 Task: Plan a trip to Santana, Brazil from 6th December, 2023 to 10th December, 2023 for 1 adult.1  bedroom having 1 bed and 1 bathroom. Property type can be hotel. Look for 4 properties as per requirement.
Action: Mouse pressed left at (488, 106)
Screenshot: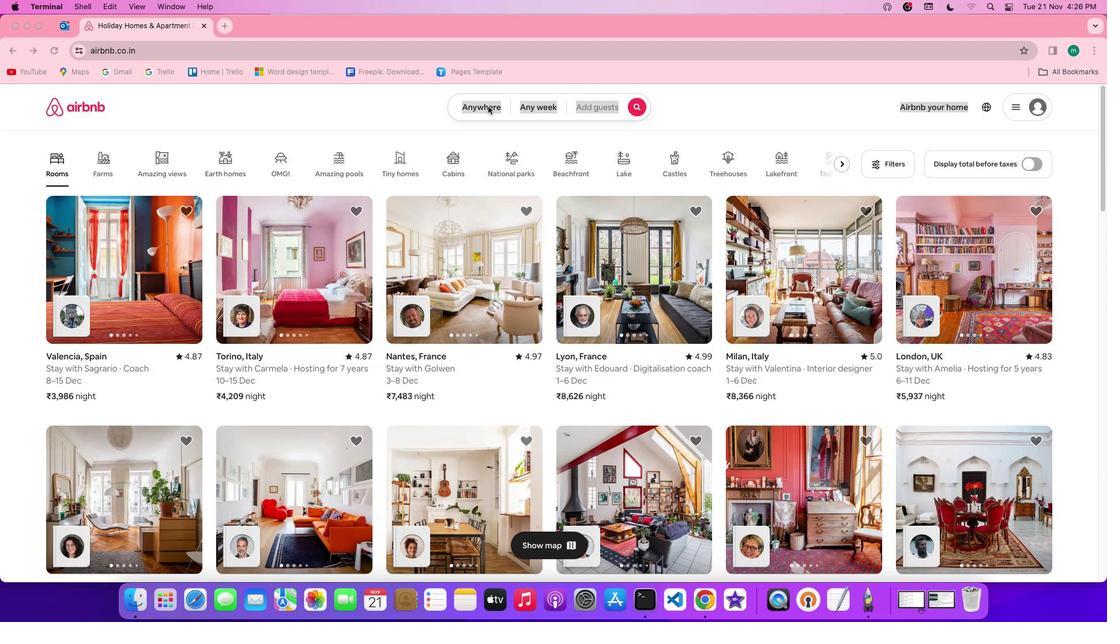 
Action: Mouse pressed left at (488, 106)
Screenshot: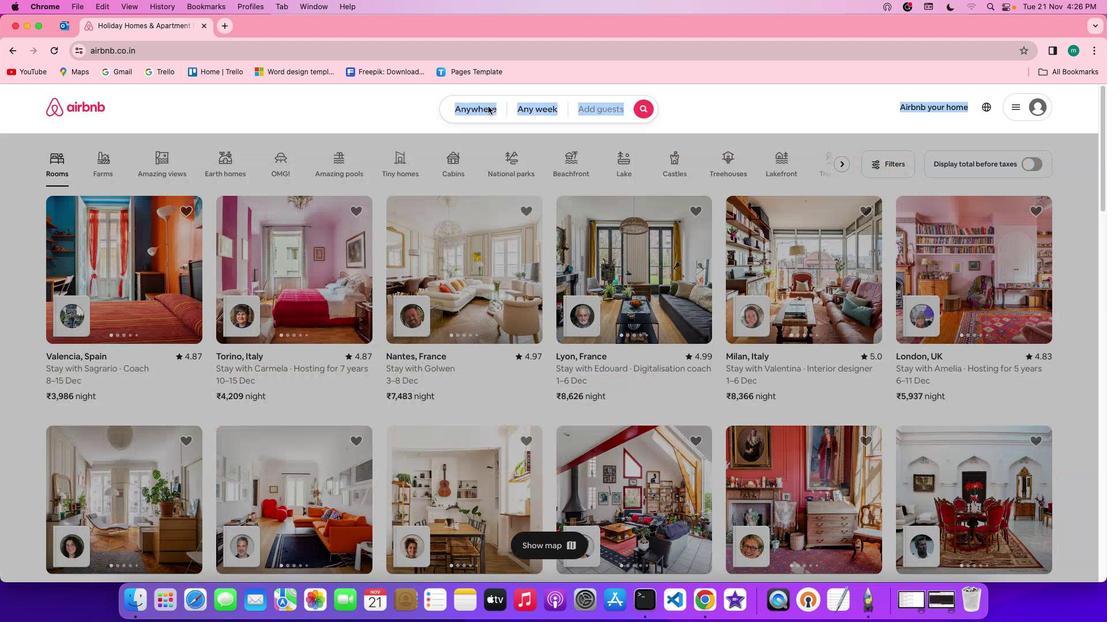 
Action: Mouse moved to (462, 150)
Screenshot: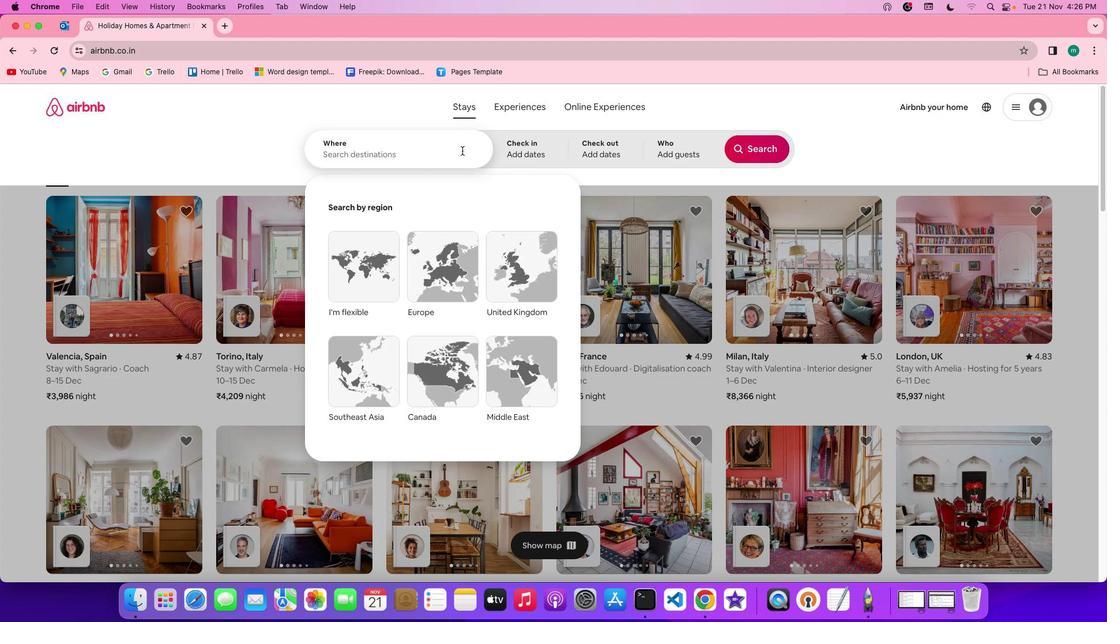 
Action: Mouse pressed left at (462, 150)
Screenshot: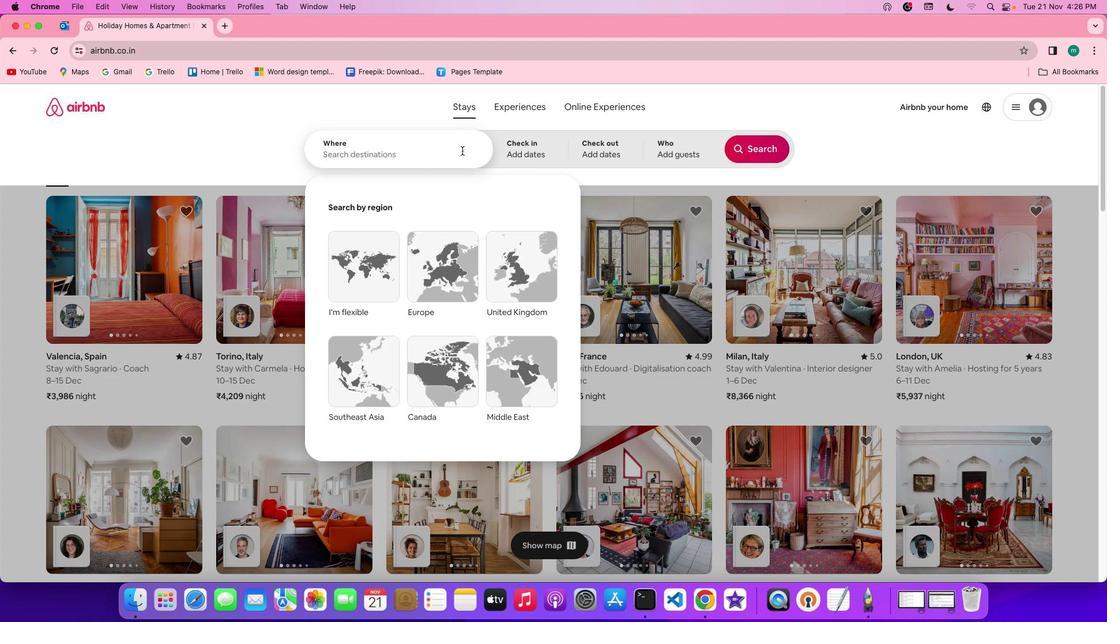 
Action: Mouse moved to (456, 152)
Screenshot: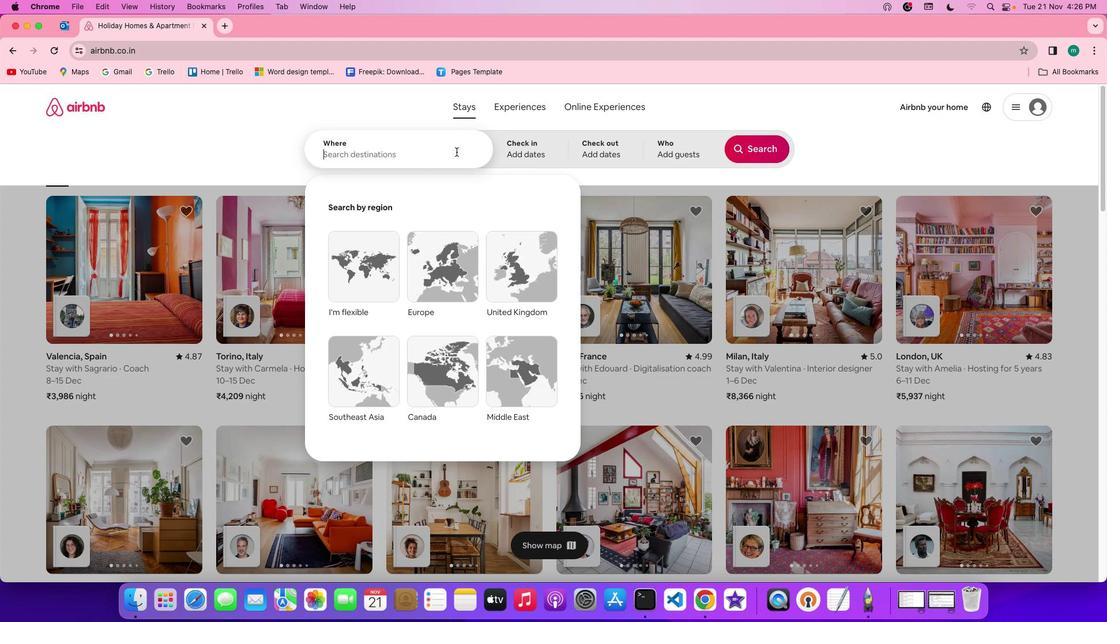 
Action: Key pressed Key.shift'S''a''n''t''a''n''a'','Key.spaceKey.shift'b''r''a''z''i''l'
Screenshot: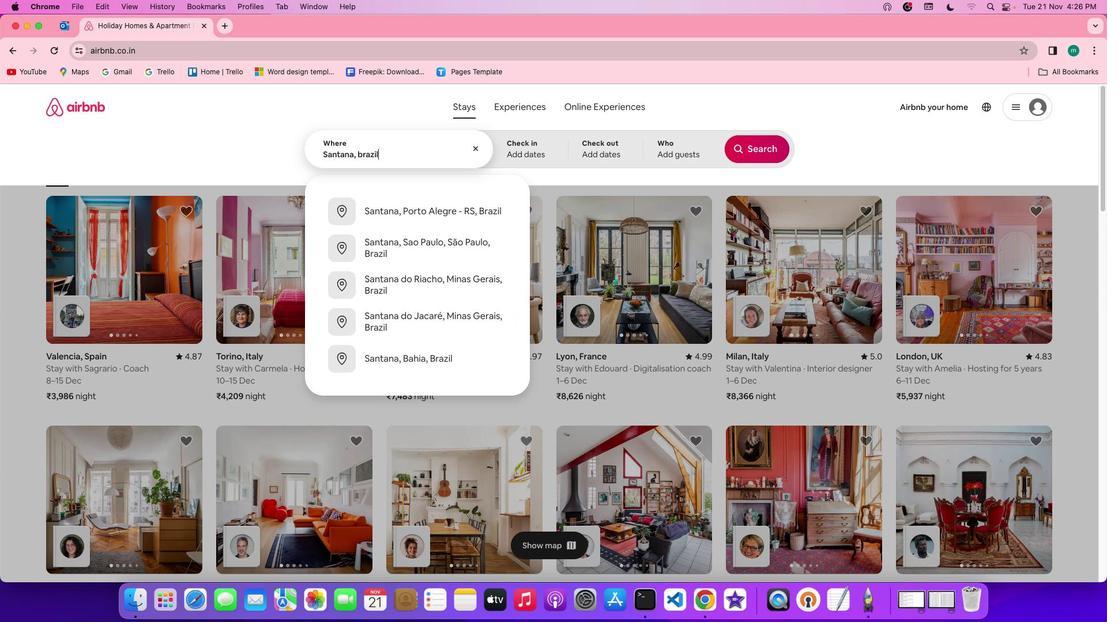 
Action: Mouse moved to (507, 147)
Screenshot: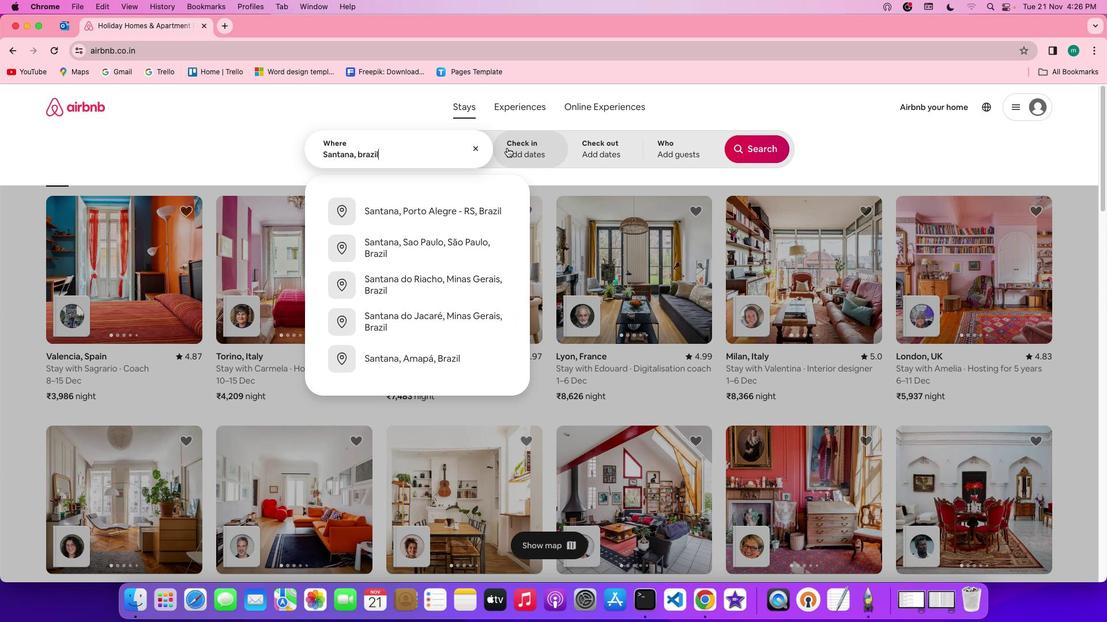
Action: Mouse pressed left at (507, 147)
Screenshot: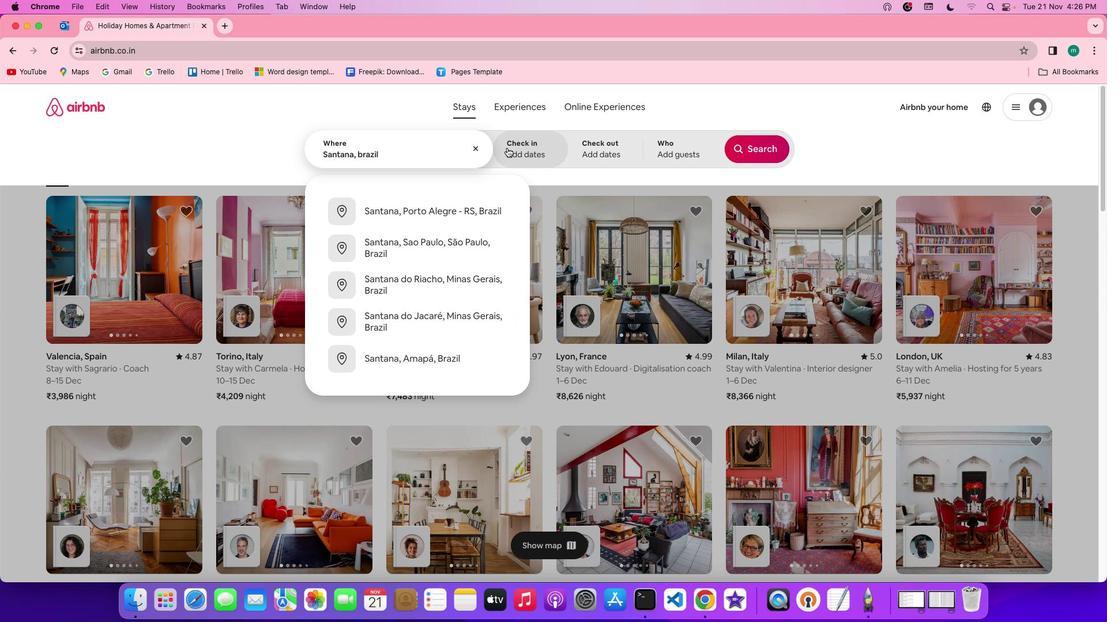 
Action: Mouse moved to (668, 321)
Screenshot: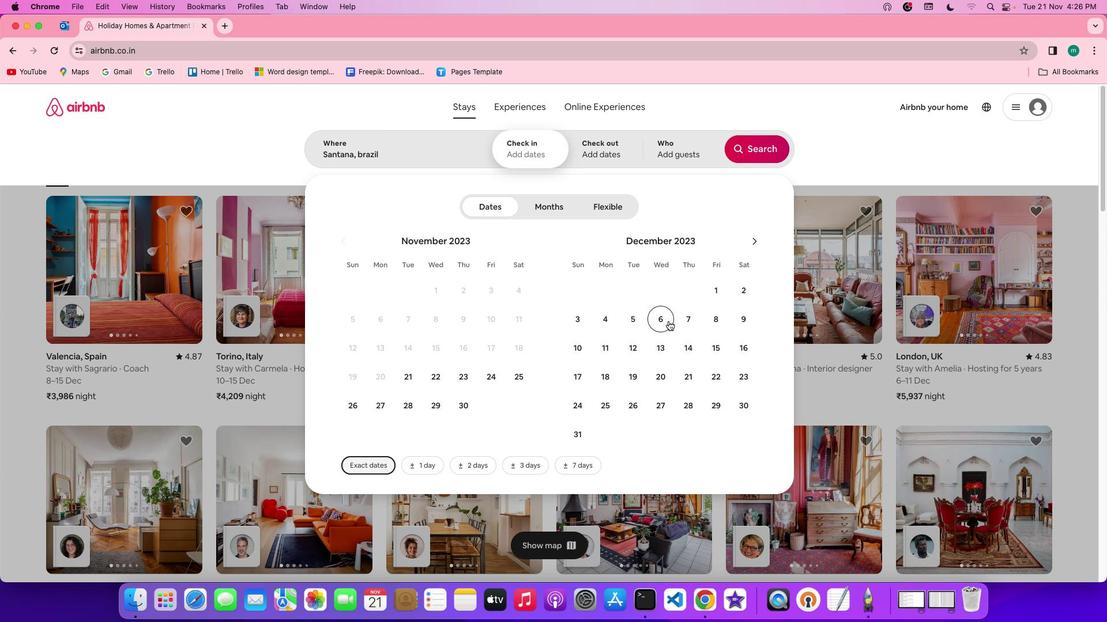 
Action: Mouse pressed left at (668, 321)
Screenshot: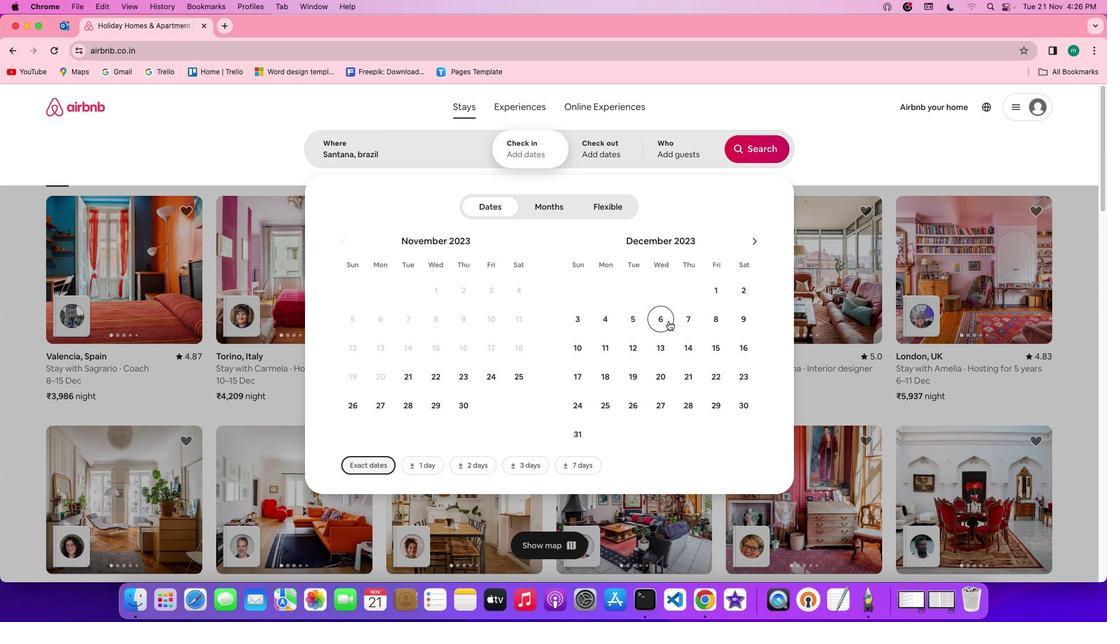 
Action: Mouse moved to (578, 349)
Screenshot: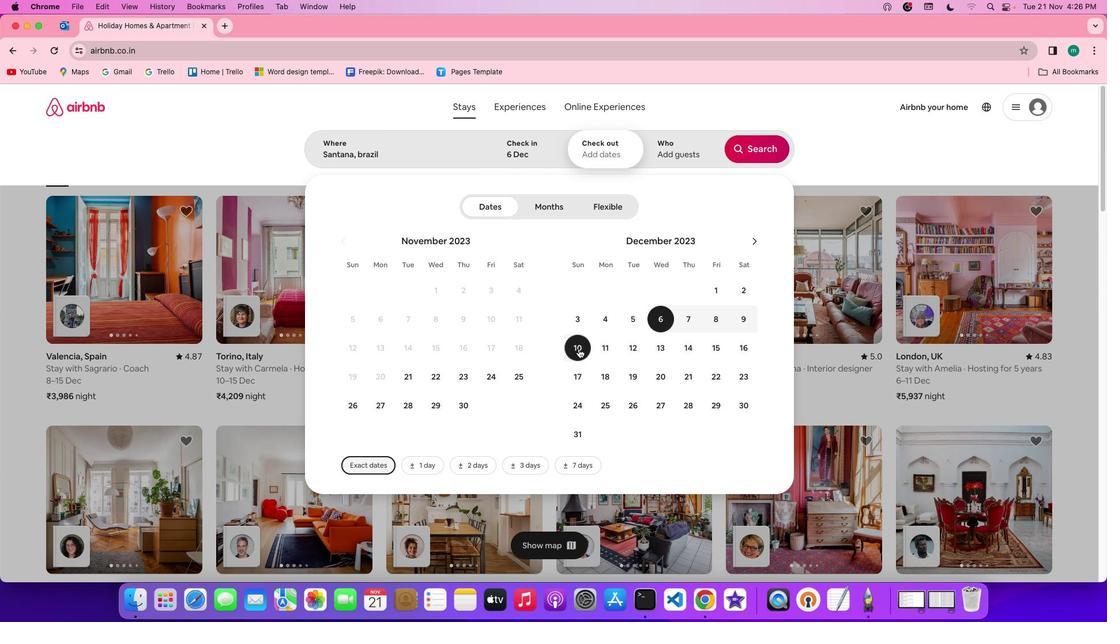 
Action: Mouse pressed left at (578, 349)
Screenshot: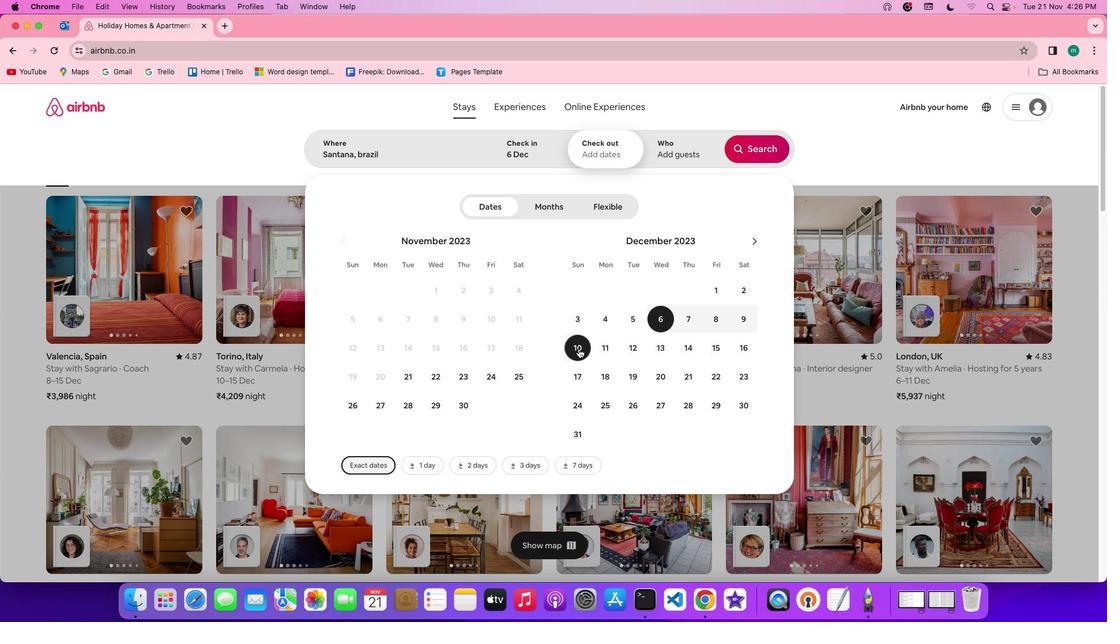
Action: Mouse moved to (690, 145)
Screenshot: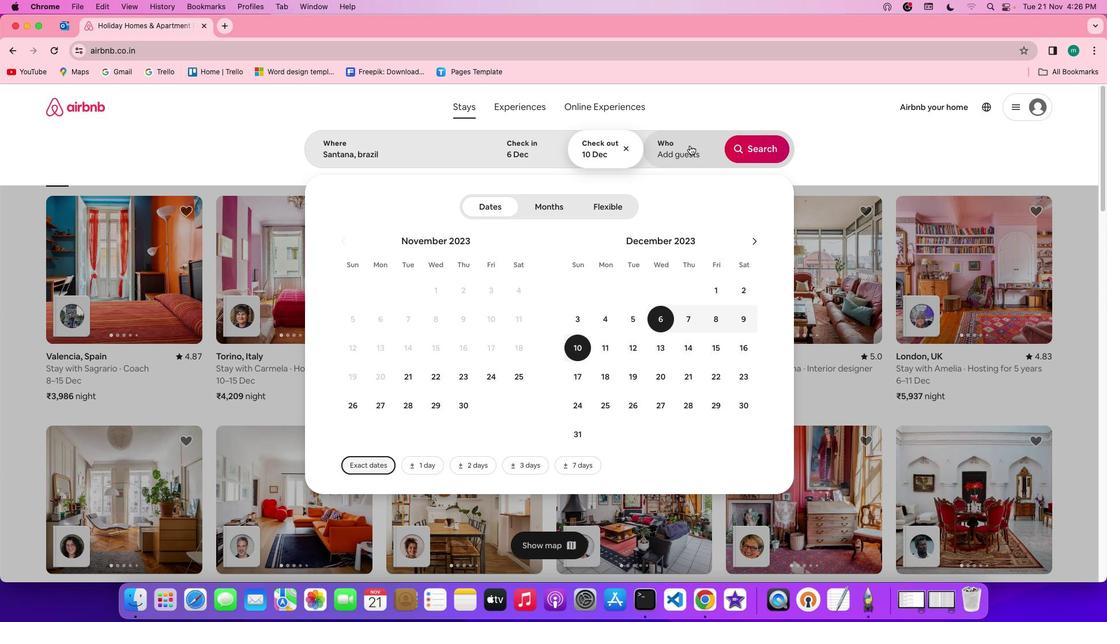 
Action: Mouse pressed left at (690, 145)
Screenshot: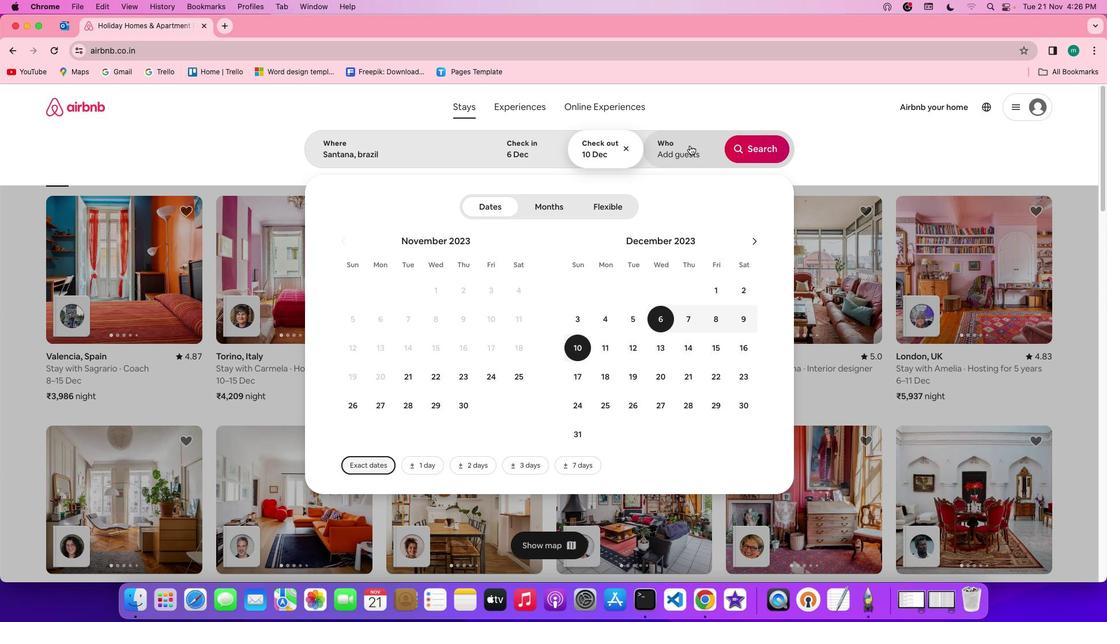 
Action: Mouse moved to (759, 202)
Screenshot: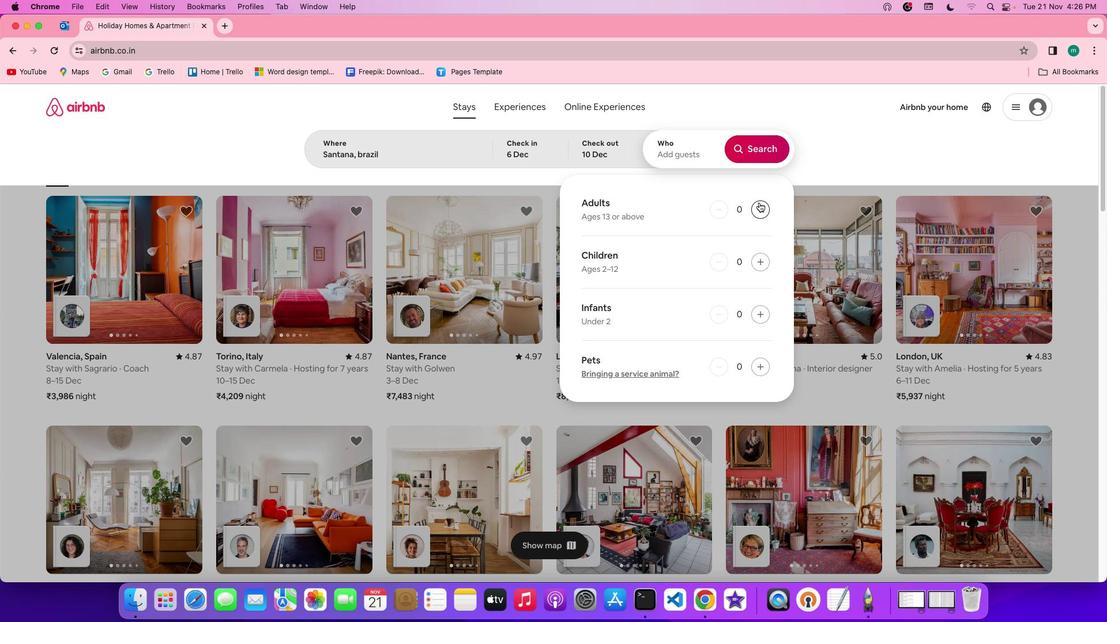 
Action: Mouse pressed left at (759, 202)
Screenshot: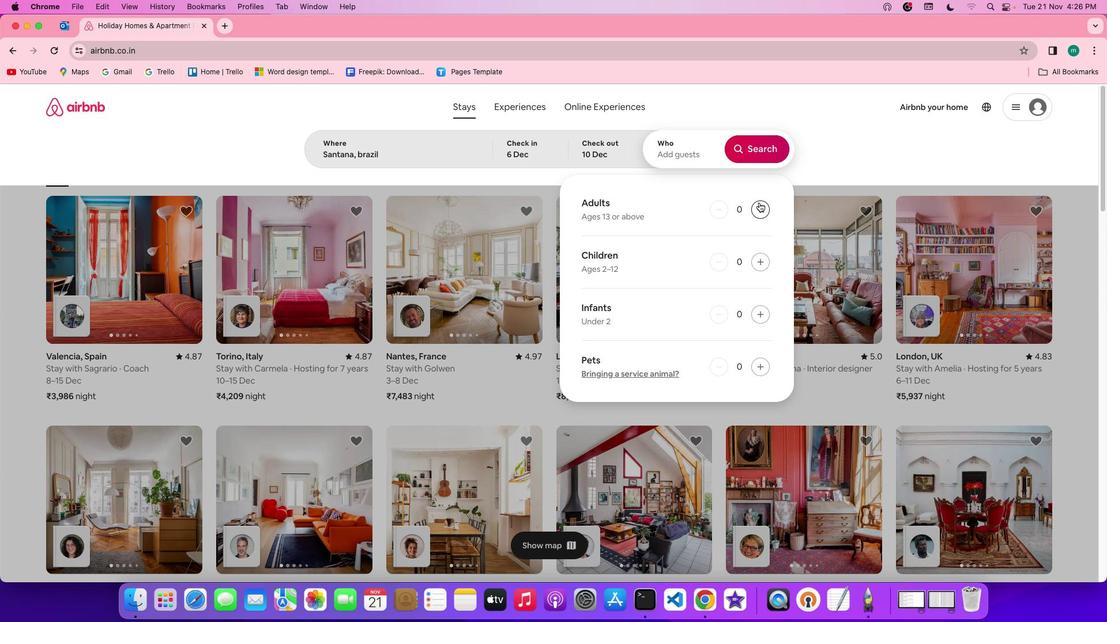 
Action: Mouse moved to (765, 146)
Screenshot: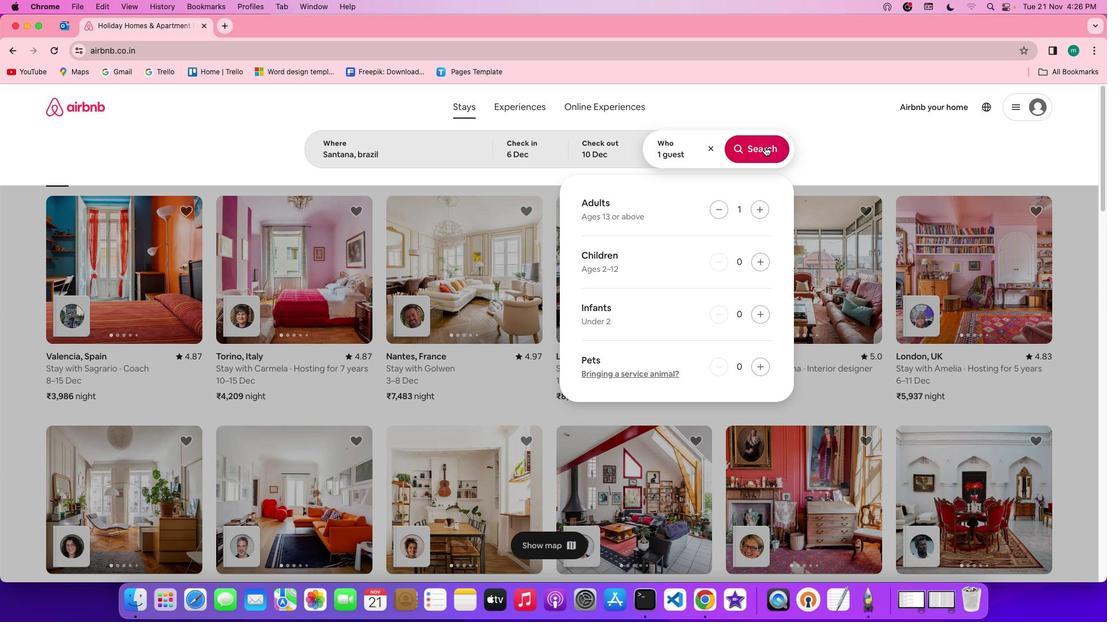 
Action: Mouse pressed left at (765, 146)
Screenshot: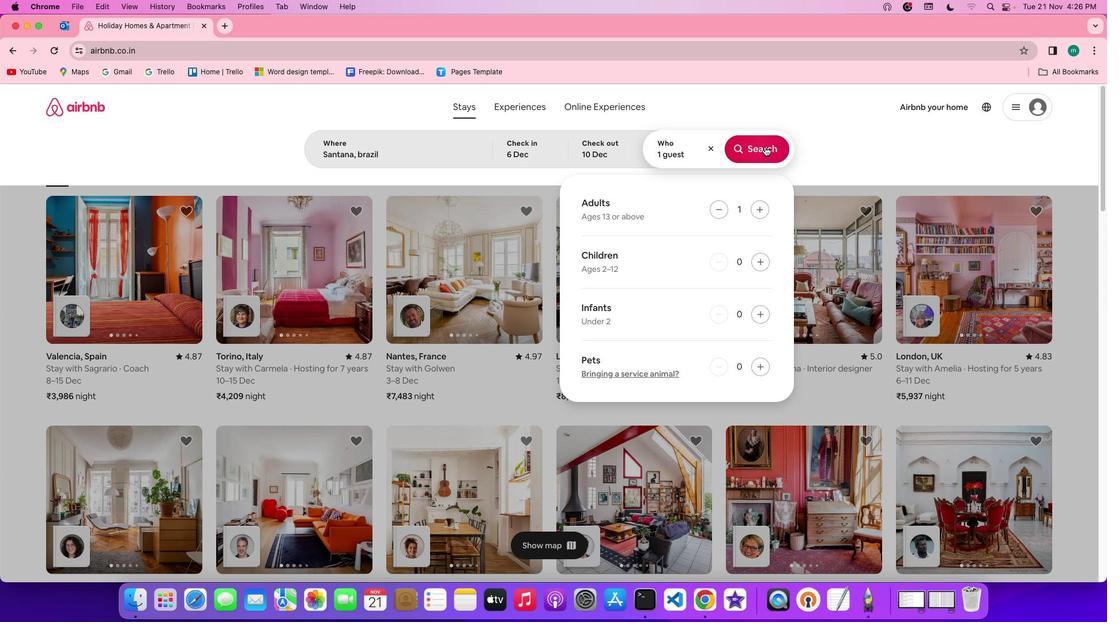 
Action: Mouse moved to (926, 152)
Screenshot: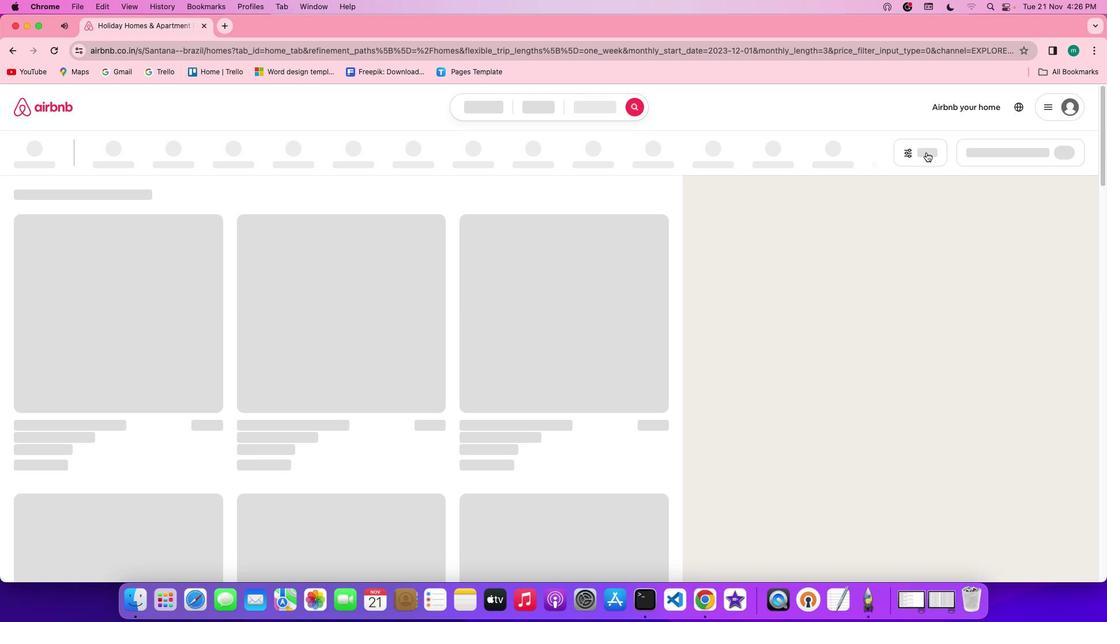 
Action: Mouse pressed left at (926, 152)
Screenshot: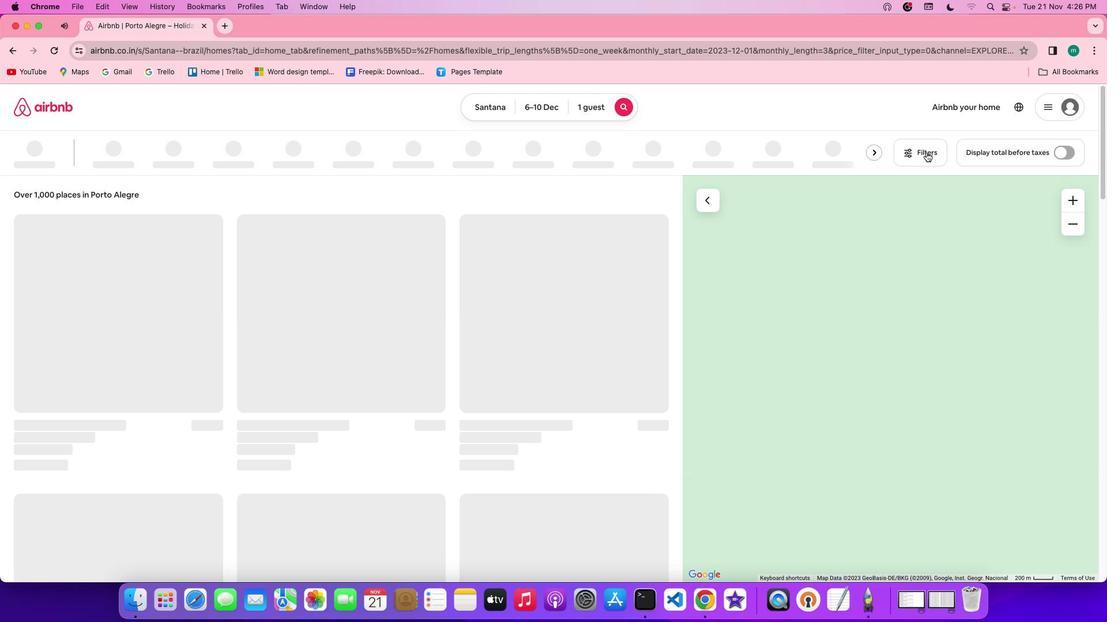 
Action: Mouse moved to (522, 302)
Screenshot: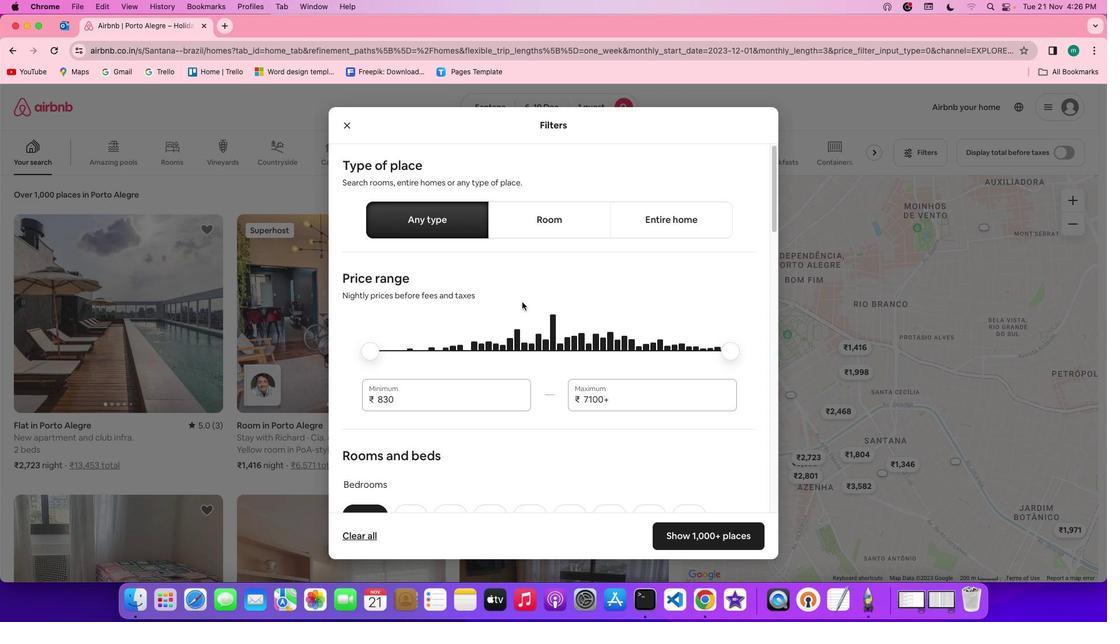 
Action: Mouse scrolled (522, 302) with delta (0, 0)
Screenshot: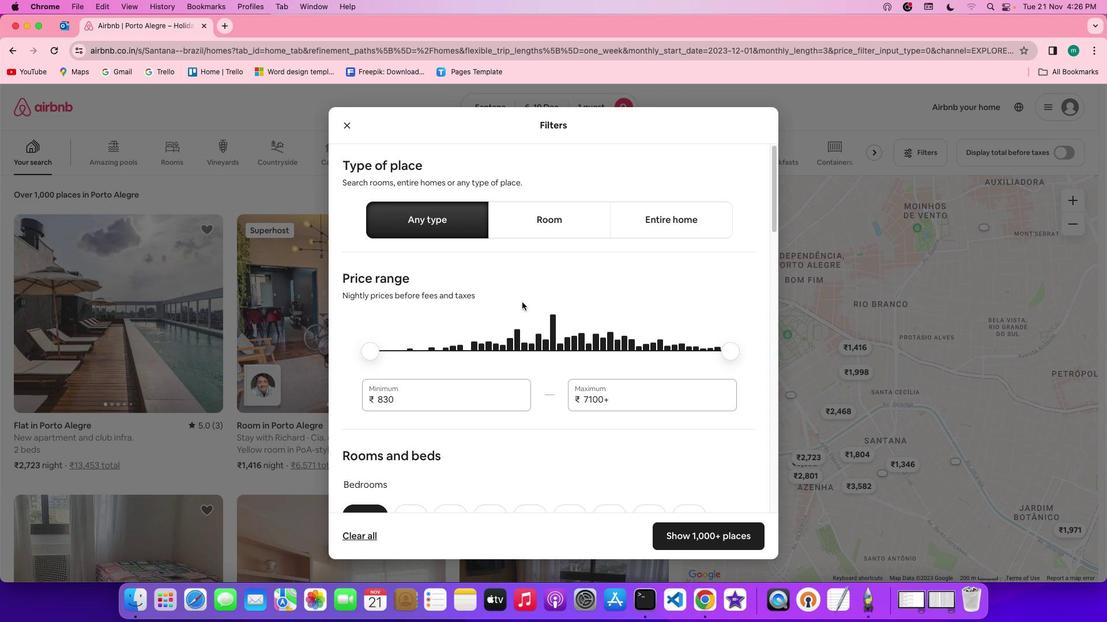 
Action: Mouse scrolled (522, 302) with delta (0, 0)
Screenshot: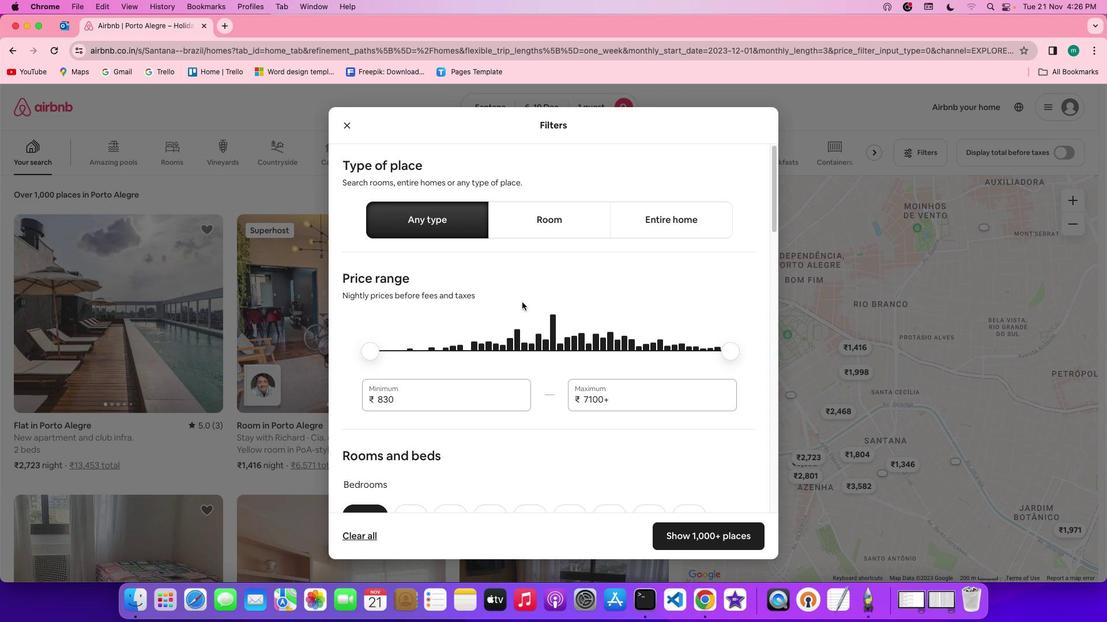 
Action: Mouse scrolled (522, 302) with delta (0, 0)
Screenshot: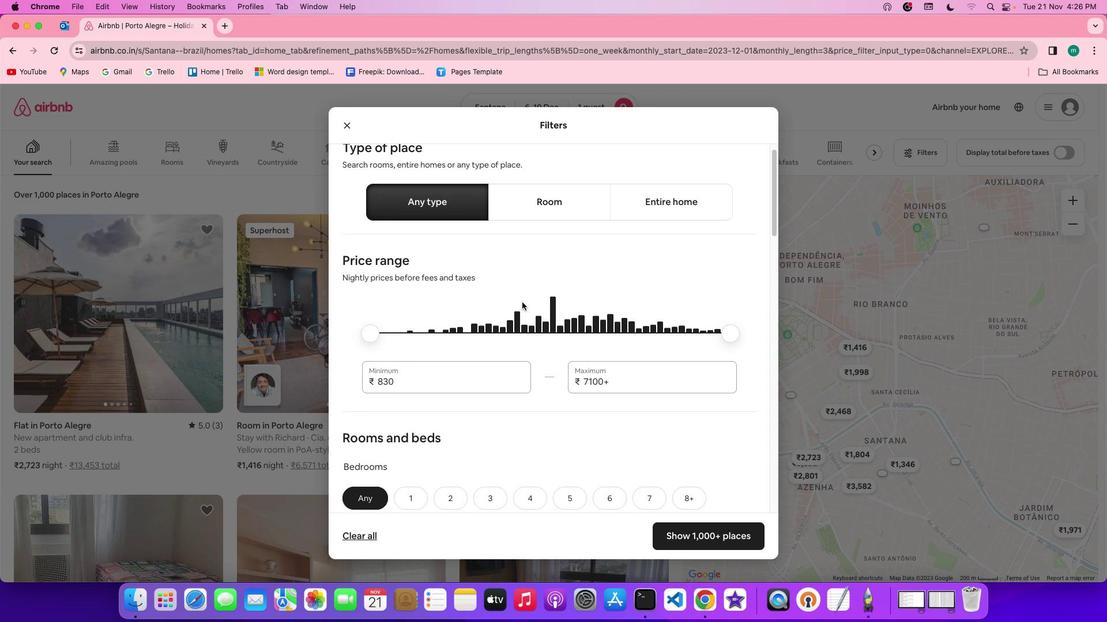 
Action: Mouse scrolled (522, 302) with delta (0, 0)
Screenshot: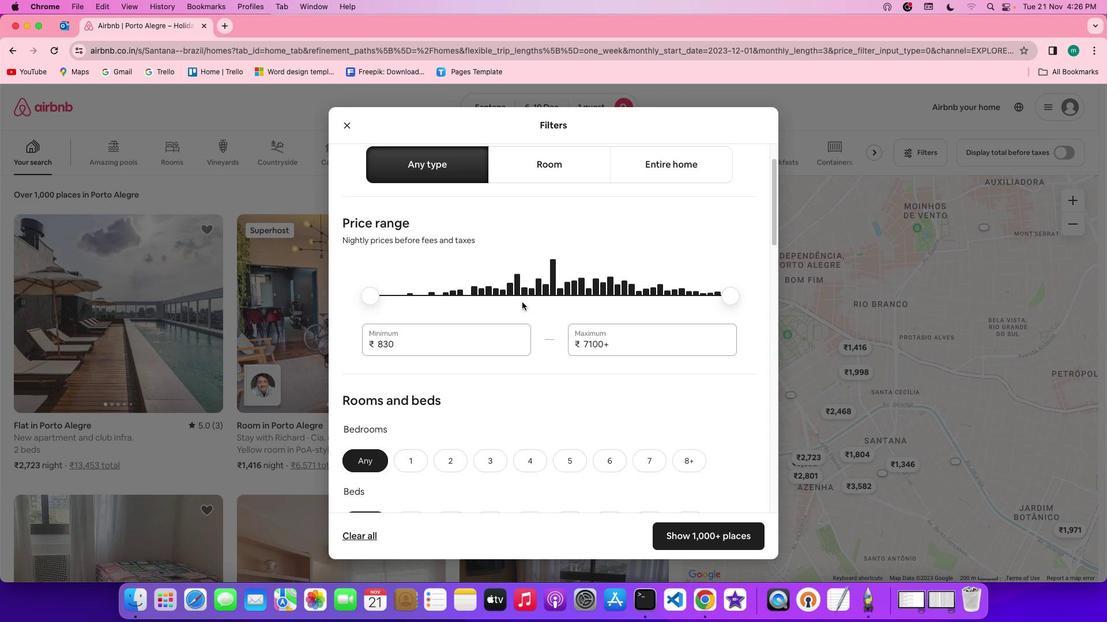
Action: Mouse scrolled (522, 302) with delta (0, 0)
Screenshot: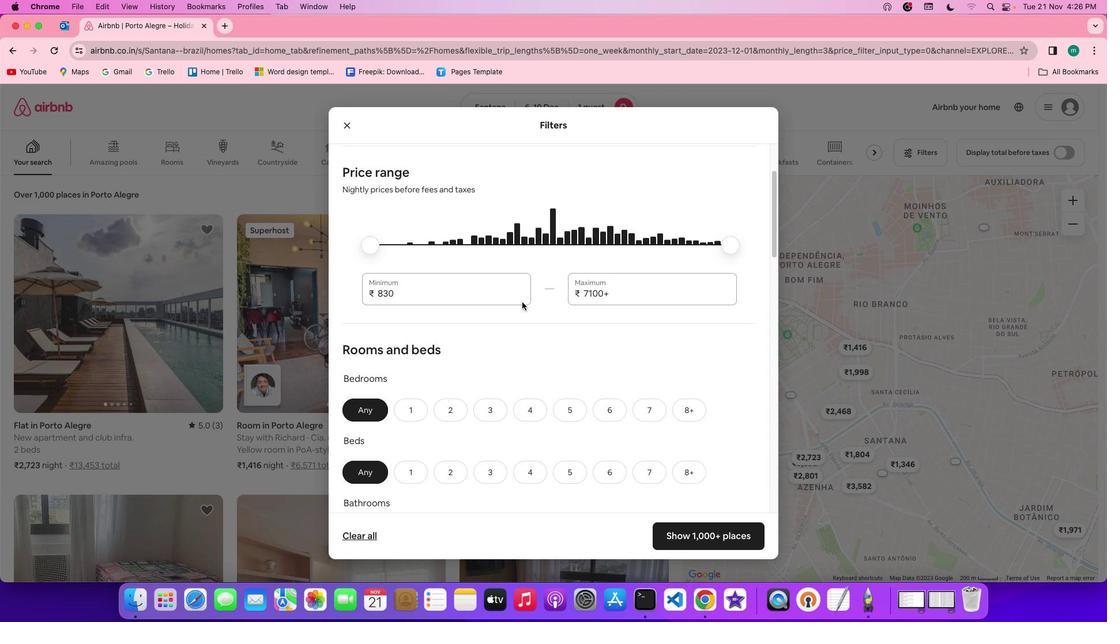 
Action: Mouse scrolled (522, 302) with delta (0, 0)
Screenshot: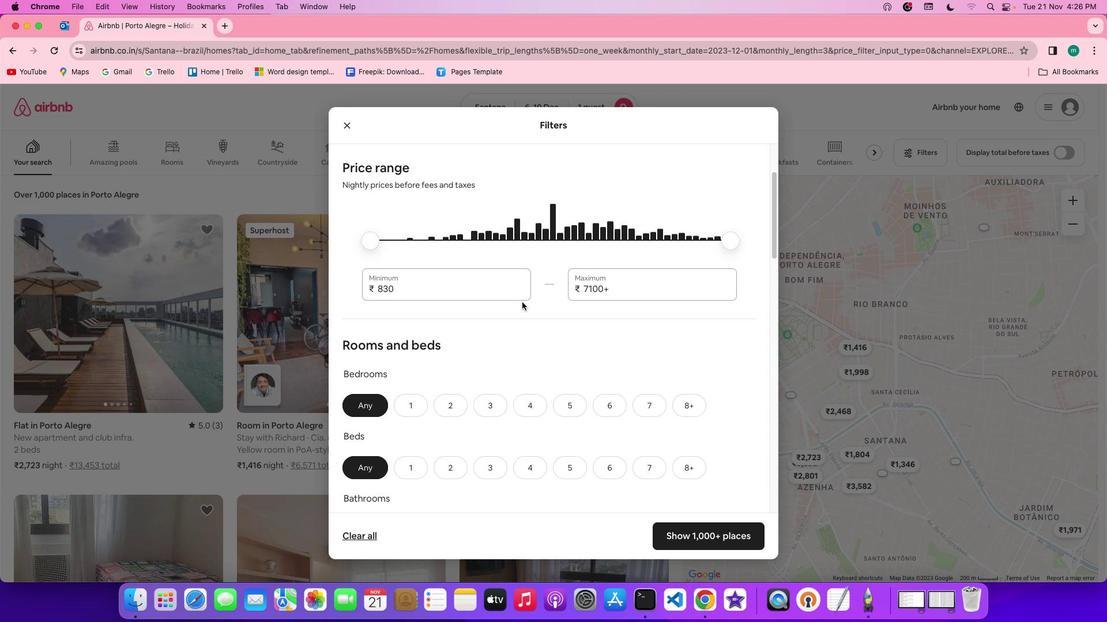
Action: Mouse scrolled (522, 302) with delta (0, -1)
Screenshot: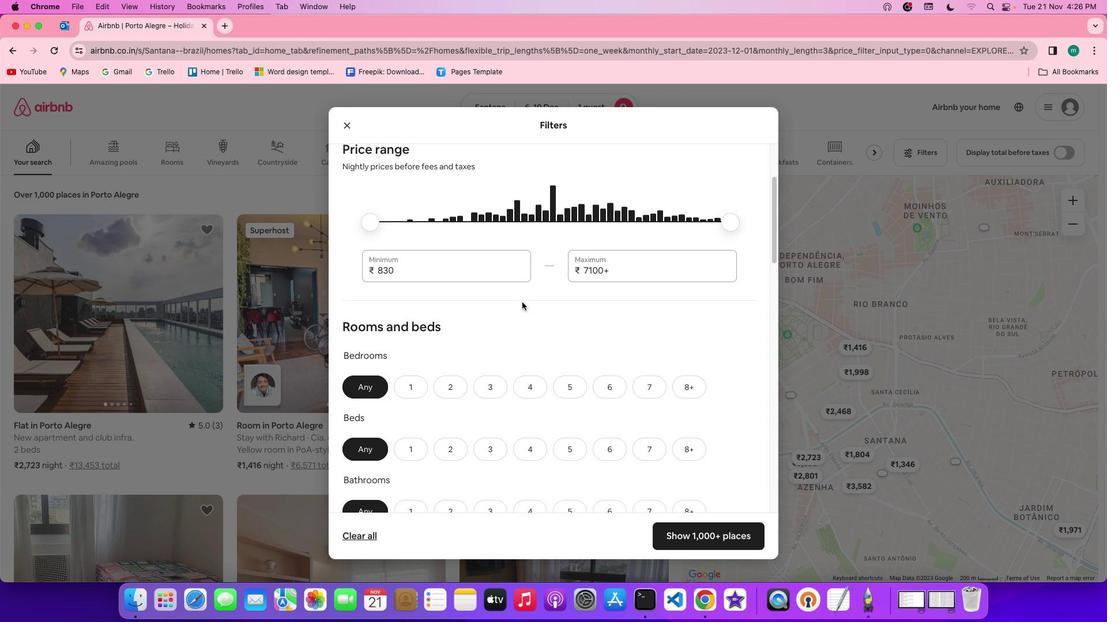
Action: Mouse scrolled (522, 302) with delta (0, -1)
Screenshot: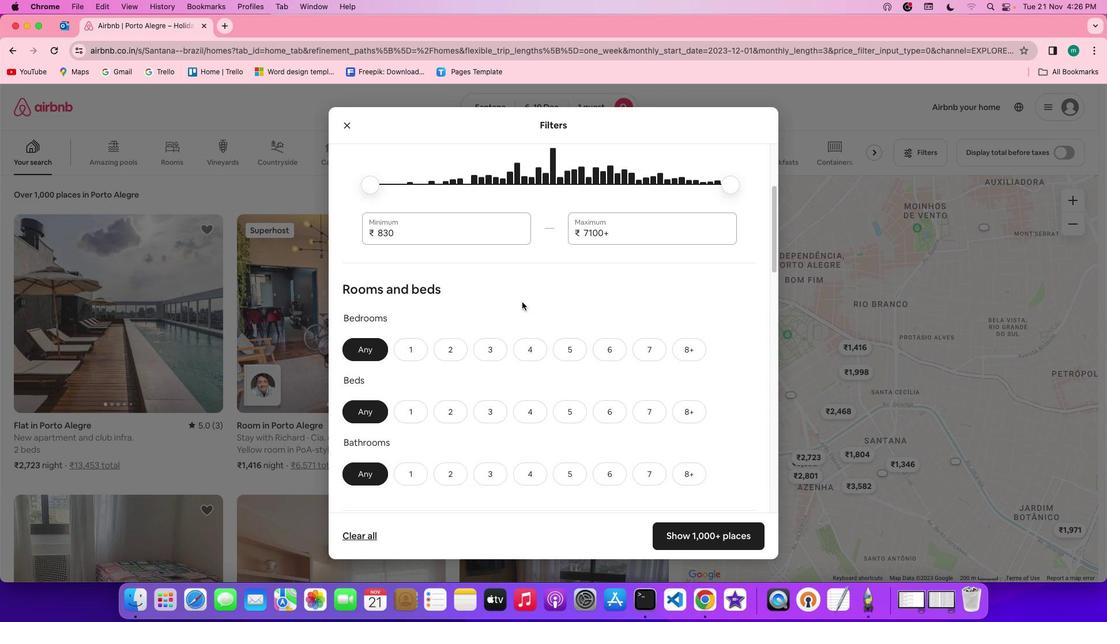 
Action: Mouse scrolled (522, 302) with delta (0, 0)
Screenshot: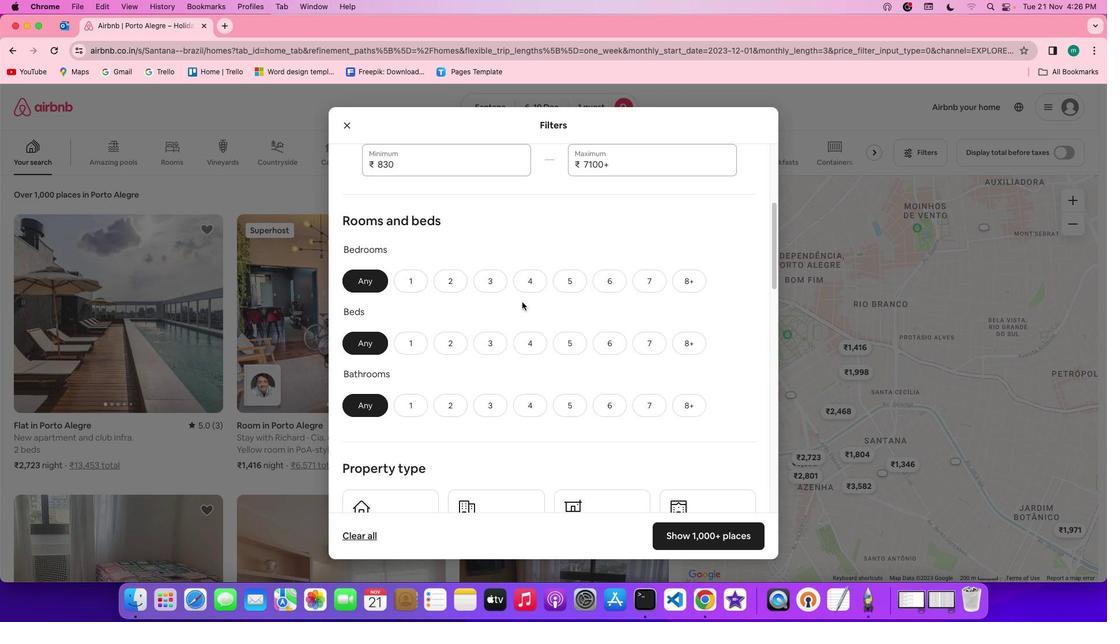
Action: Mouse scrolled (522, 302) with delta (0, 0)
Screenshot: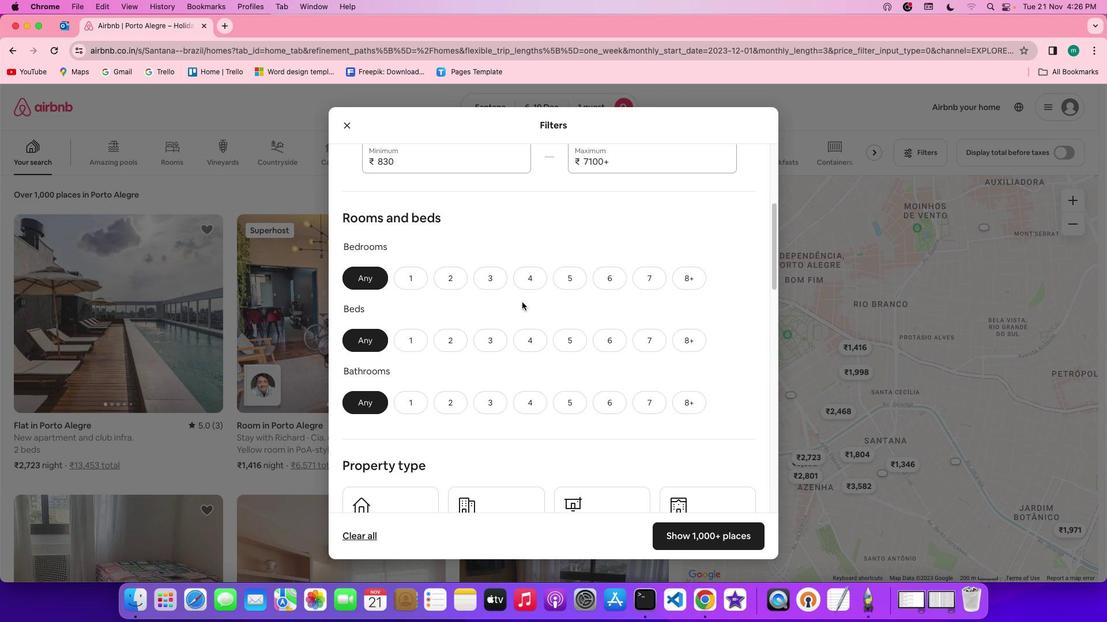 
Action: Mouse scrolled (522, 302) with delta (0, 0)
Screenshot: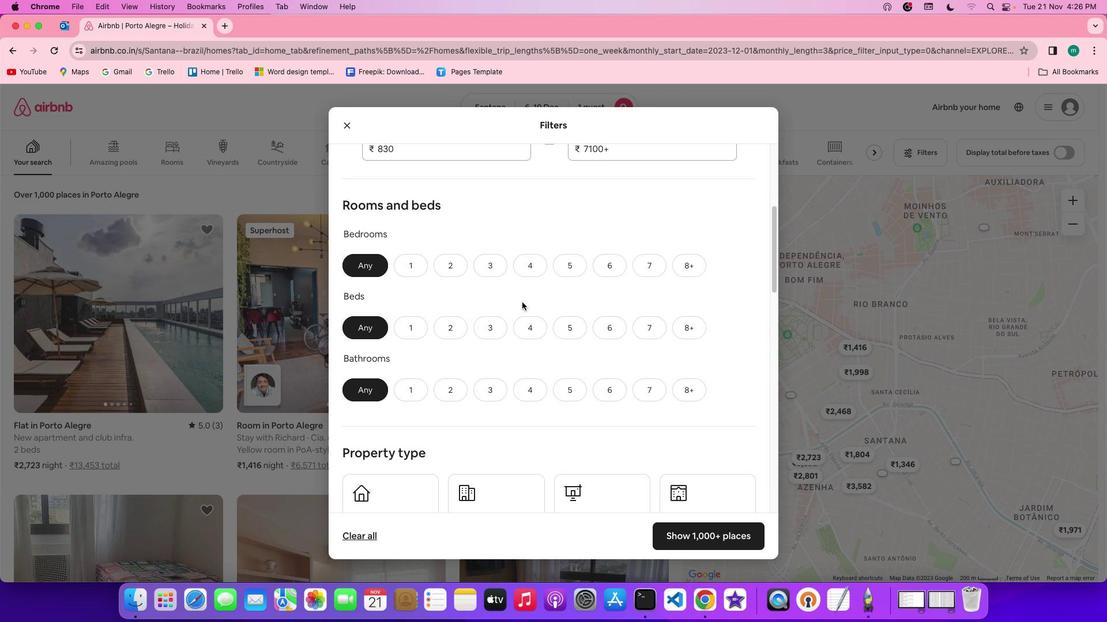 
Action: Mouse moved to (417, 252)
Screenshot: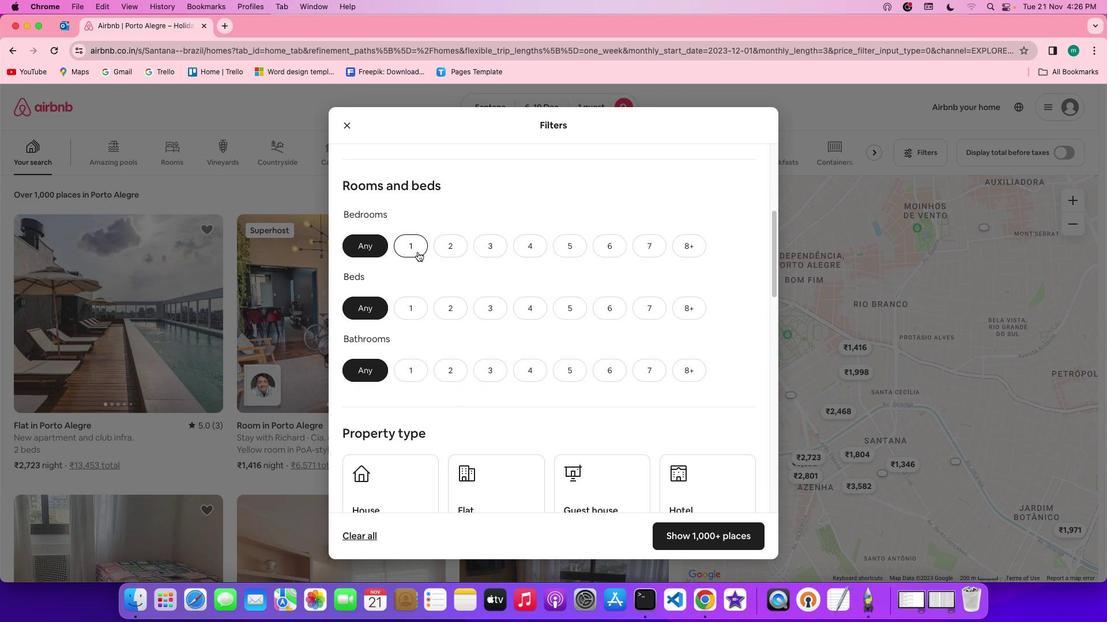 
Action: Mouse pressed left at (417, 252)
Screenshot: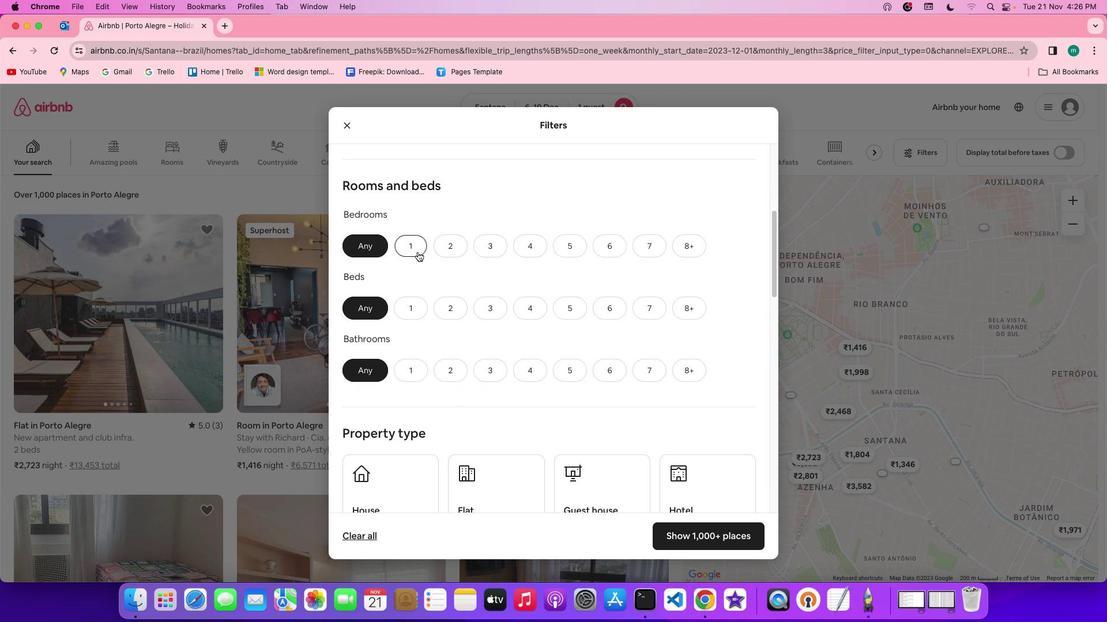 
Action: Mouse moved to (415, 303)
Screenshot: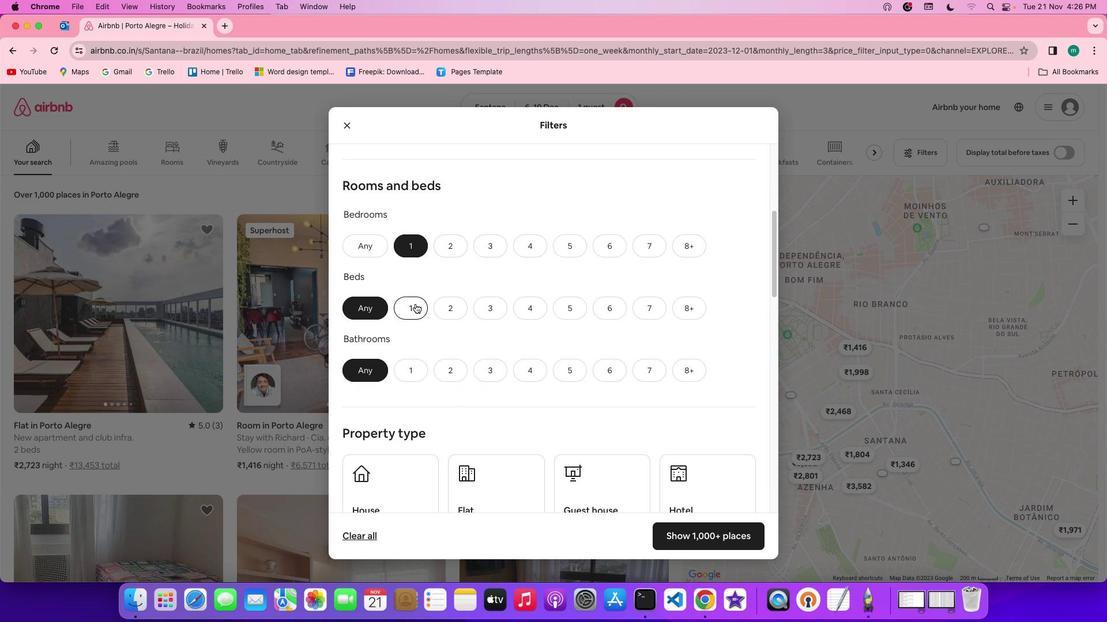 
Action: Mouse pressed left at (415, 303)
Screenshot: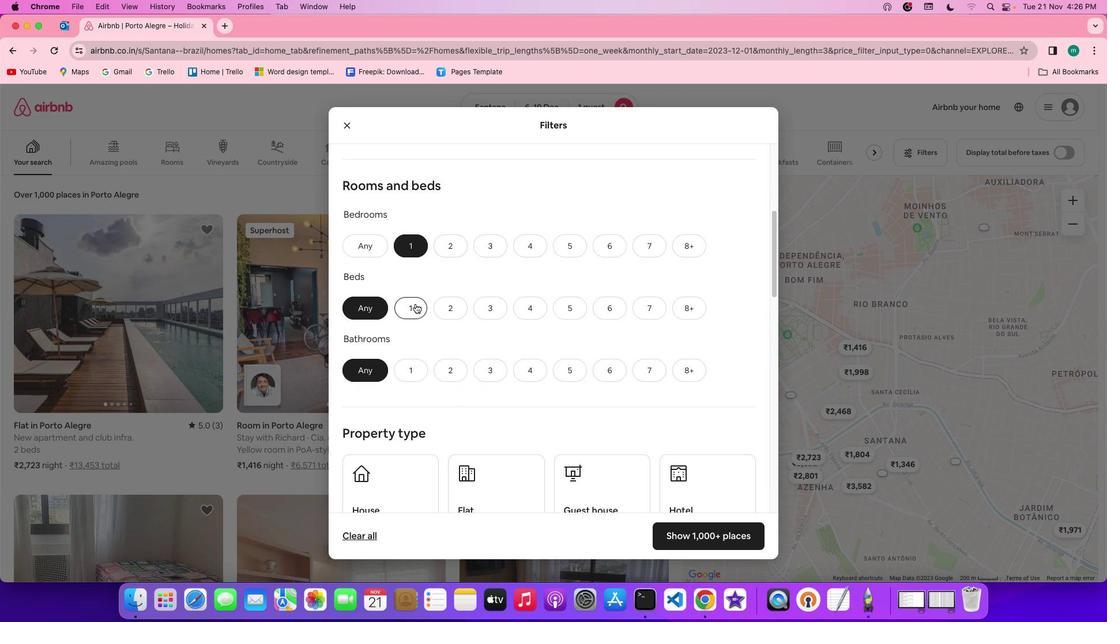 
Action: Mouse moved to (412, 364)
Screenshot: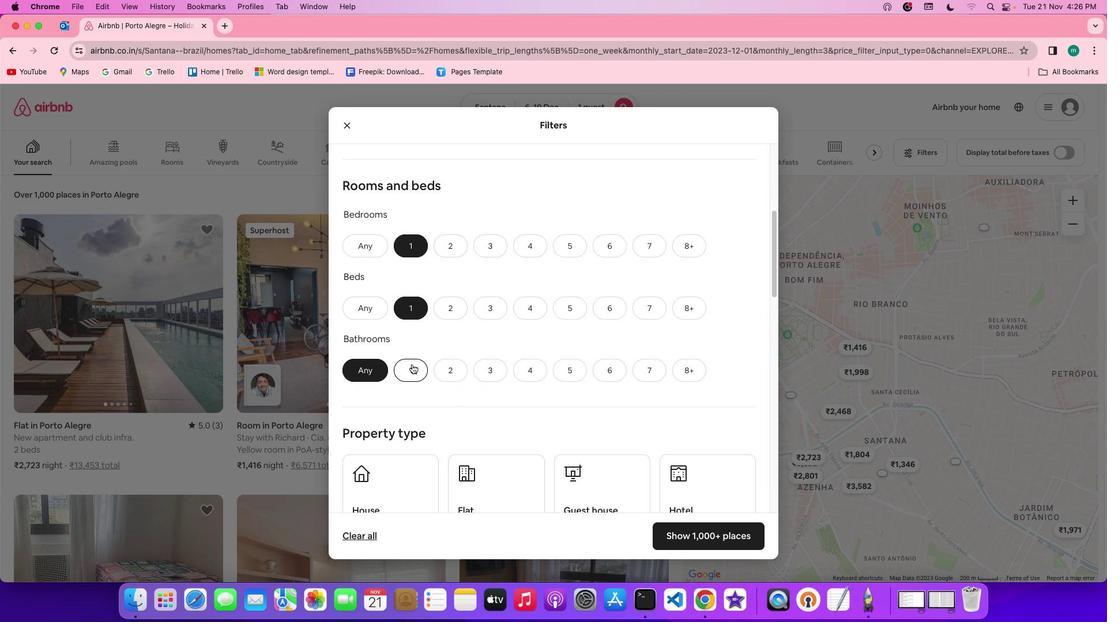 
Action: Mouse pressed left at (412, 364)
Screenshot: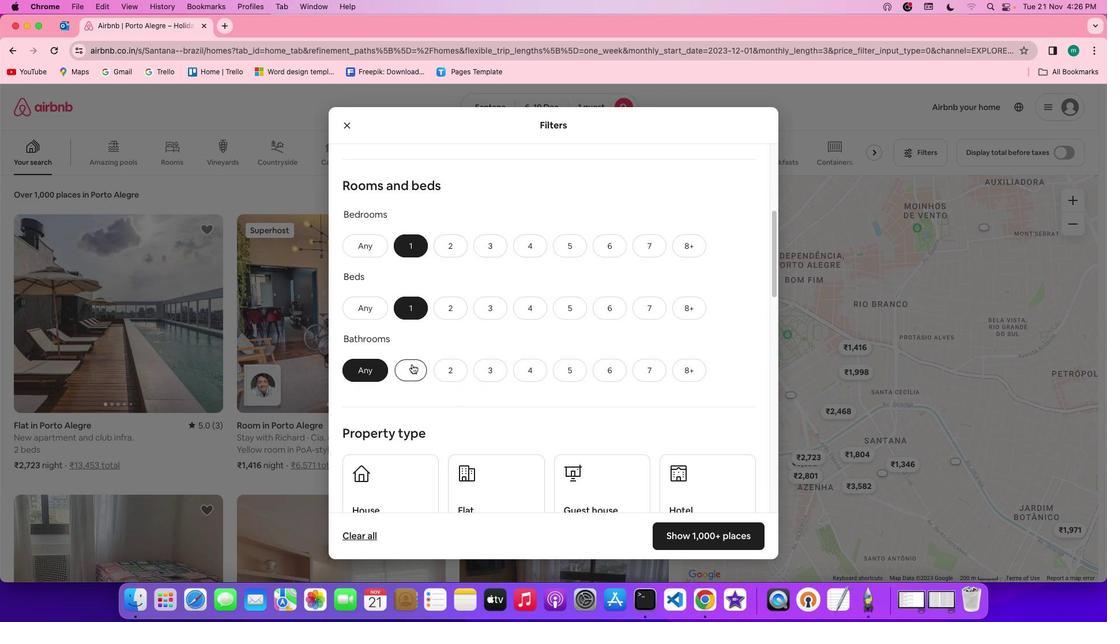 
Action: Mouse moved to (515, 346)
Screenshot: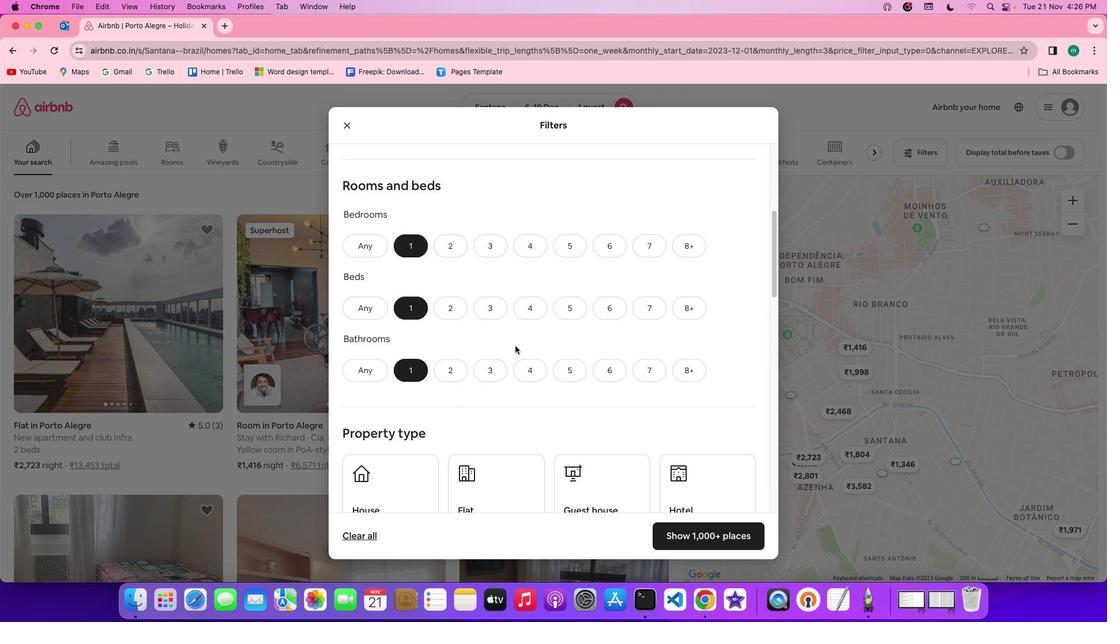 
Action: Mouse scrolled (515, 346) with delta (0, 0)
Screenshot: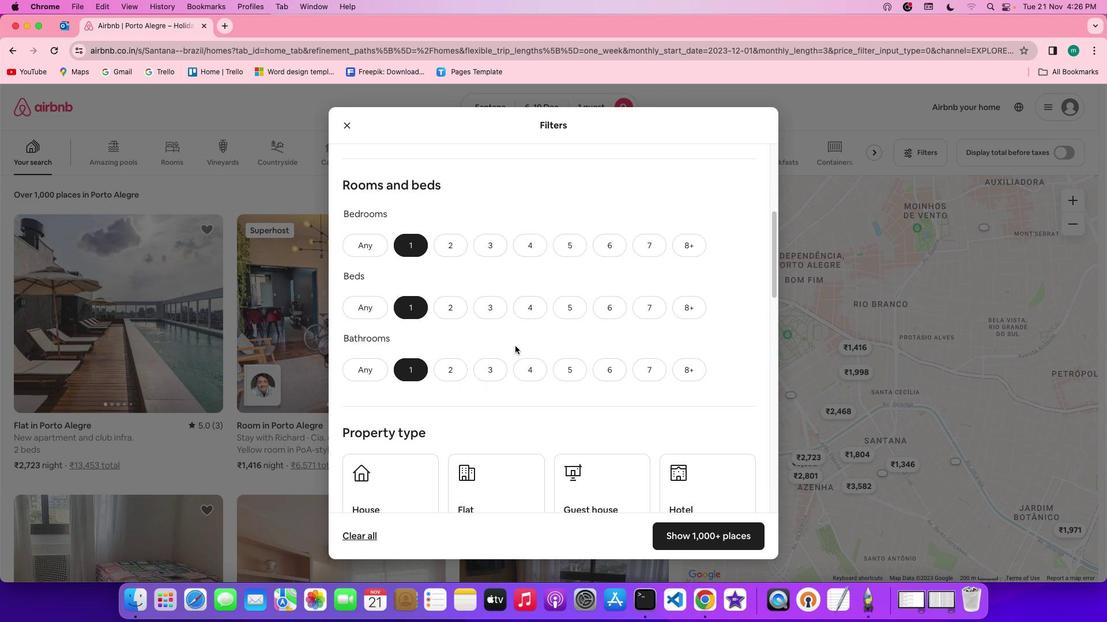
Action: Mouse scrolled (515, 346) with delta (0, 0)
Screenshot: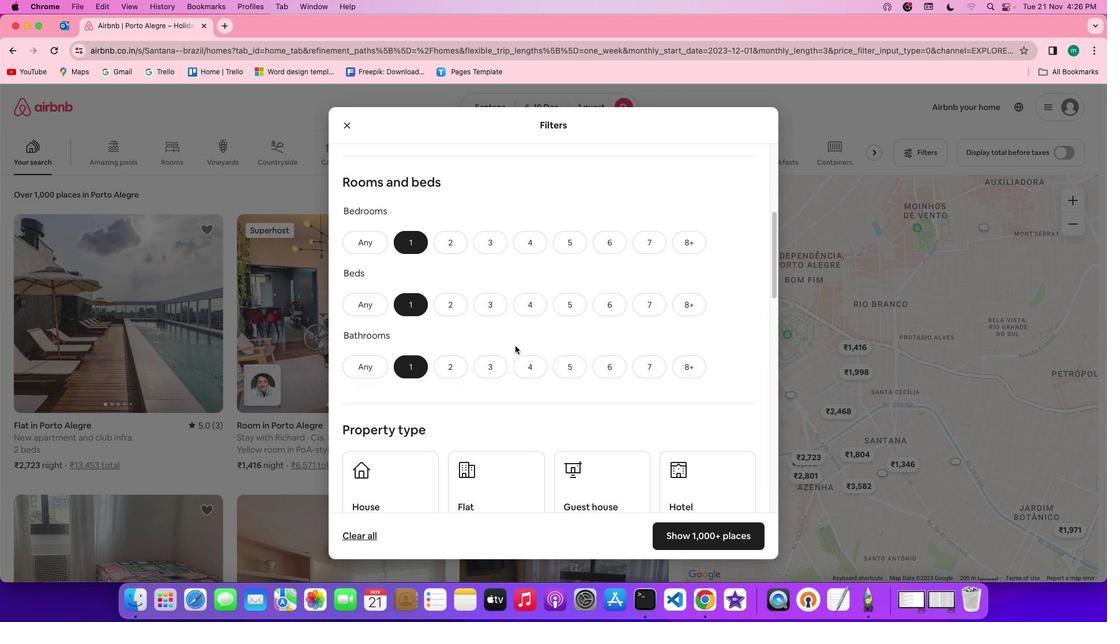 
Action: Mouse scrolled (515, 346) with delta (0, 0)
Screenshot: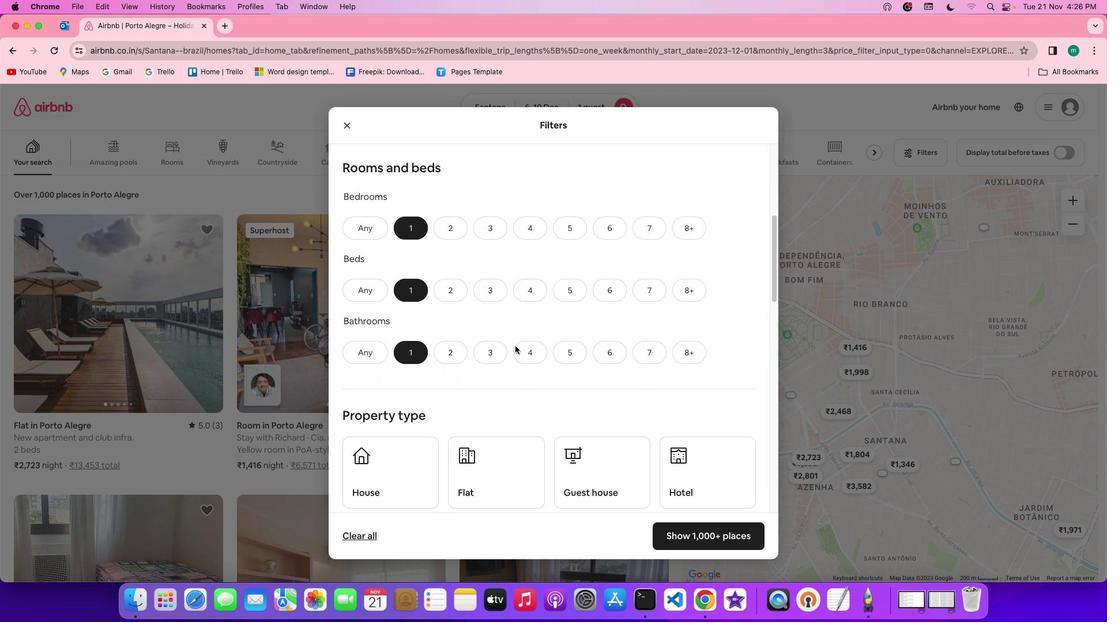 
Action: Mouse scrolled (515, 346) with delta (0, 0)
Screenshot: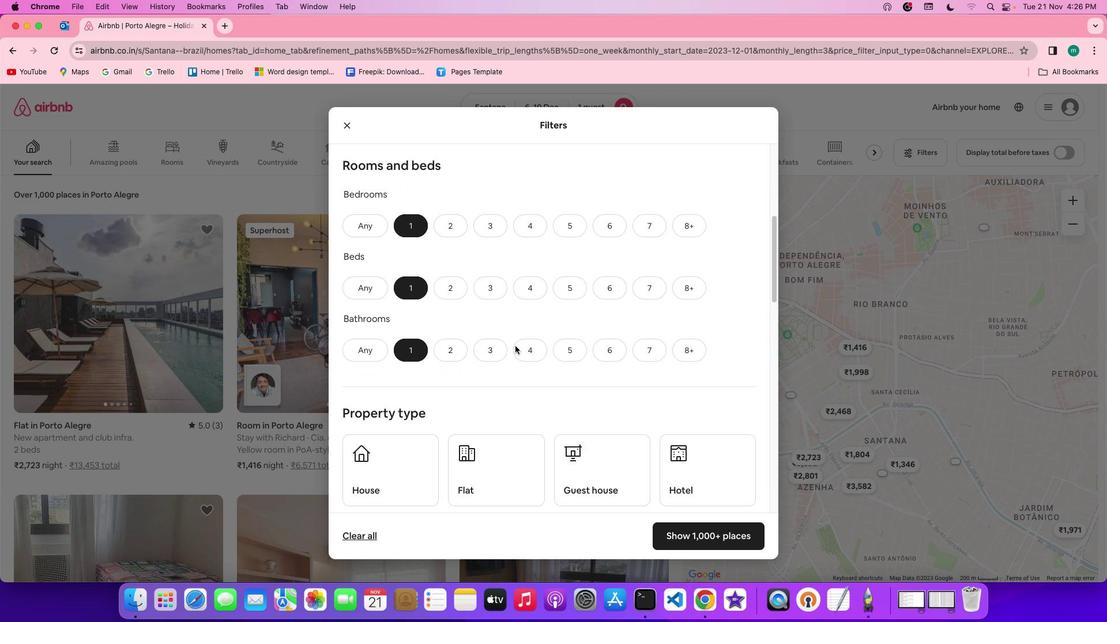 
Action: Mouse scrolled (515, 346) with delta (0, 0)
Screenshot: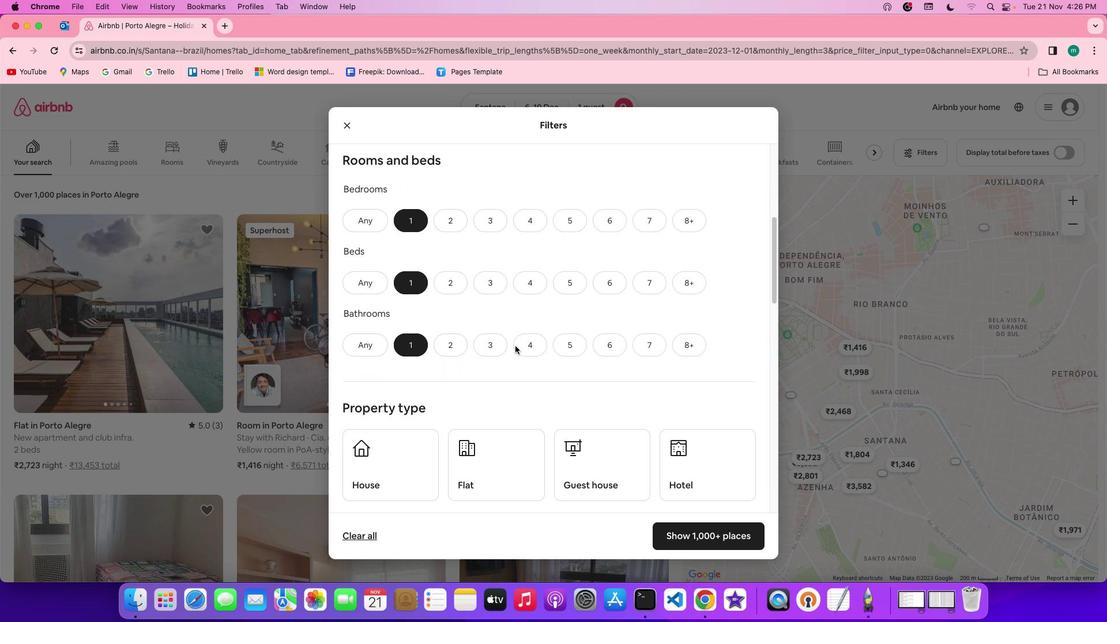
Action: Mouse scrolled (515, 346) with delta (0, 0)
Screenshot: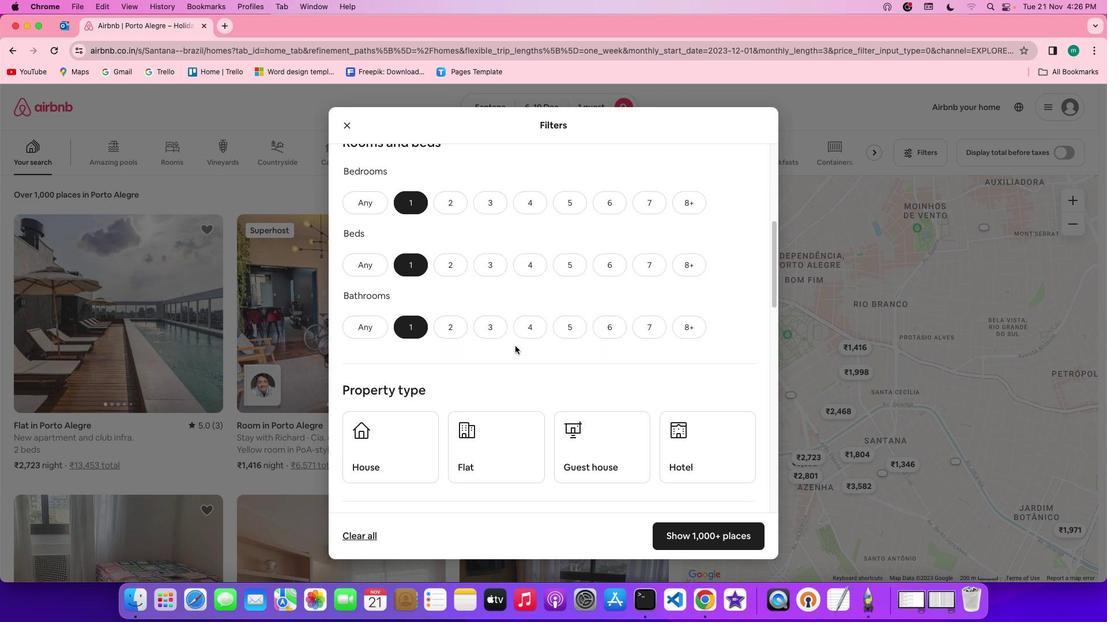 
Action: Mouse scrolled (515, 346) with delta (0, 0)
Screenshot: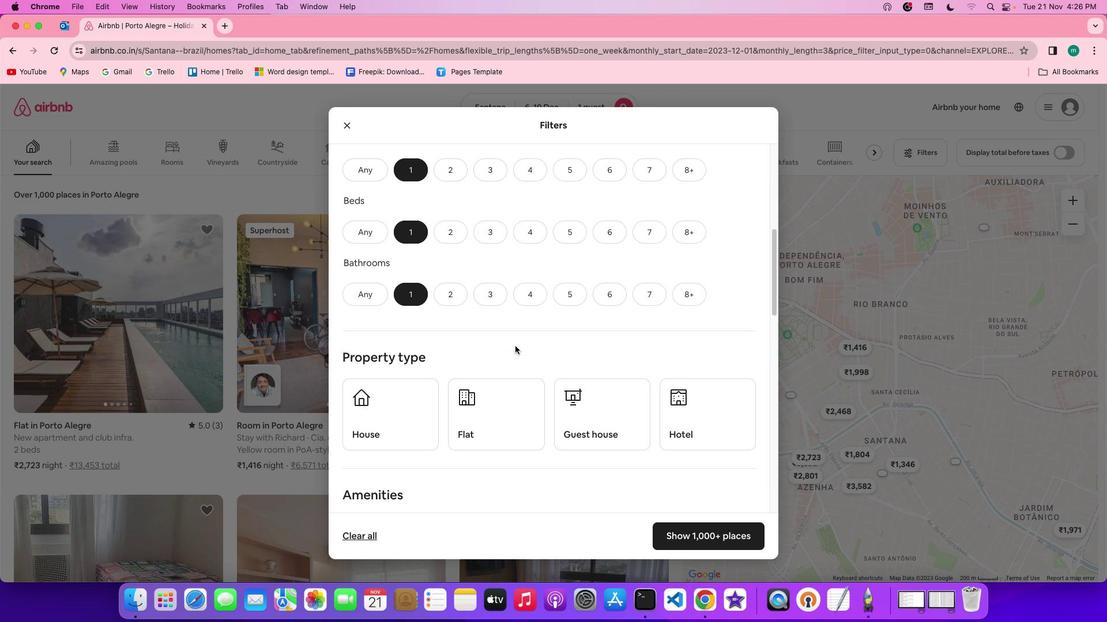 
Action: Mouse scrolled (515, 346) with delta (0, 0)
Screenshot: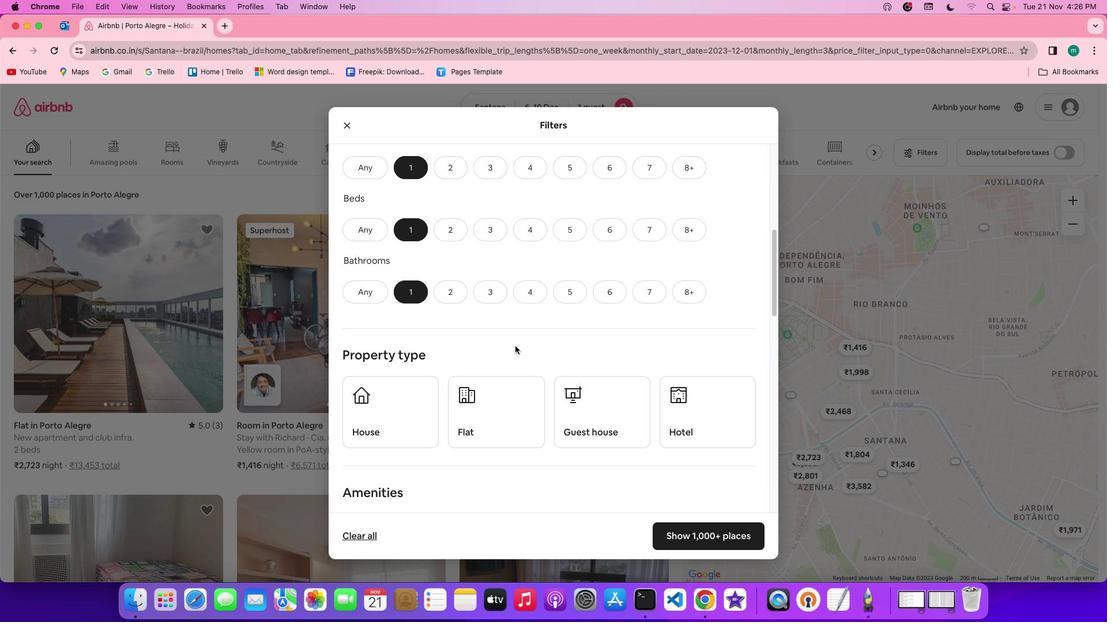 
Action: Mouse scrolled (515, 346) with delta (0, 0)
Screenshot: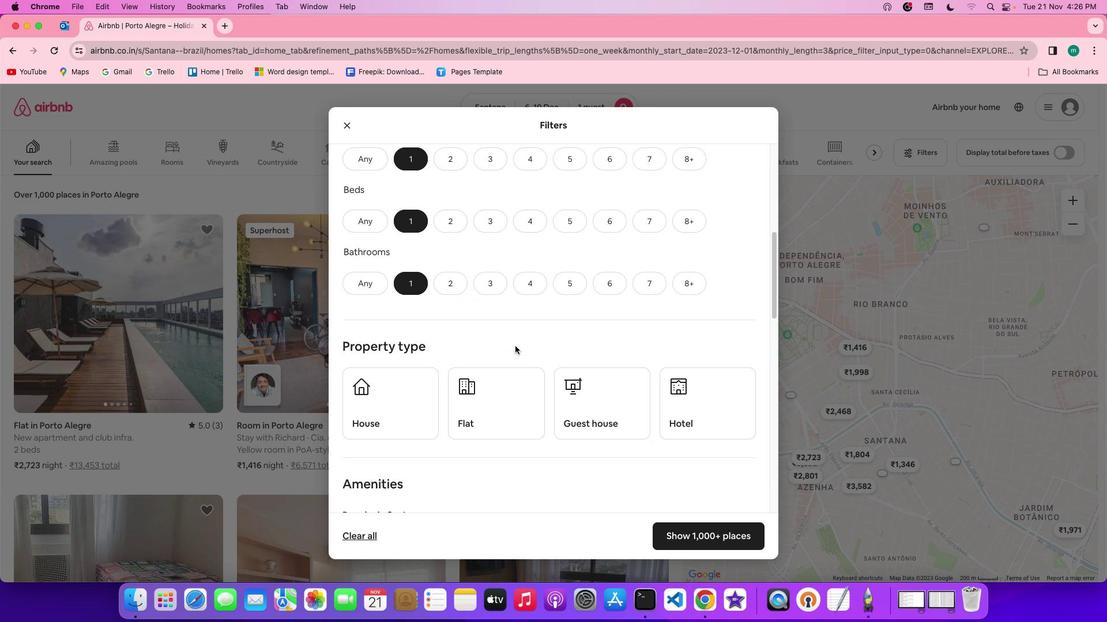 
Action: Mouse scrolled (515, 346) with delta (0, 0)
Screenshot: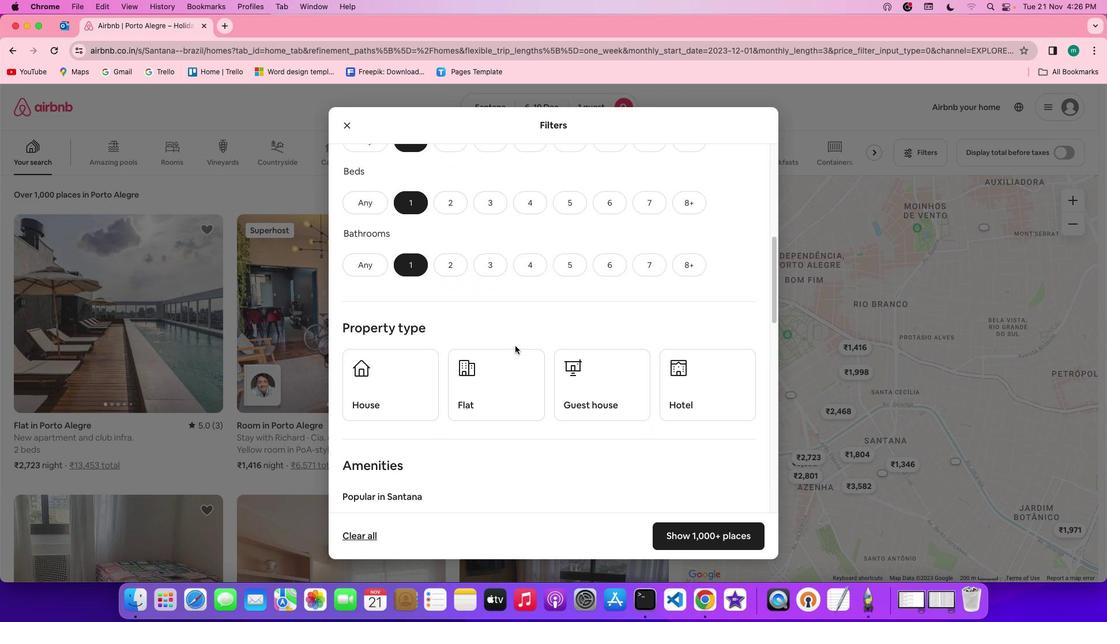 
Action: Mouse scrolled (515, 346) with delta (0, 0)
Screenshot: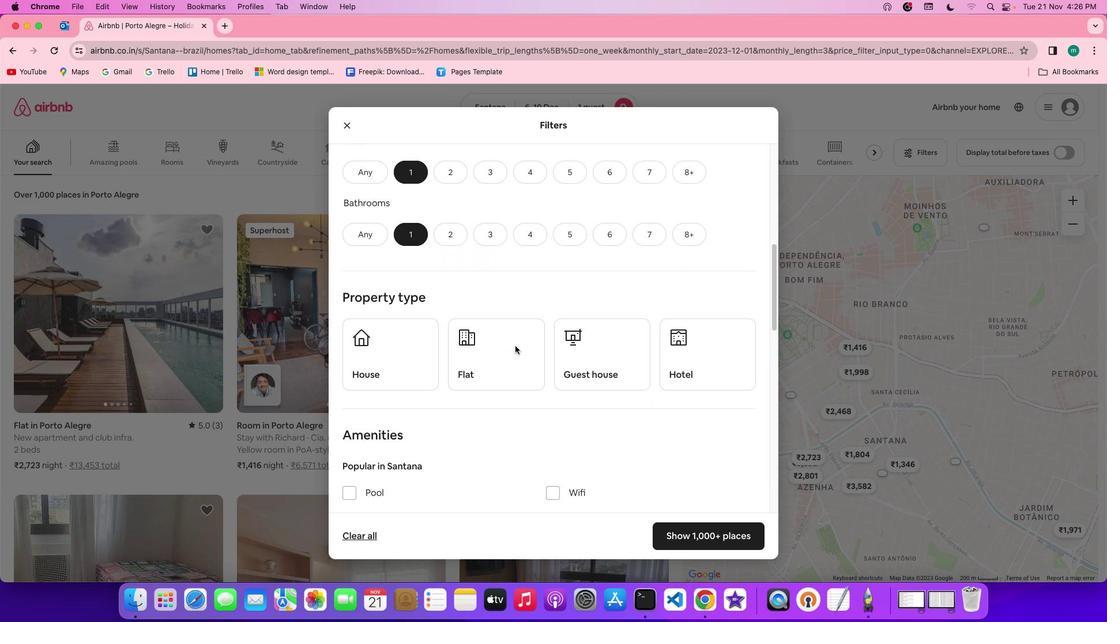 
Action: Mouse moved to (706, 333)
Screenshot: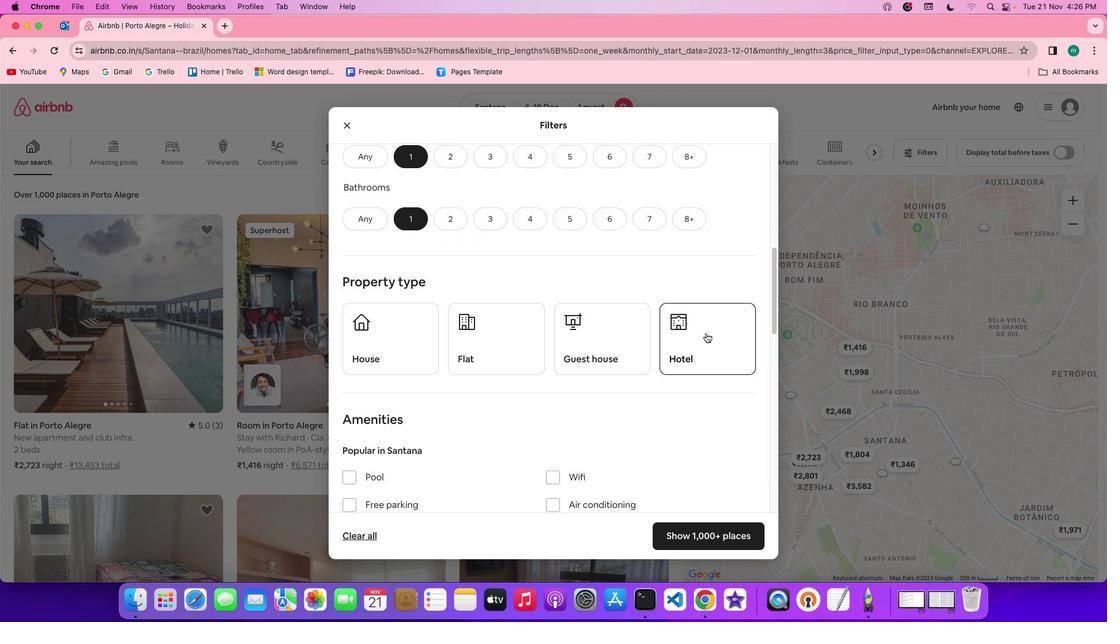 
Action: Mouse pressed left at (706, 333)
Screenshot: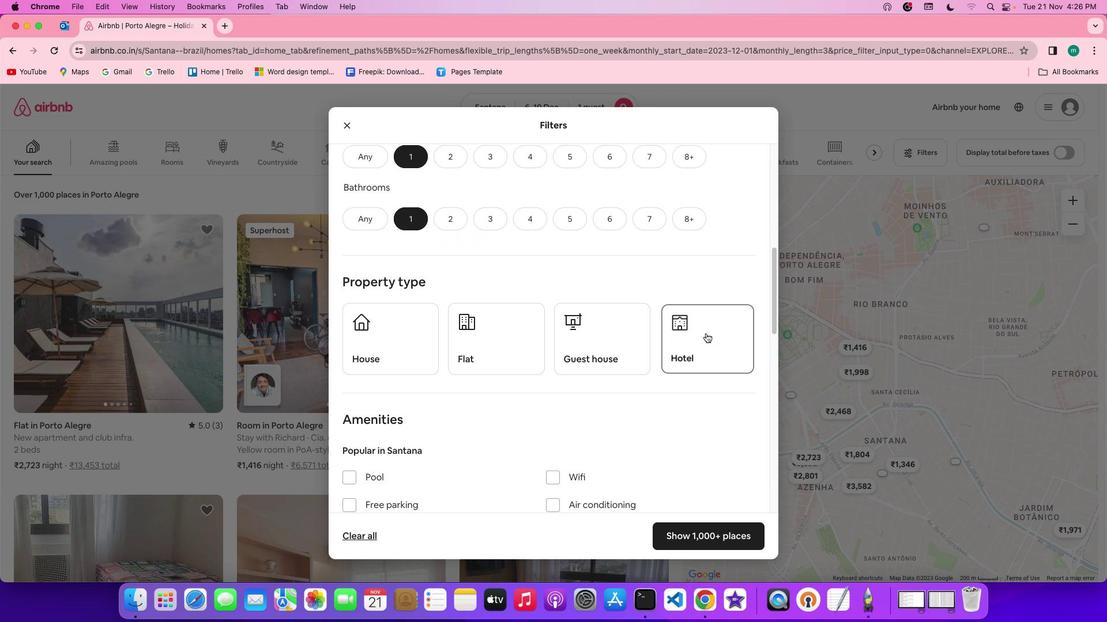 
Action: Mouse moved to (652, 396)
Screenshot: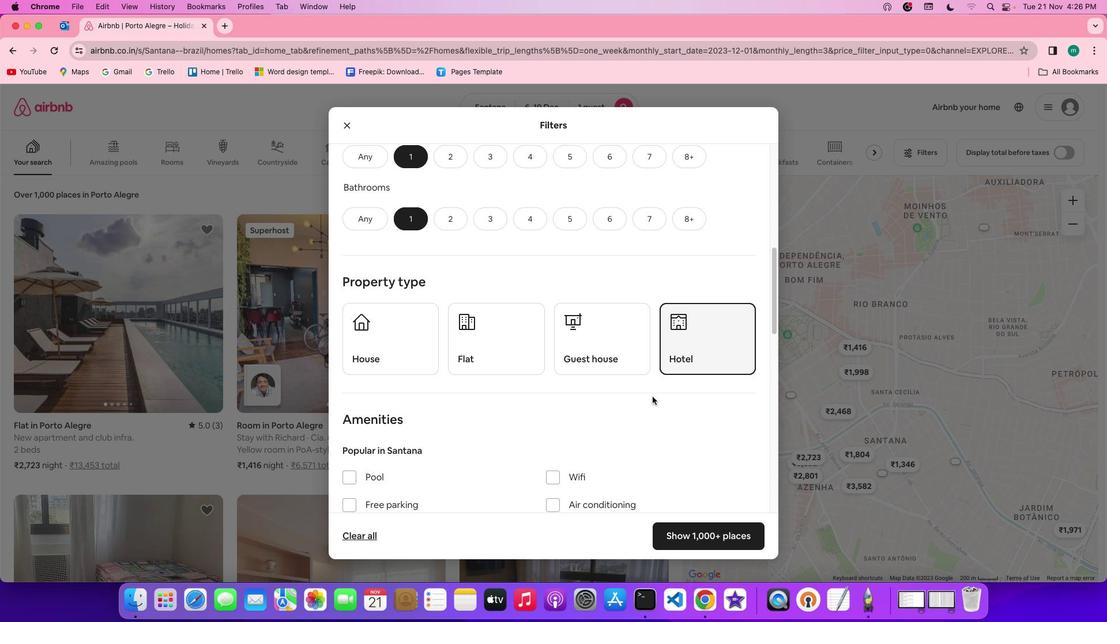 
Action: Mouse scrolled (652, 396) with delta (0, 0)
Screenshot: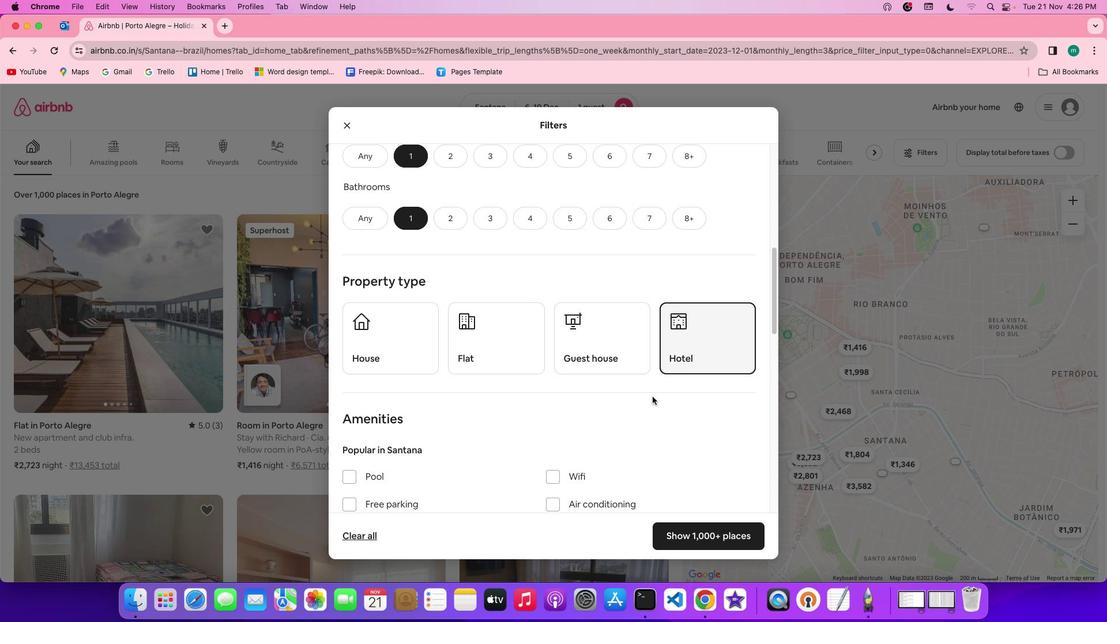 
Action: Mouse scrolled (652, 396) with delta (0, 0)
Screenshot: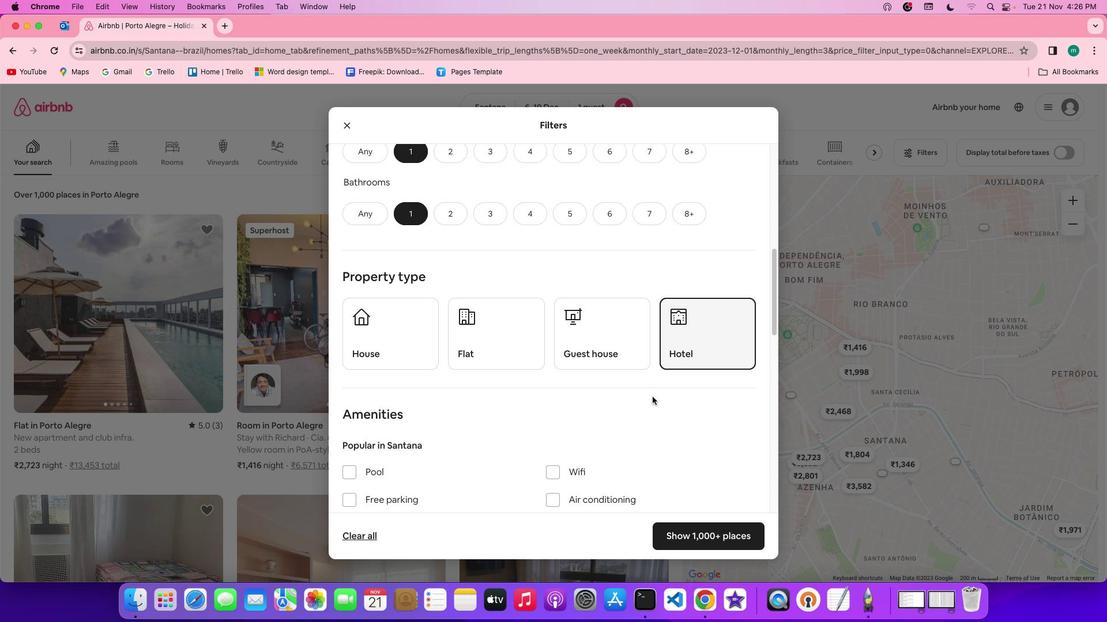 
Action: Mouse scrolled (652, 396) with delta (0, 0)
Screenshot: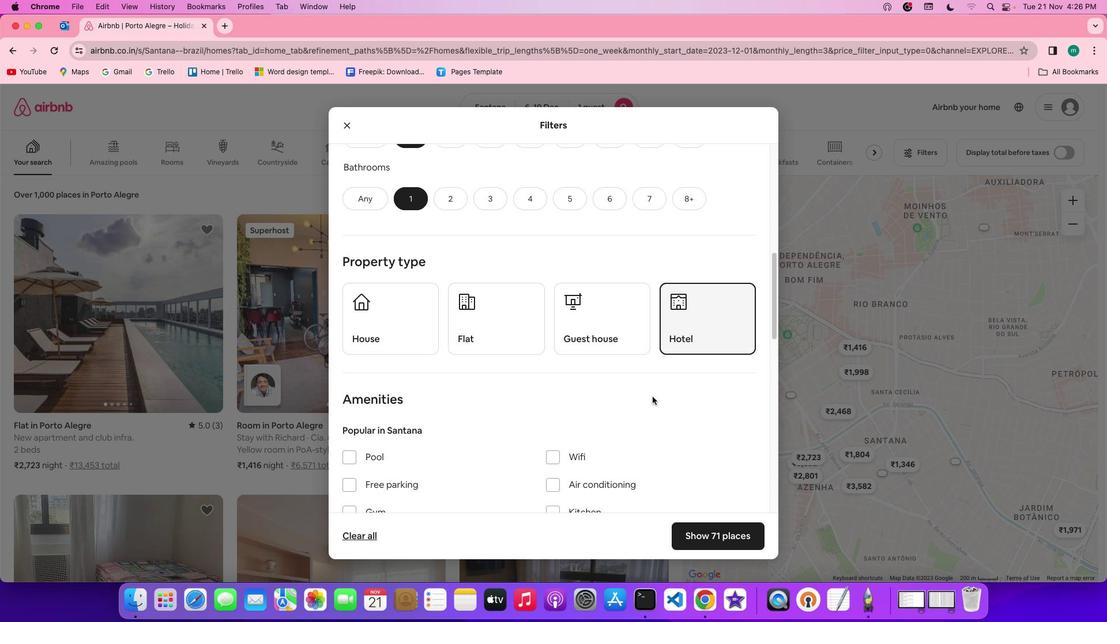 
Action: Mouse scrolled (652, 396) with delta (0, 0)
Screenshot: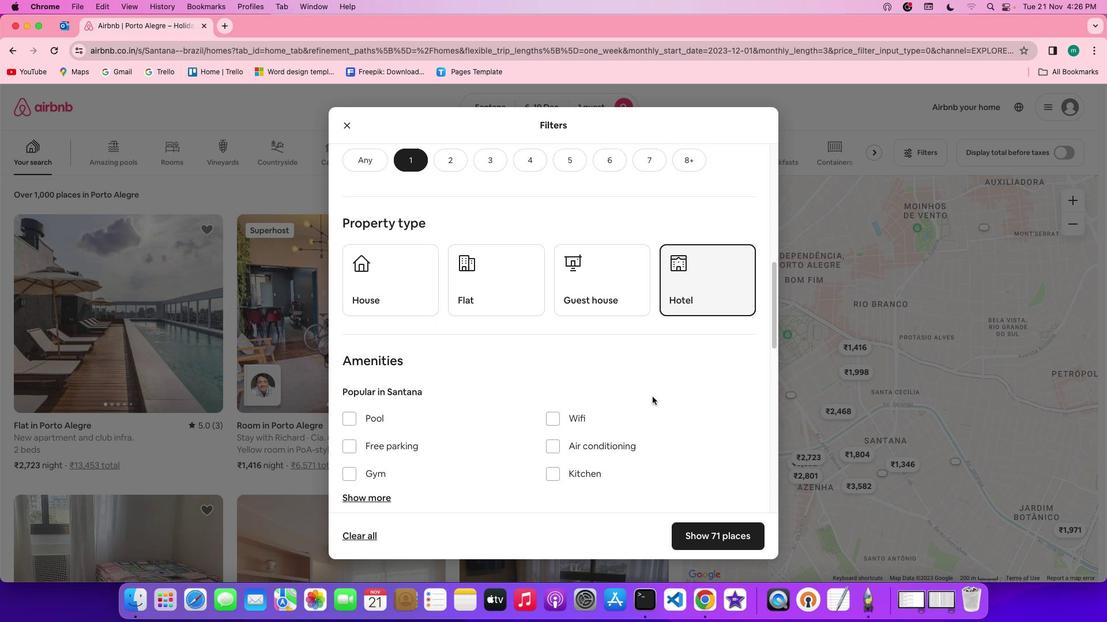 
Action: Mouse moved to (652, 397)
Screenshot: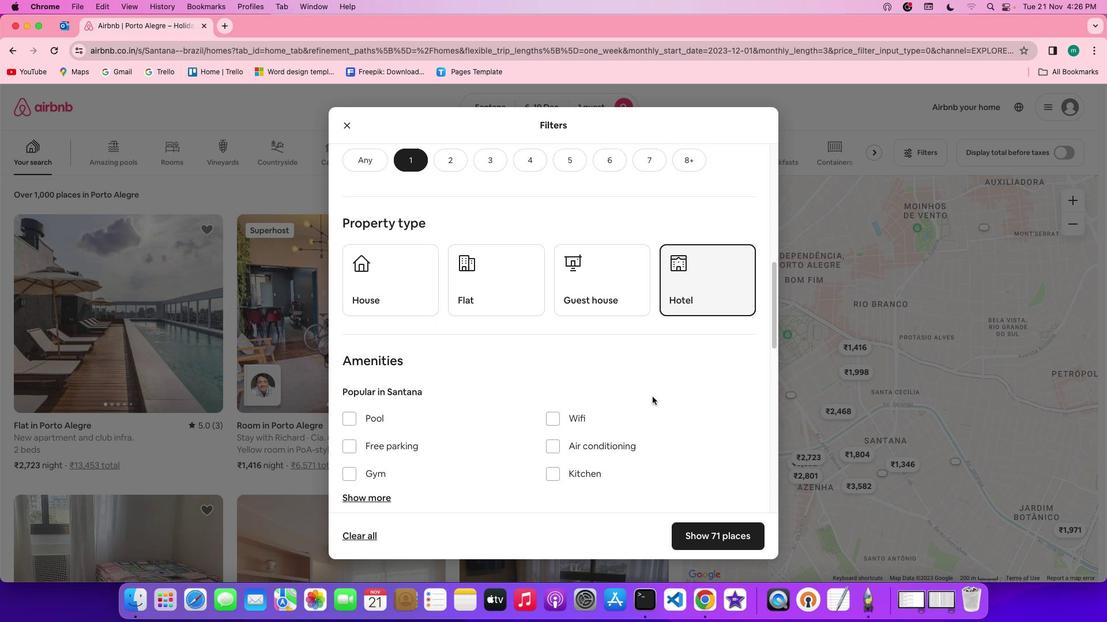 
Action: Mouse scrolled (652, 397) with delta (0, 0)
Screenshot: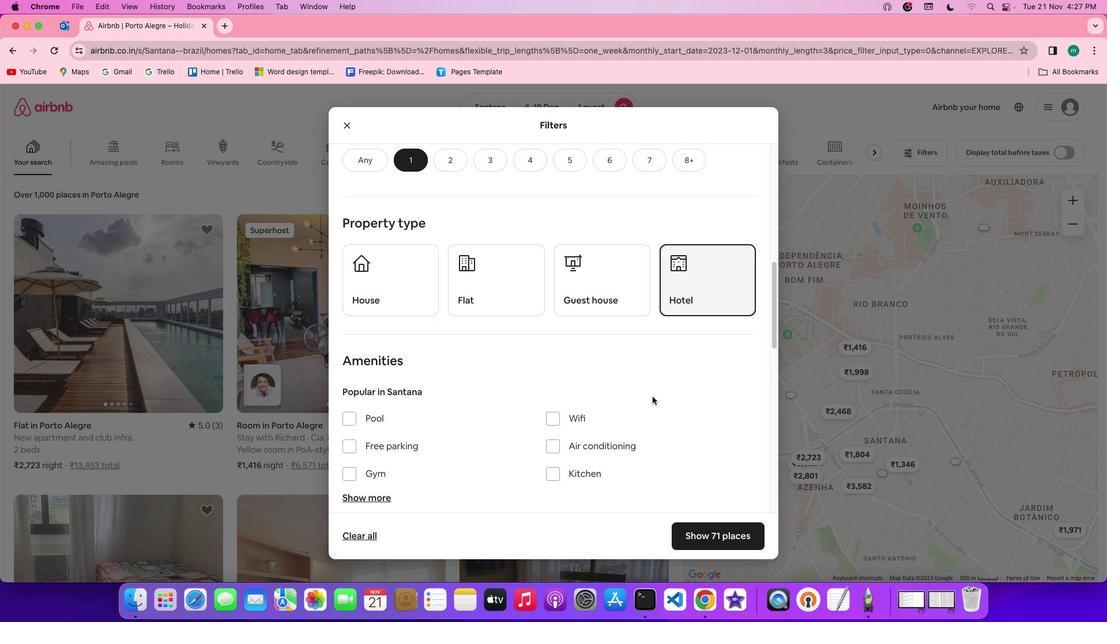 
Action: Mouse scrolled (652, 397) with delta (0, 0)
Screenshot: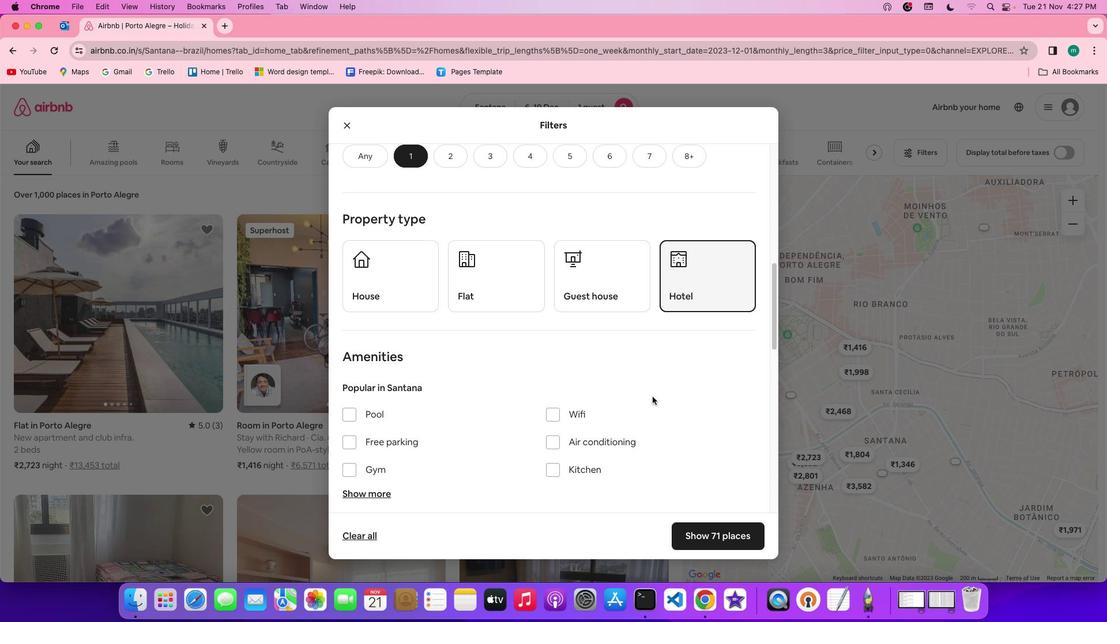 
Action: Mouse scrolled (652, 397) with delta (0, 0)
Screenshot: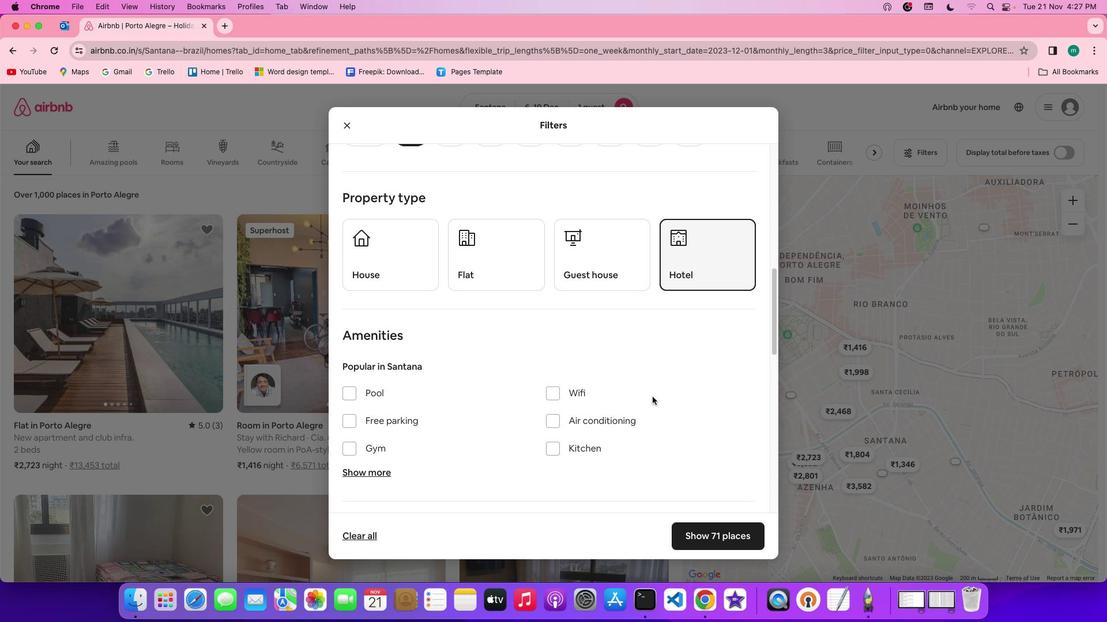 
Action: Mouse scrolled (652, 397) with delta (0, 0)
Screenshot: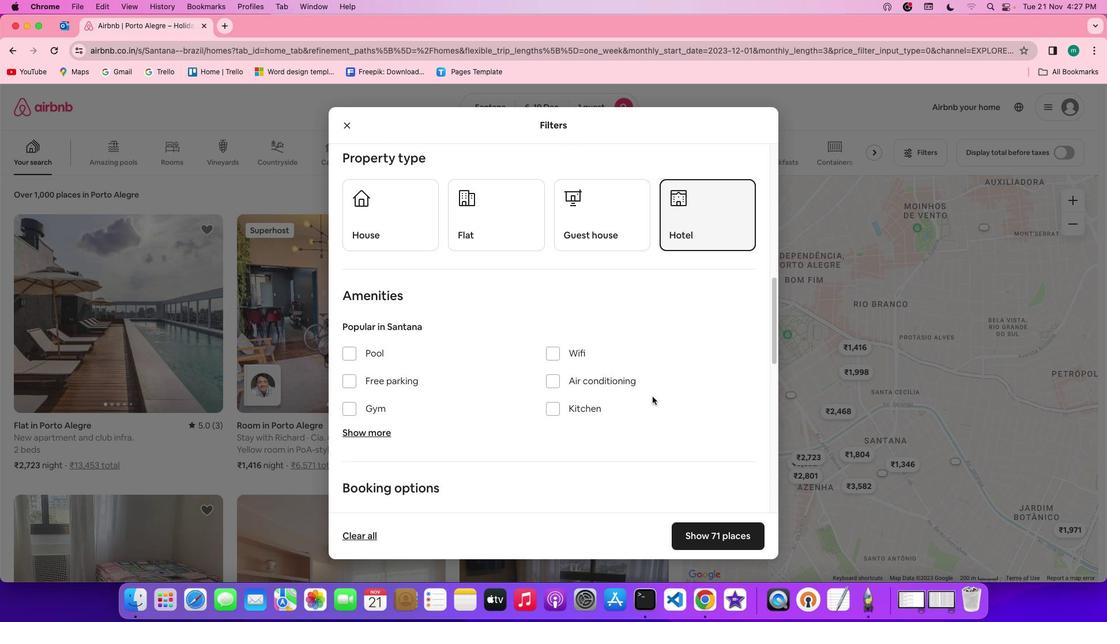 
Action: Mouse scrolled (652, 397) with delta (0, 0)
Screenshot: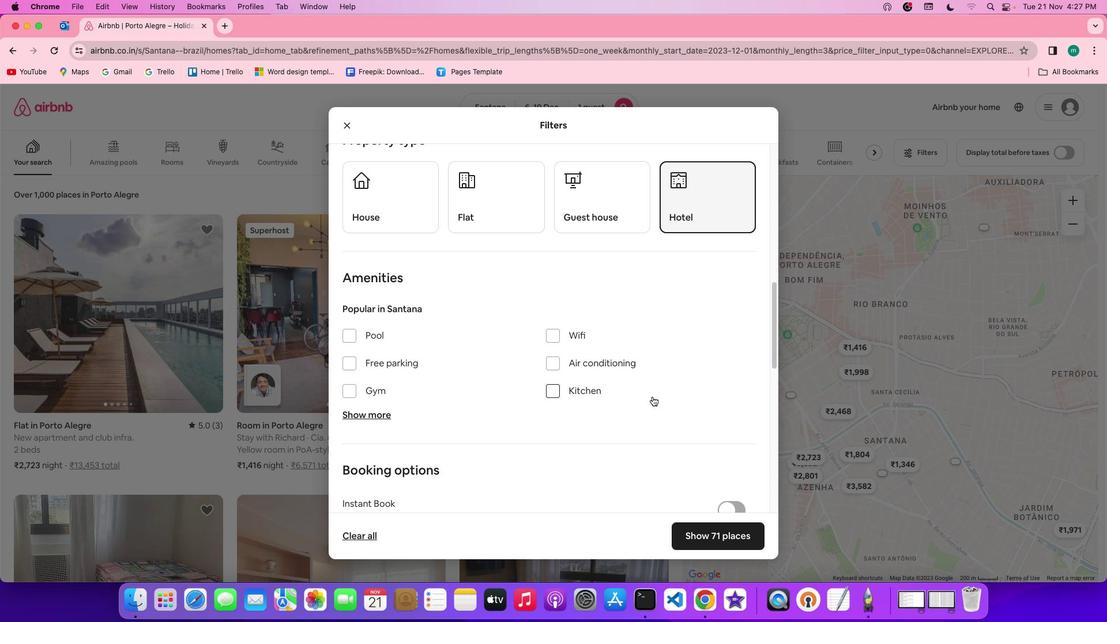 
Action: Mouse scrolled (652, 397) with delta (0, 0)
Screenshot: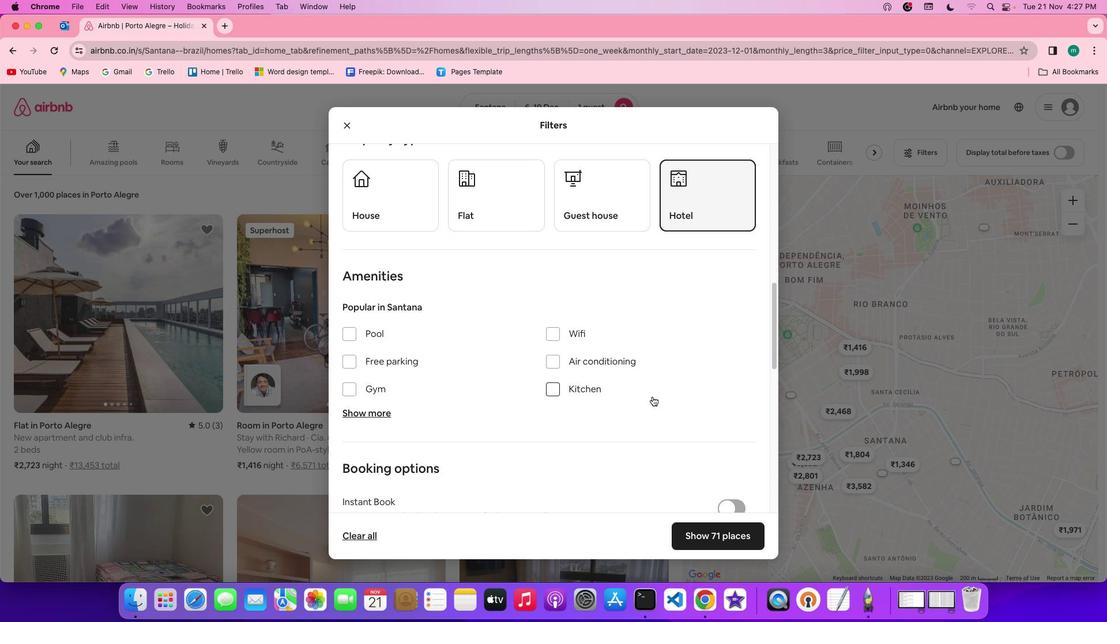 
Action: Mouse scrolled (652, 397) with delta (0, 0)
Screenshot: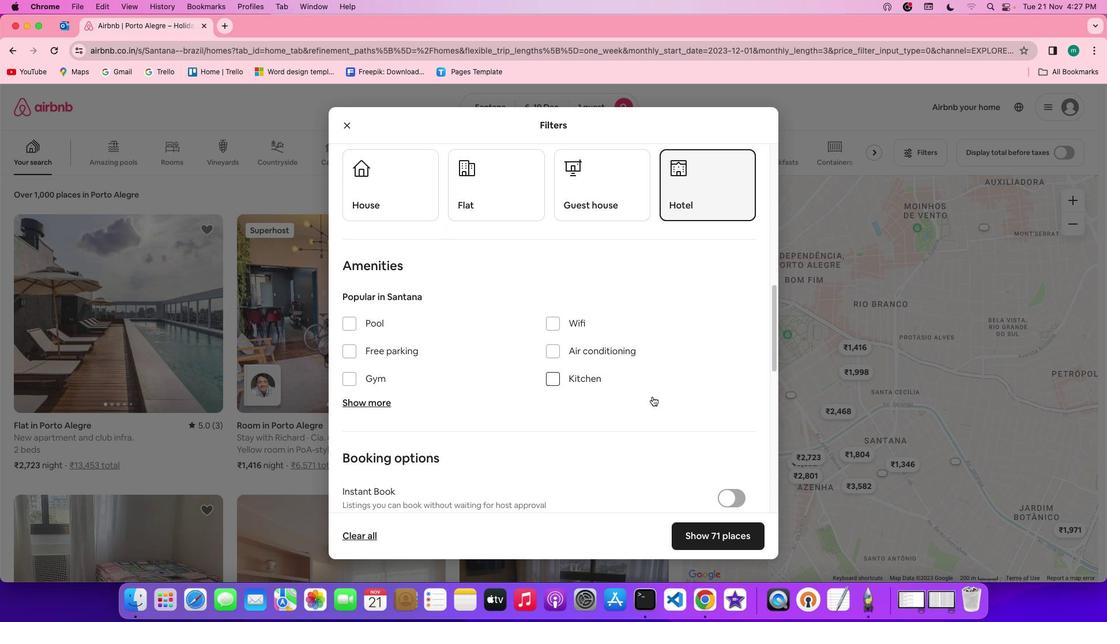 
Action: Mouse scrolled (652, 397) with delta (0, 0)
Screenshot: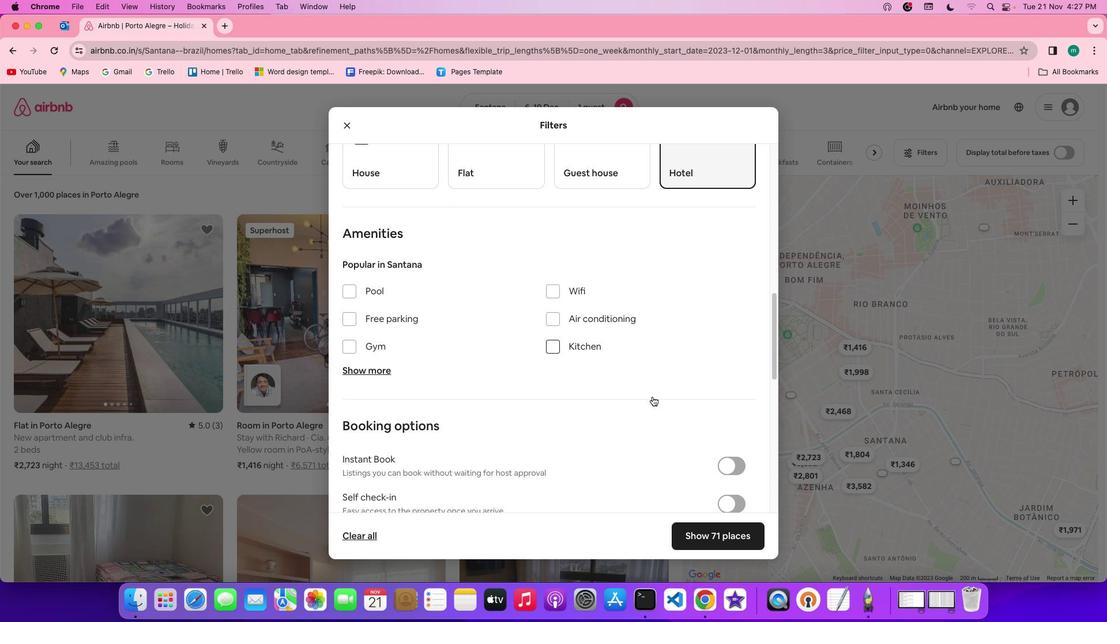 
Action: Mouse scrolled (652, 397) with delta (0, 0)
Screenshot: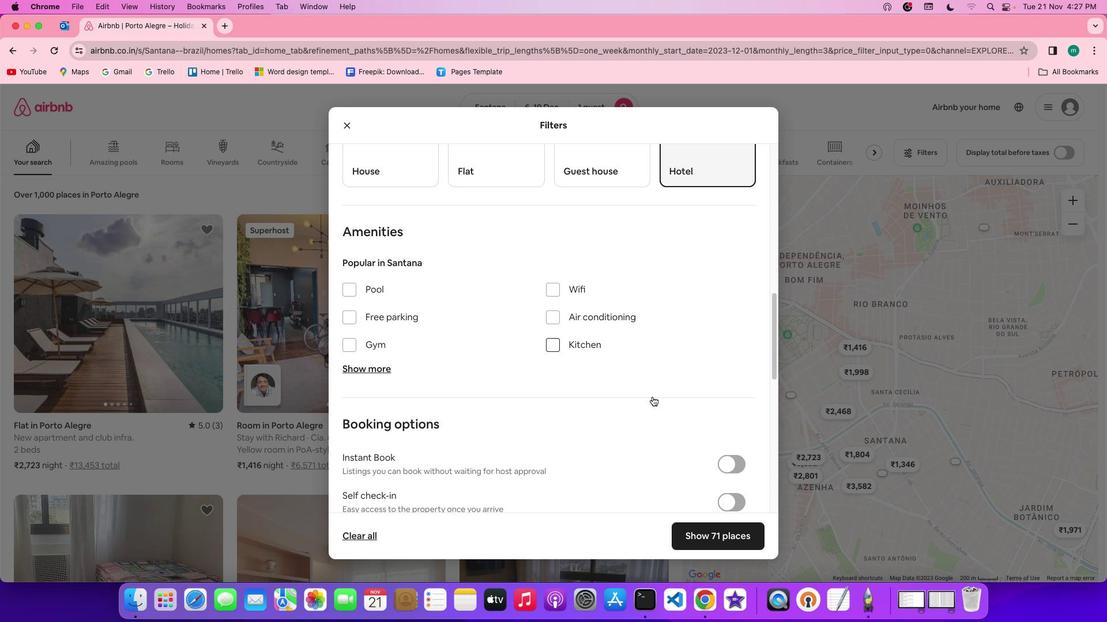 
Action: Mouse scrolled (652, 397) with delta (0, 0)
Screenshot: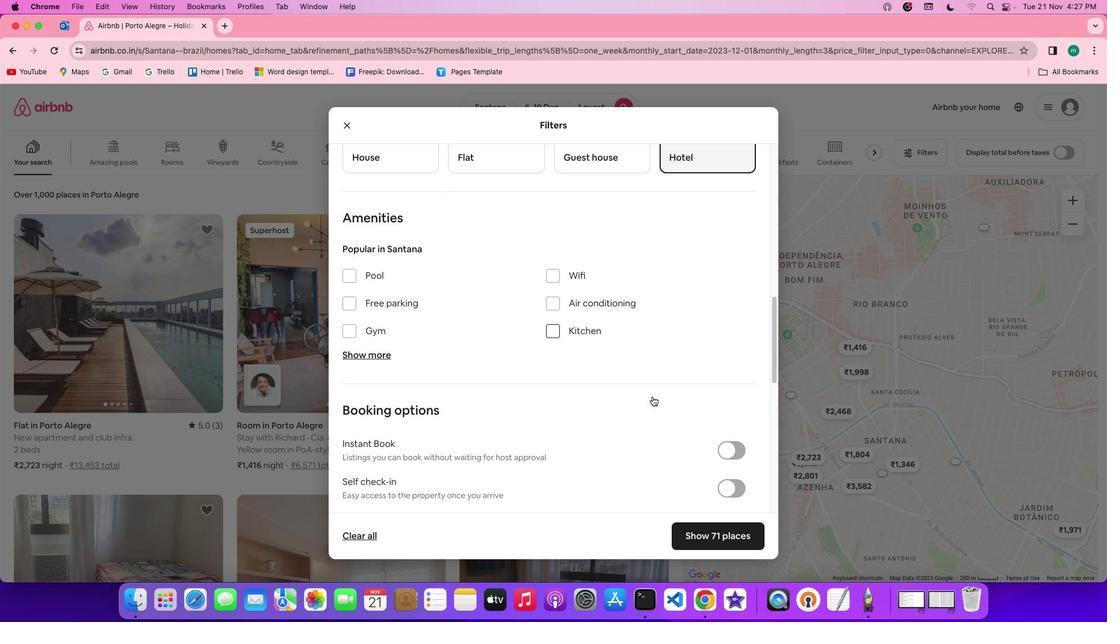 
Action: Mouse scrolled (652, 397) with delta (0, -1)
Screenshot: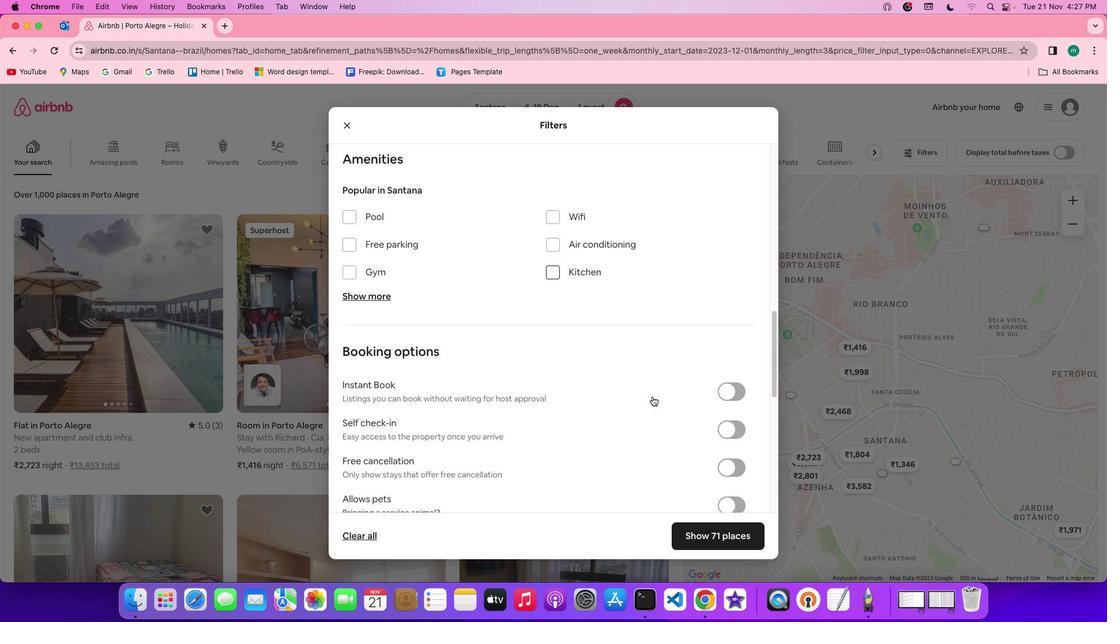 
Action: Mouse scrolled (652, 397) with delta (0, -2)
Screenshot: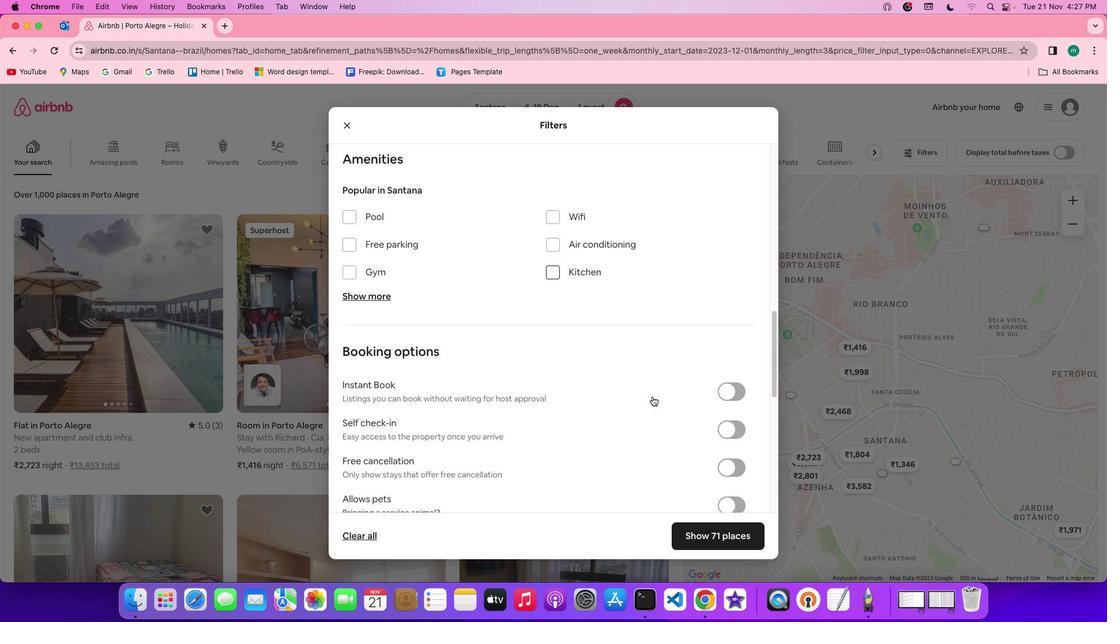 
Action: Mouse scrolled (652, 397) with delta (0, -2)
Screenshot: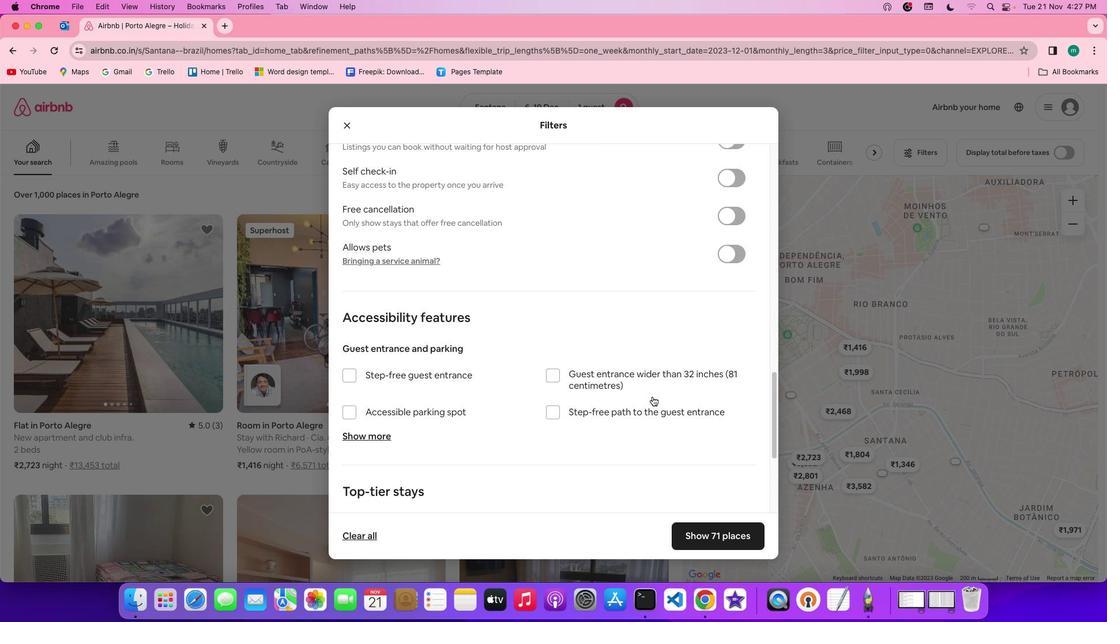 
Action: Mouse scrolled (652, 397) with delta (0, 0)
Screenshot: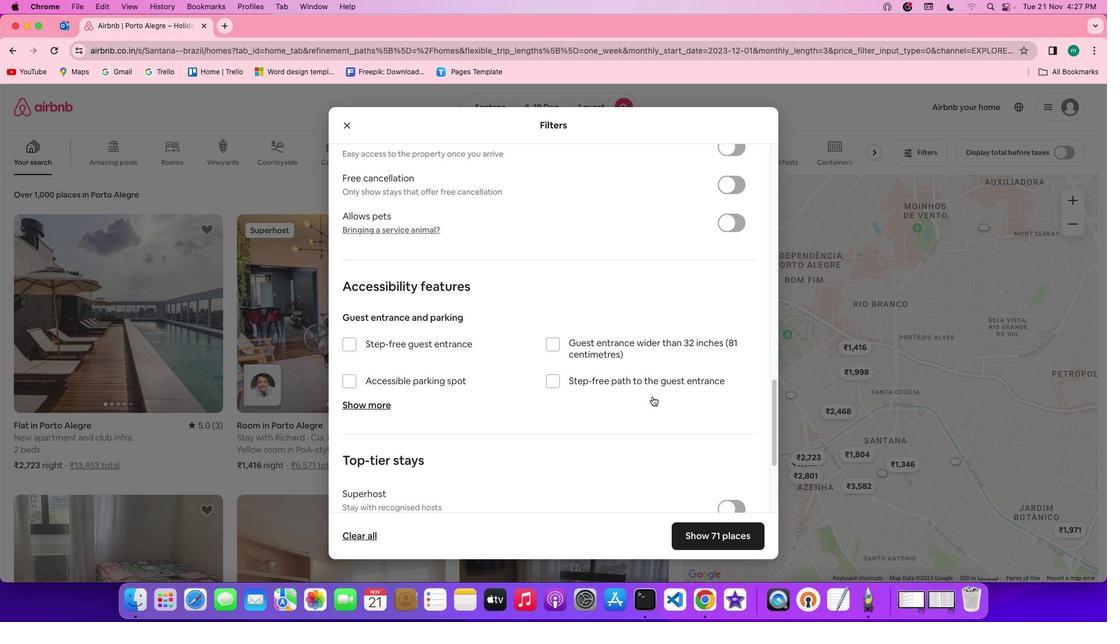 
Action: Mouse scrolled (652, 397) with delta (0, 0)
Screenshot: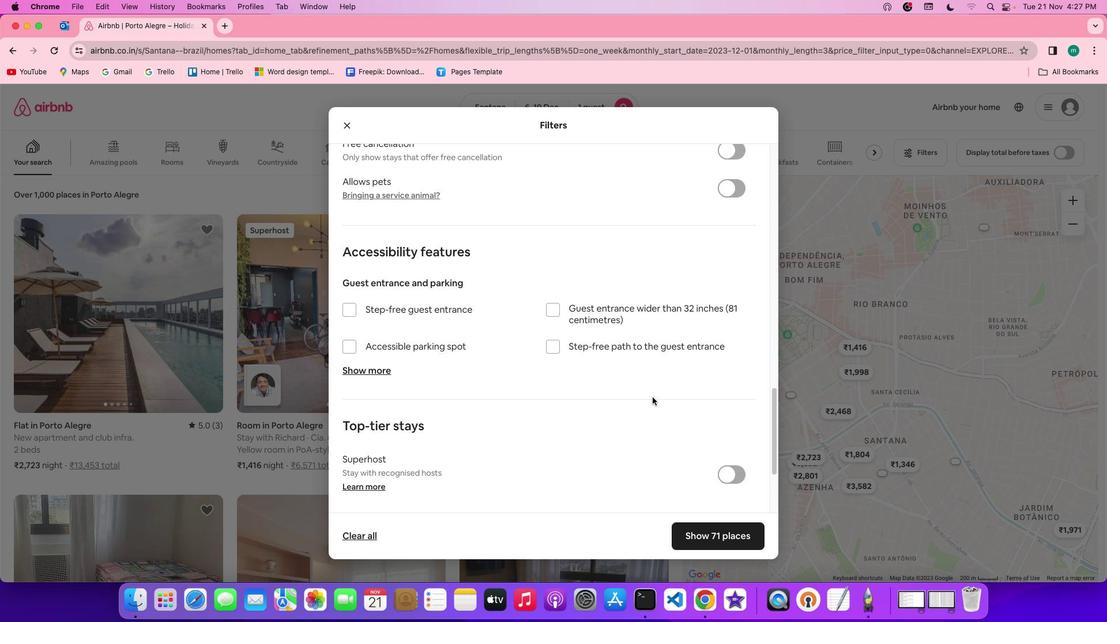 
Action: Mouse scrolled (652, 397) with delta (0, -1)
Screenshot: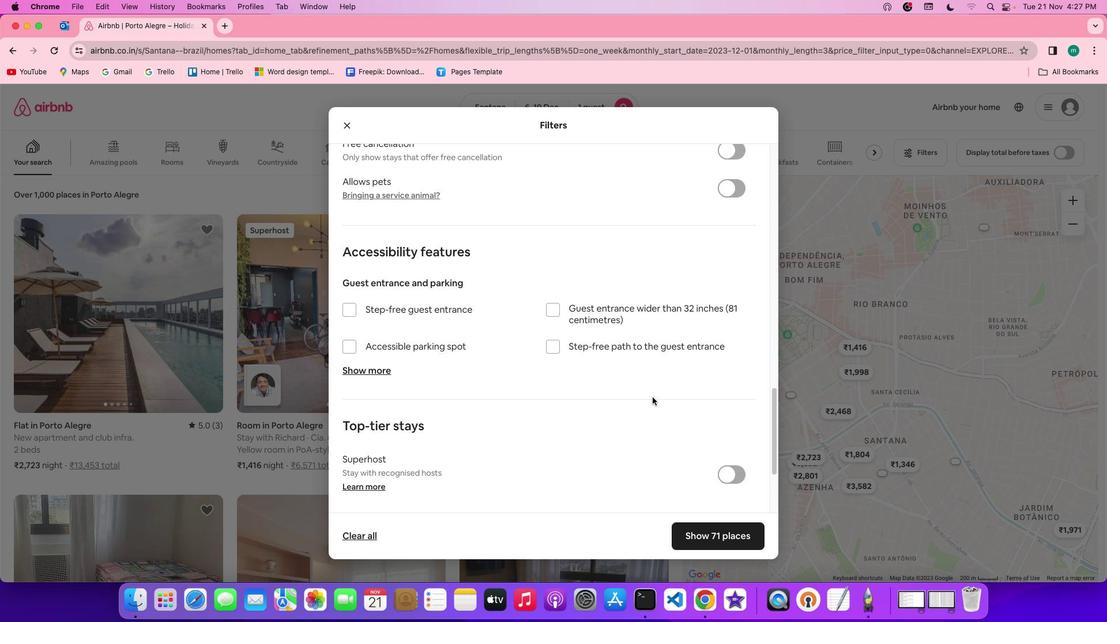 
Action: Mouse scrolled (652, 397) with delta (0, -2)
Screenshot: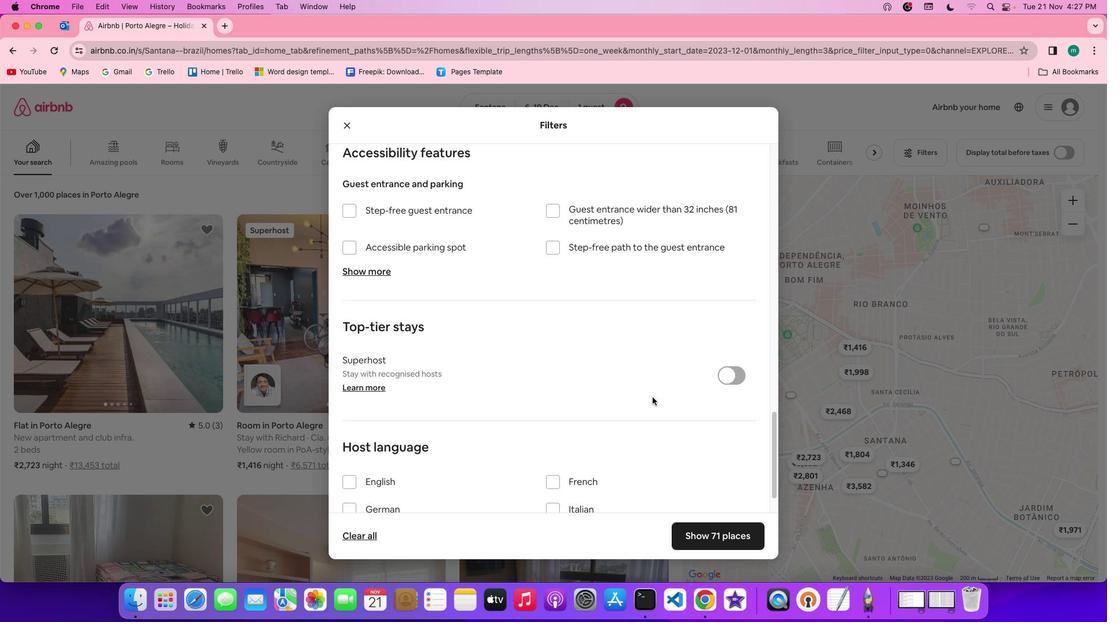 
Action: Mouse scrolled (652, 397) with delta (0, -3)
Screenshot: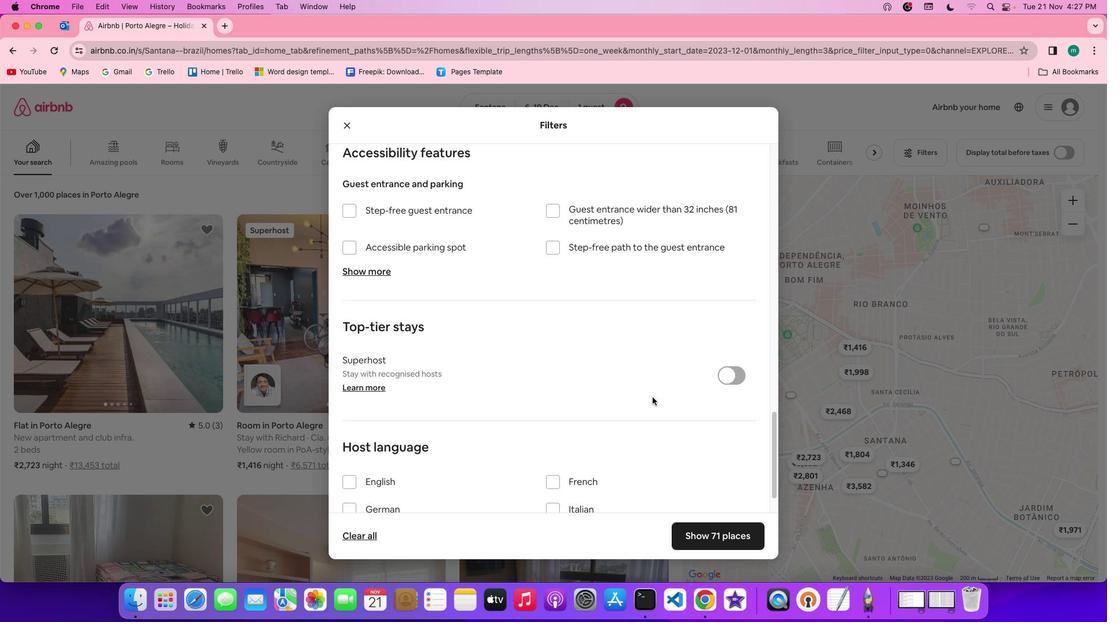 
Action: Mouse moved to (652, 397)
Screenshot: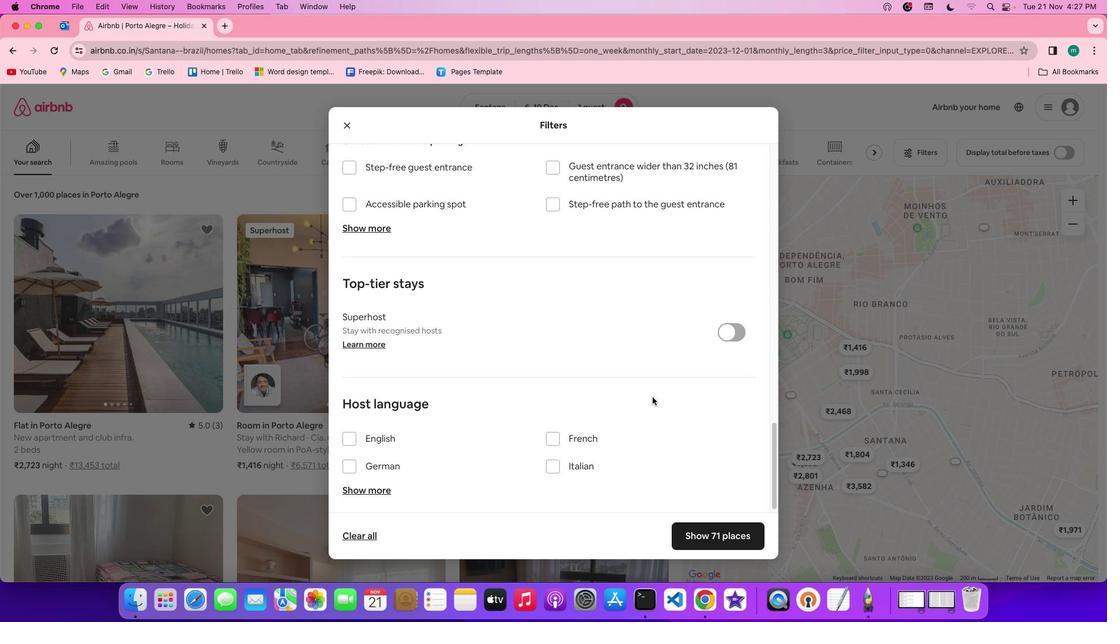 
Action: Mouse scrolled (652, 397) with delta (0, -3)
Screenshot: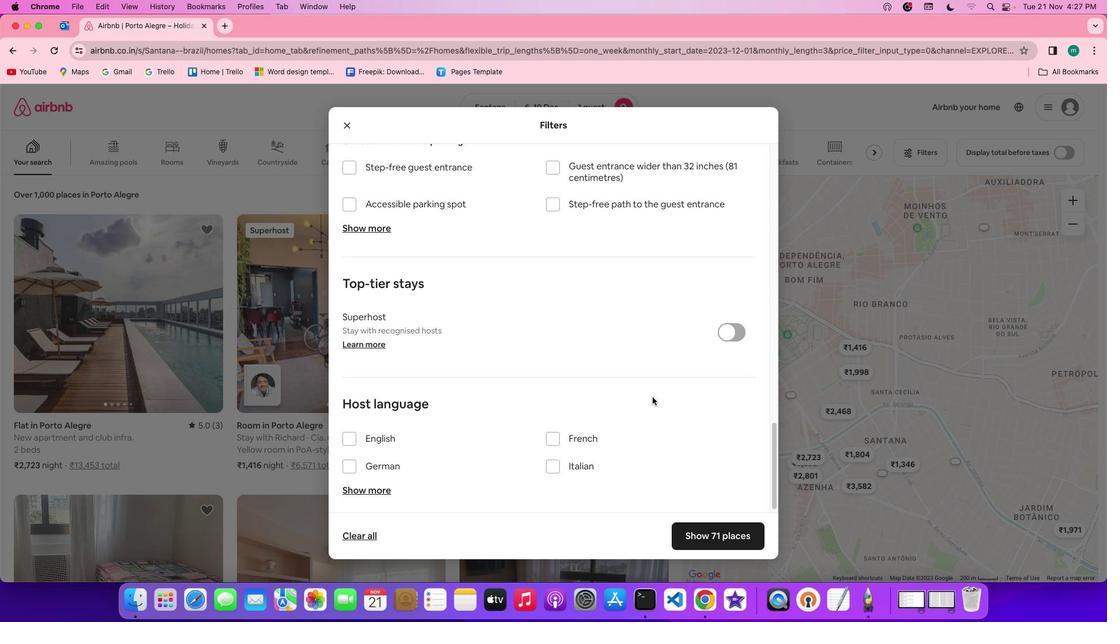 
Action: Mouse moved to (652, 397)
Screenshot: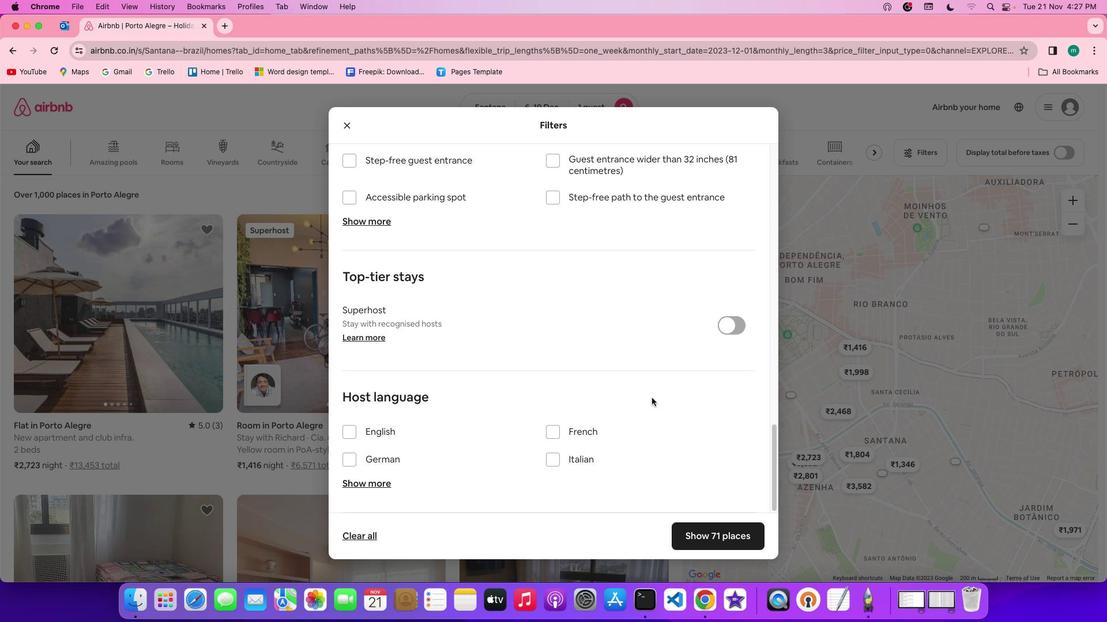 
Action: Mouse scrolled (652, 397) with delta (0, 0)
Screenshot: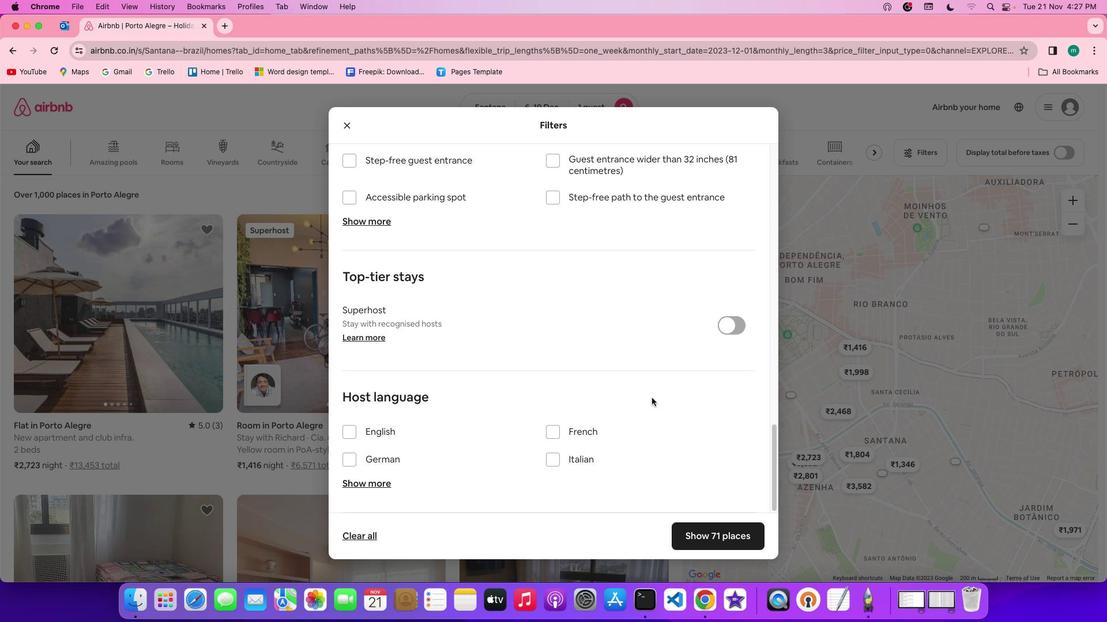 
Action: Mouse scrolled (652, 397) with delta (0, 0)
Screenshot: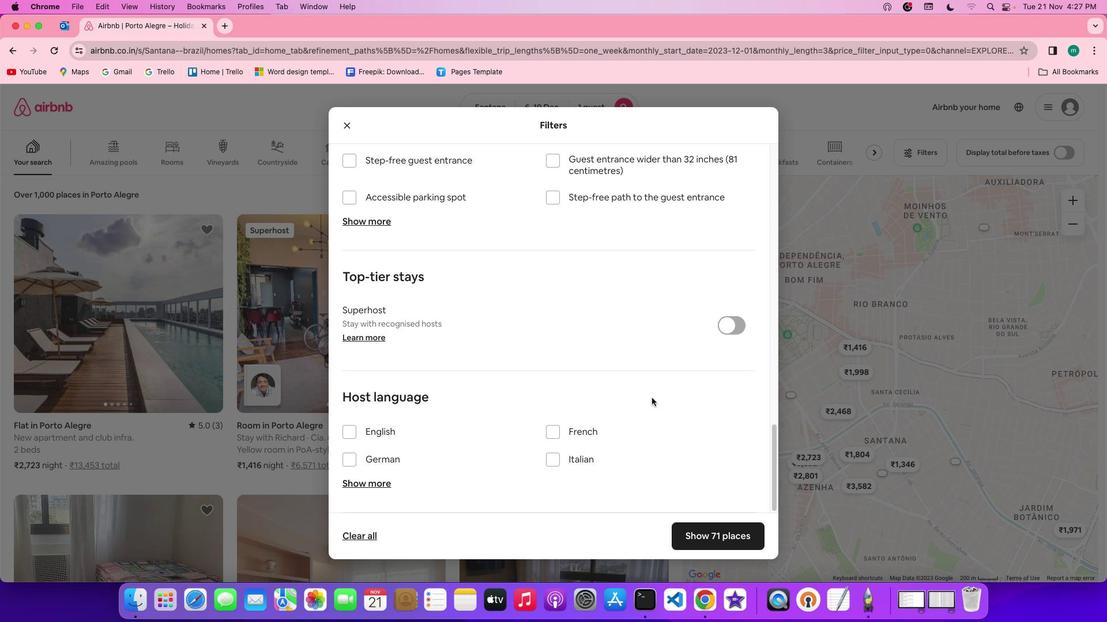 
Action: Mouse scrolled (652, 397) with delta (0, -1)
Screenshot: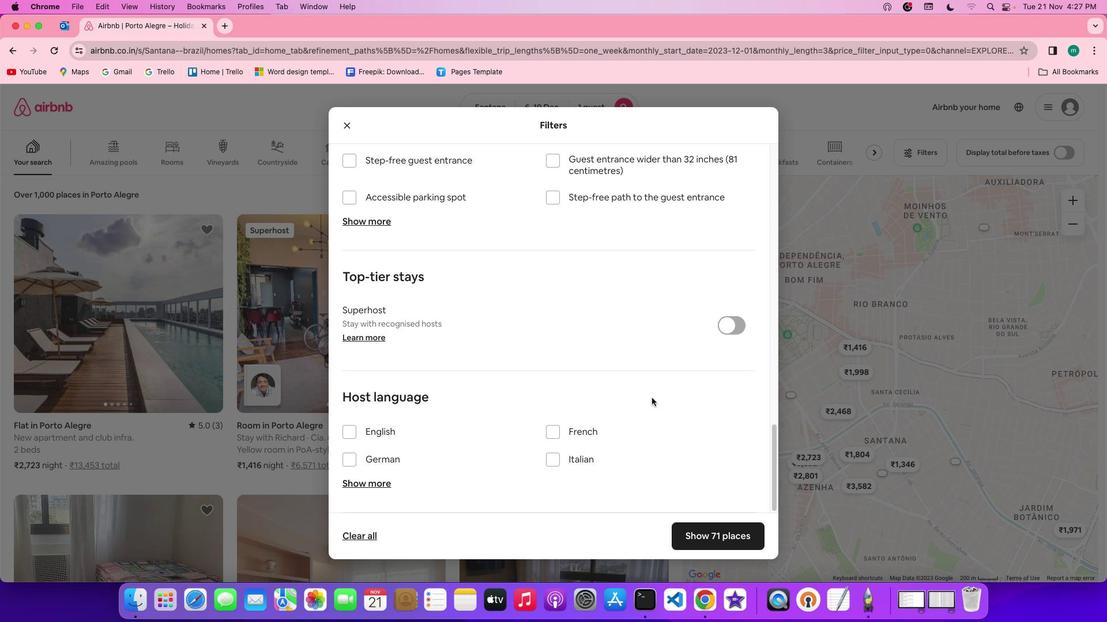 
Action: Mouse scrolled (652, 397) with delta (0, -2)
Screenshot: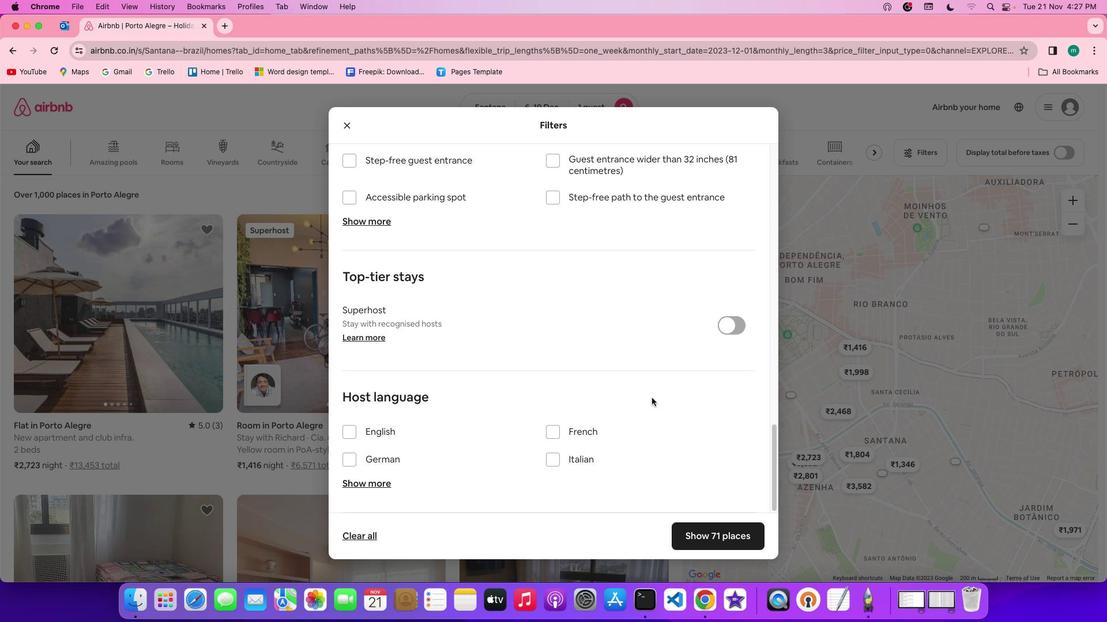 
Action: Mouse scrolled (652, 397) with delta (0, -3)
Screenshot: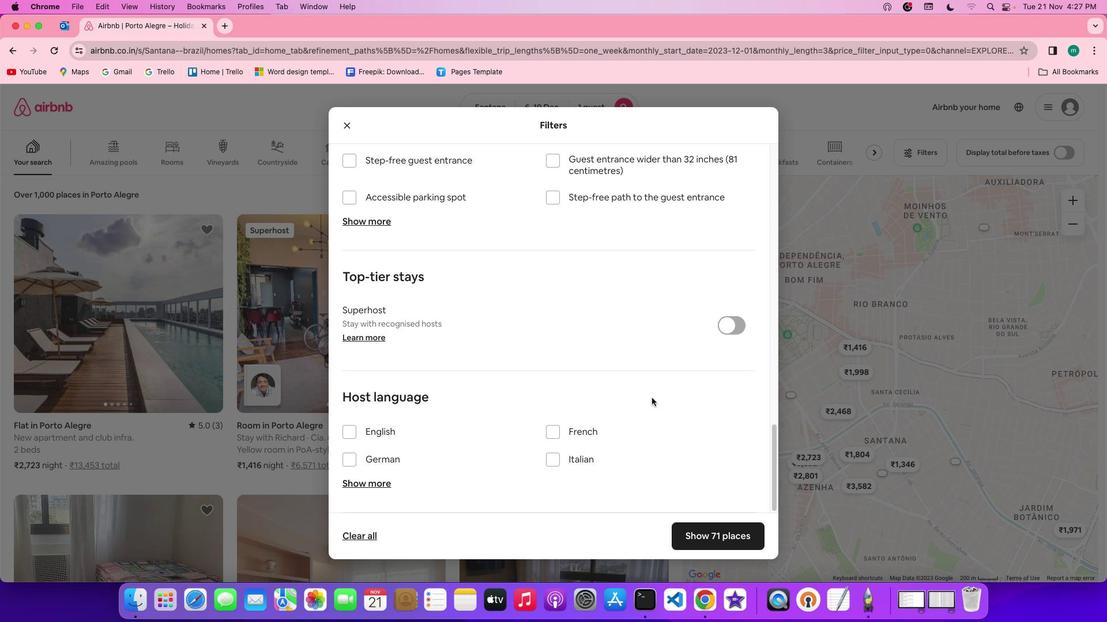 
Action: Mouse scrolled (652, 397) with delta (0, -3)
Screenshot: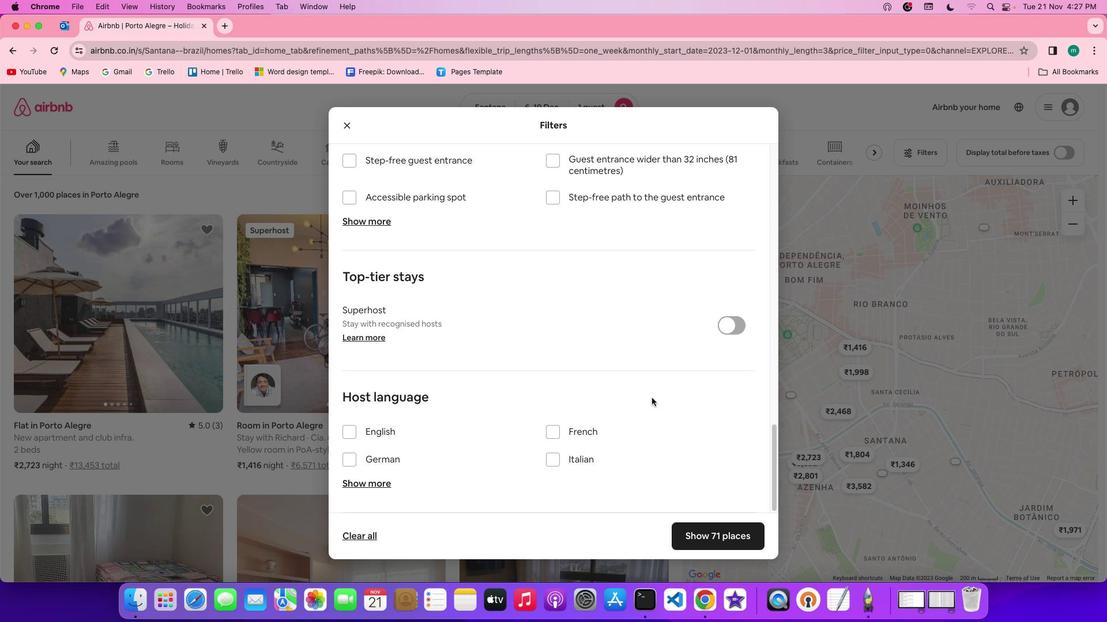
Action: Mouse moved to (758, 532)
Screenshot: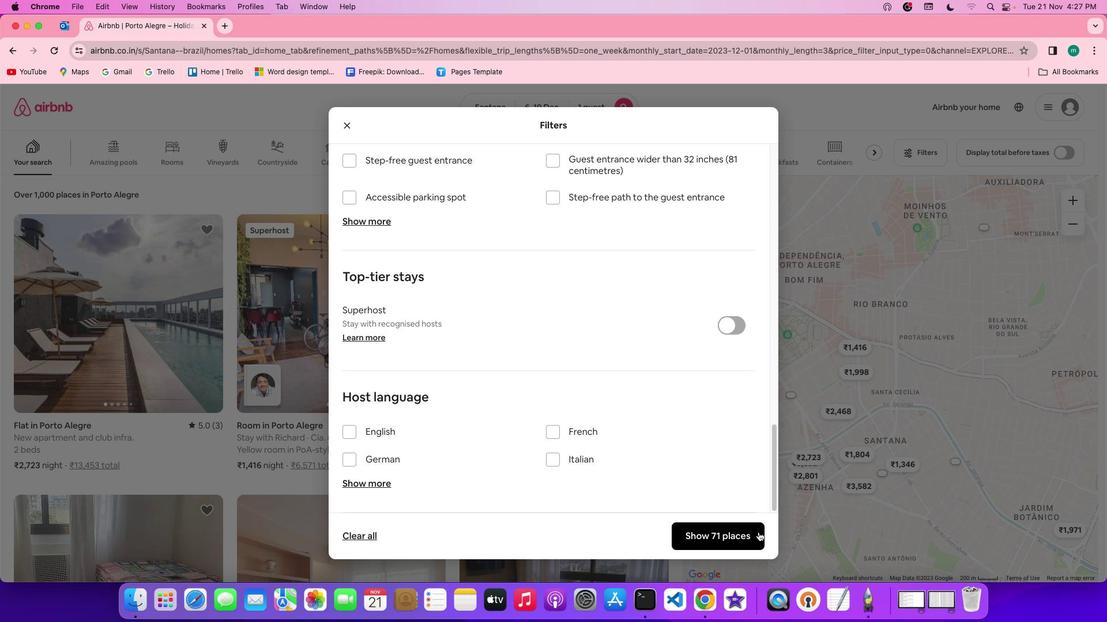 
Action: Mouse pressed left at (758, 532)
Screenshot: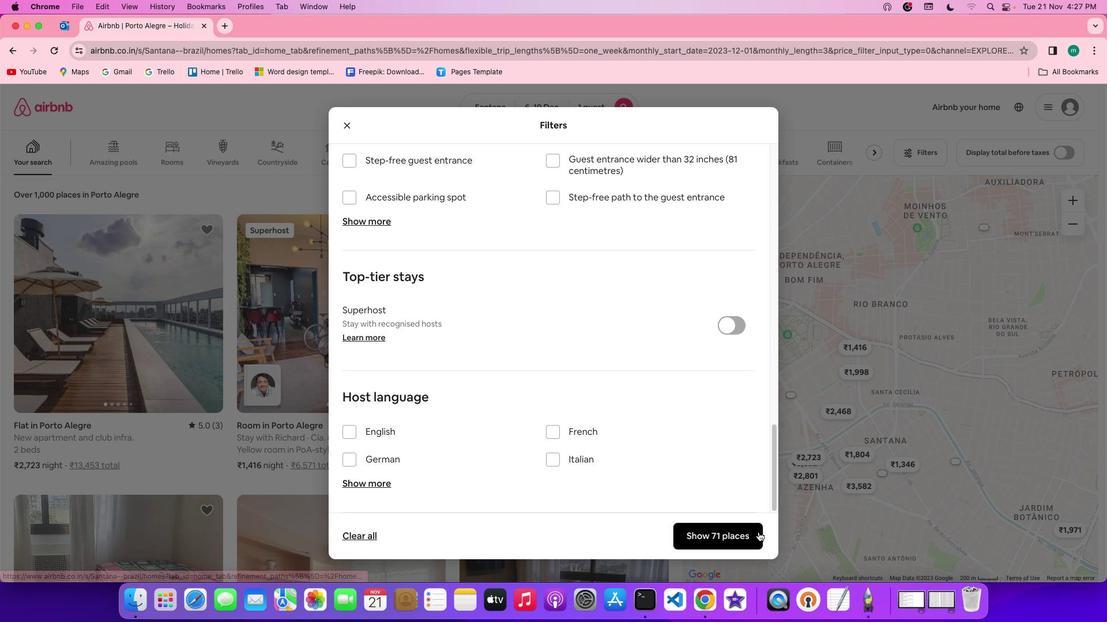 
Action: Mouse moved to (492, 362)
Screenshot: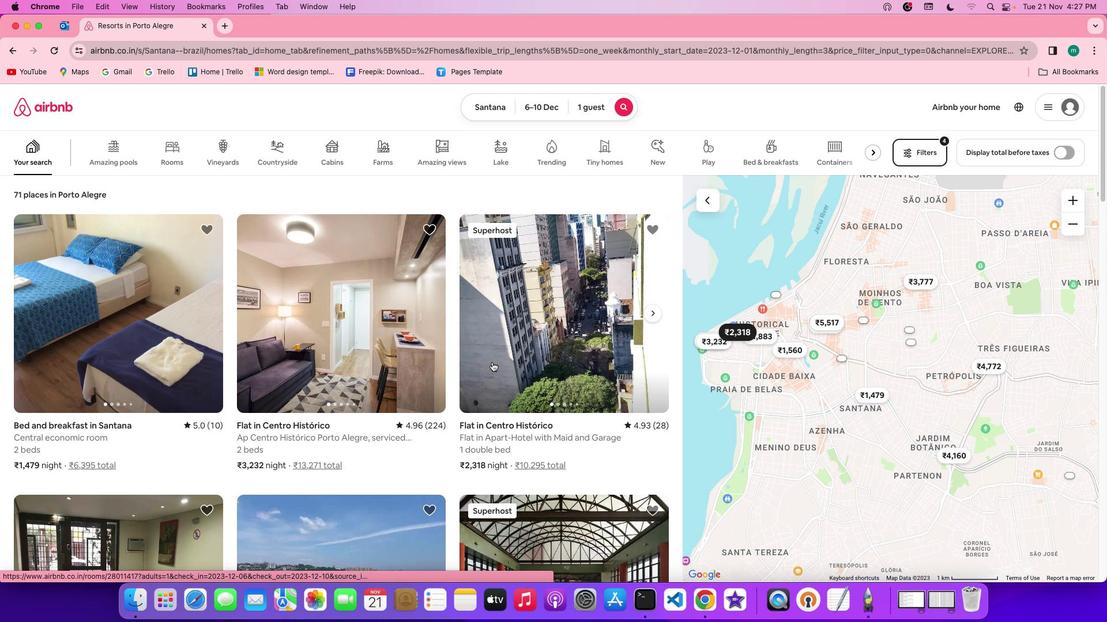 
Action: Mouse scrolled (492, 362) with delta (0, 0)
Screenshot: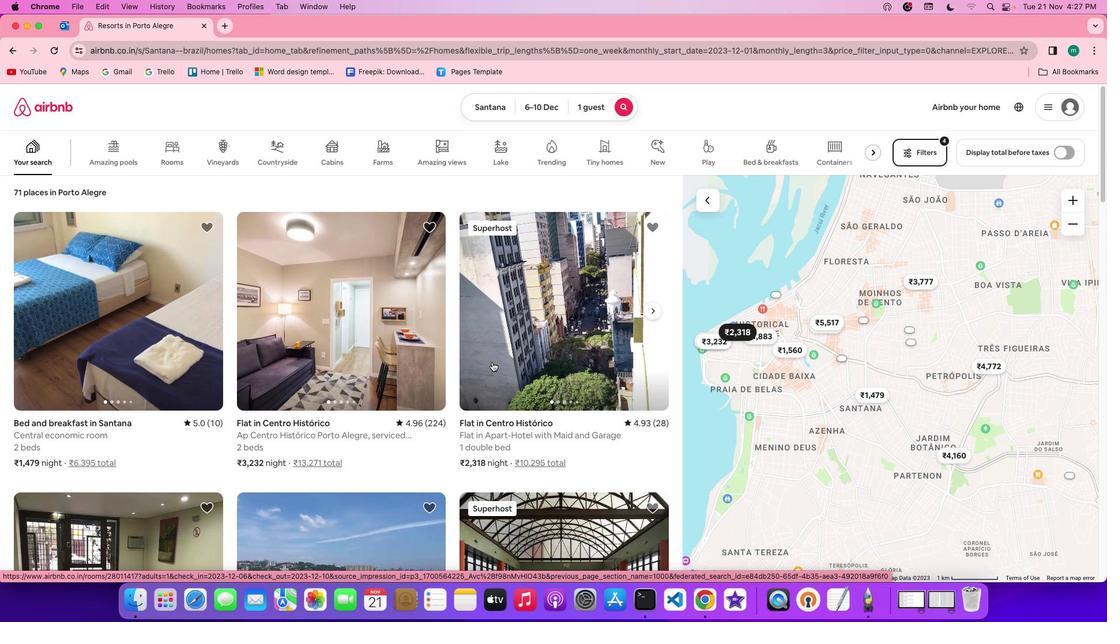 
Action: Mouse scrolled (492, 362) with delta (0, 0)
Screenshot: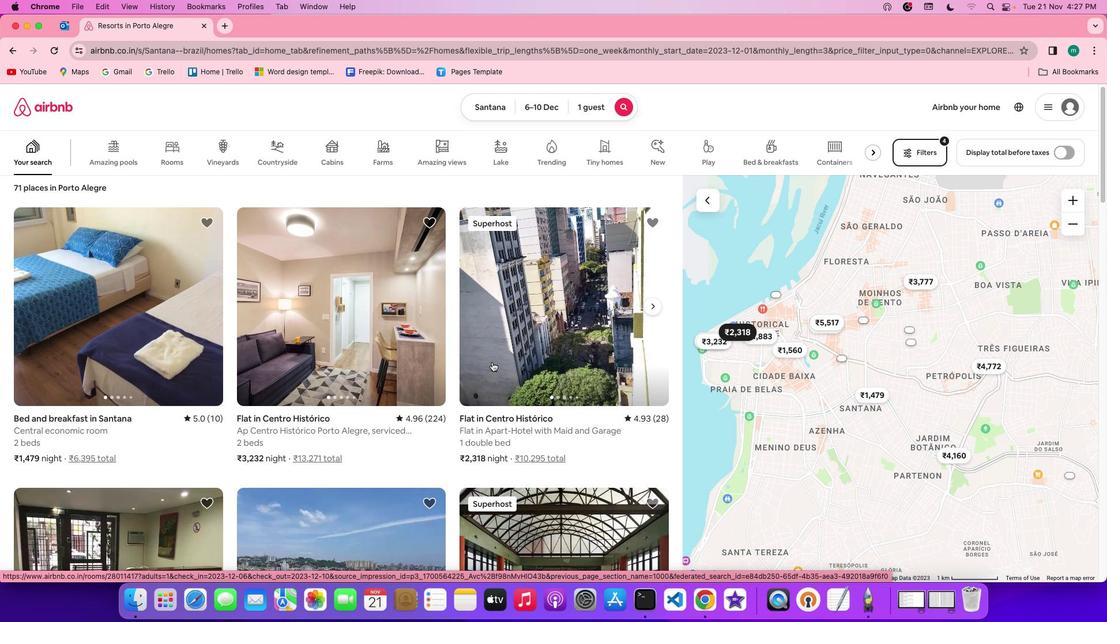 
Action: Mouse scrolled (492, 362) with delta (0, -1)
Screenshot: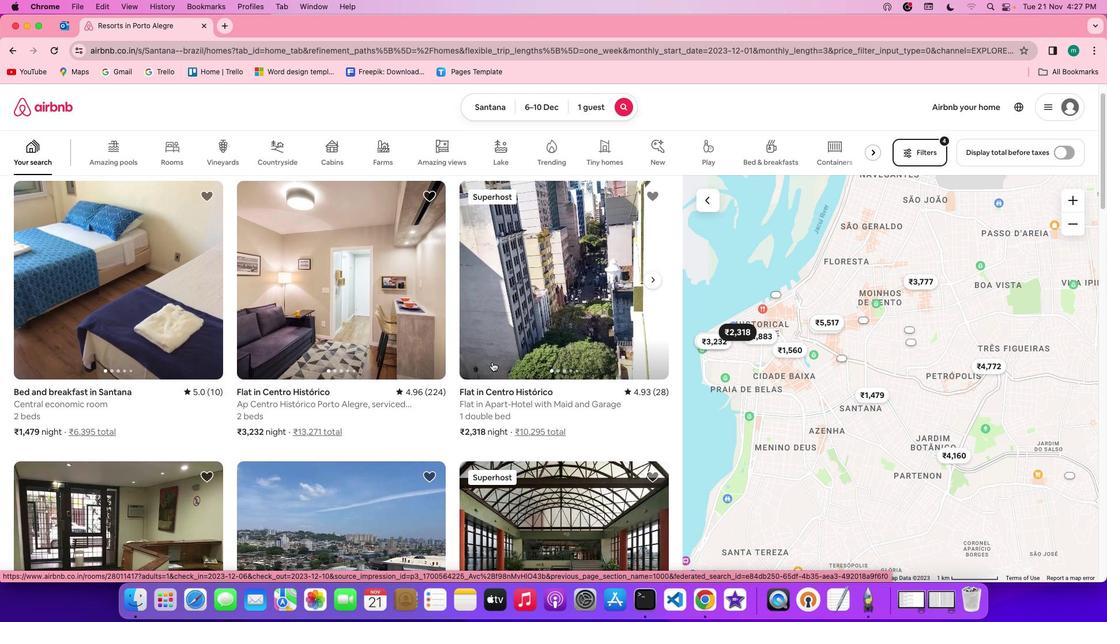 
Action: Mouse scrolled (492, 362) with delta (0, 0)
Screenshot: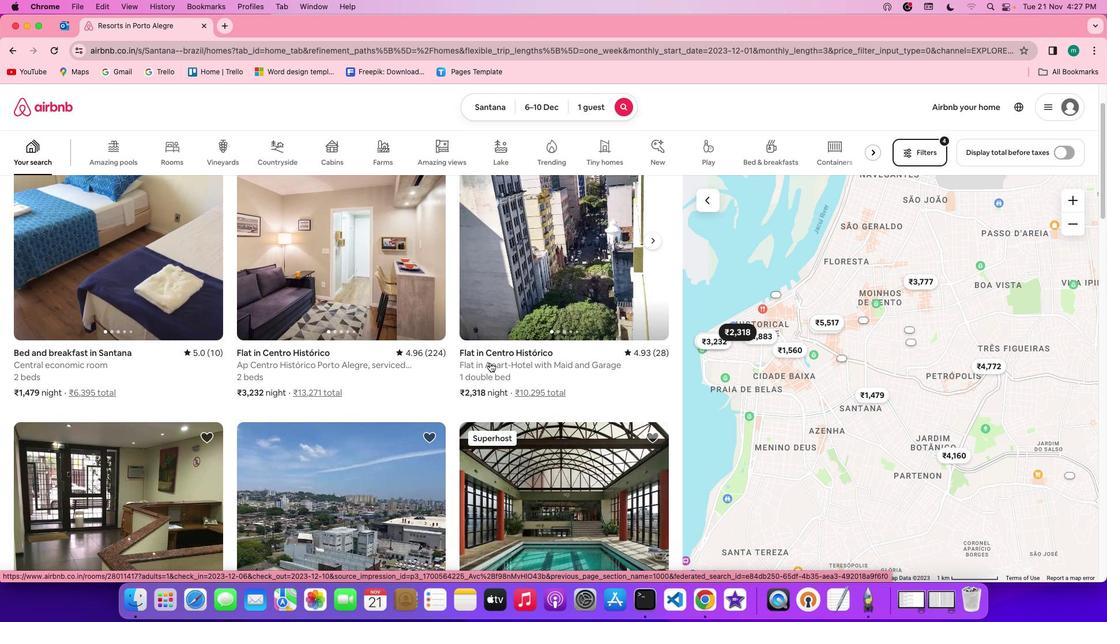 
Action: Mouse moved to (490, 363)
Screenshot: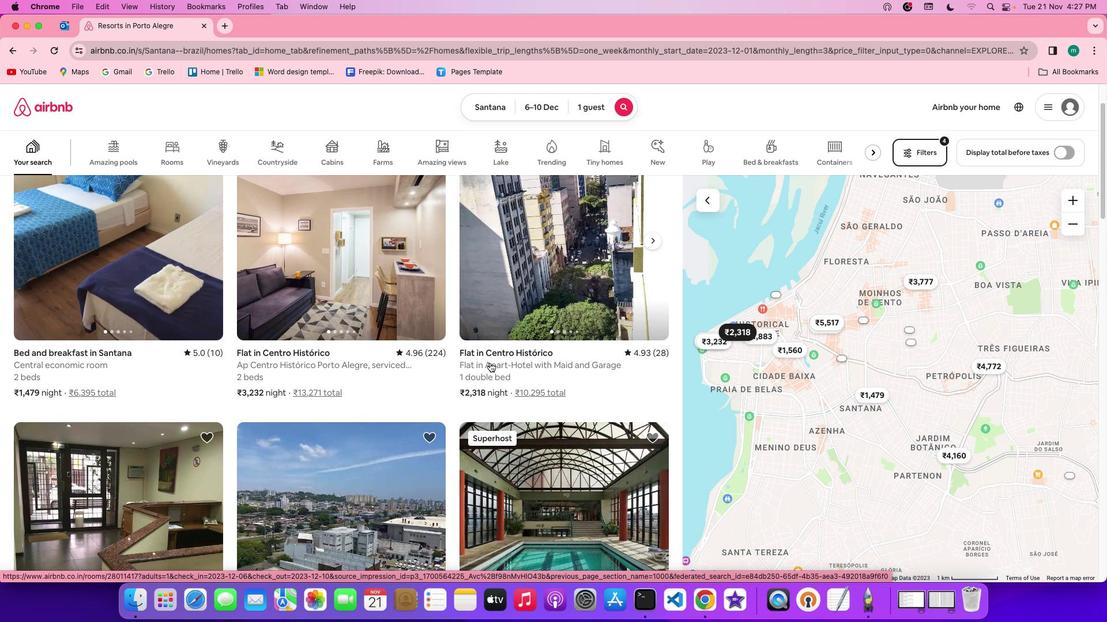 
Action: Mouse scrolled (490, 363) with delta (0, 0)
Screenshot: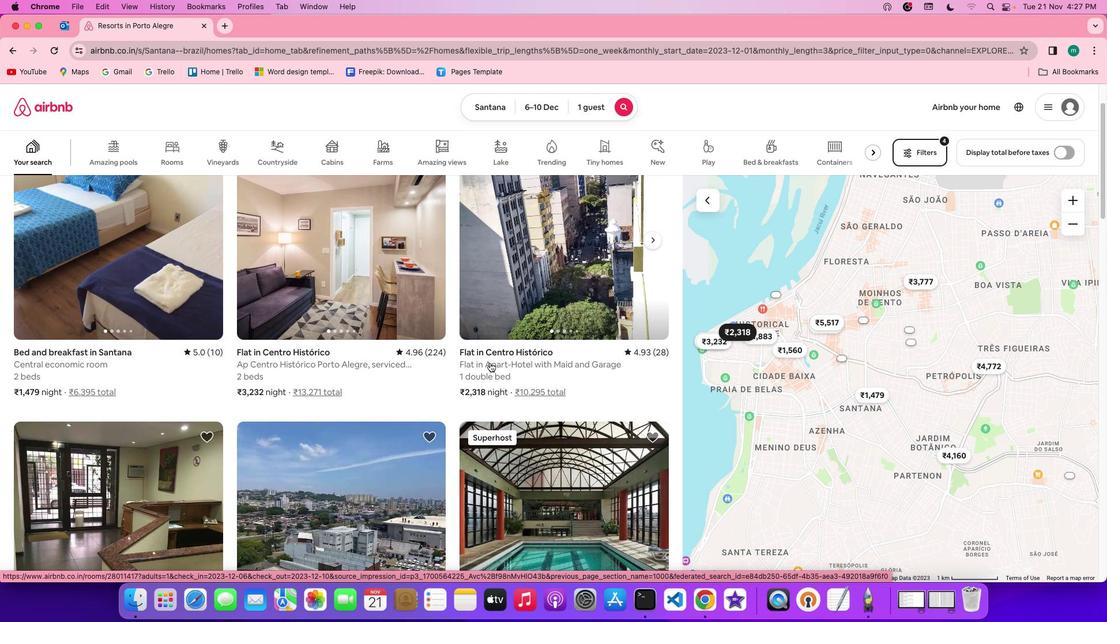 
Action: Mouse moved to (486, 364)
Screenshot: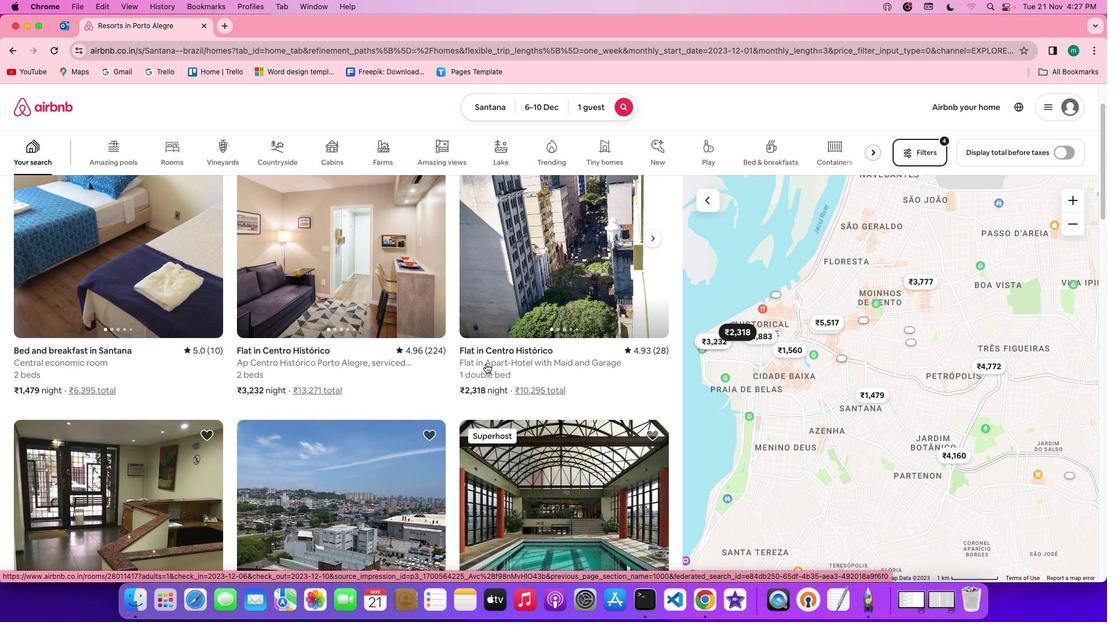 
Action: Mouse scrolled (486, 364) with delta (0, 0)
Screenshot: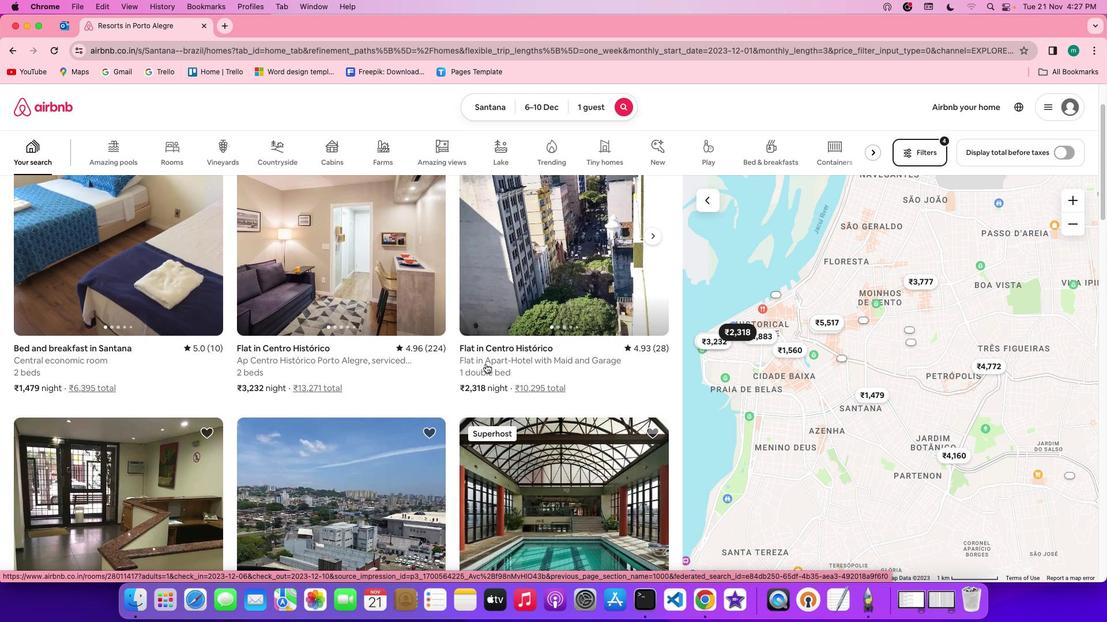 
Action: Mouse scrolled (486, 364) with delta (0, 0)
Screenshot: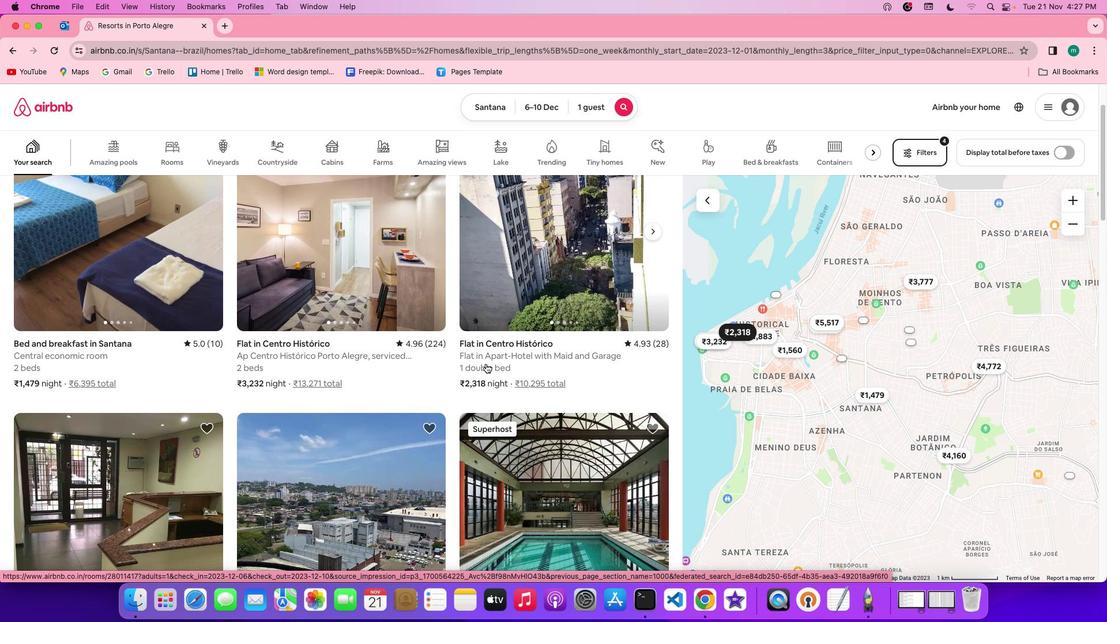 
Action: Mouse scrolled (486, 364) with delta (0, -1)
Screenshot: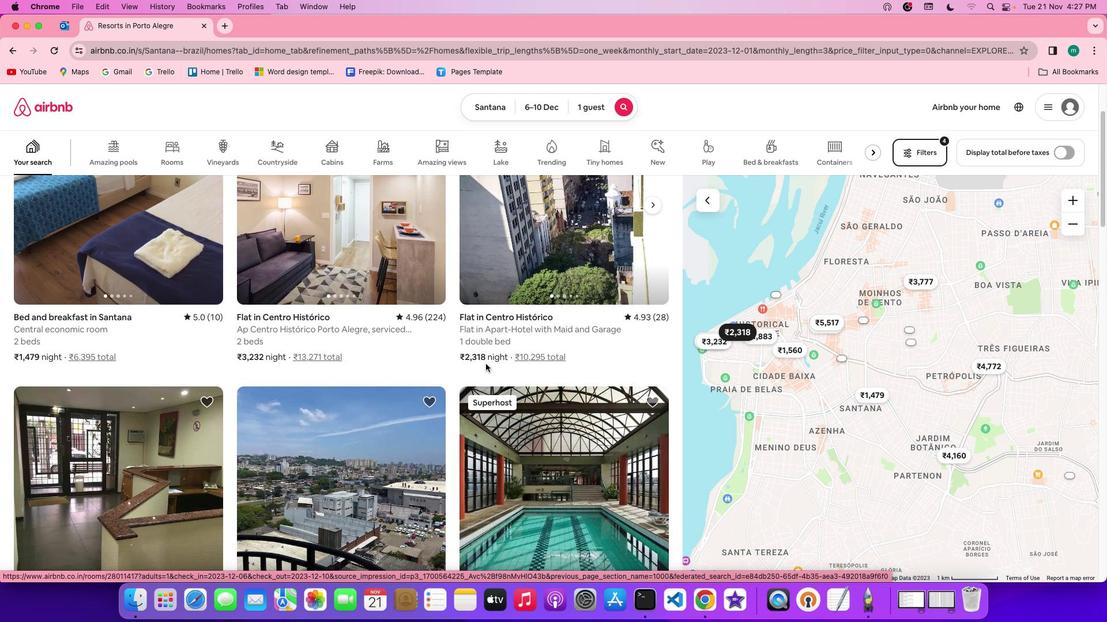 
Action: Mouse scrolled (486, 364) with delta (0, 0)
Screenshot: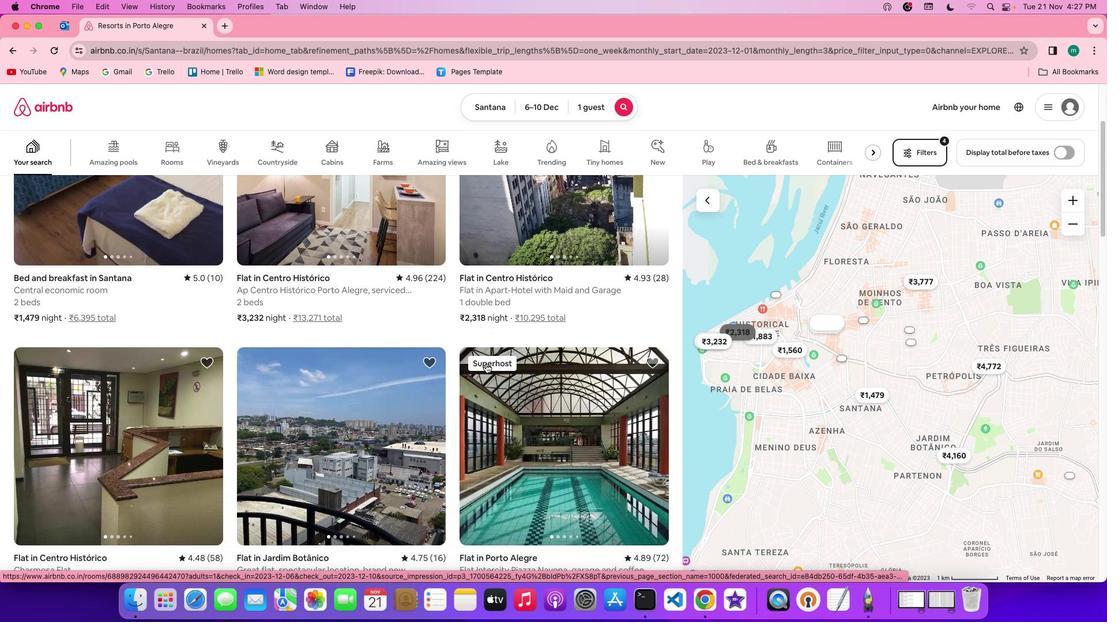 
Action: Mouse scrolled (486, 364) with delta (0, 0)
Screenshot: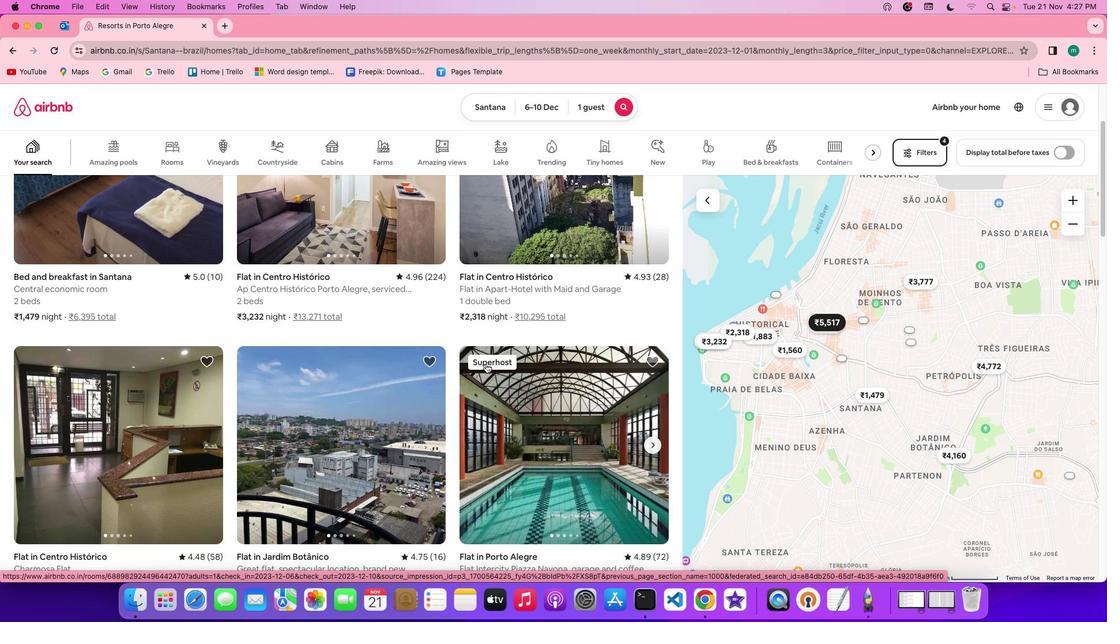
Action: Mouse scrolled (486, 364) with delta (0, 0)
Screenshot: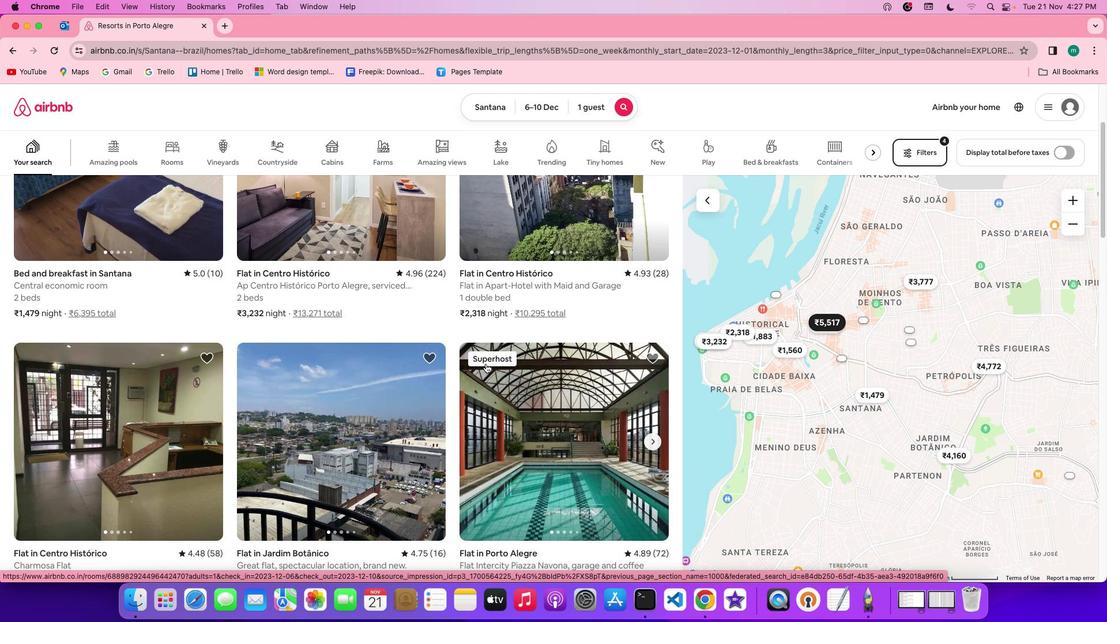 
Action: Mouse scrolled (486, 364) with delta (0, -1)
Screenshot: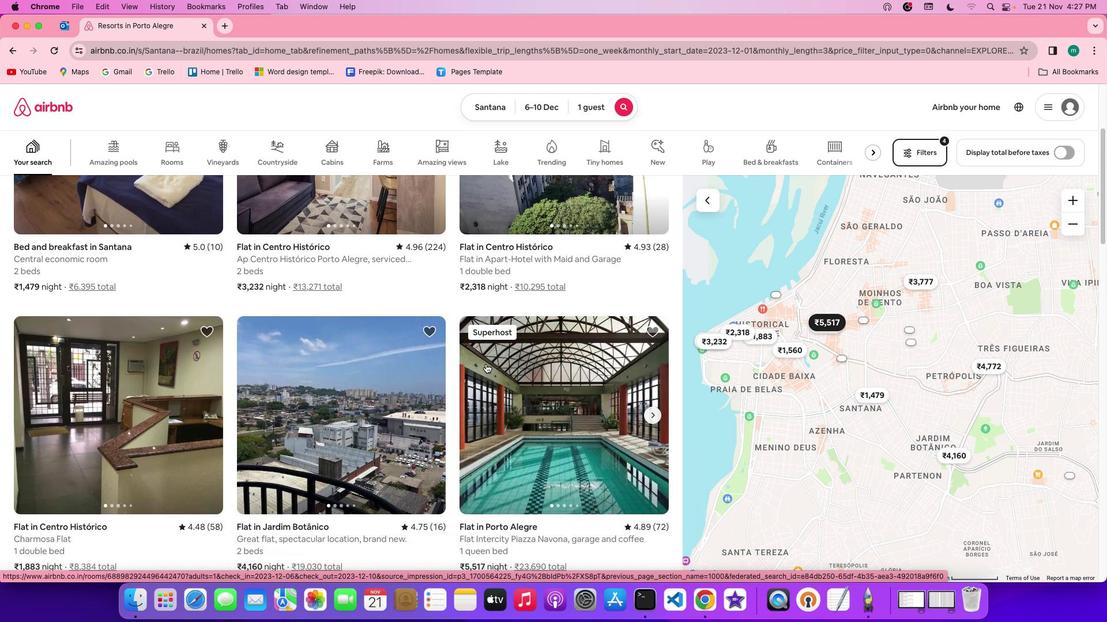 
Action: Mouse scrolled (486, 364) with delta (0, 0)
Screenshot: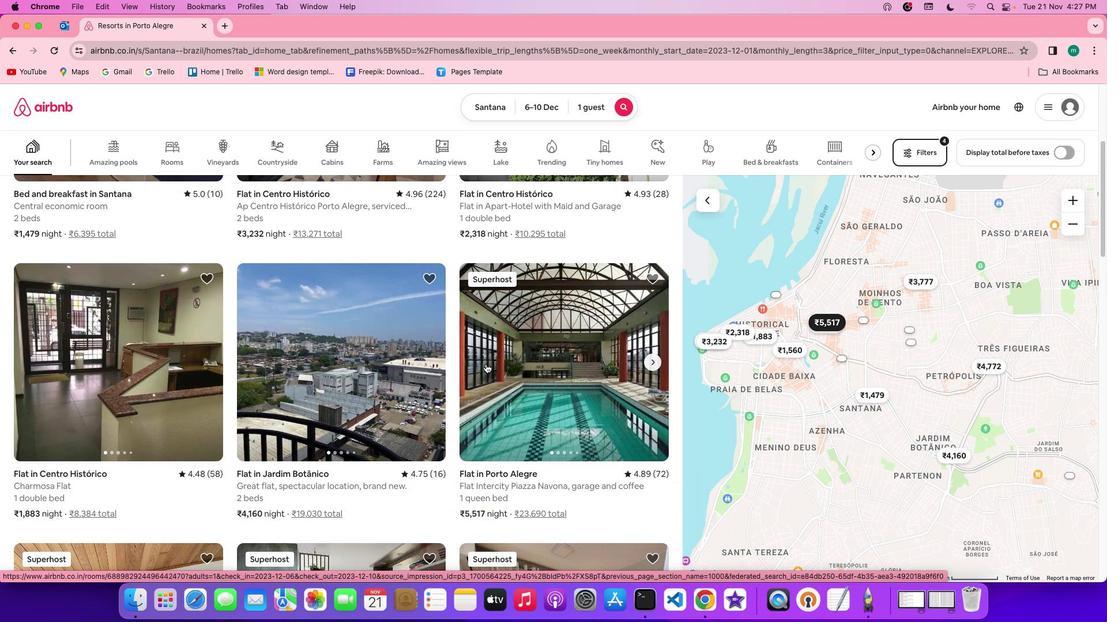 
Action: Mouse moved to (548, 372)
Screenshot: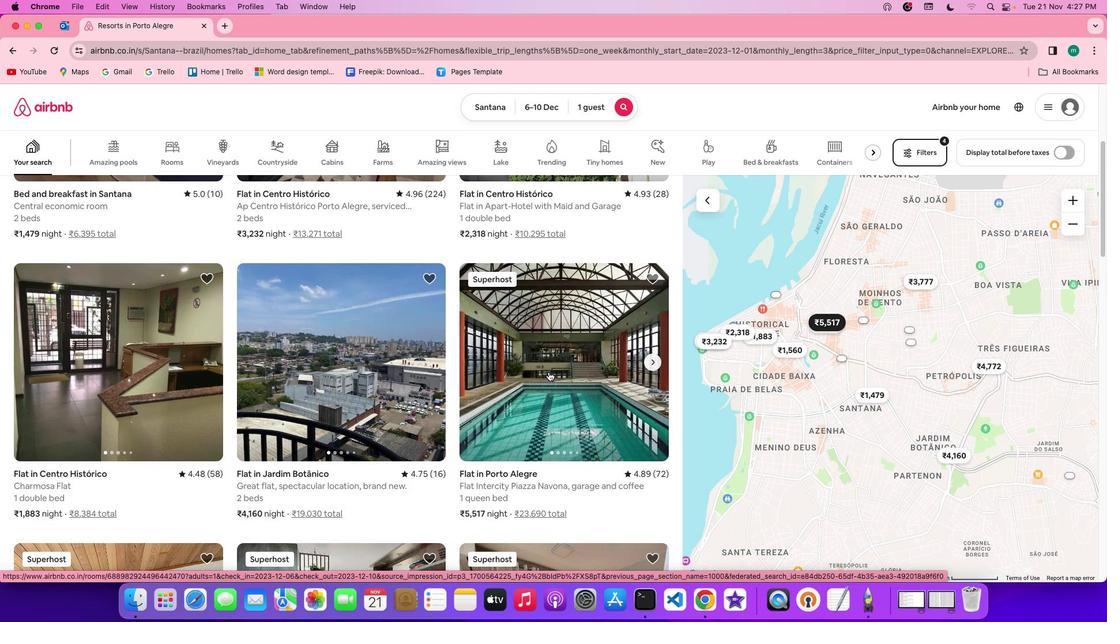 
Action: Mouse scrolled (548, 372) with delta (0, 0)
Screenshot: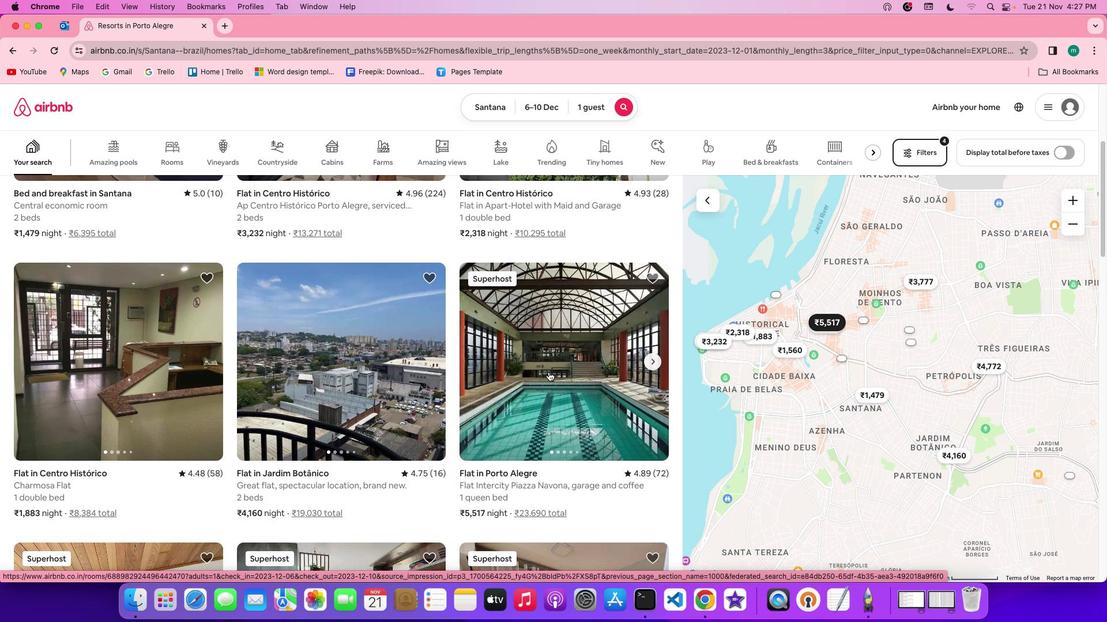 
Action: Mouse scrolled (548, 372) with delta (0, 0)
Screenshot: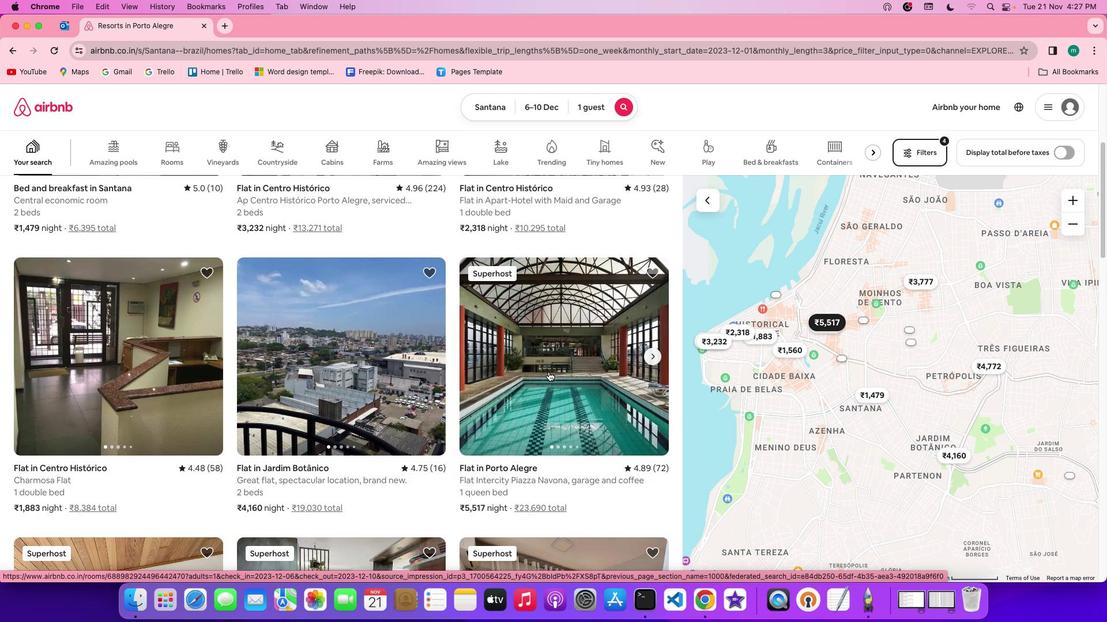 
Action: Mouse scrolled (548, 372) with delta (0, 0)
Screenshot: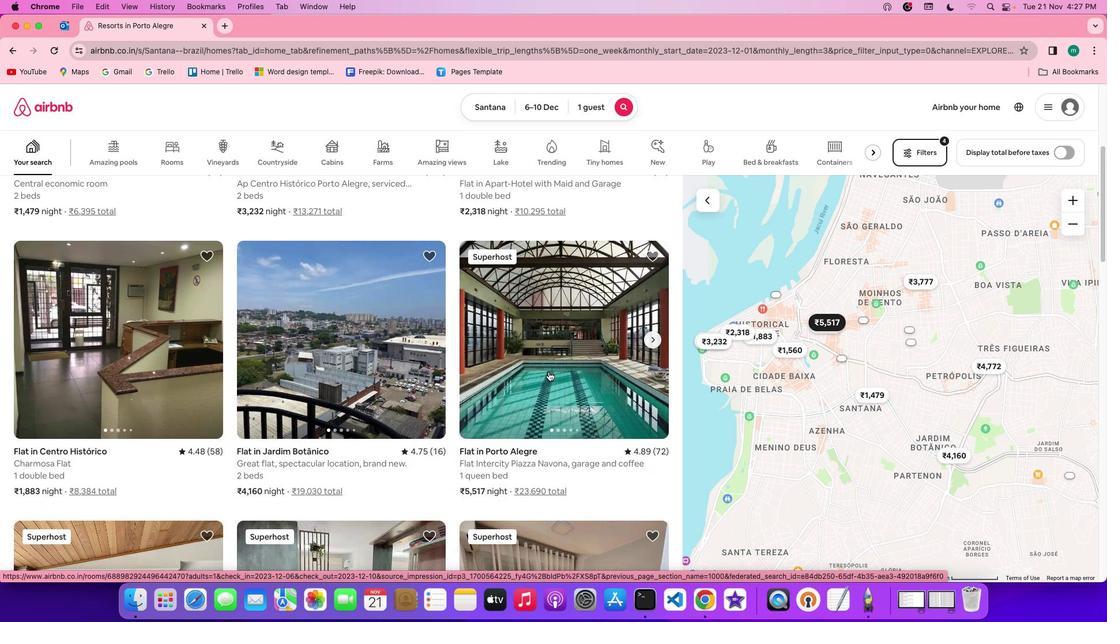 
Action: Mouse scrolled (548, 372) with delta (0, 0)
Screenshot: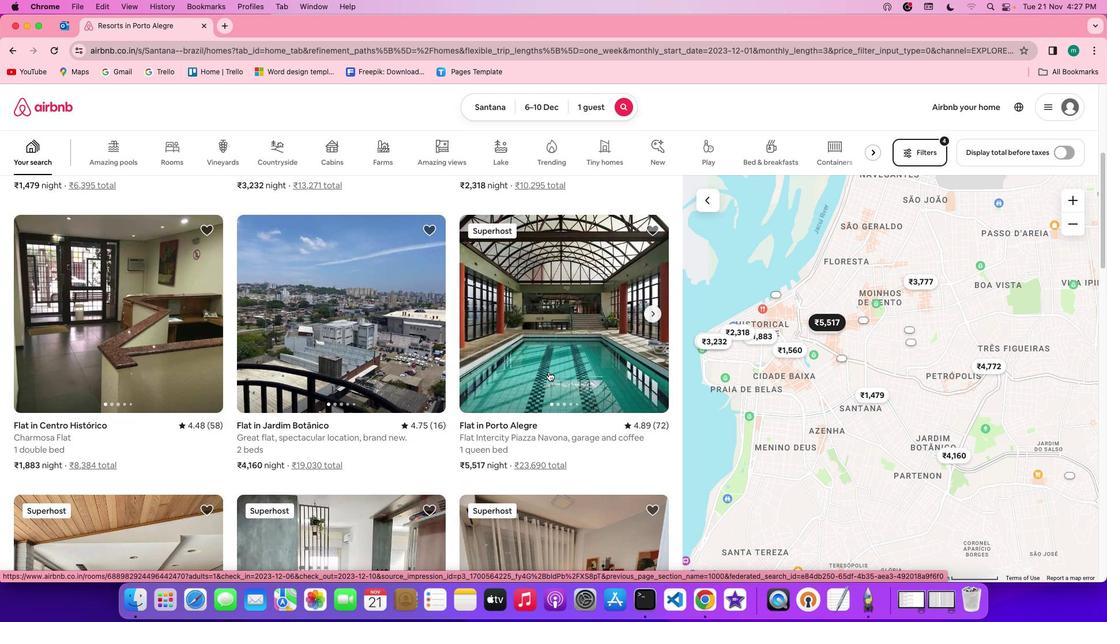 
Action: Mouse scrolled (548, 372) with delta (0, 0)
Screenshot: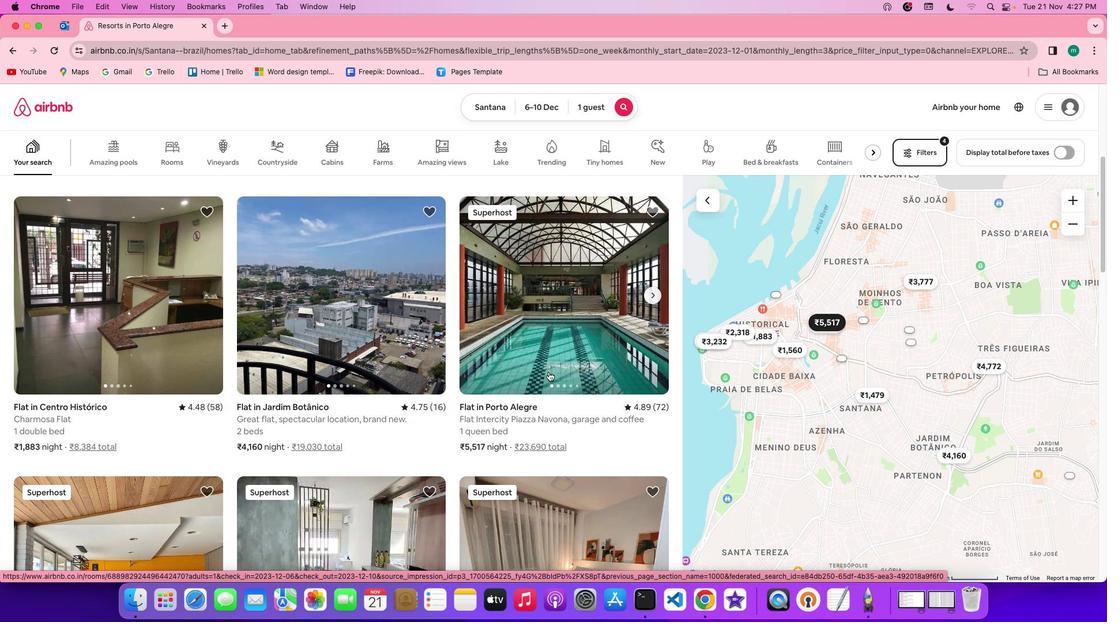 
Action: Mouse scrolled (548, 372) with delta (0, -1)
Screenshot: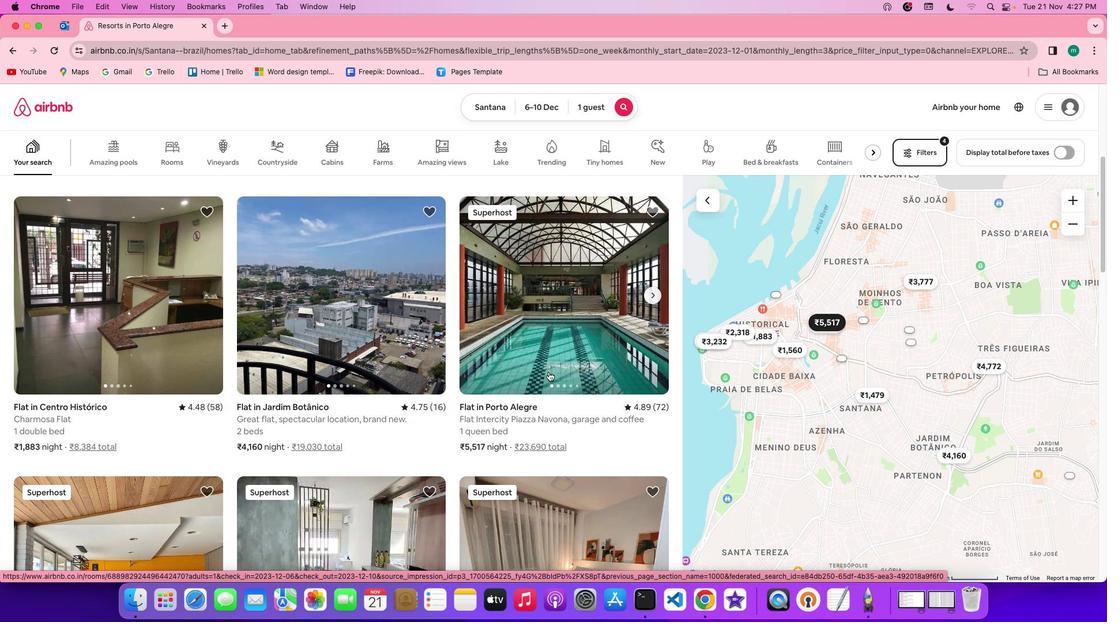 
Action: Mouse scrolled (548, 372) with delta (0, -1)
Screenshot: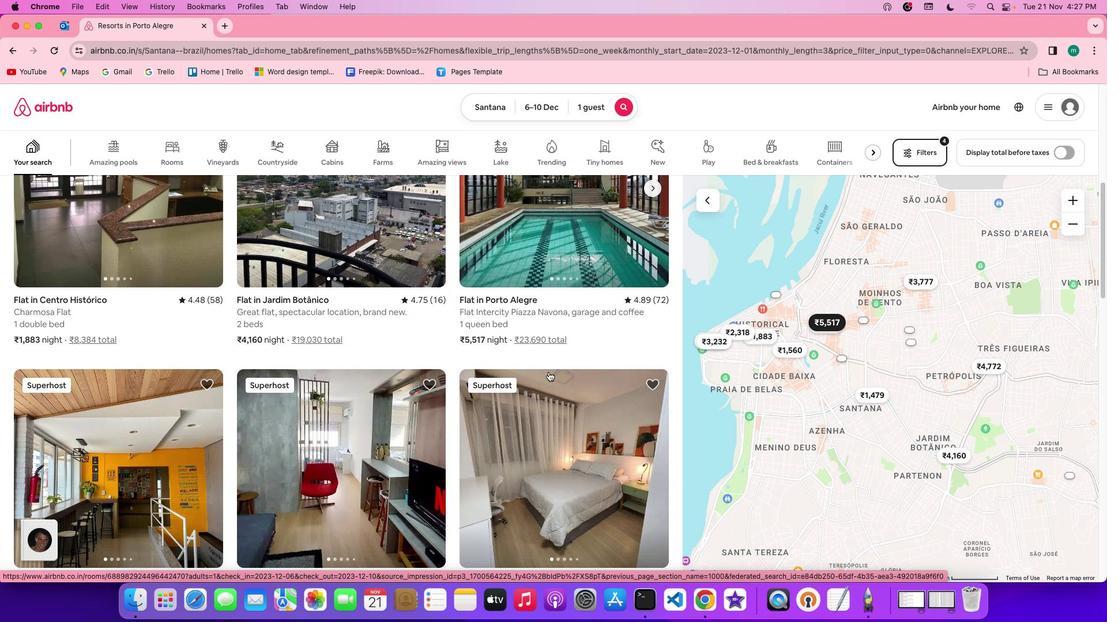 
Action: Mouse scrolled (548, 372) with delta (0, 0)
Screenshot: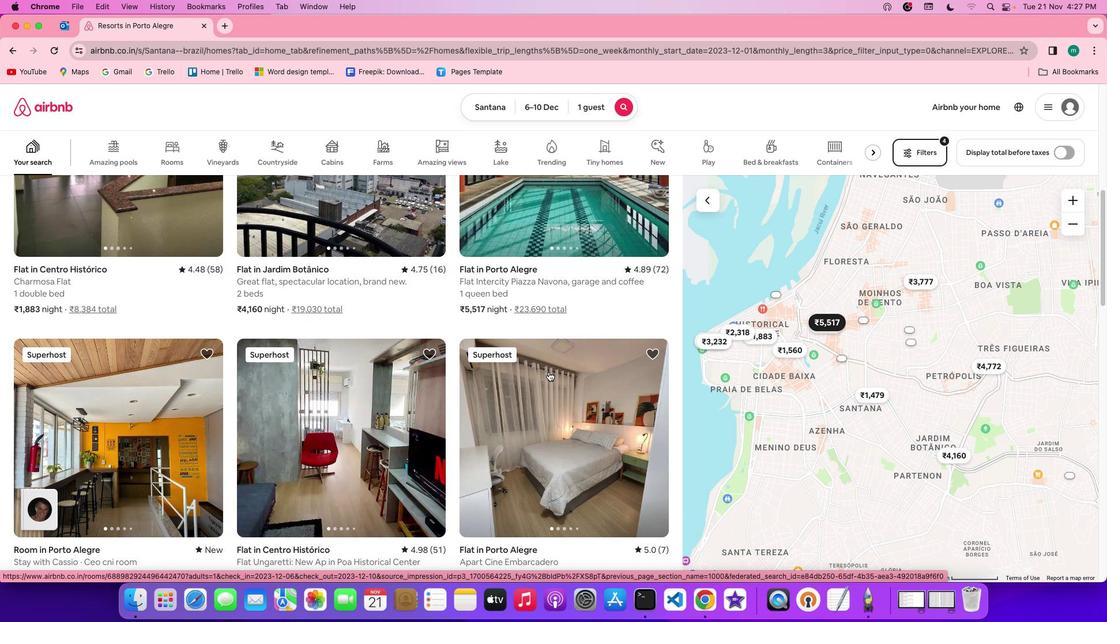 
Action: Mouse scrolled (548, 372) with delta (0, 0)
Screenshot: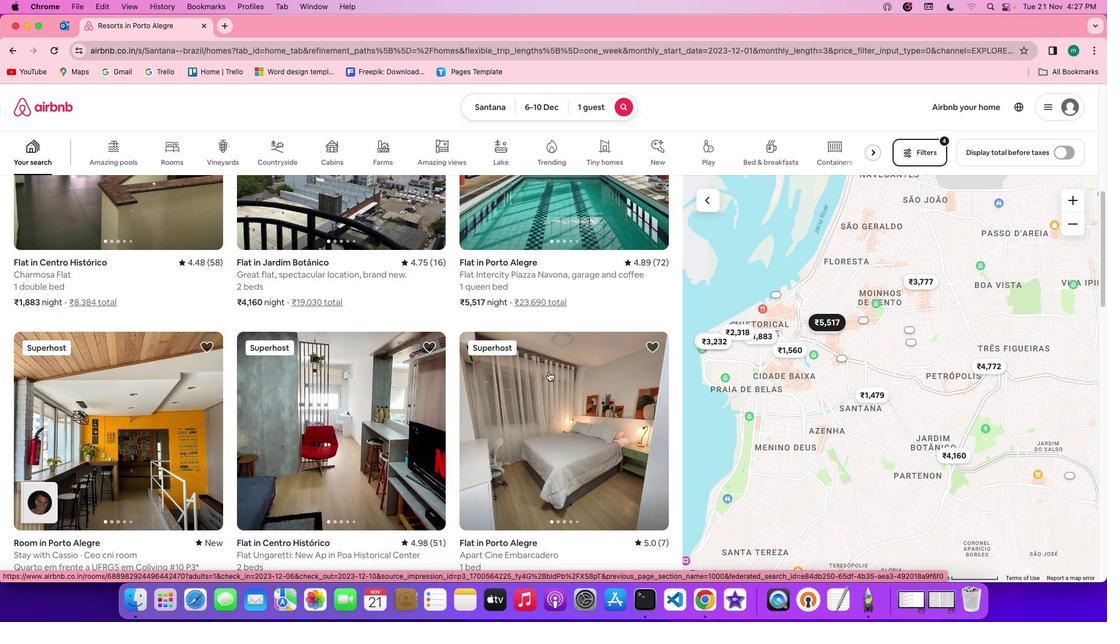 
Action: Mouse scrolled (548, 372) with delta (0, -1)
Screenshot: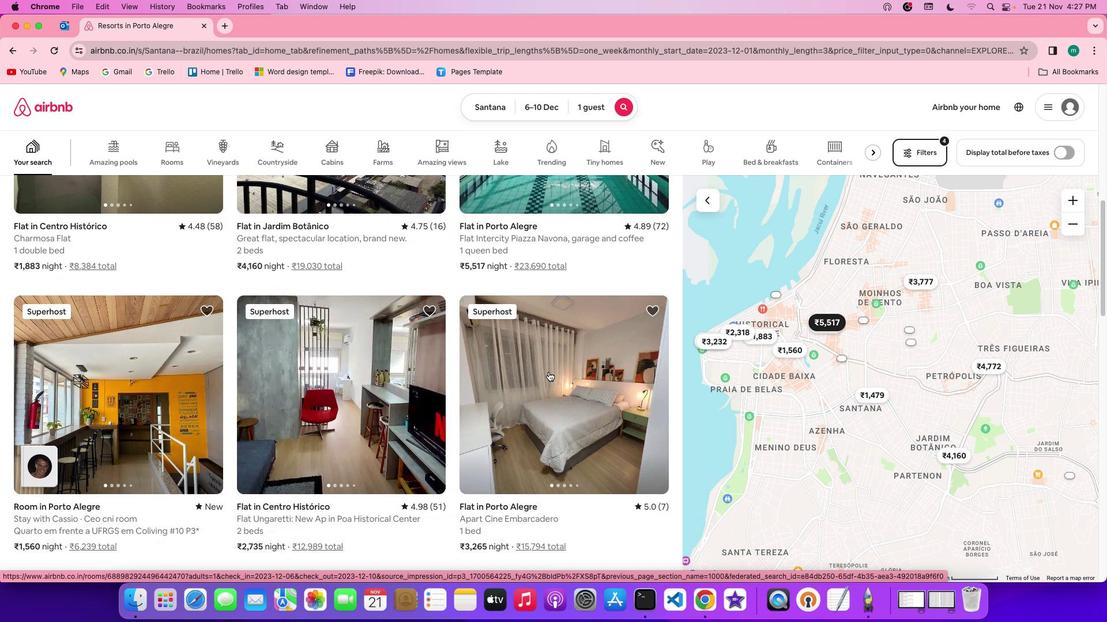 
Action: Mouse scrolled (548, 372) with delta (0, -1)
Screenshot: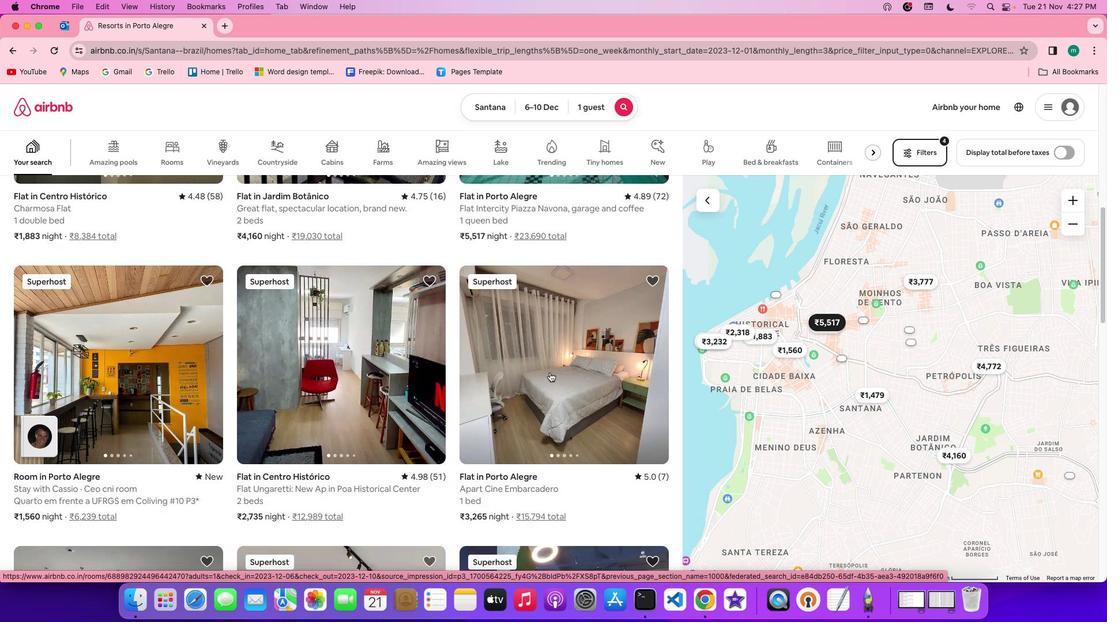 
Action: Mouse moved to (550, 373)
Screenshot: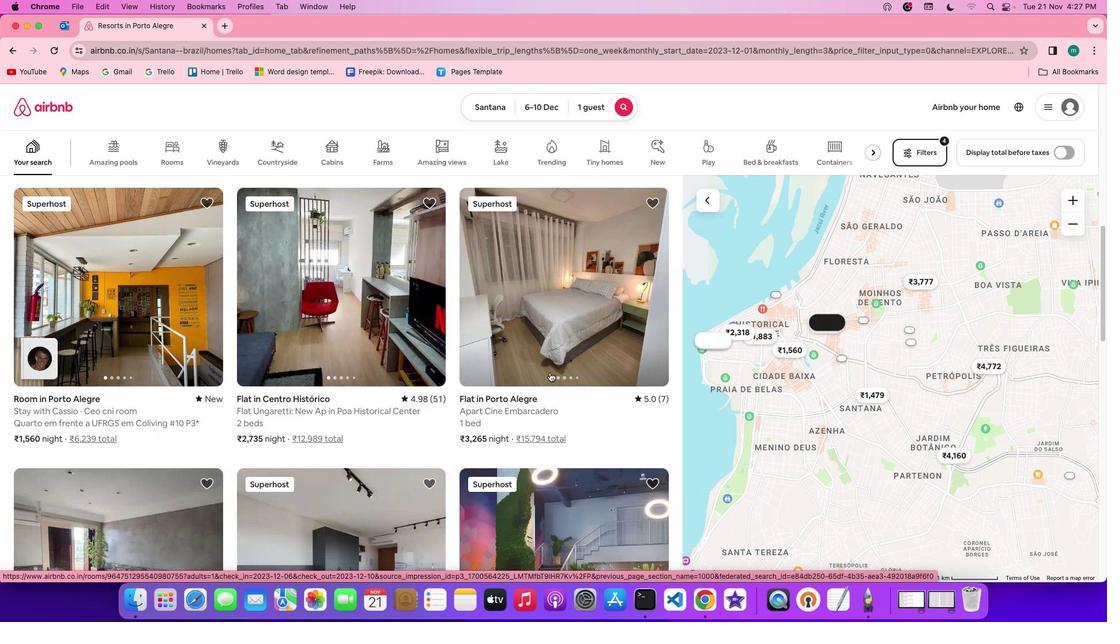 
Action: Mouse scrolled (550, 373) with delta (0, 0)
Screenshot: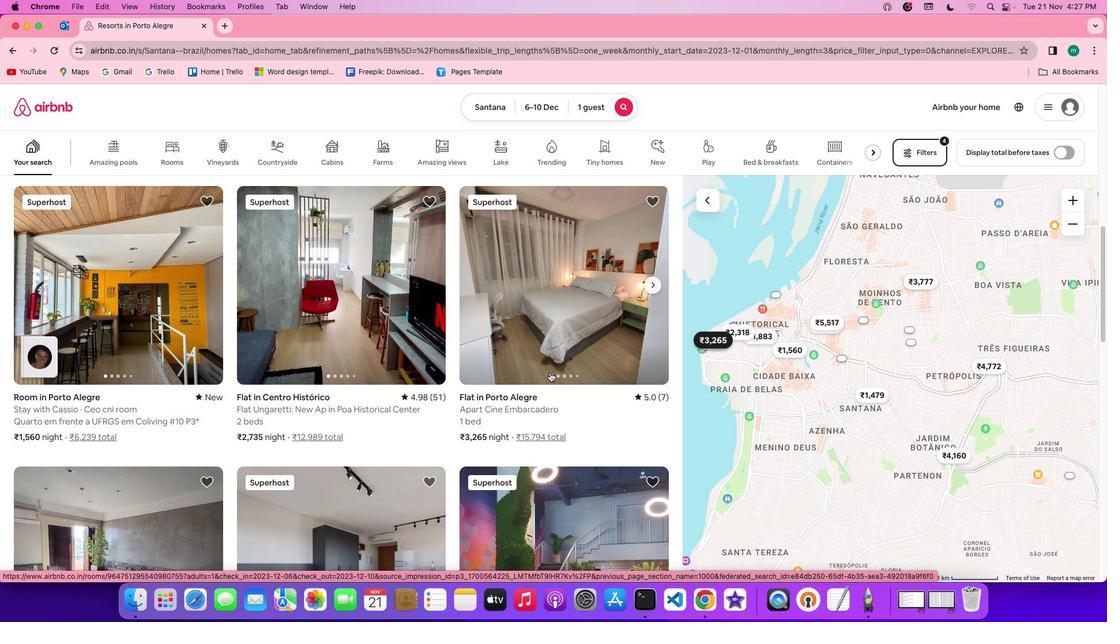 
Action: Mouse scrolled (550, 373) with delta (0, 0)
Screenshot: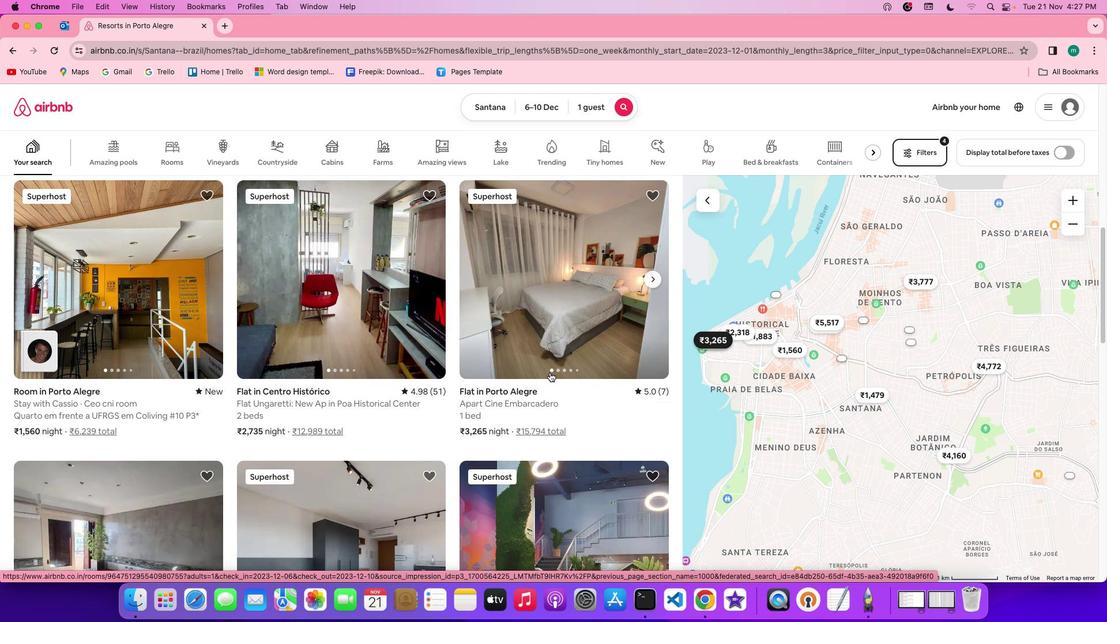 
Action: Mouse scrolled (550, 373) with delta (0, -1)
Screenshot: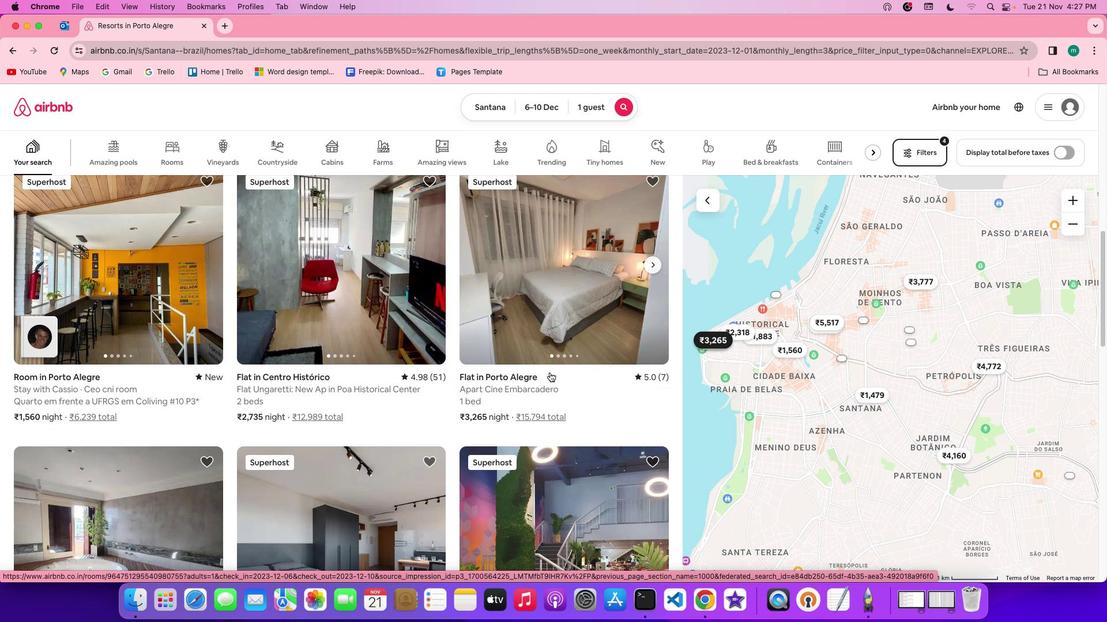 
Action: Mouse scrolled (550, 373) with delta (0, -1)
Screenshot: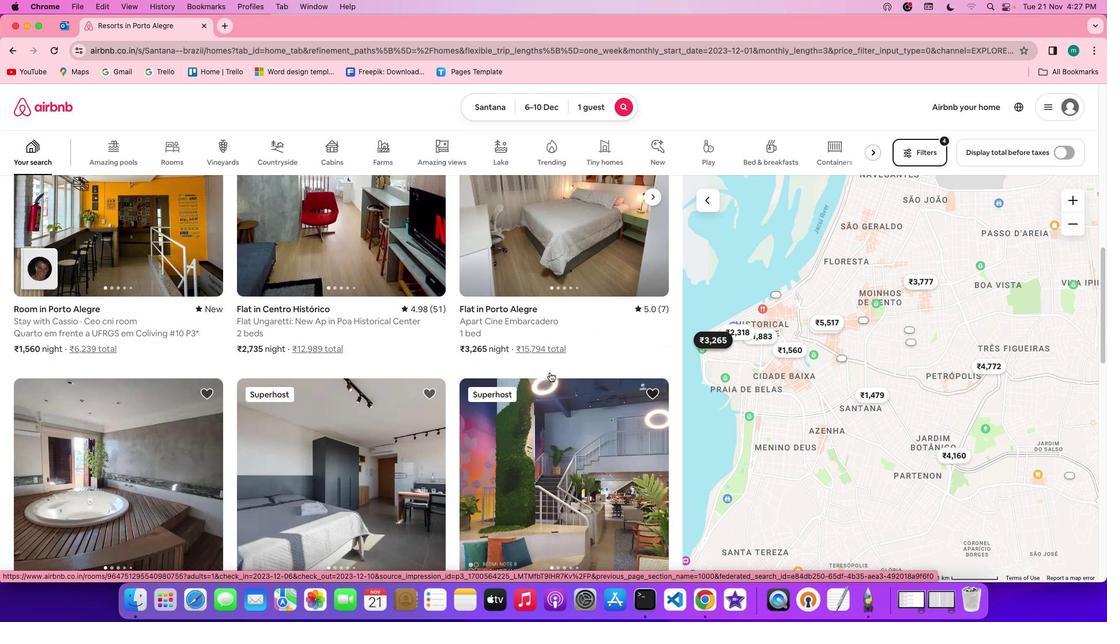 
Action: Mouse scrolled (550, 373) with delta (0, -2)
Screenshot: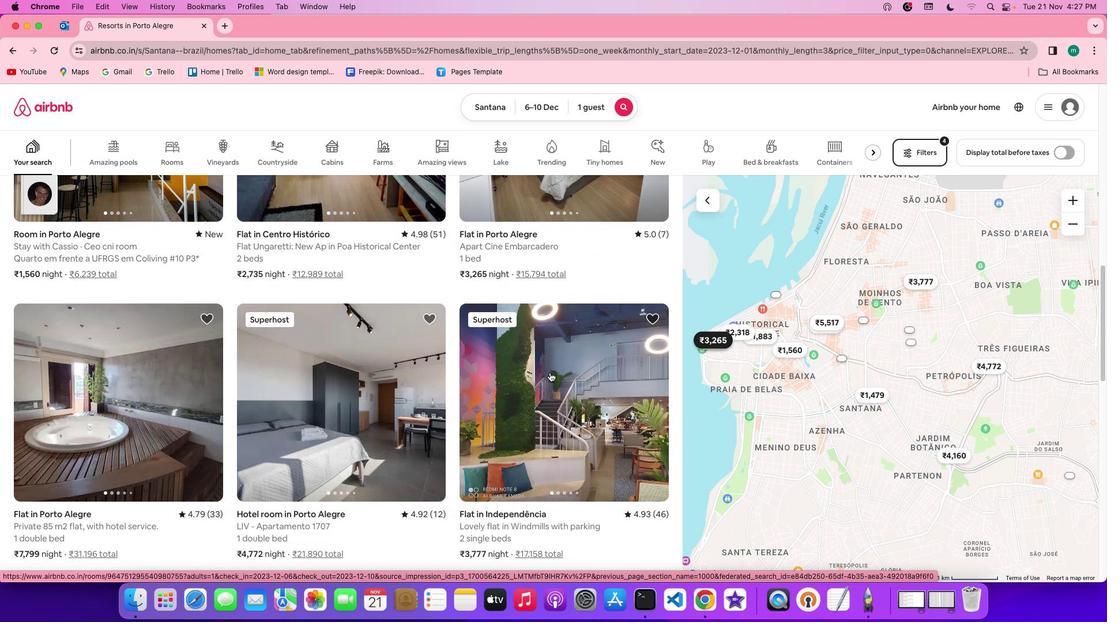 
Action: Mouse moved to (550, 374)
Screenshot: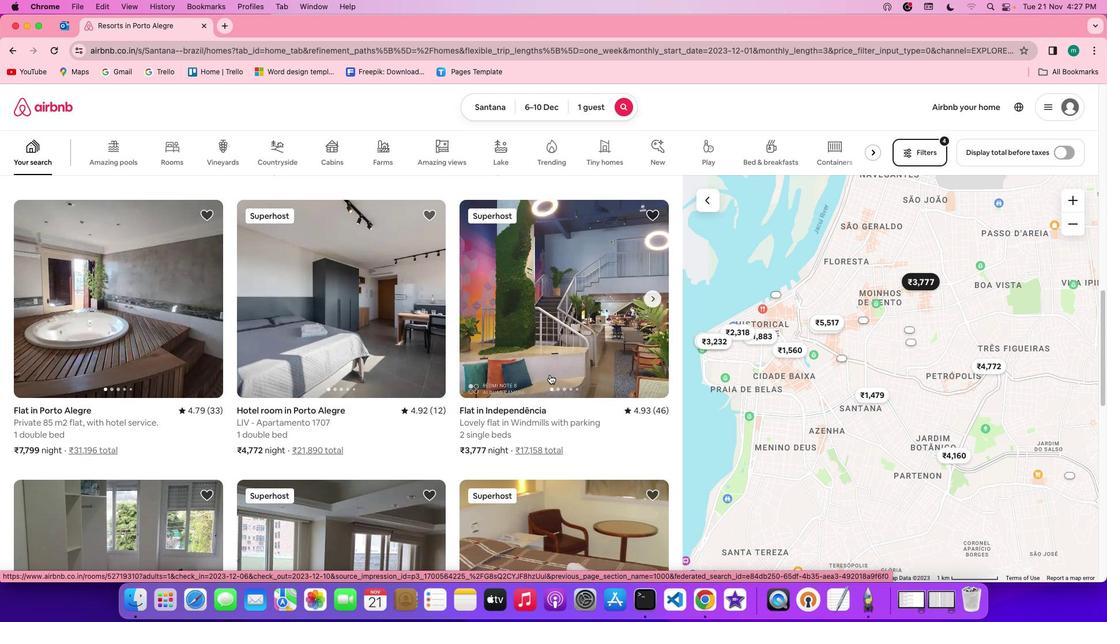 
Action: Mouse scrolled (550, 374) with delta (0, 0)
Screenshot: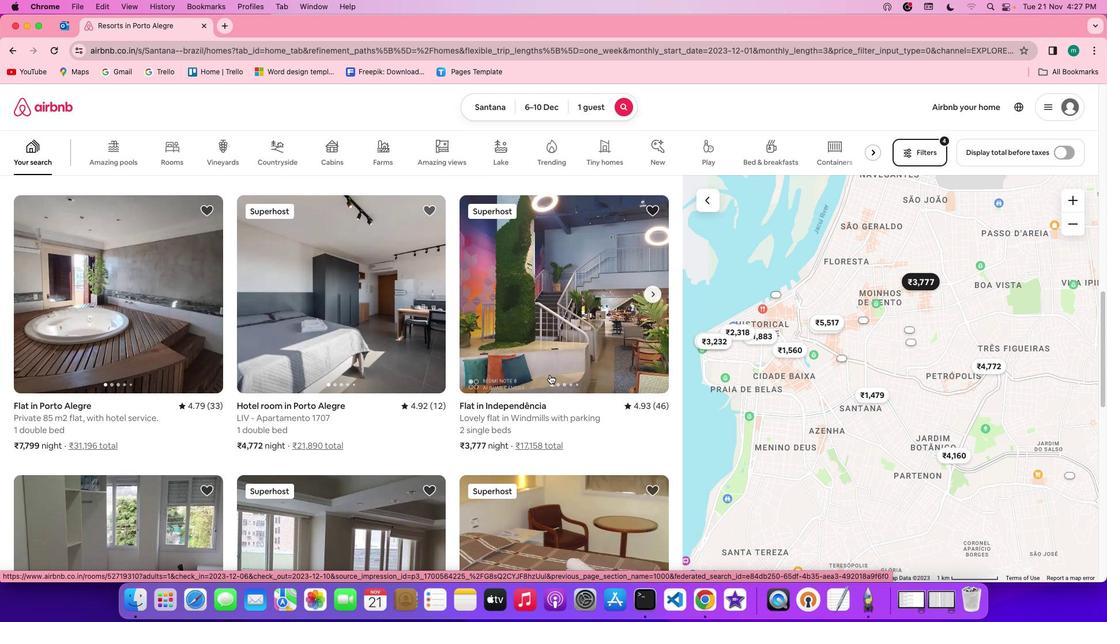 
Action: Mouse scrolled (550, 374) with delta (0, 0)
Screenshot: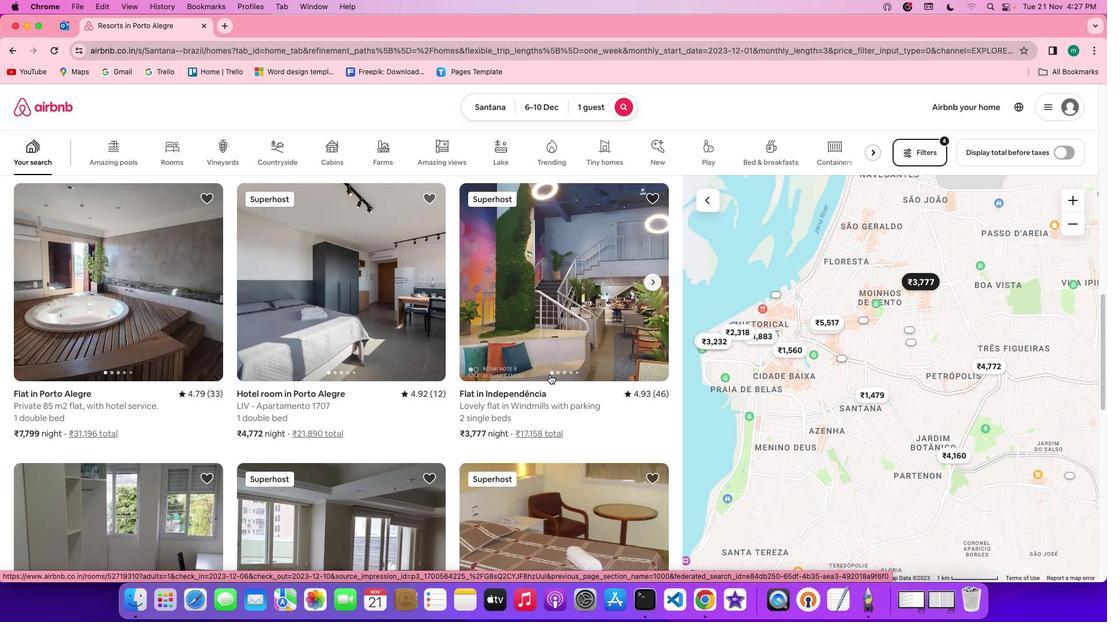 
Action: Mouse scrolled (550, 374) with delta (0, -1)
Screenshot: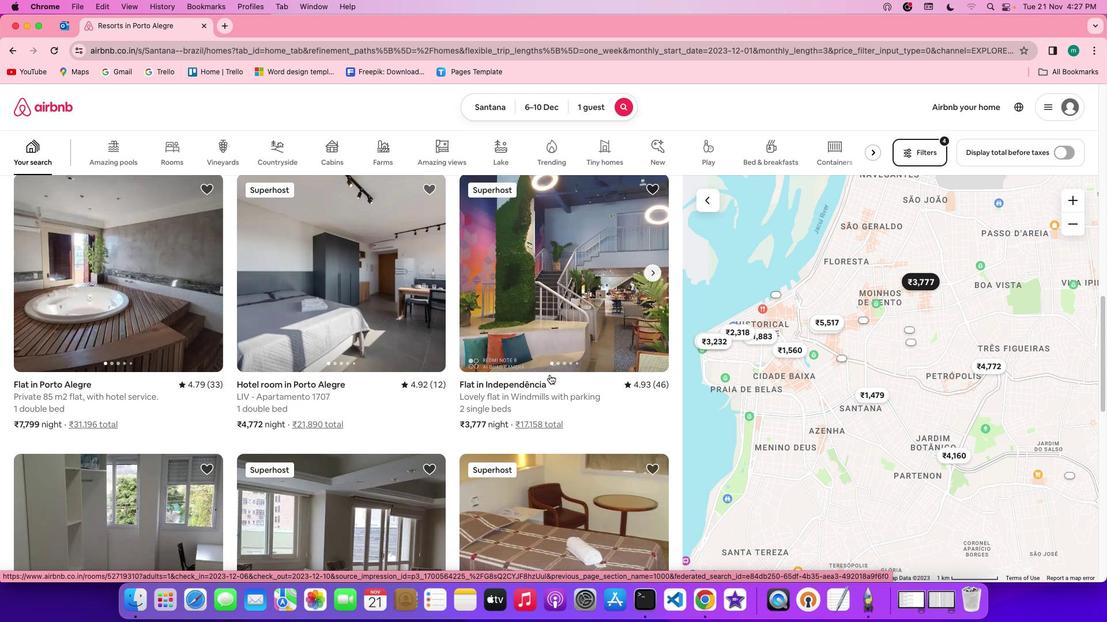
Action: Mouse scrolled (550, 374) with delta (0, -1)
Screenshot: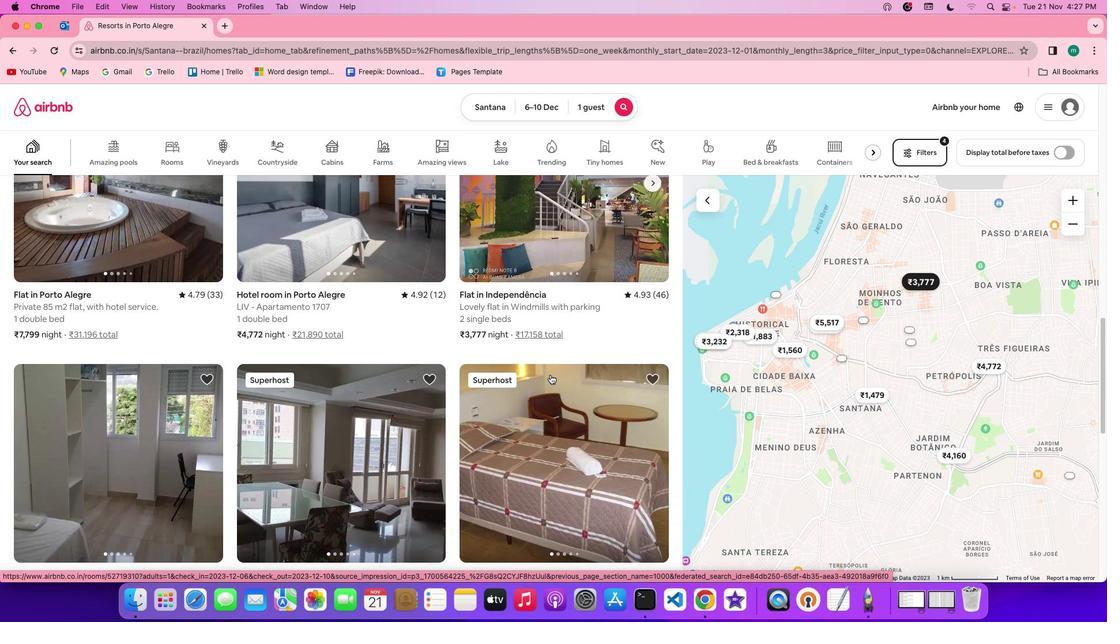 
Action: Mouse moved to (554, 377)
Screenshot: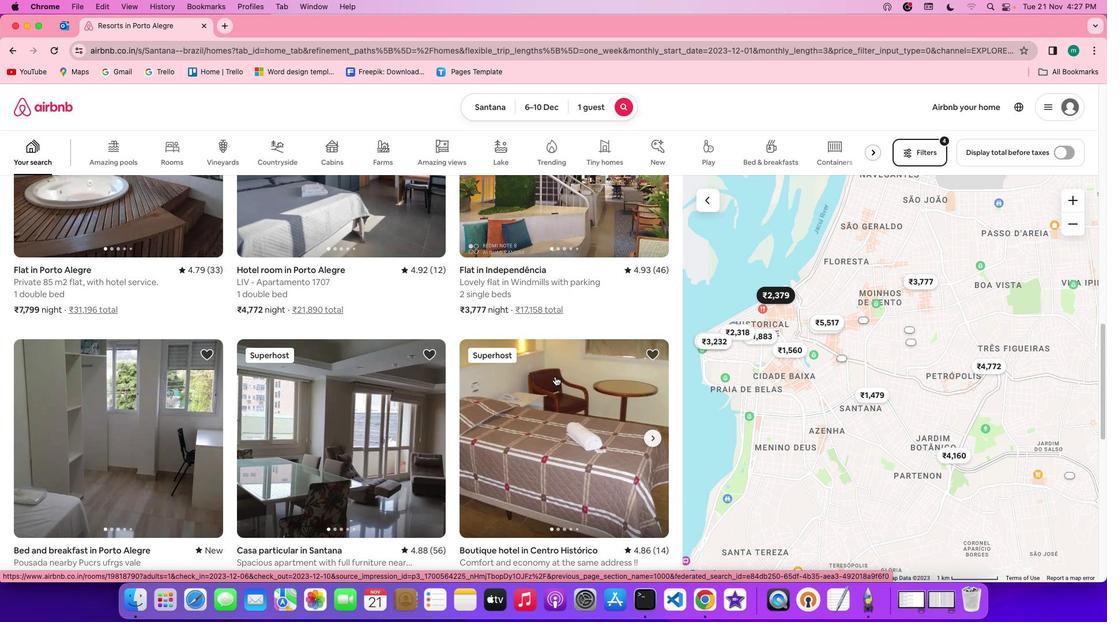 
Action: Mouse scrolled (554, 377) with delta (0, 0)
Screenshot: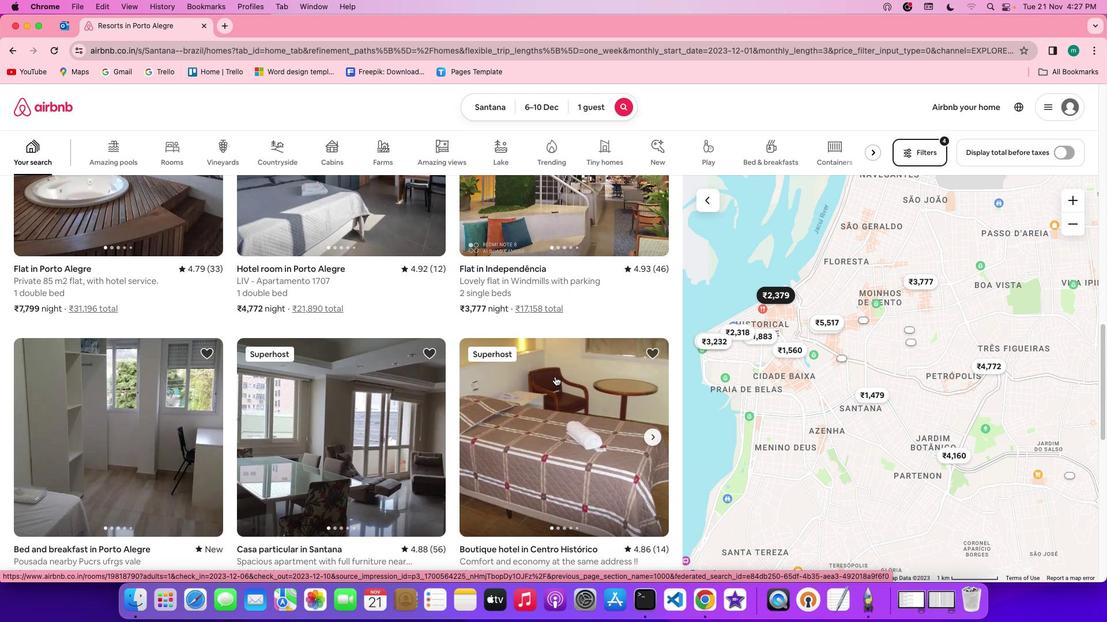
Action: Mouse scrolled (554, 377) with delta (0, 0)
Screenshot: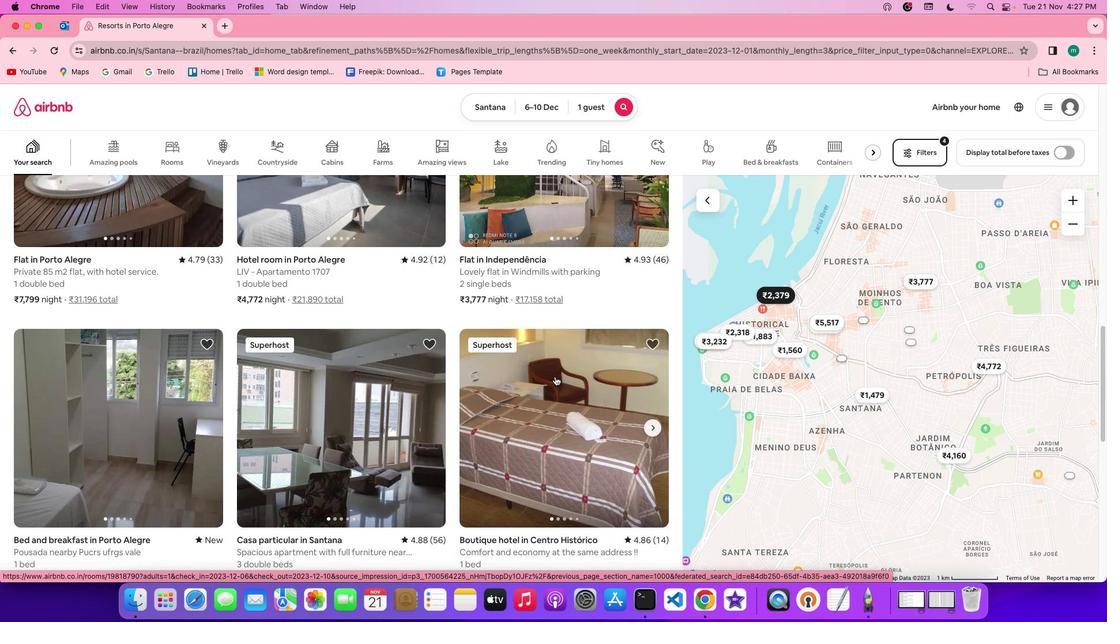 
Action: Mouse scrolled (554, 377) with delta (0, -1)
Screenshot: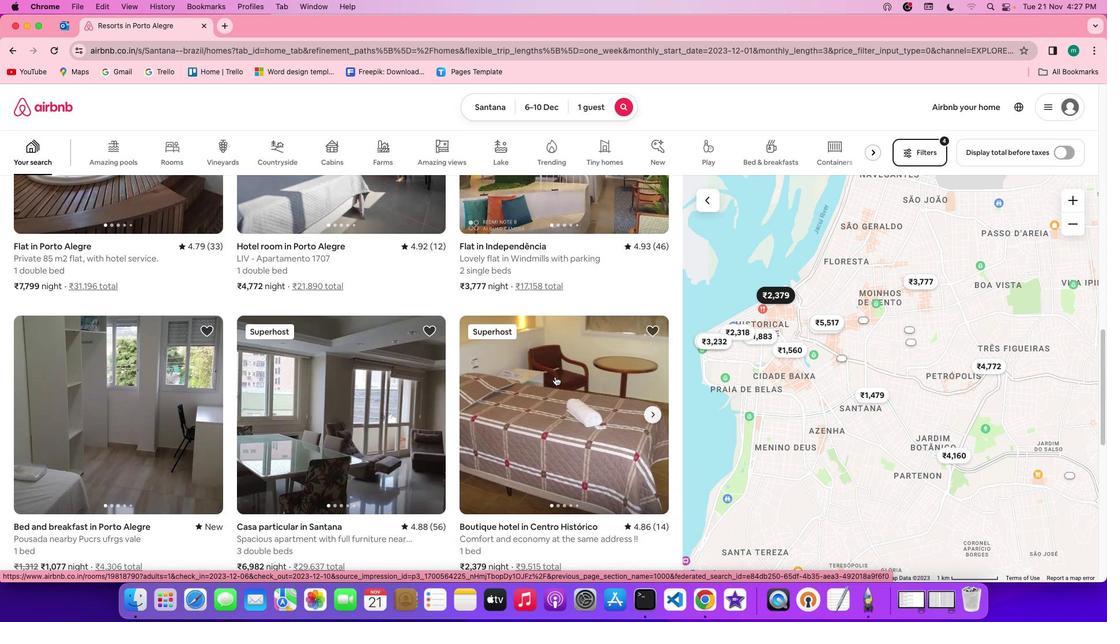 
Action: Mouse scrolled (554, 377) with delta (0, -1)
Screenshot: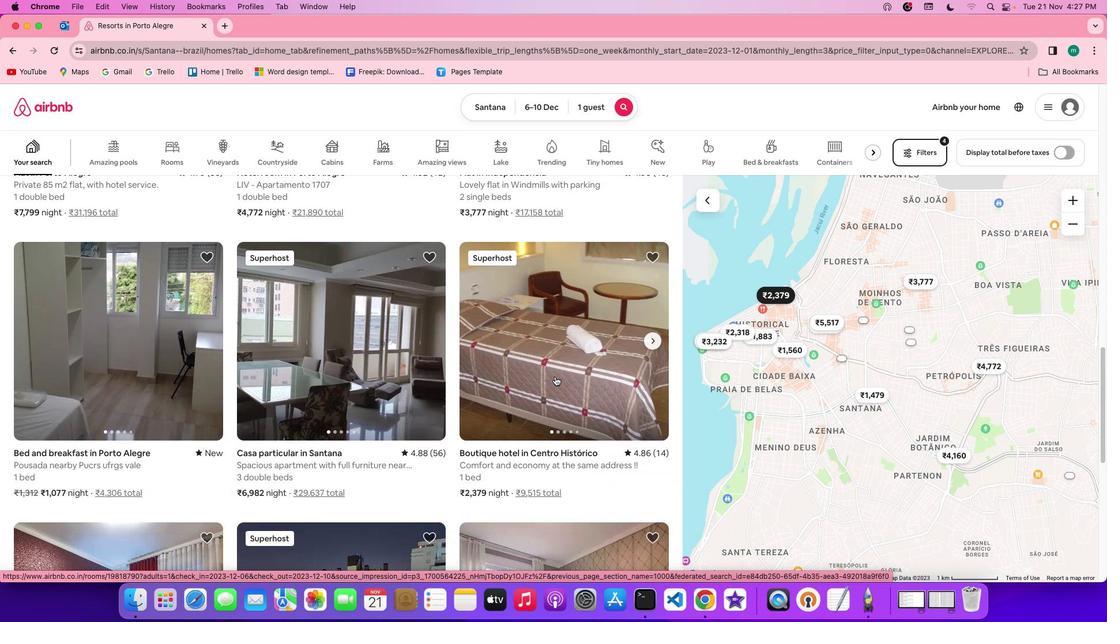 
Action: Mouse moved to (557, 381)
Screenshot: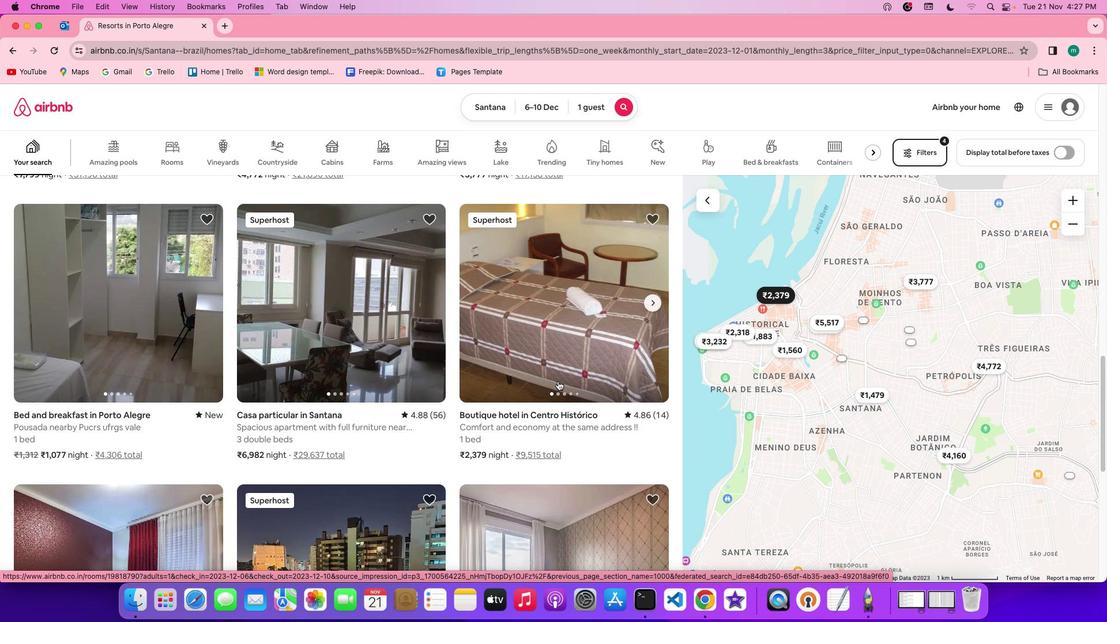 
Action: Mouse scrolled (557, 381) with delta (0, 0)
Screenshot: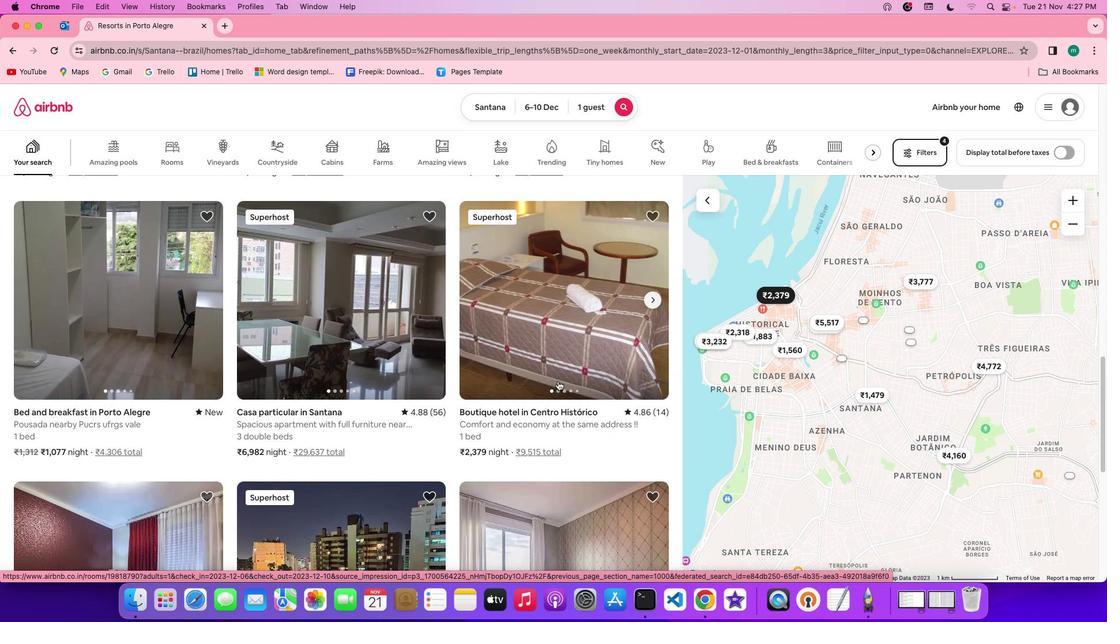 
Action: Mouse moved to (557, 381)
Screenshot: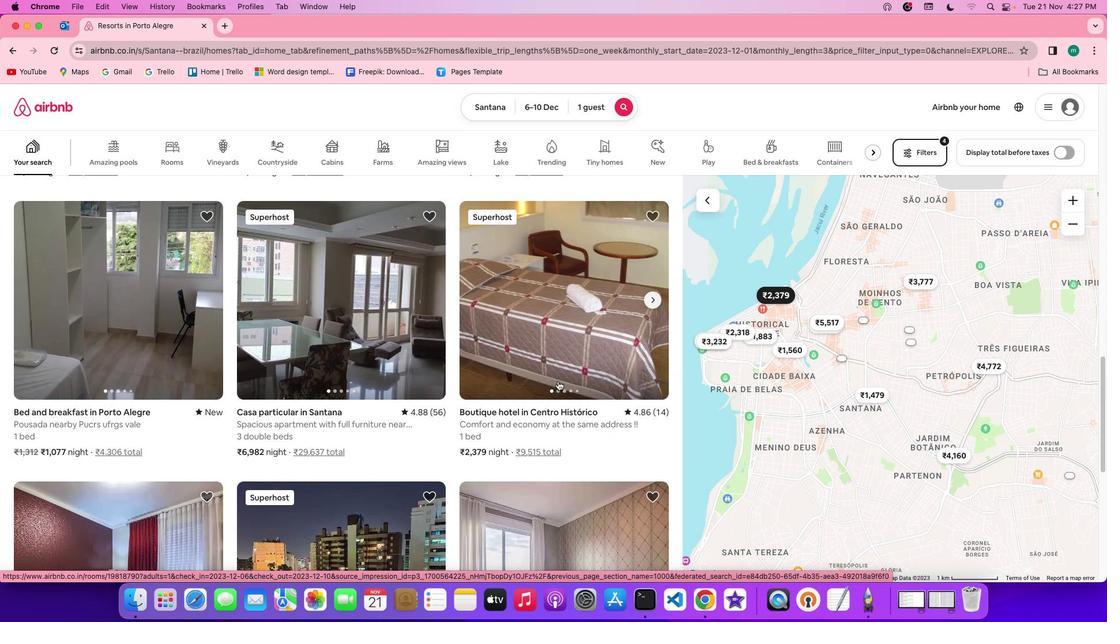 
Action: Mouse scrolled (557, 381) with delta (0, 0)
Screenshot: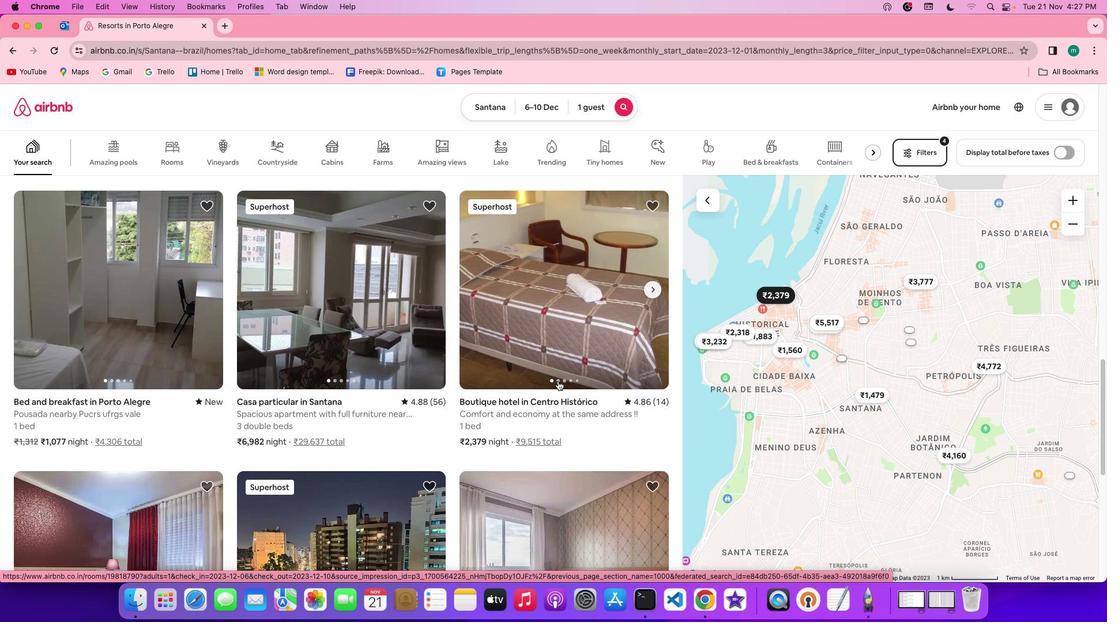 
Action: Mouse scrolled (557, 381) with delta (0, -1)
Screenshot: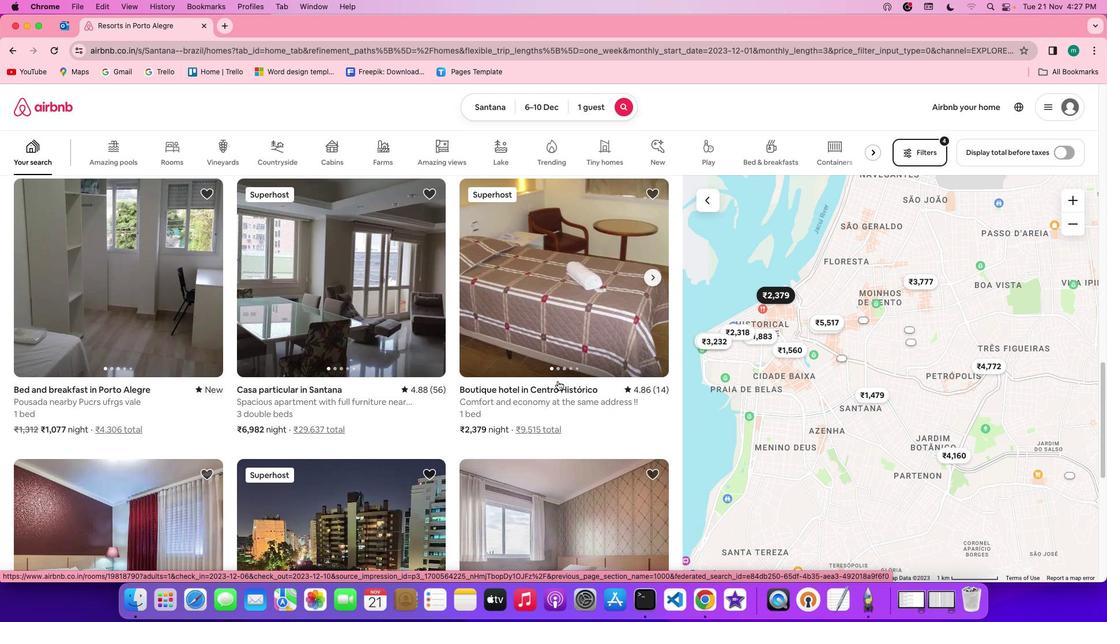 
Action: Mouse scrolled (557, 381) with delta (0, -2)
Screenshot: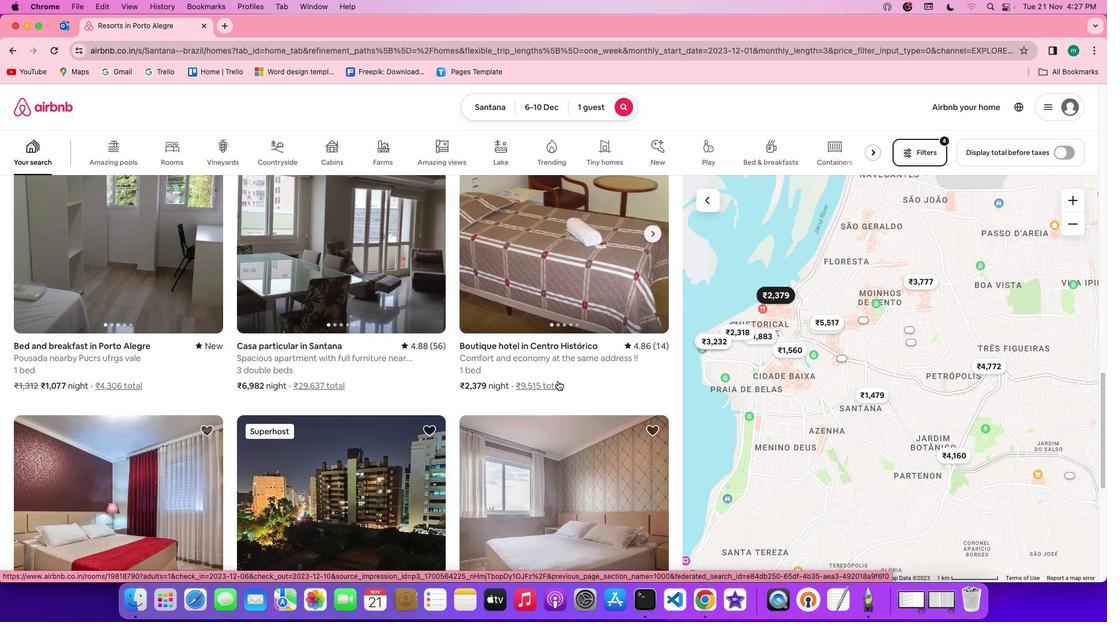 
Action: Mouse moved to (561, 381)
Screenshot: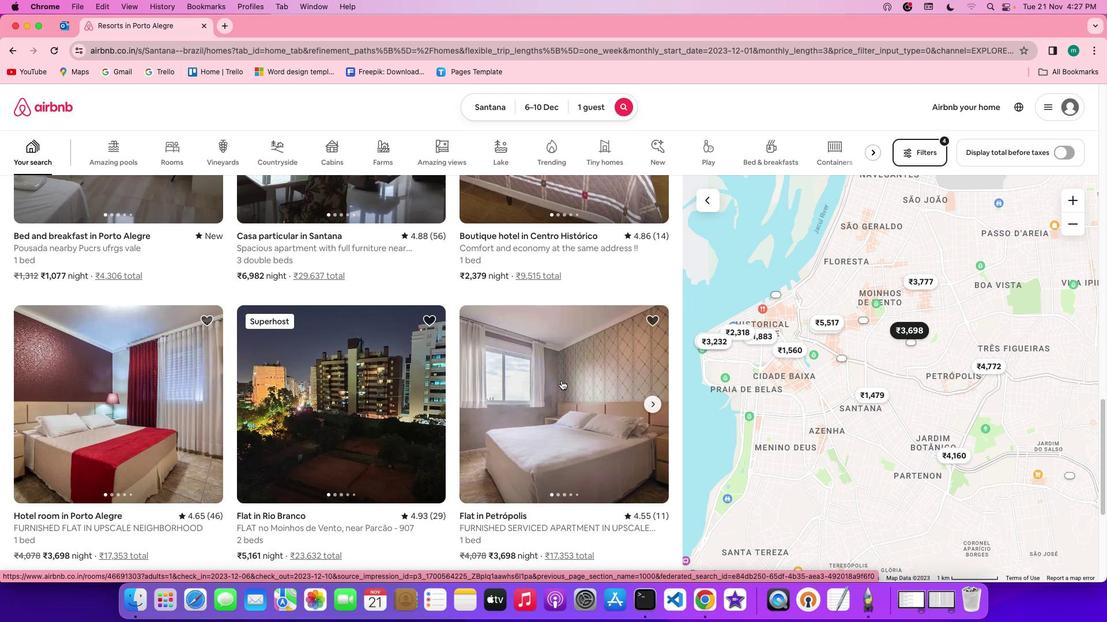 
Action: Mouse scrolled (561, 381) with delta (0, 0)
Screenshot: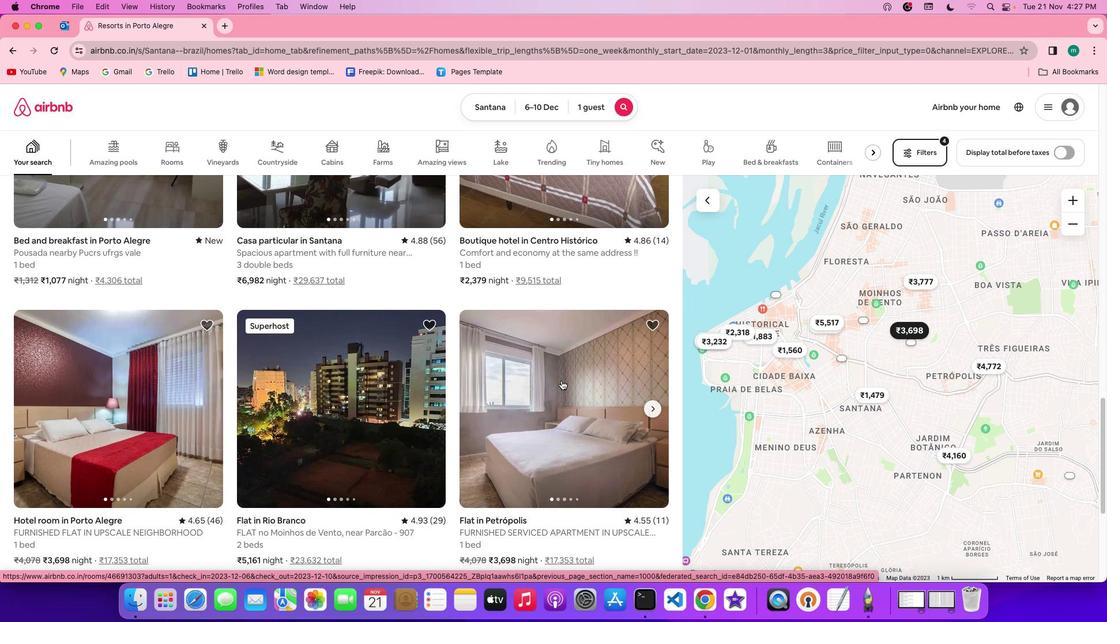 
Action: Mouse scrolled (561, 381) with delta (0, 0)
Screenshot: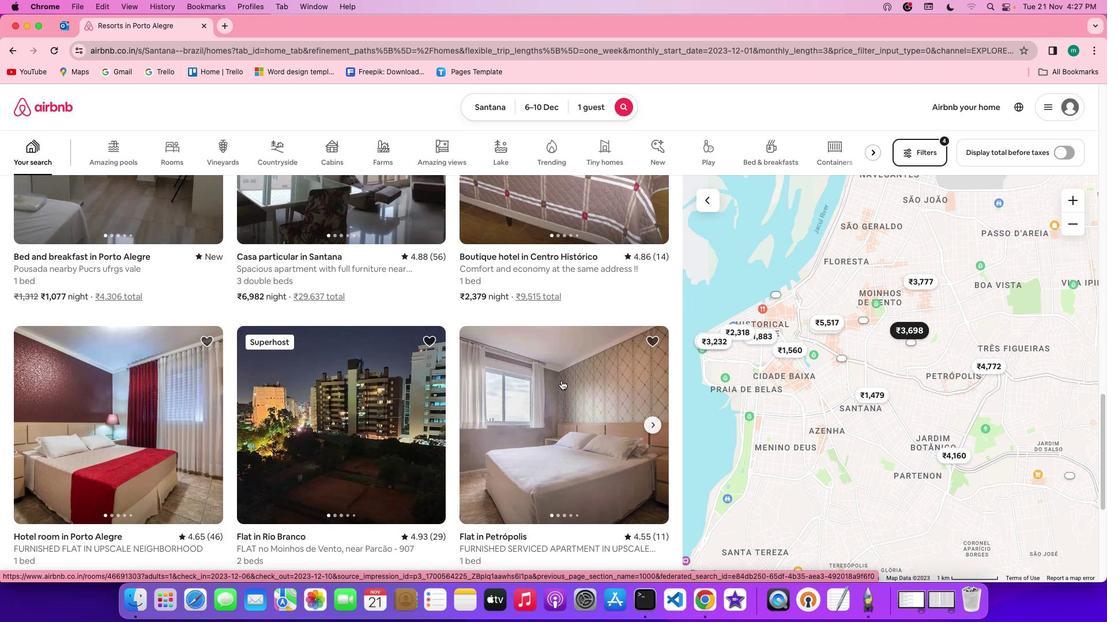 
Action: Mouse scrolled (561, 381) with delta (0, 1)
Screenshot: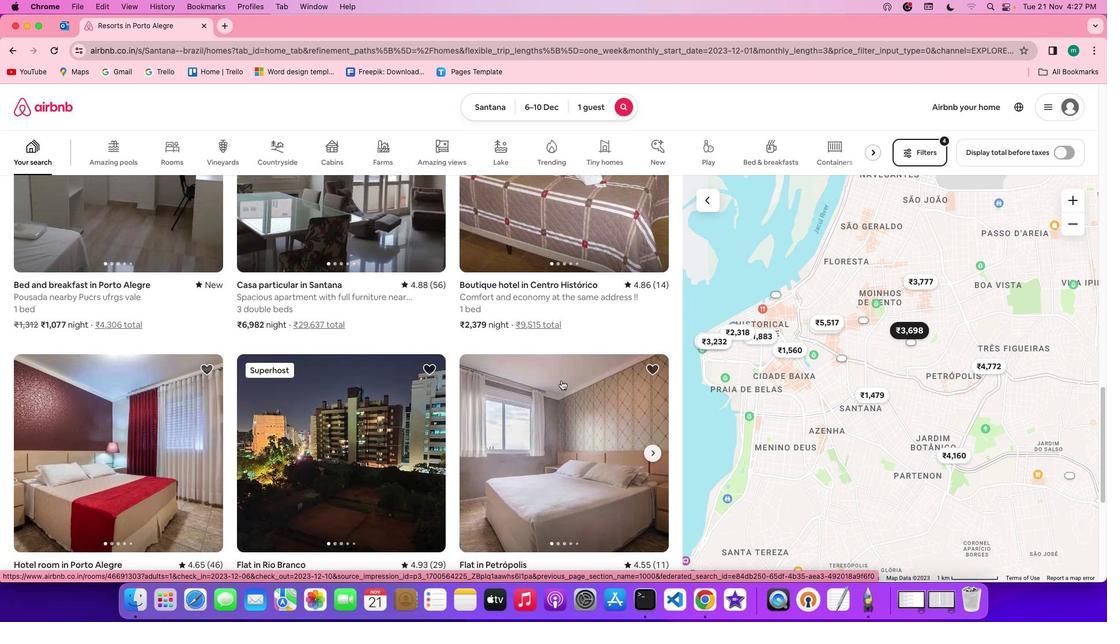 
Action: Mouse scrolled (561, 381) with delta (0, 0)
Screenshot: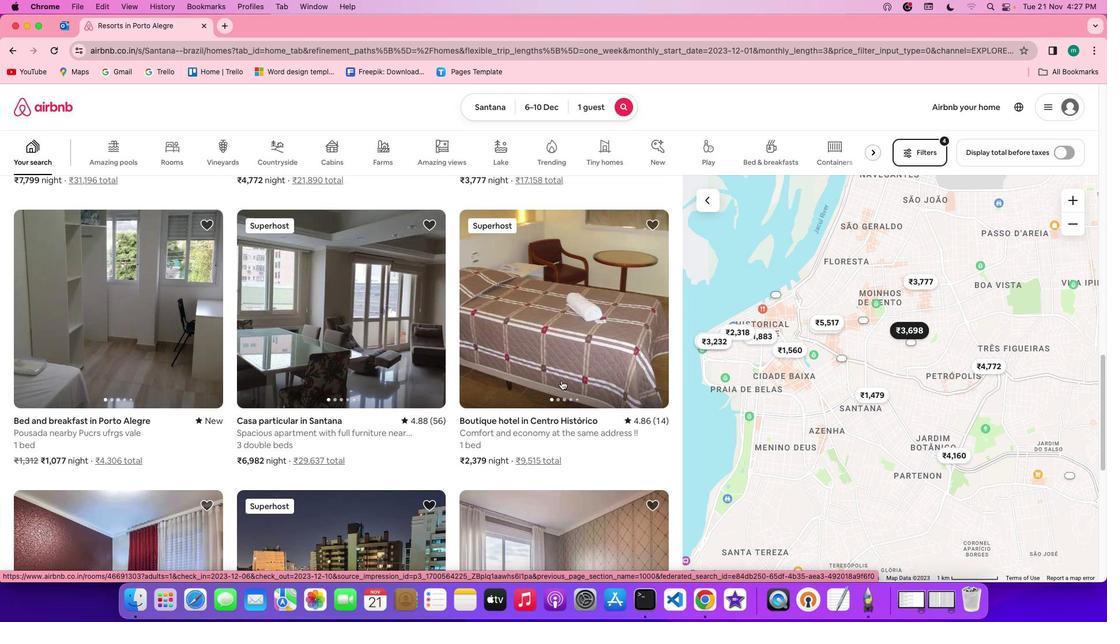
Action: Mouse scrolled (561, 381) with delta (0, 0)
Screenshot: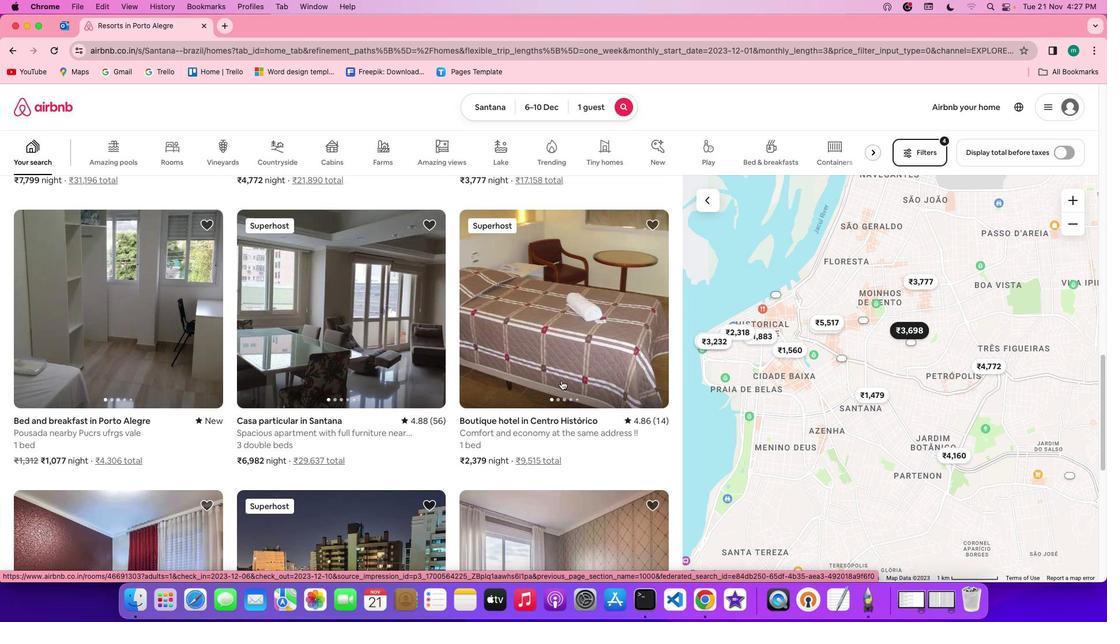 
Action: Mouse scrolled (561, 381) with delta (0, 1)
Screenshot: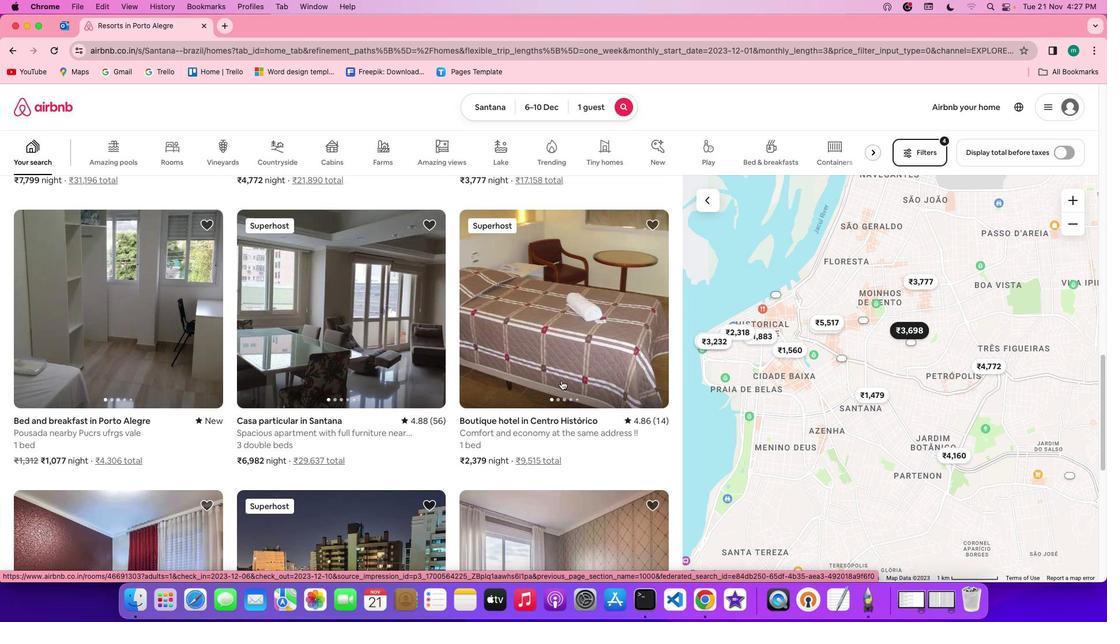 
Action: Mouse scrolled (561, 381) with delta (0, 2)
Screenshot: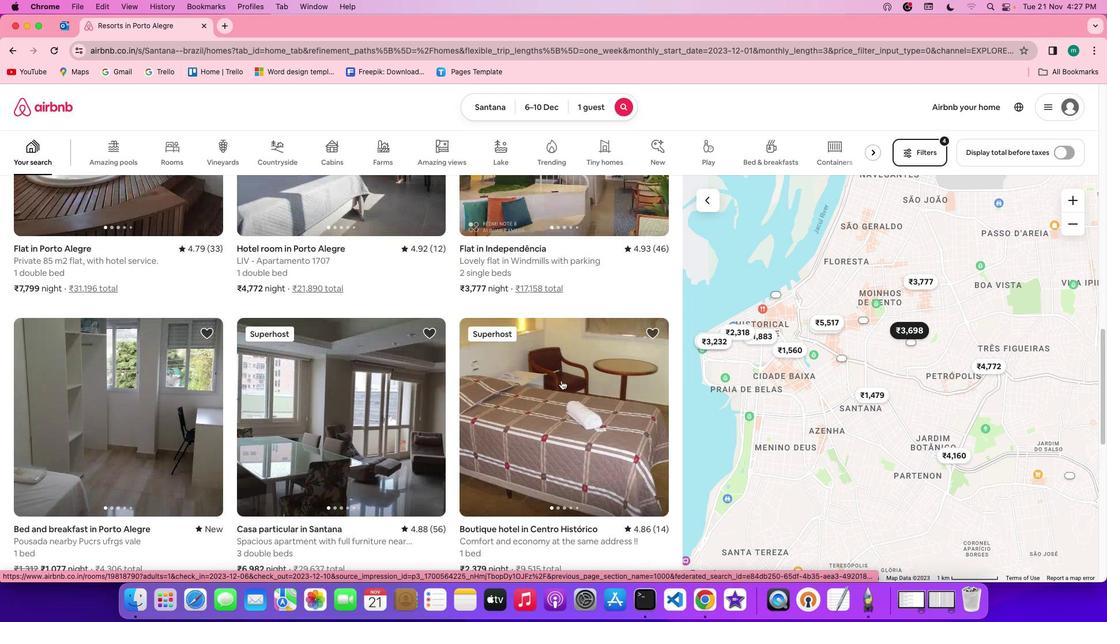 
Action: Mouse moved to (555, 256)
Screenshot: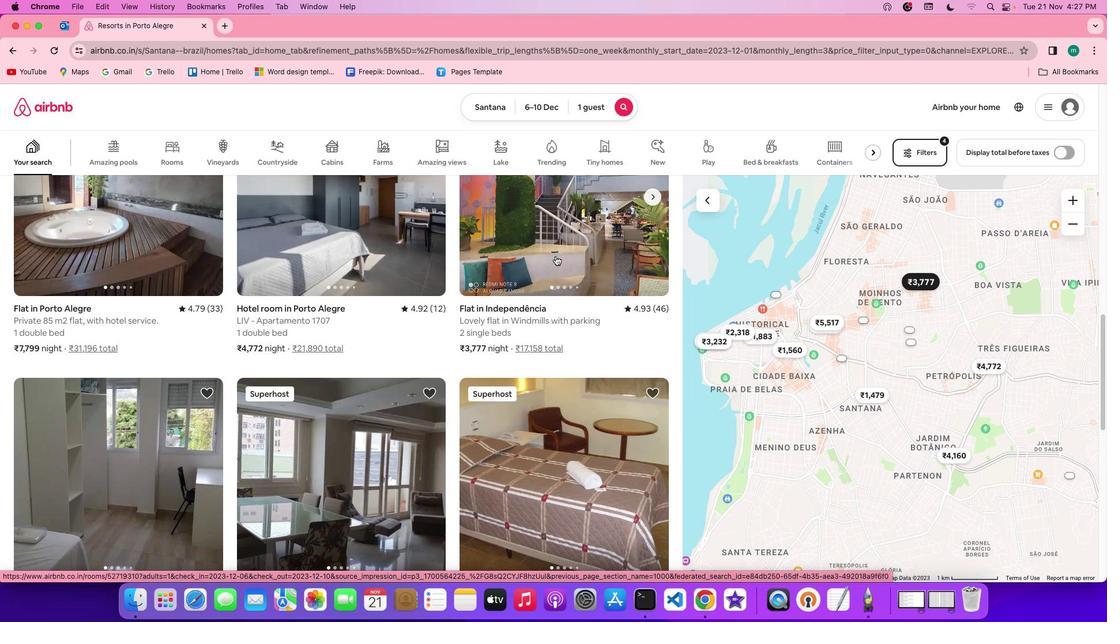
Action: Mouse pressed left at (555, 256)
Screenshot: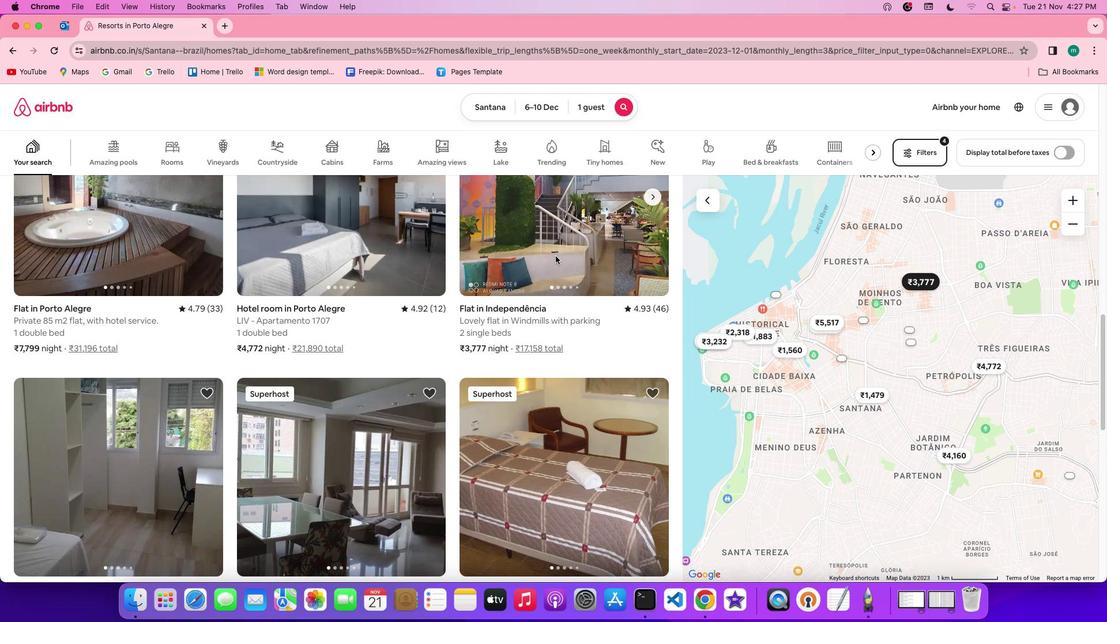 
Action: Mouse moved to (807, 434)
Screenshot: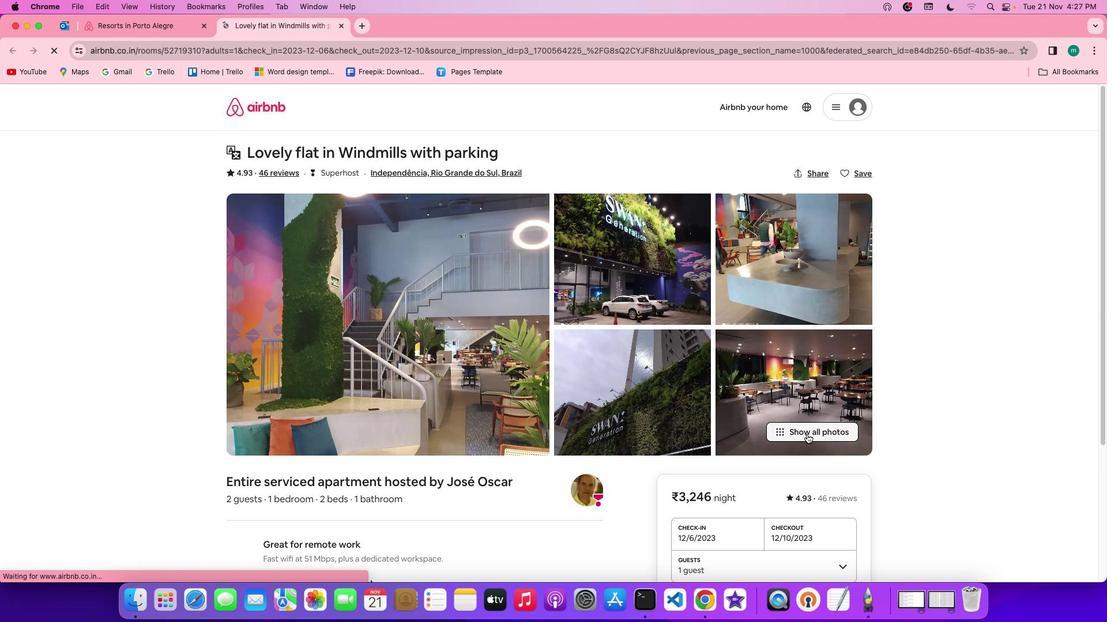 
Action: Mouse pressed left at (807, 434)
Screenshot: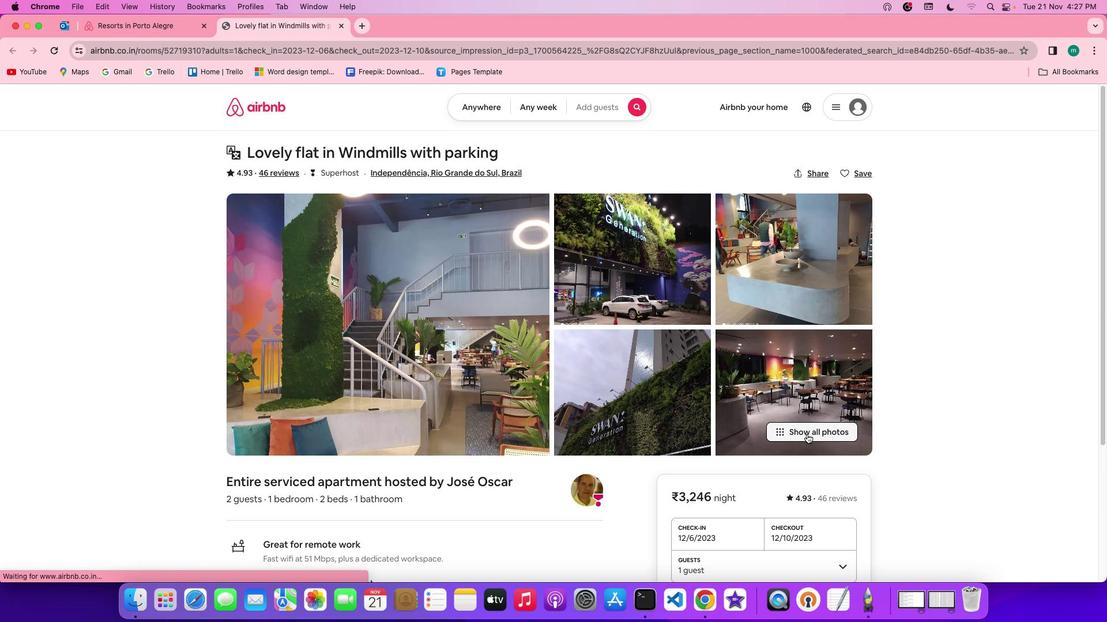
Action: Mouse moved to (644, 383)
Screenshot: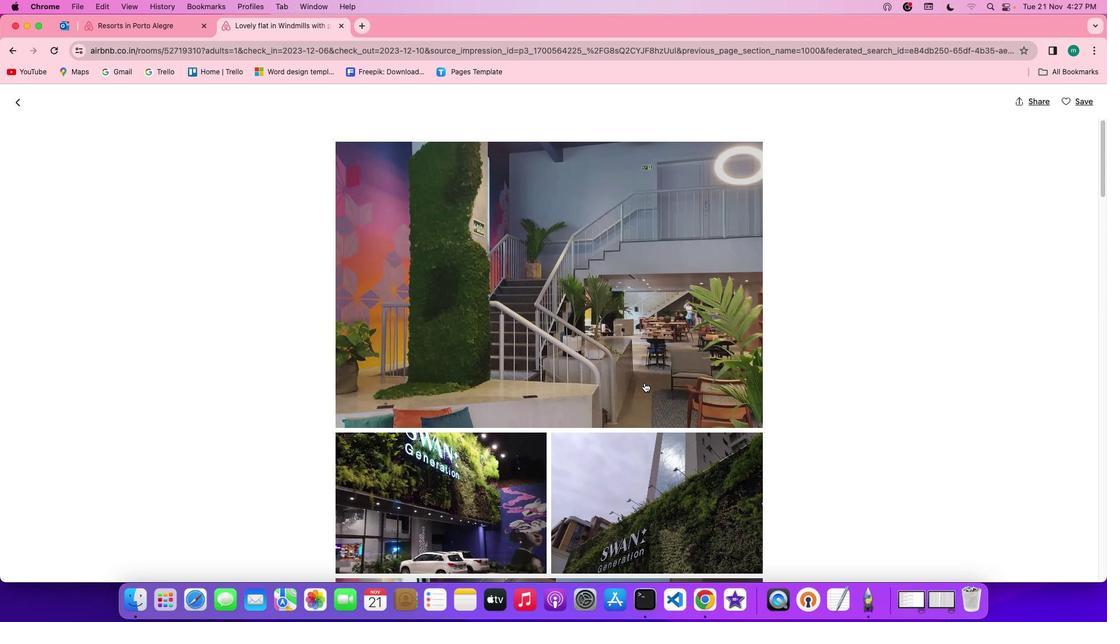 
Action: Mouse scrolled (644, 383) with delta (0, 0)
Screenshot: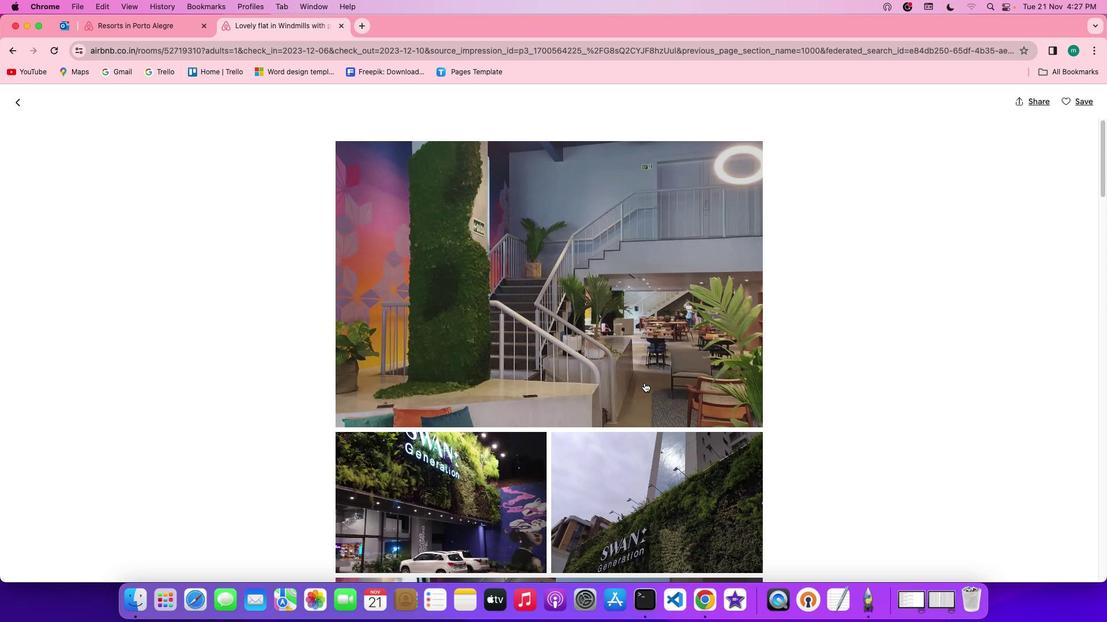 
Action: Mouse scrolled (644, 383) with delta (0, 0)
Screenshot: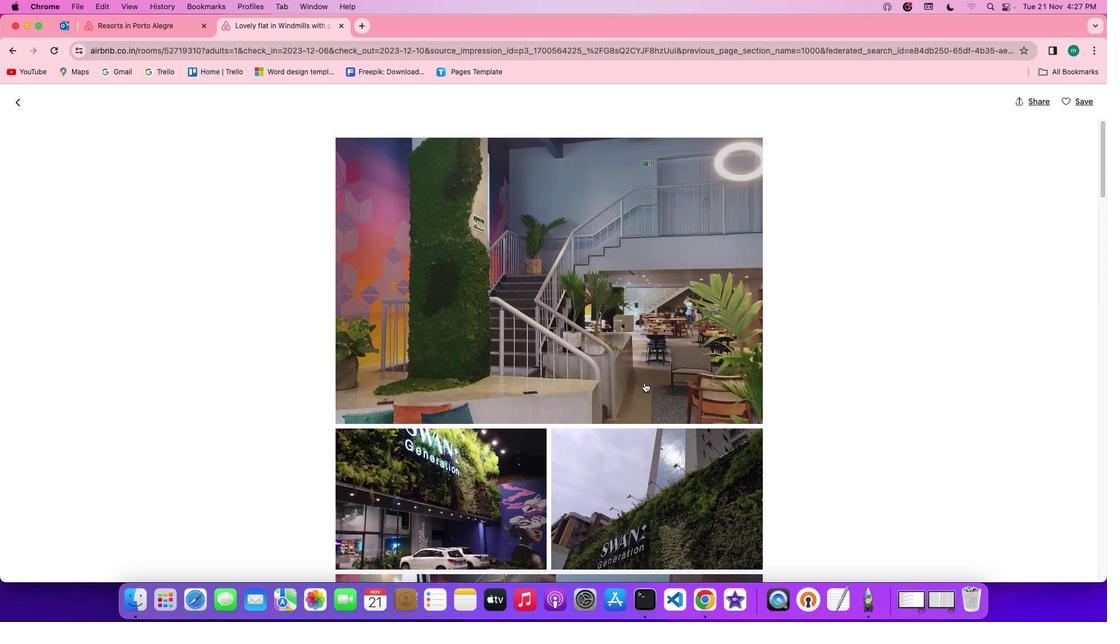 
Action: Mouse scrolled (644, 383) with delta (0, -1)
Screenshot: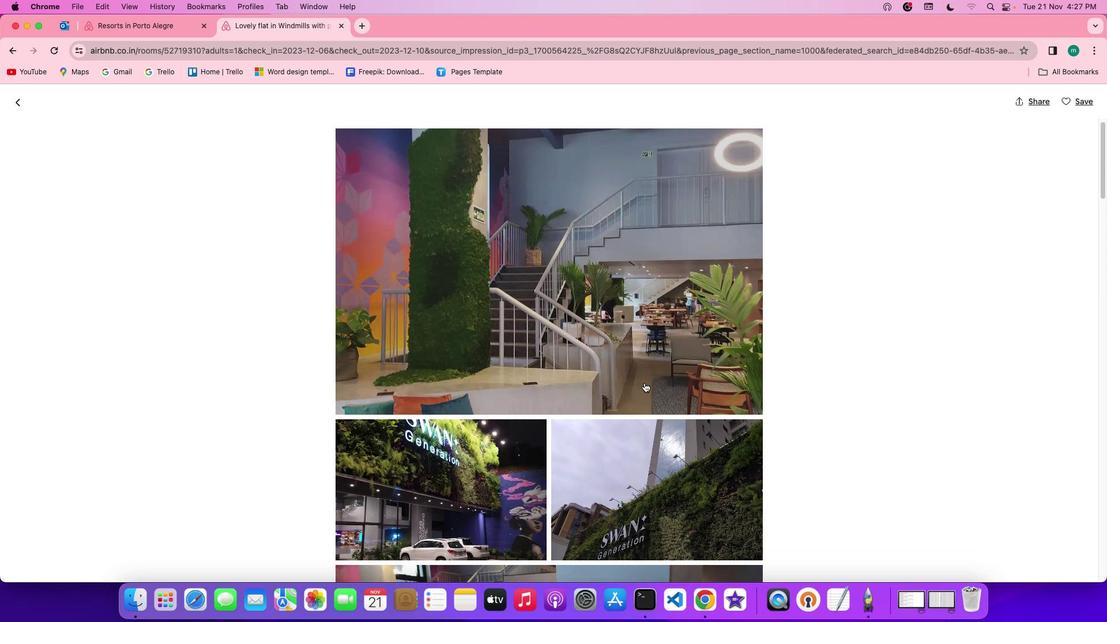 
Action: Mouse scrolled (644, 383) with delta (0, -1)
Screenshot: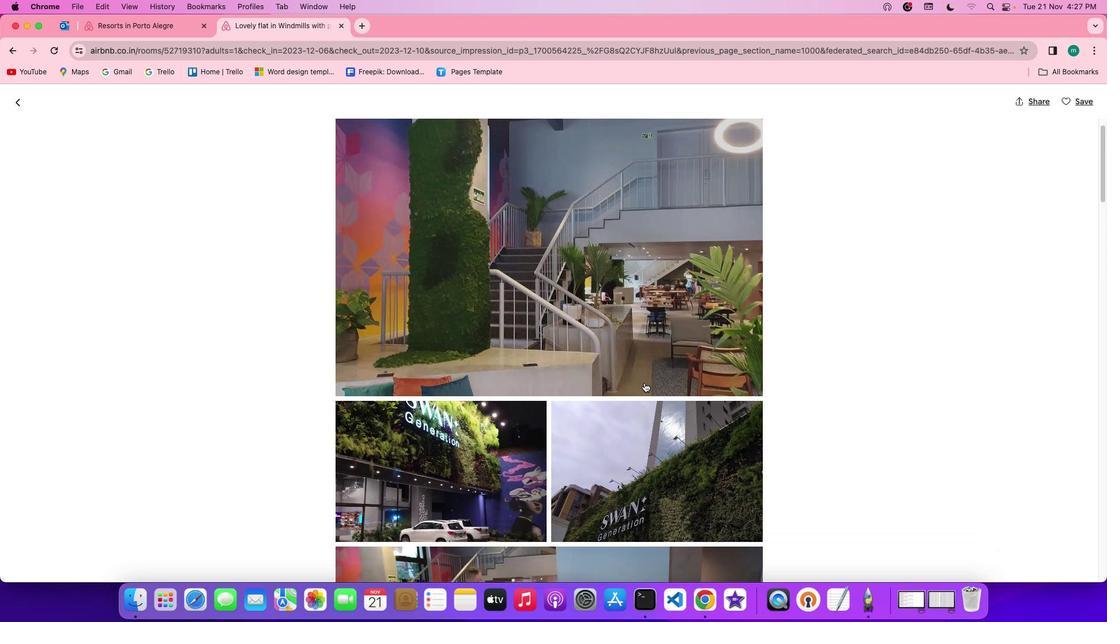 
Action: Mouse scrolled (644, 383) with delta (0, 0)
Screenshot: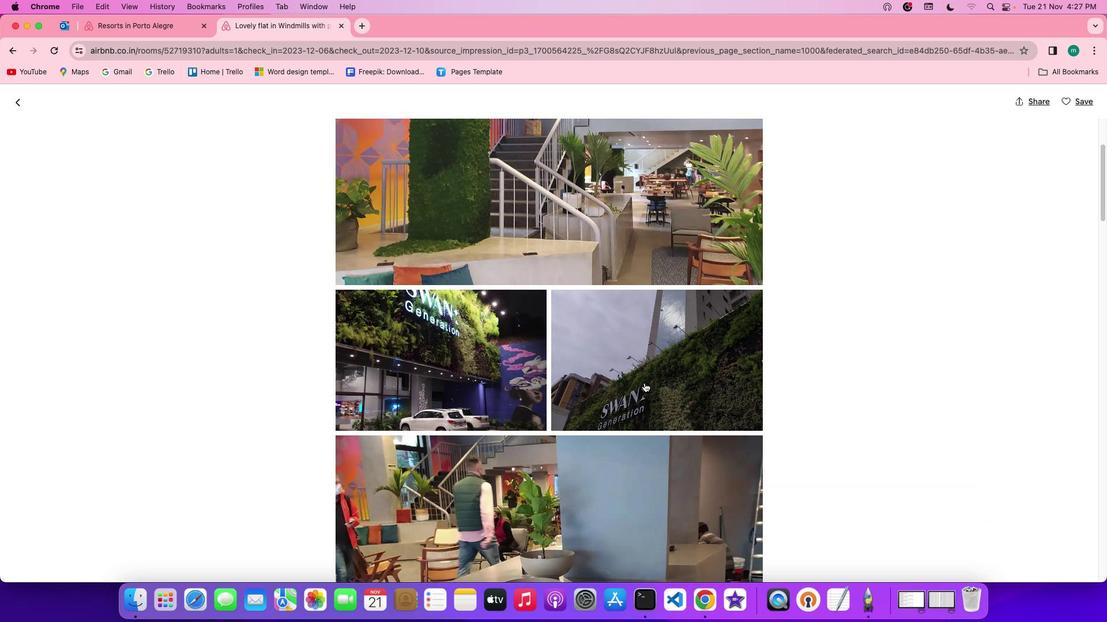 
Action: Mouse scrolled (644, 383) with delta (0, 0)
Screenshot: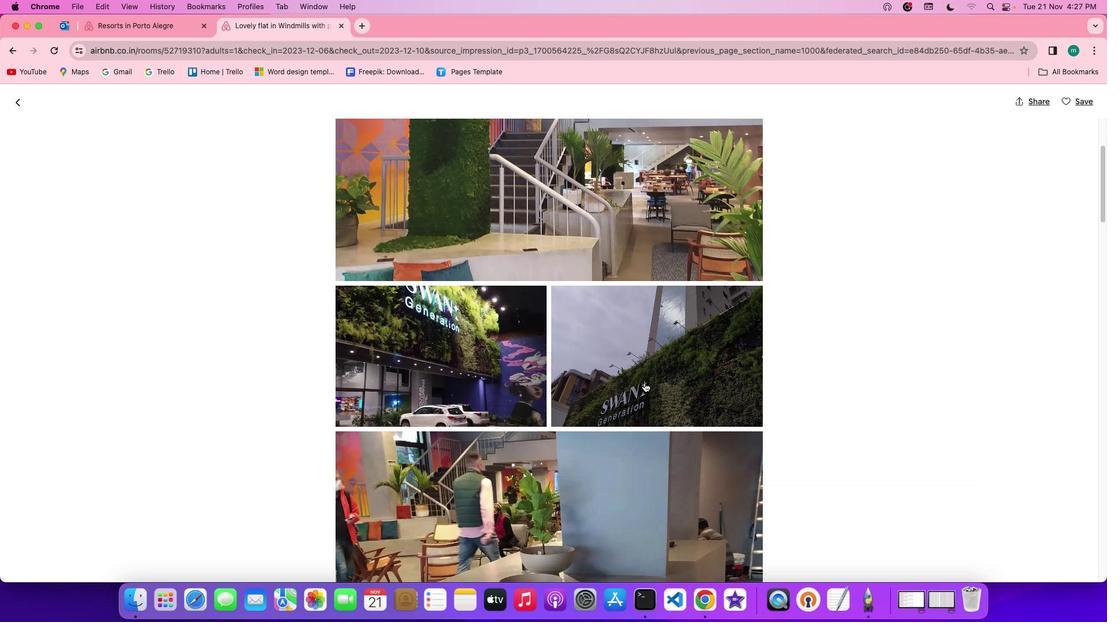 
Action: Mouse scrolled (644, 383) with delta (0, -1)
Screenshot: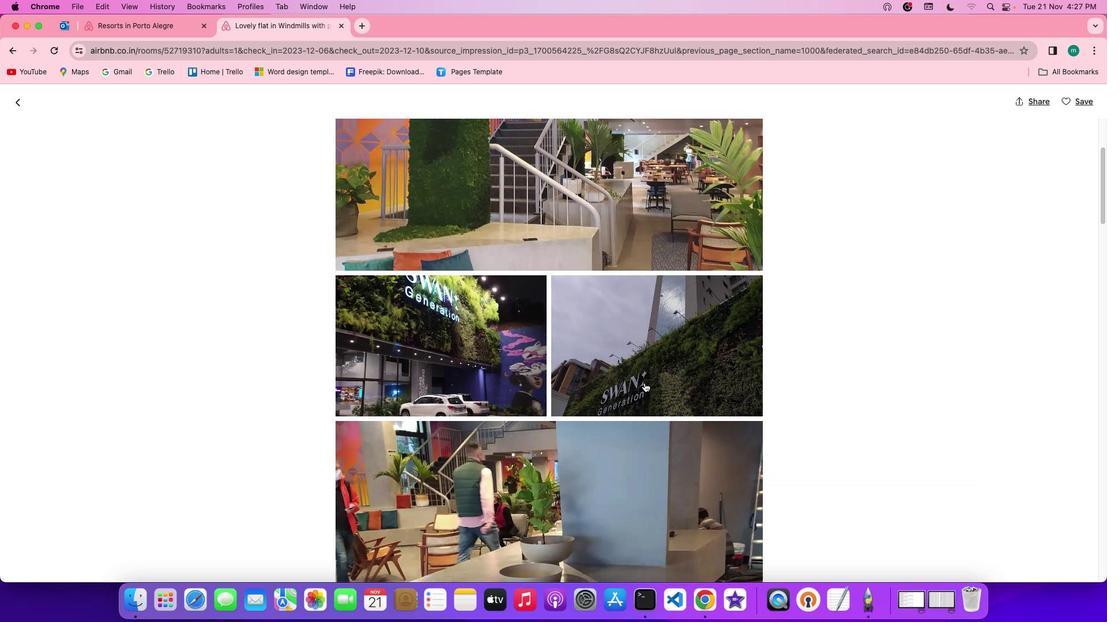 
Action: Mouse moved to (644, 383)
Screenshot: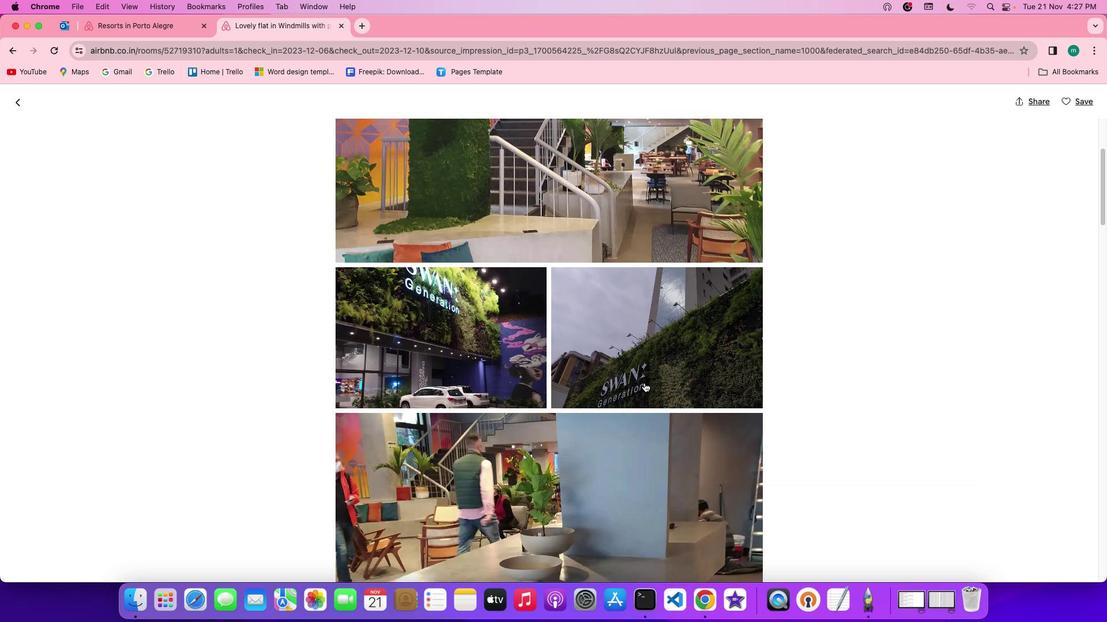 
Action: Mouse scrolled (644, 383) with delta (0, -1)
Screenshot: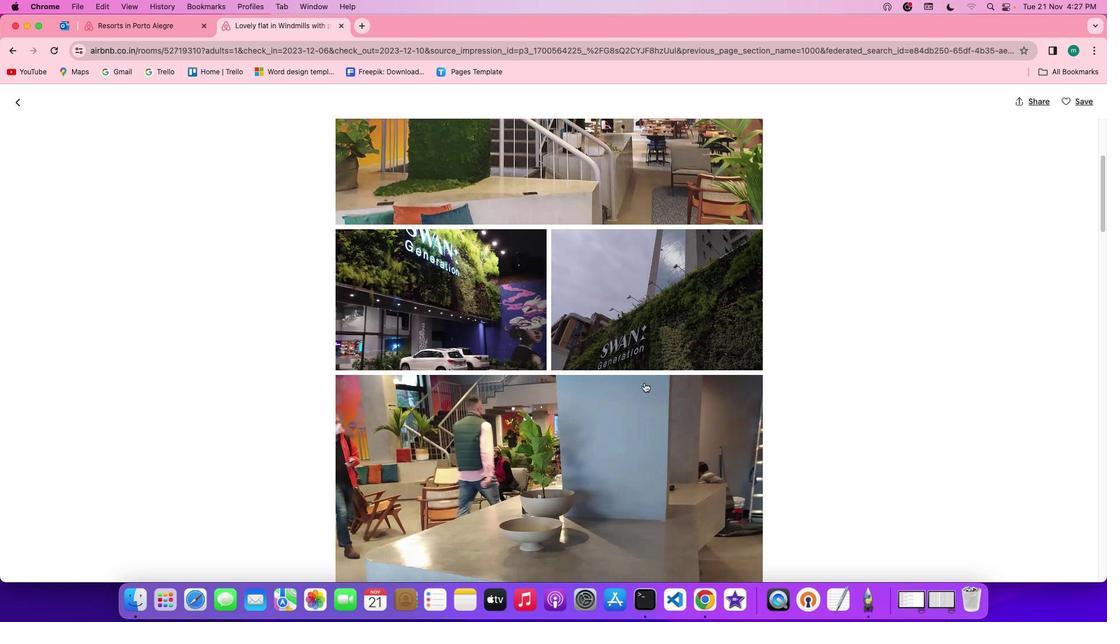 
Action: Mouse moved to (646, 382)
Screenshot: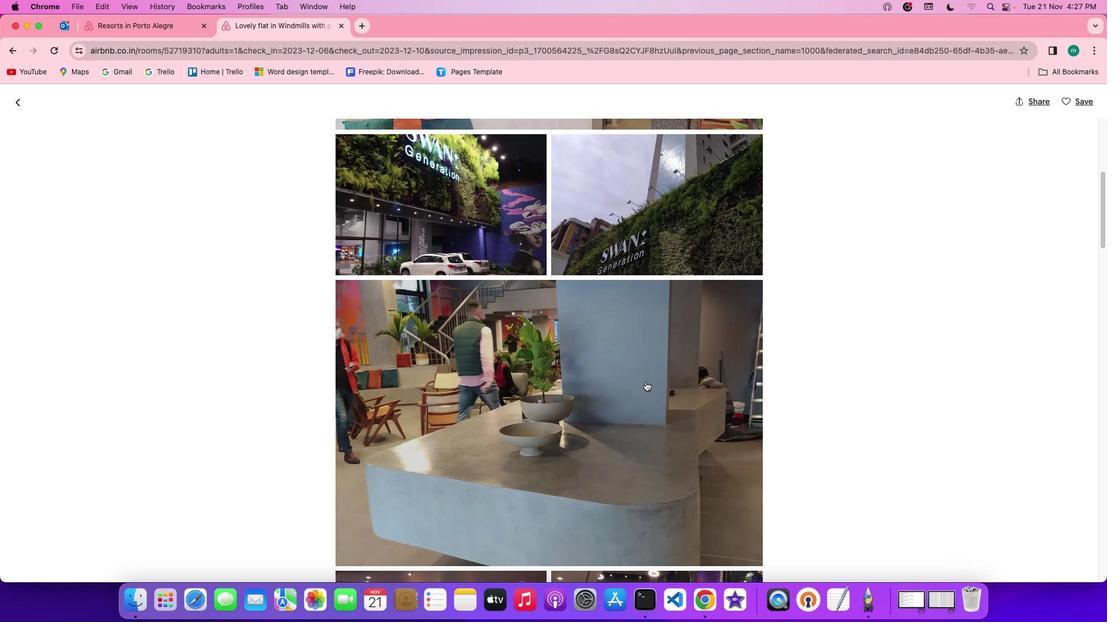 
Action: Mouse scrolled (646, 382) with delta (0, 0)
Screenshot: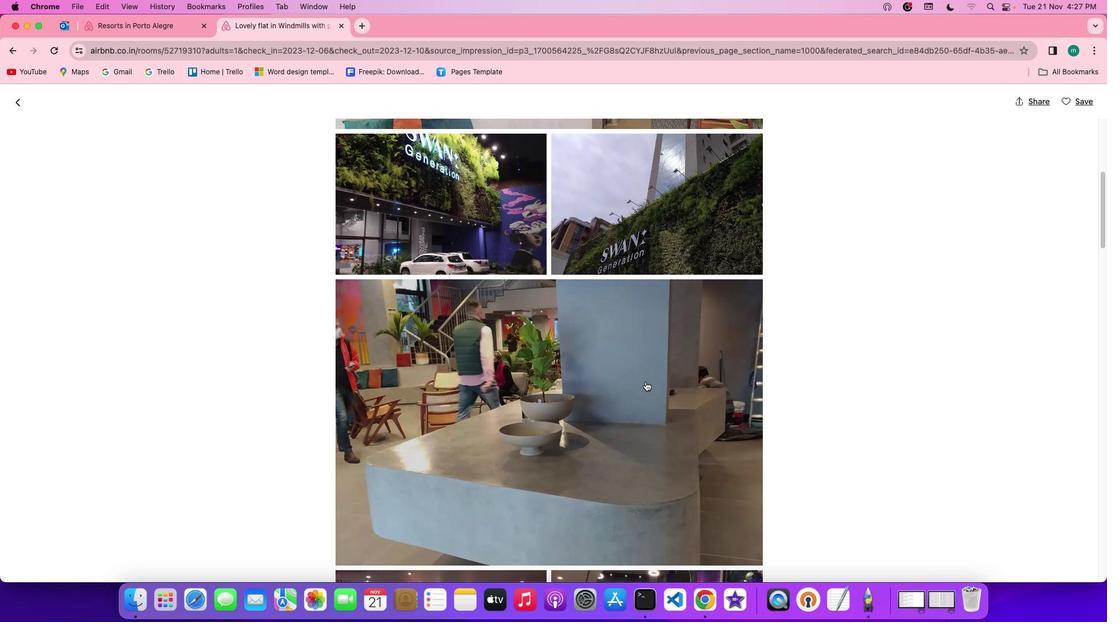 
Action: Mouse scrolled (646, 382) with delta (0, 0)
Screenshot: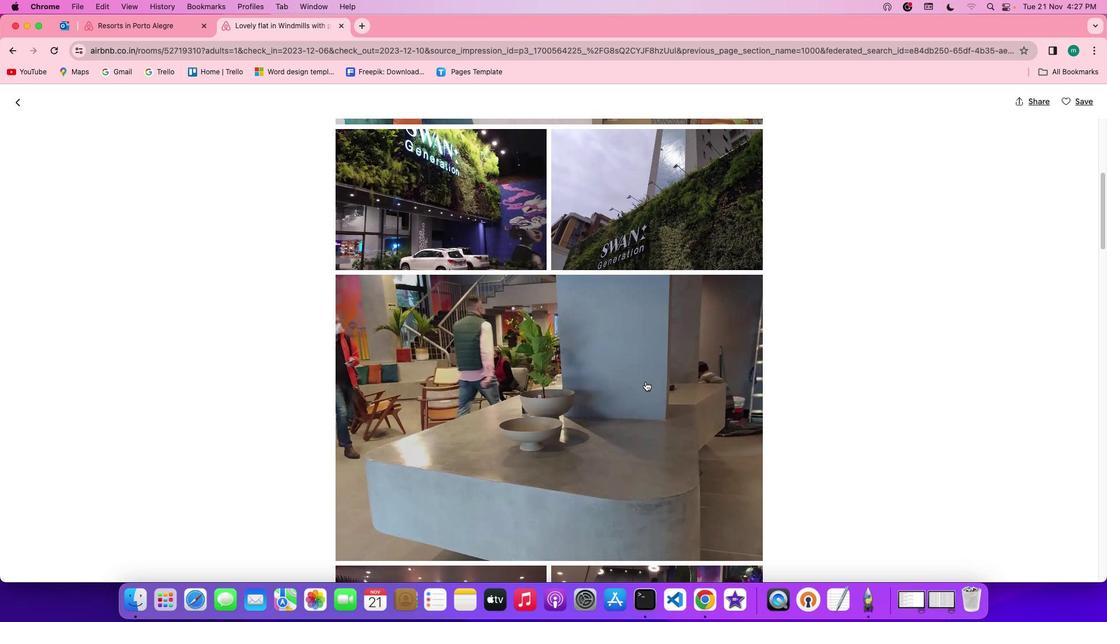 
Action: Mouse scrolled (646, 382) with delta (0, -1)
Screenshot: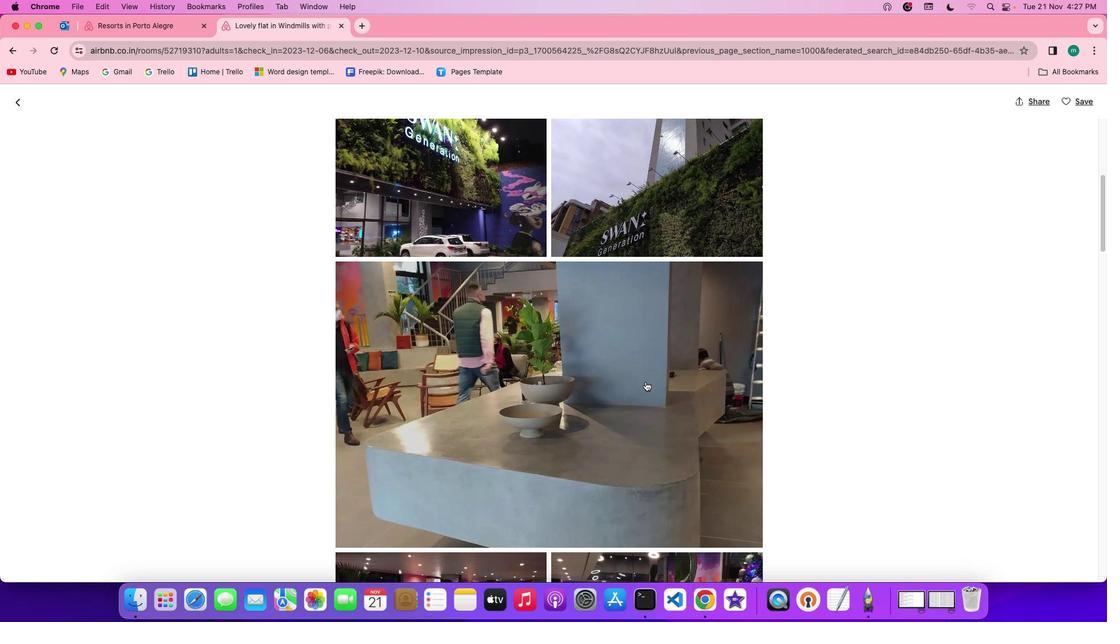 
Action: Mouse scrolled (646, 382) with delta (0, -2)
Screenshot: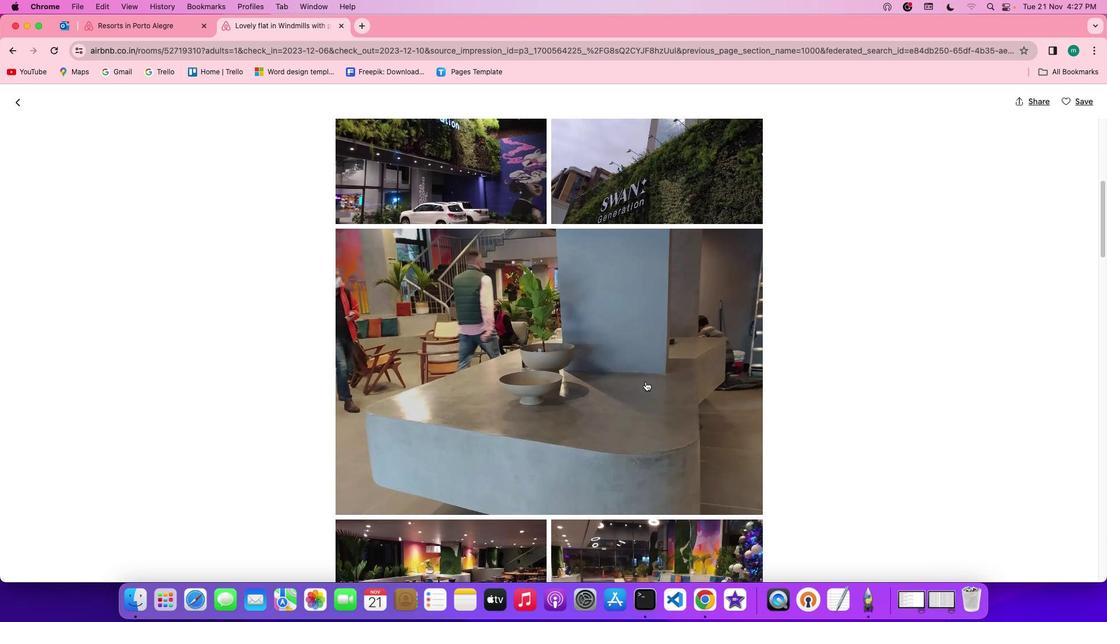 
Action: Mouse moved to (646, 382)
Screenshot: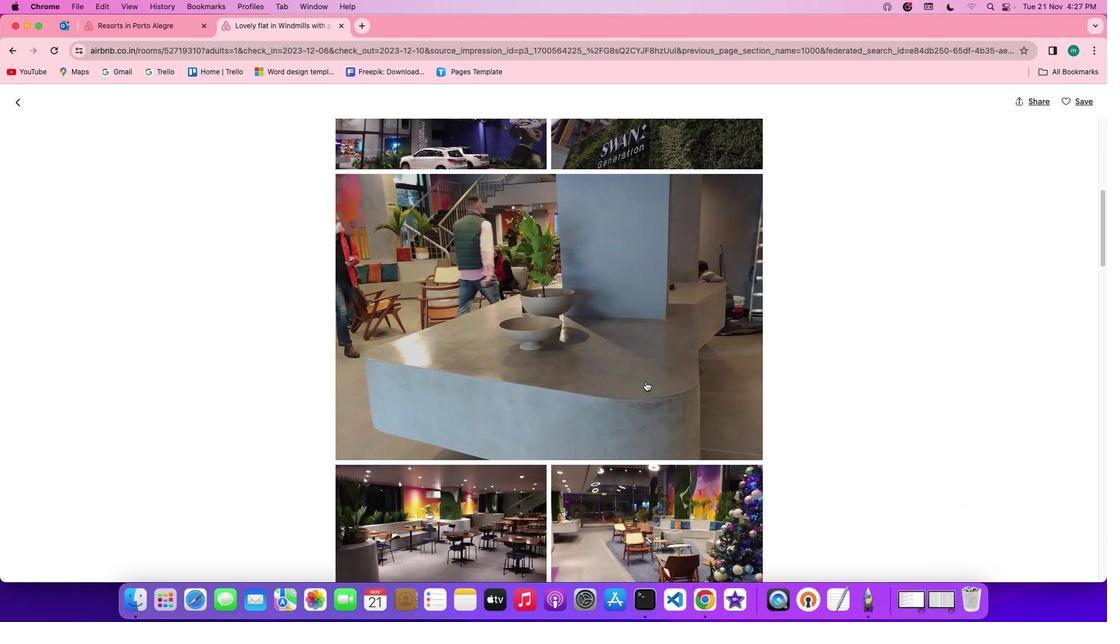 
Action: Mouse scrolled (646, 382) with delta (0, 0)
Screenshot: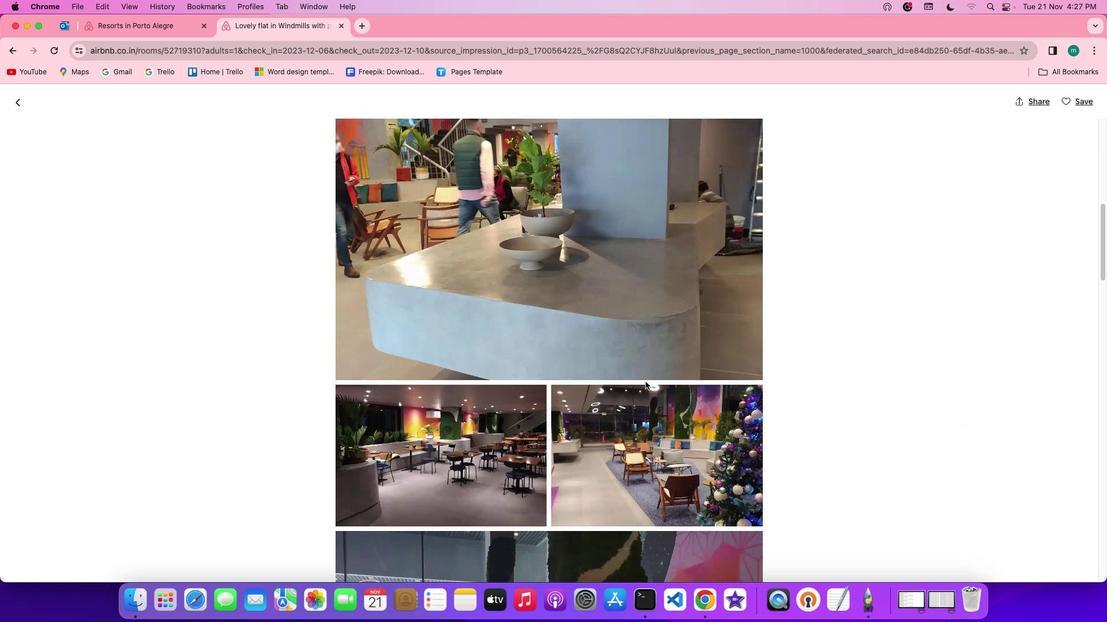 
Action: Mouse moved to (650, 381)
Screenshot: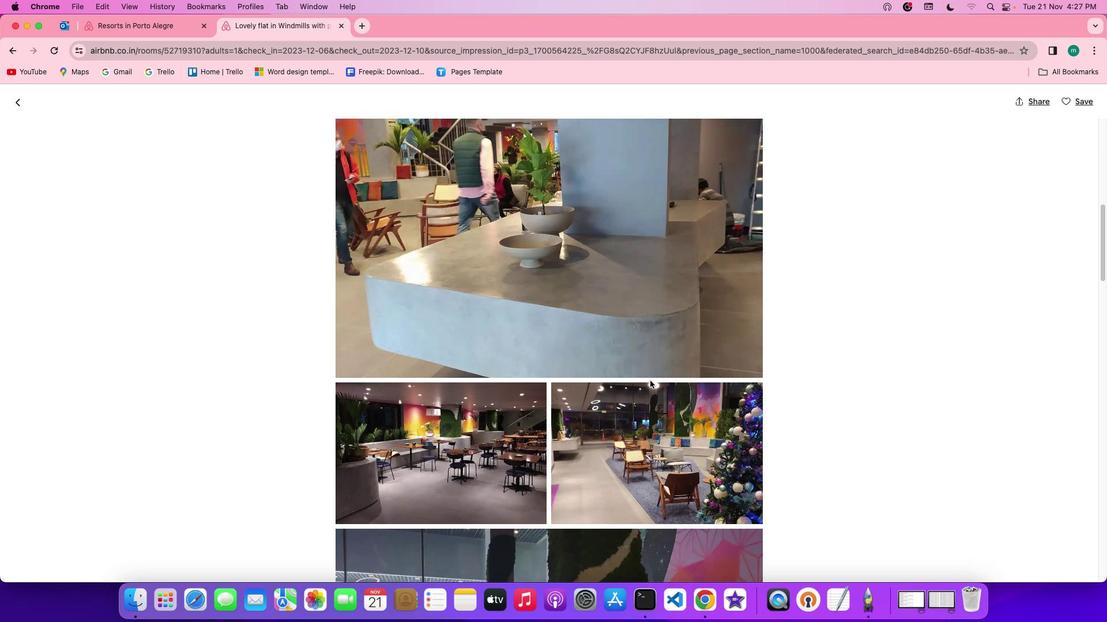 
Action: Mouse scrolled (650, 381) with delta (0, 0)
Screenshot: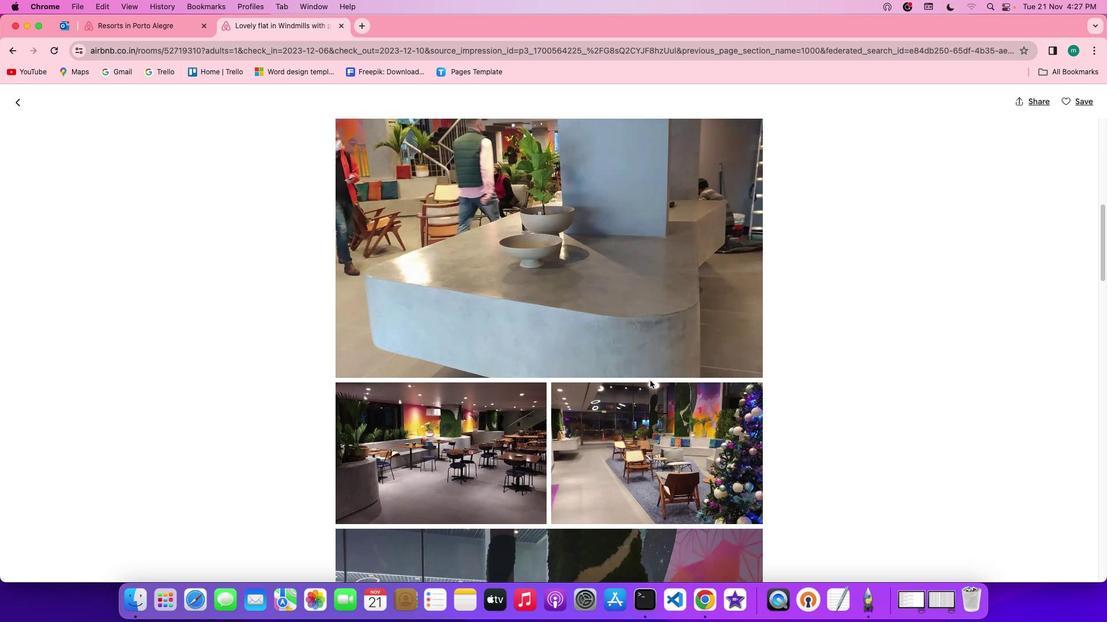 
Action: Mouse scrolled (650, 381) with delta (0, 0)
Screenshot: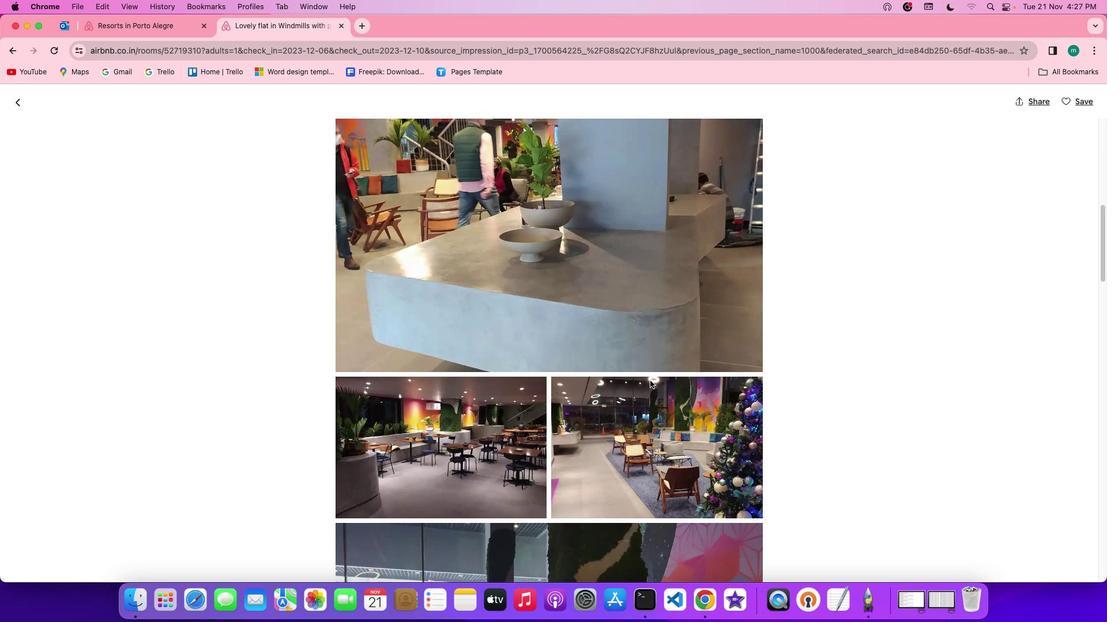 
Action: Mouse scrolled (650, 381) with delta (0, -1)
Screenshot: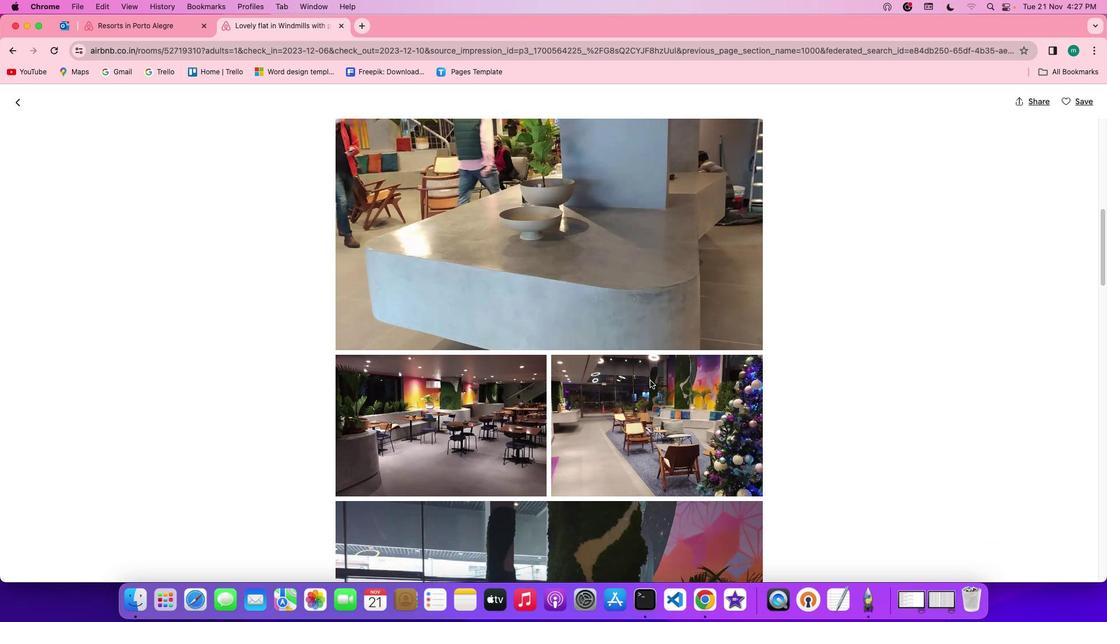 
Action: Mouse scrolled (650, 381) with delta (0, -1)
Screenshot: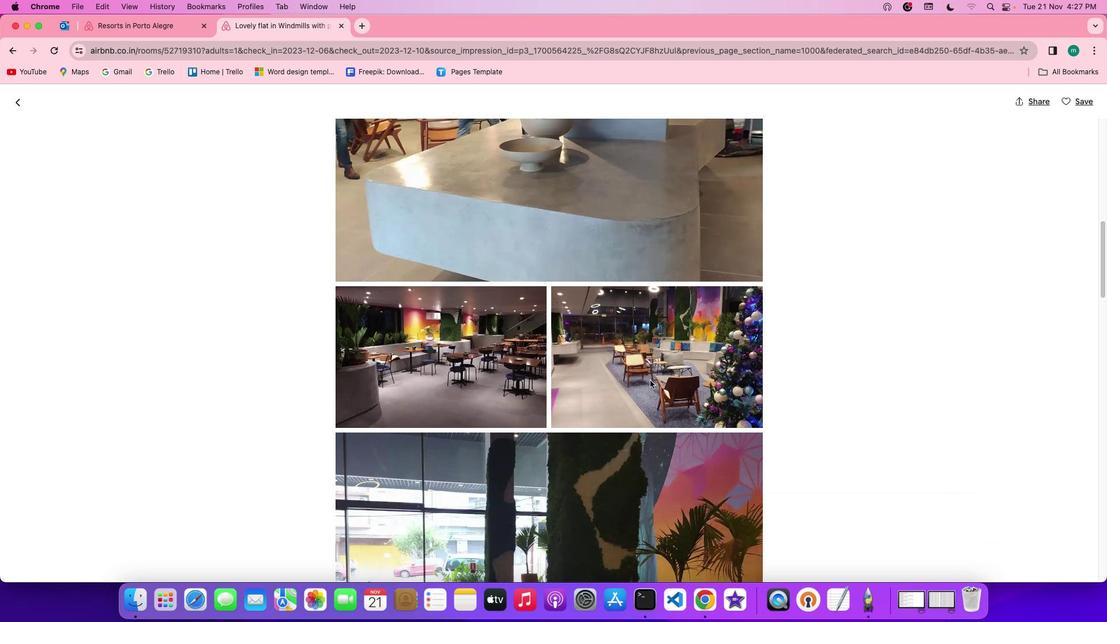 
Action: Mouse scrolled (650, 381) with delta (0, 0)
Screenshot: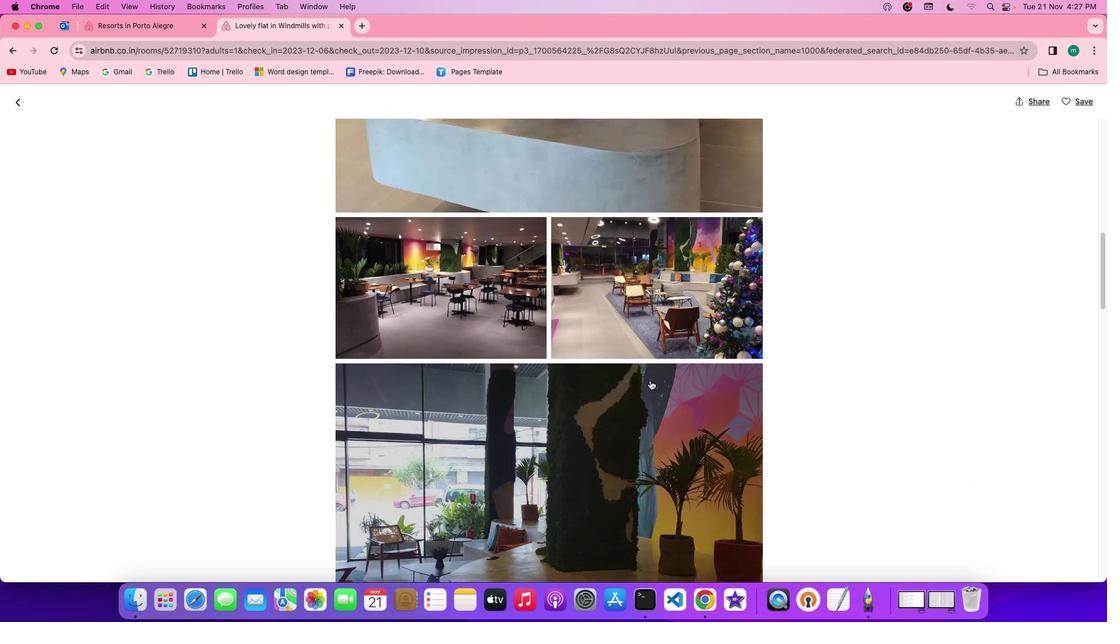 
Action: Mouse scrolled (650, 381) with delta (0, 0)
Screenshot: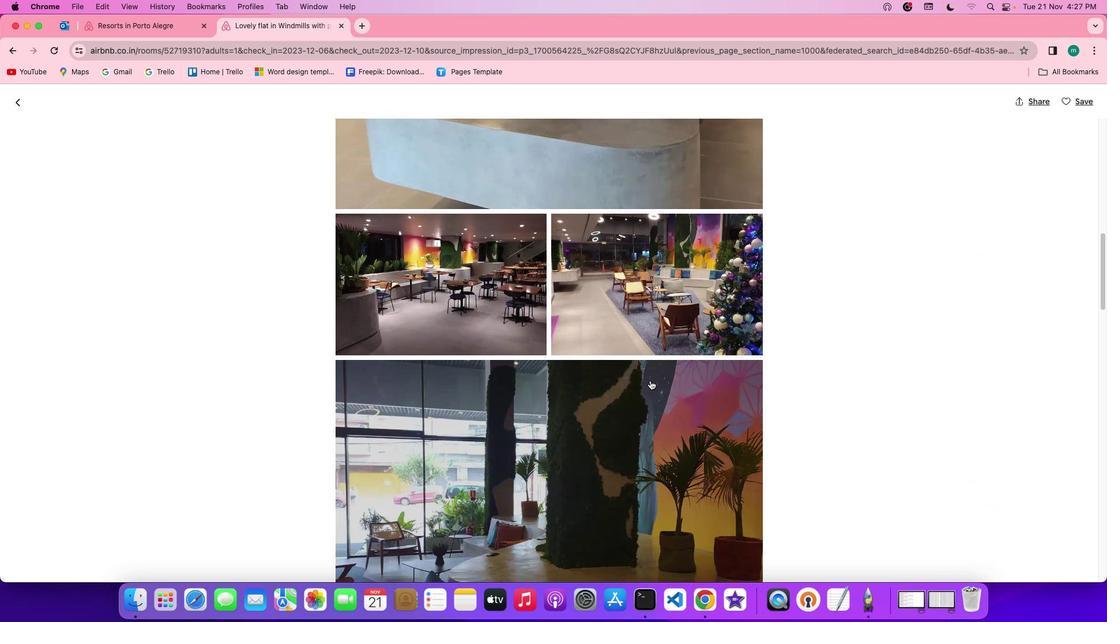 
Action: Mouse scrolled (650, 381) with delta (0, -1)
Screenshot: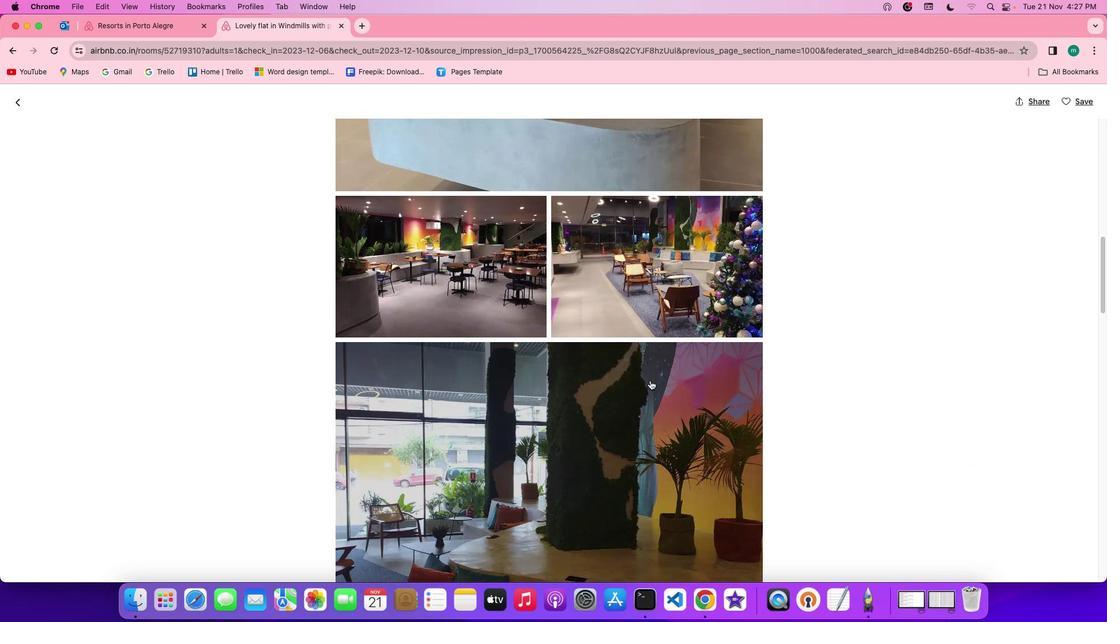 
Action: Mouse scrolled (650, 381) with delta (0, -1)
Screenshot: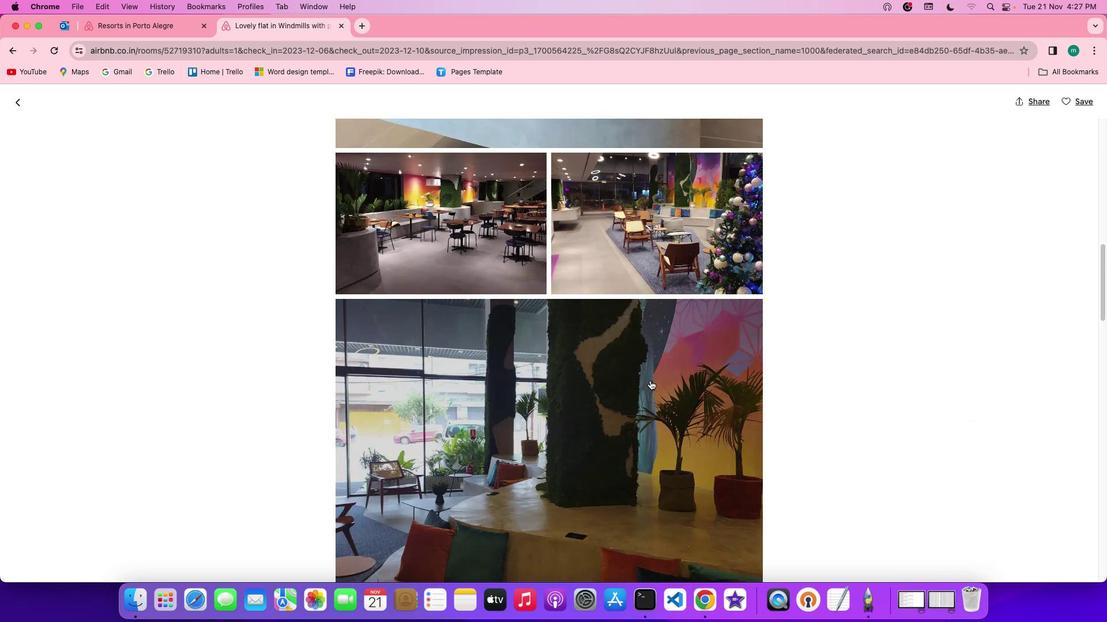 
Action: Mouse scrolled (650, 381) with delta (0, 0)
Screenshot: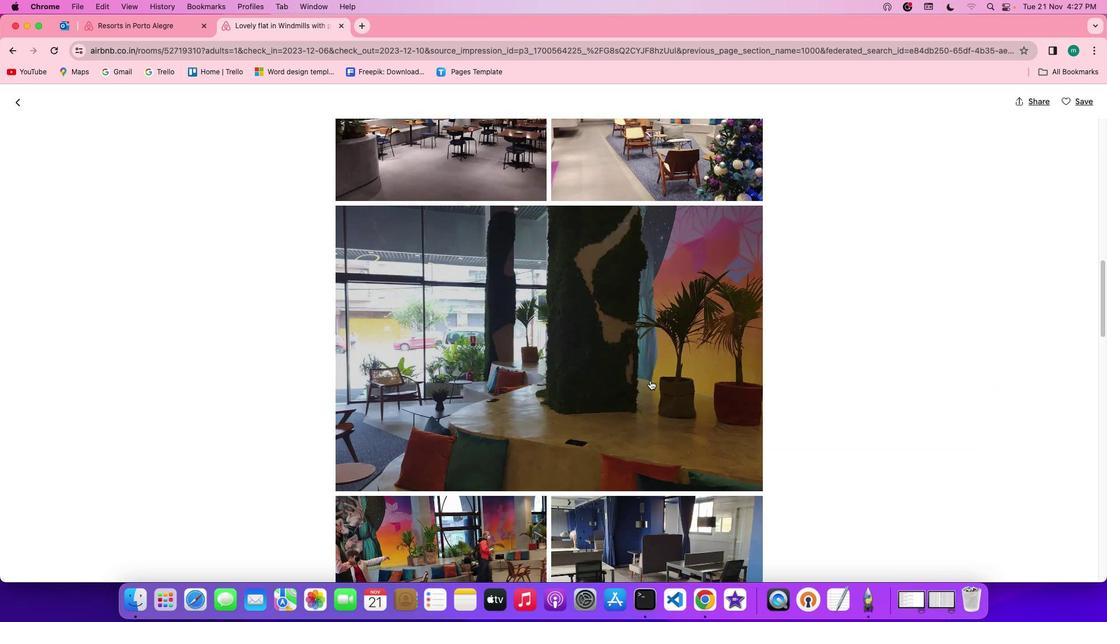 
Action: Mouse scrolled (650, 381) with delta (0, 0)
Screenshot: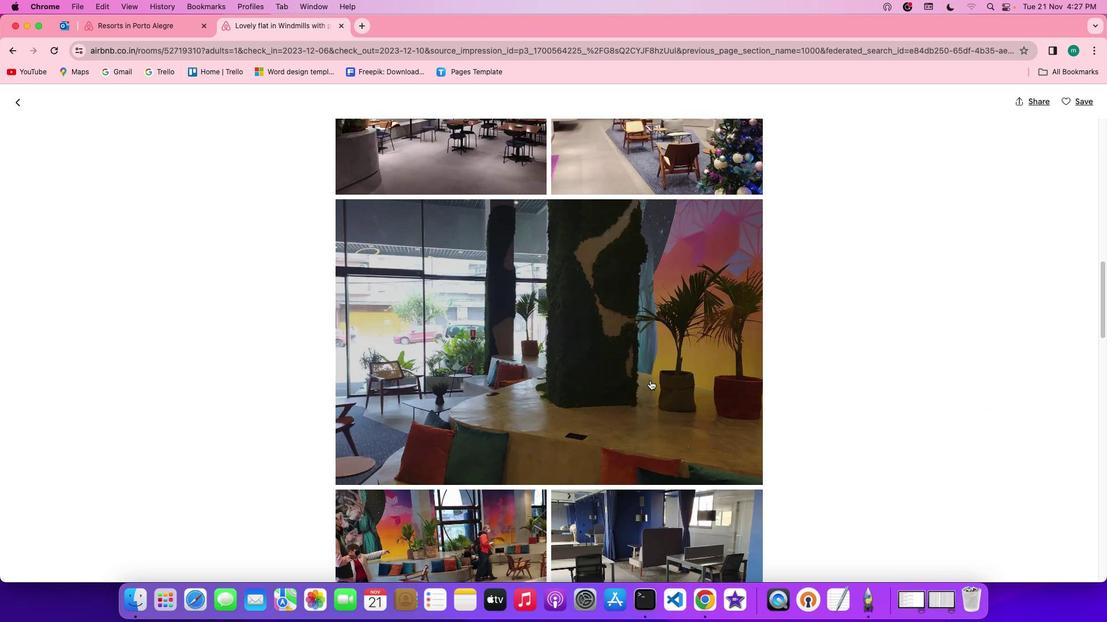 
Action: Mouse scrolled (650, 381) with delta (0, -1)
Screenshot: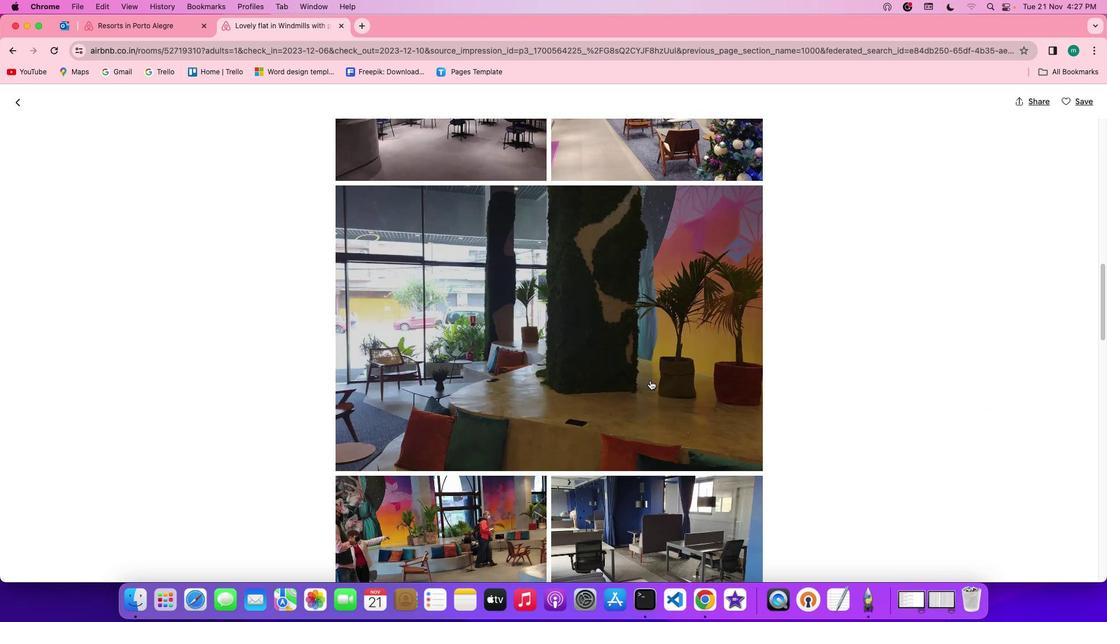 
Action: Mouse scrolled (650, 381) with delta (0, -1)
Screenshot: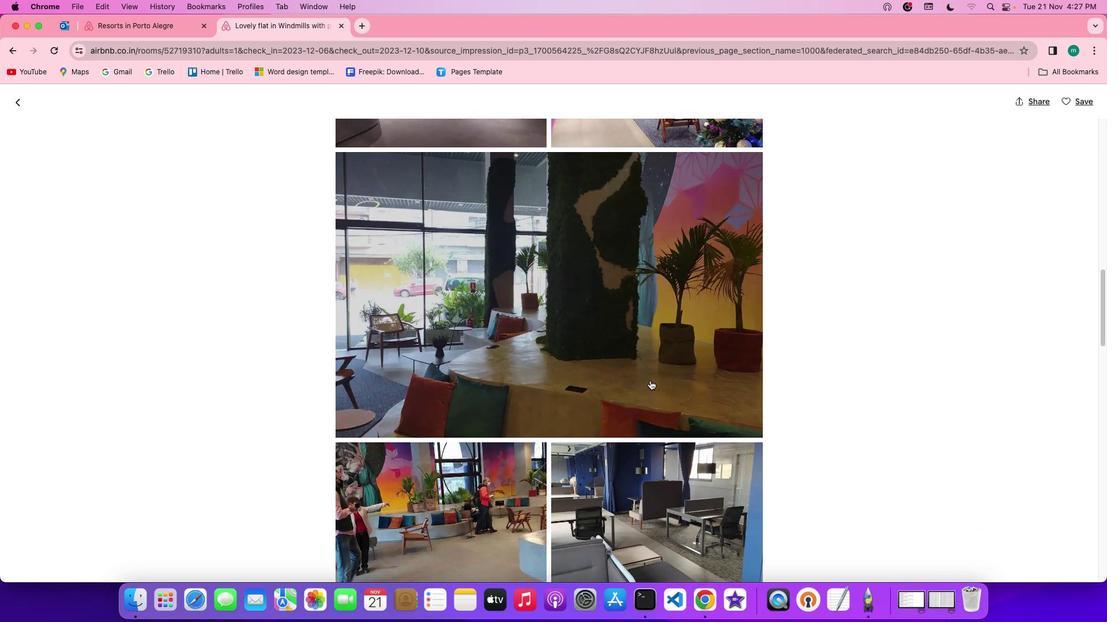 
Action: Mouse scrolled (650, 381) with delta (0, 0)
Screenshot: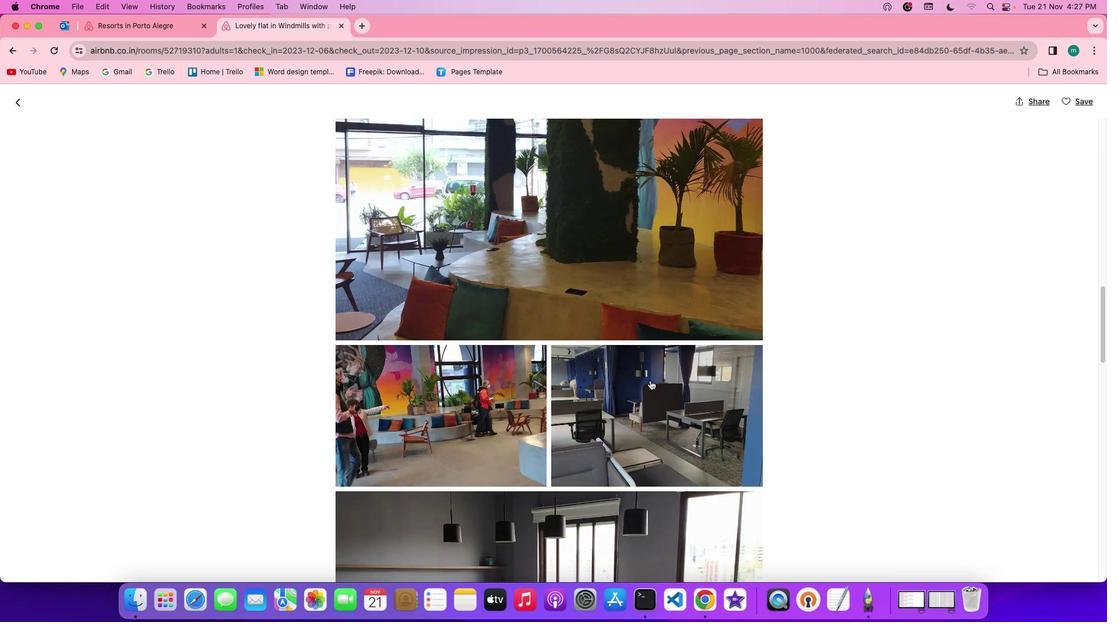 
Action: Mouse scrolled (650, 381) with delta (0, 0)
Screenshot: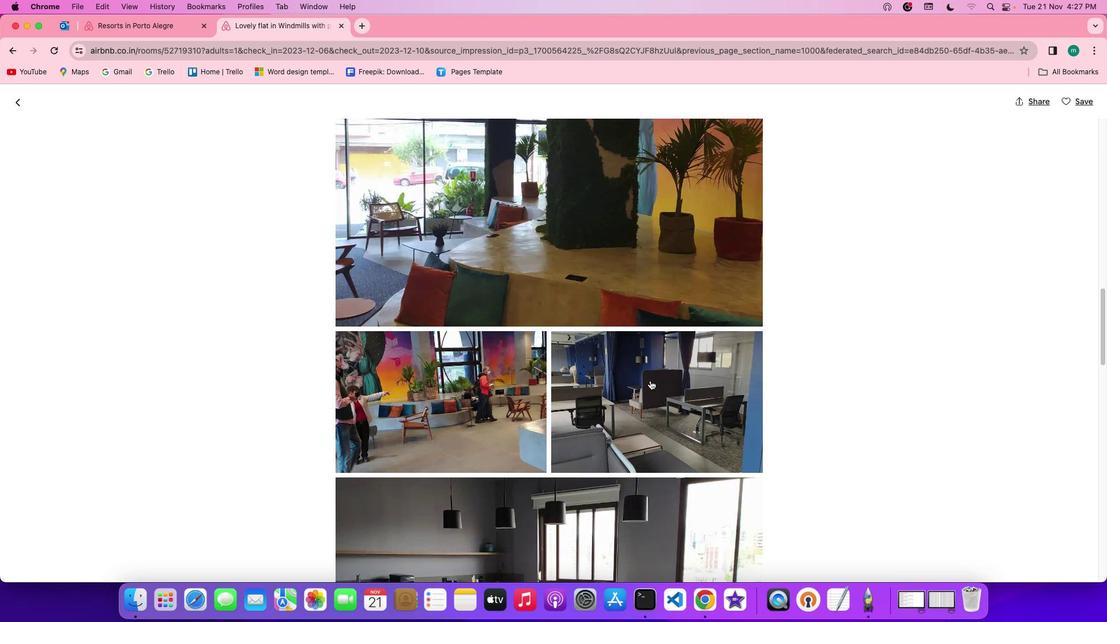 
Action: Mouse scrolled (650, 381) with delta (0, -1)
Screenshot: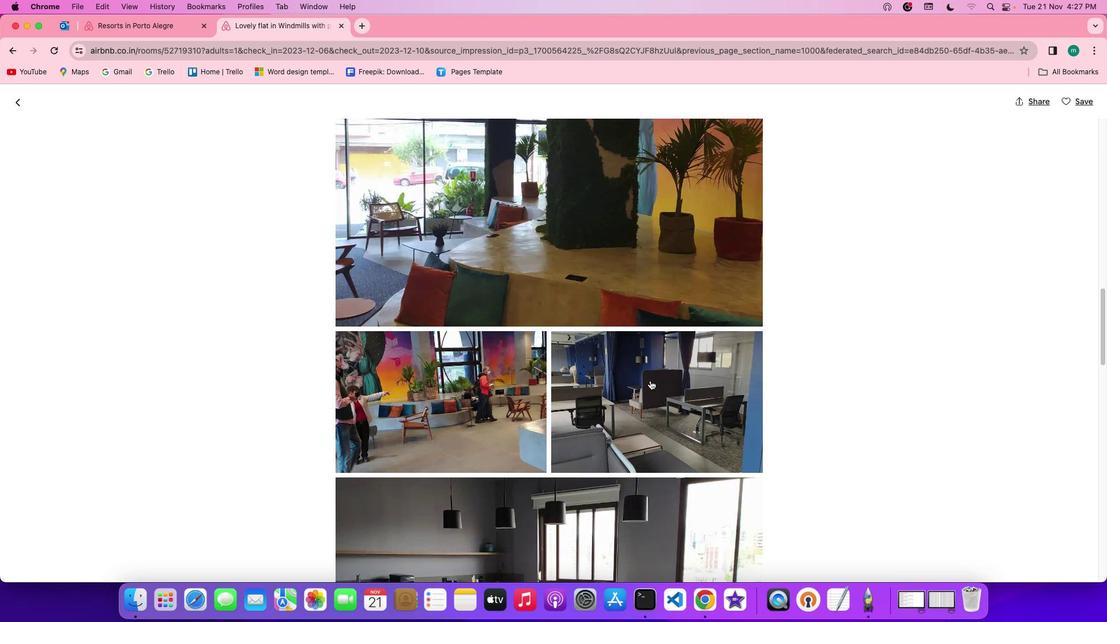 
Action: Mouse scrolled (650, 381) with delta (0, -2)
Screenshot: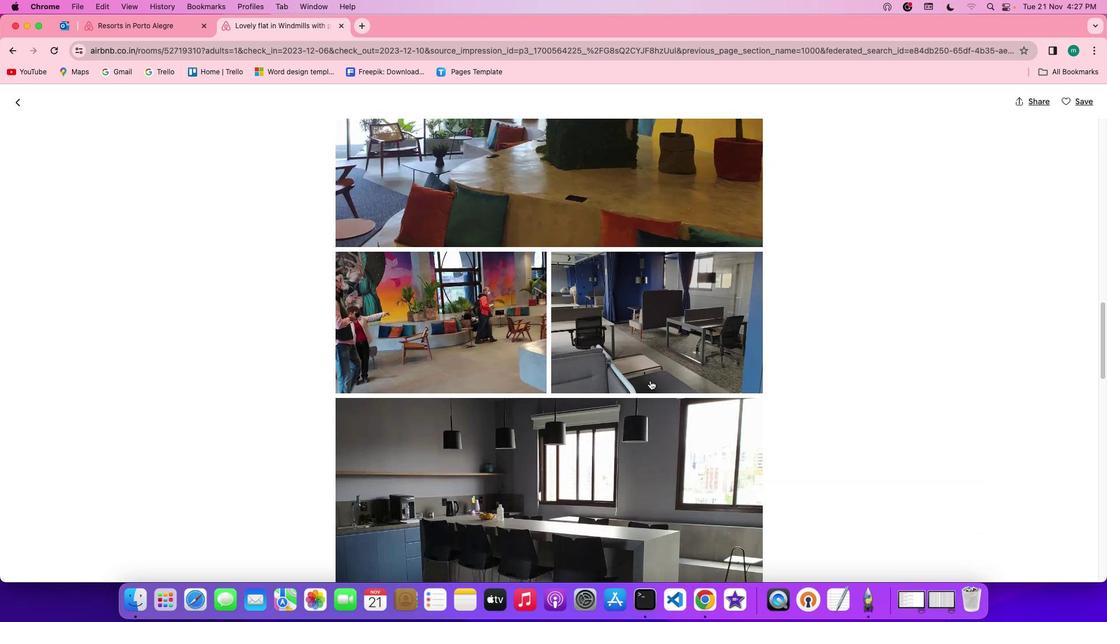 
Action: Mouse scrolled (650, 381) with delta (0, 0)
Screenshot: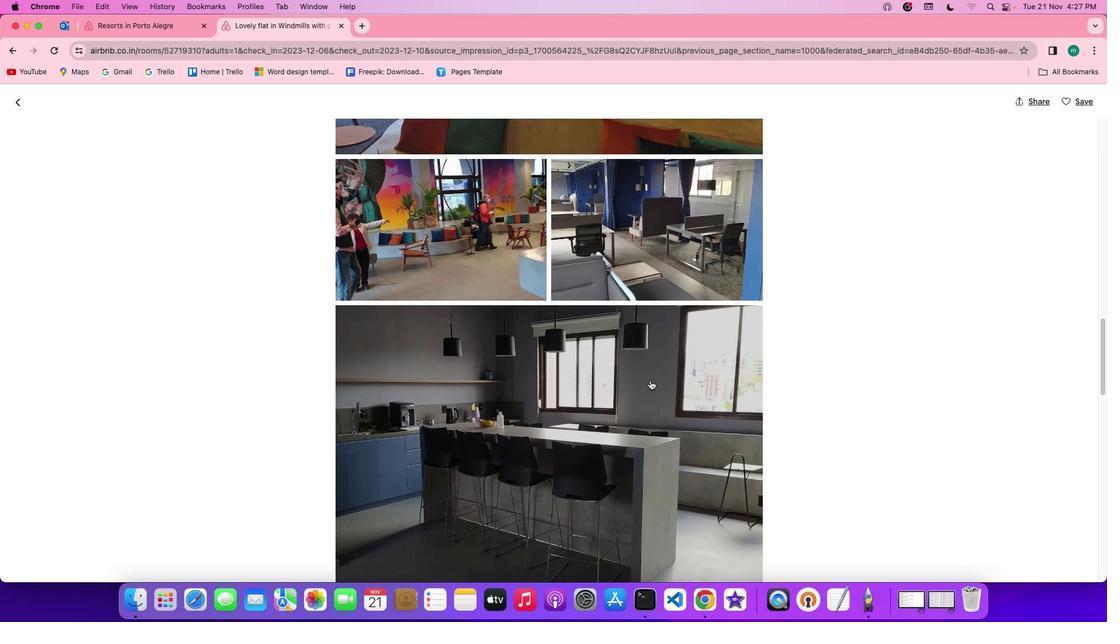 
Action: Mouse scrolled (650, 381) with delta (0, 0)
Screenshot: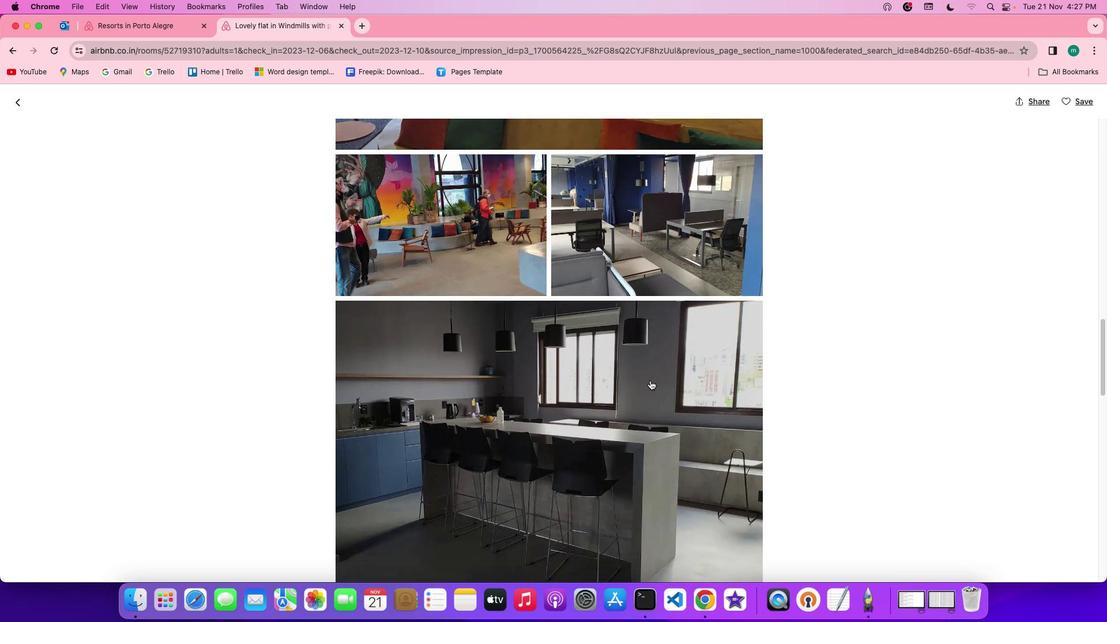 
Action: Mouse scrolled (650, 381) with delta (0, -1)
Screenshot: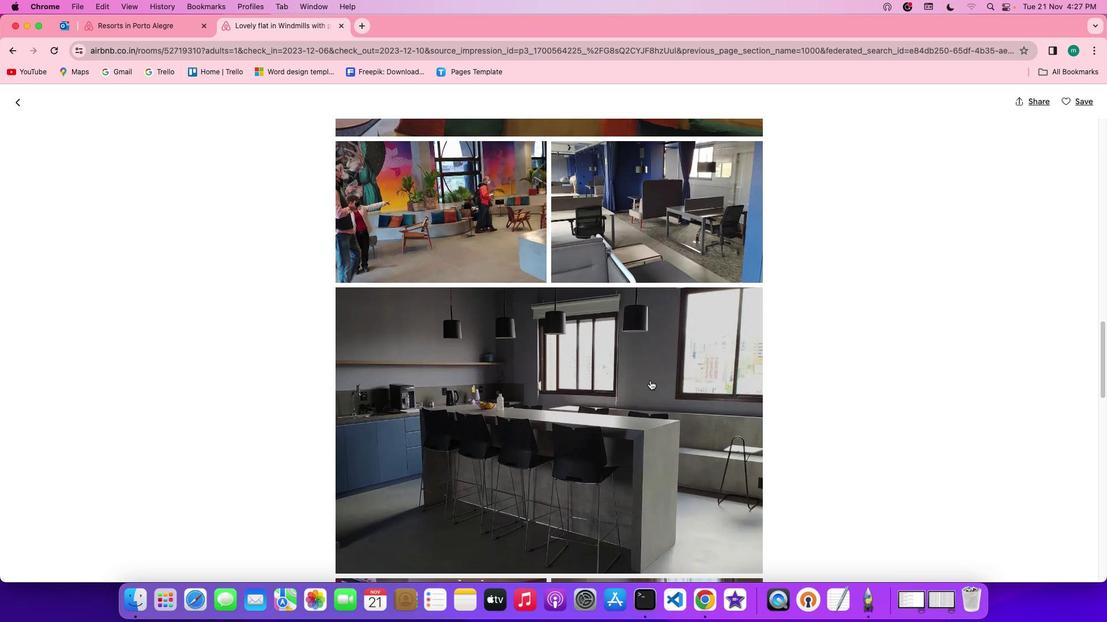 
Action: Mouse scrolled (650, 381) with delta (0, -1)
Screenshot: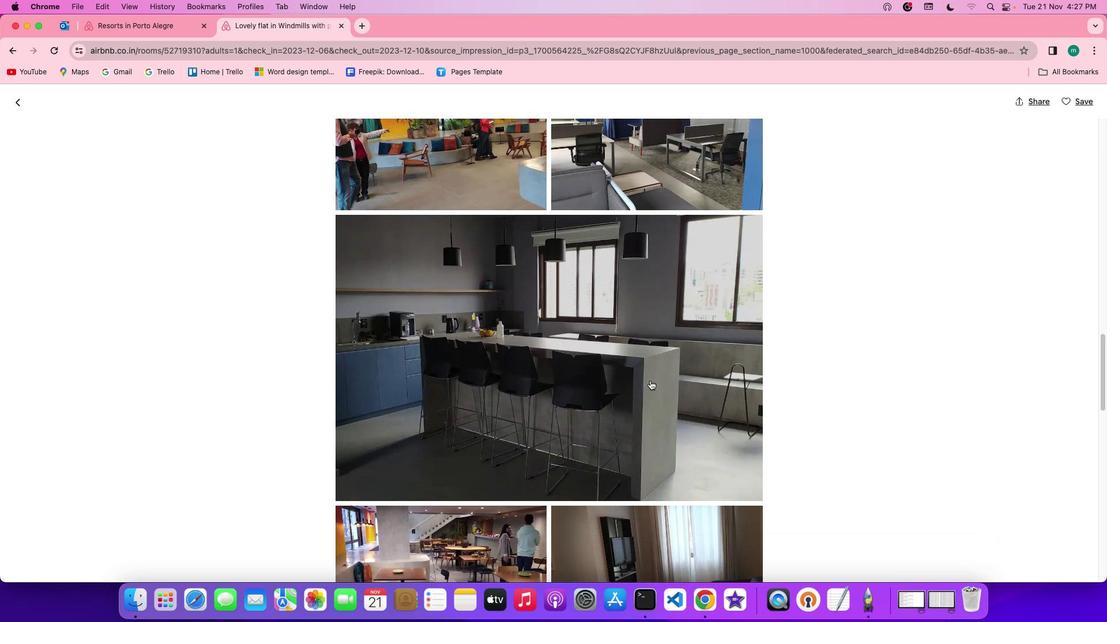 
Action: Mouse scrolled (650, 381) with delta (0, 0)
Screenshot: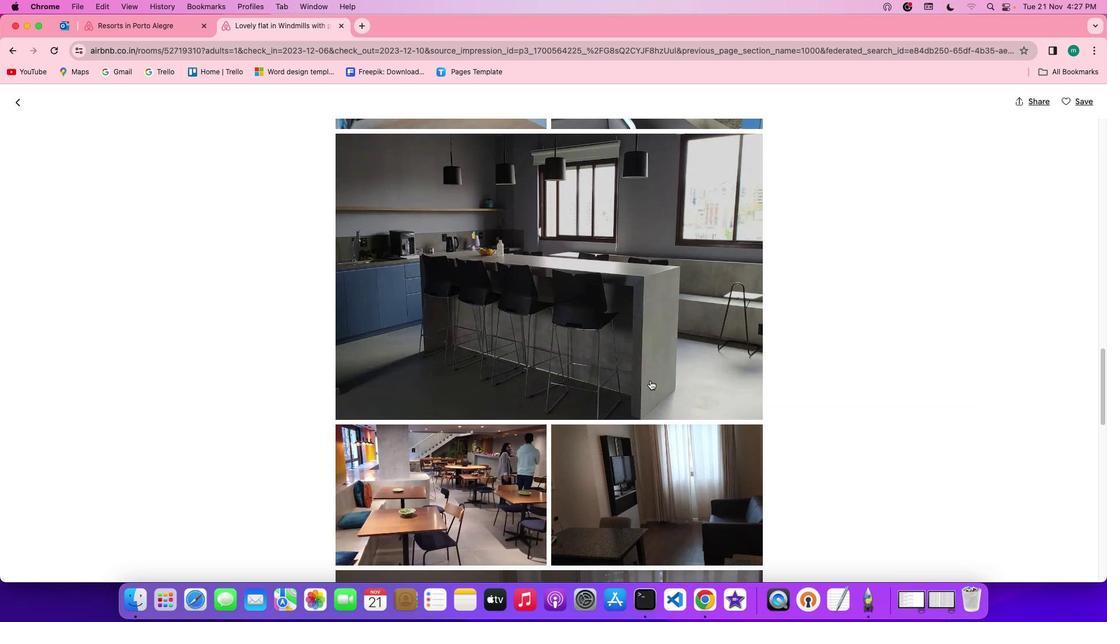 
Action: Mouse scrolled (650, 381) with delta (0, 0)
Screenshot: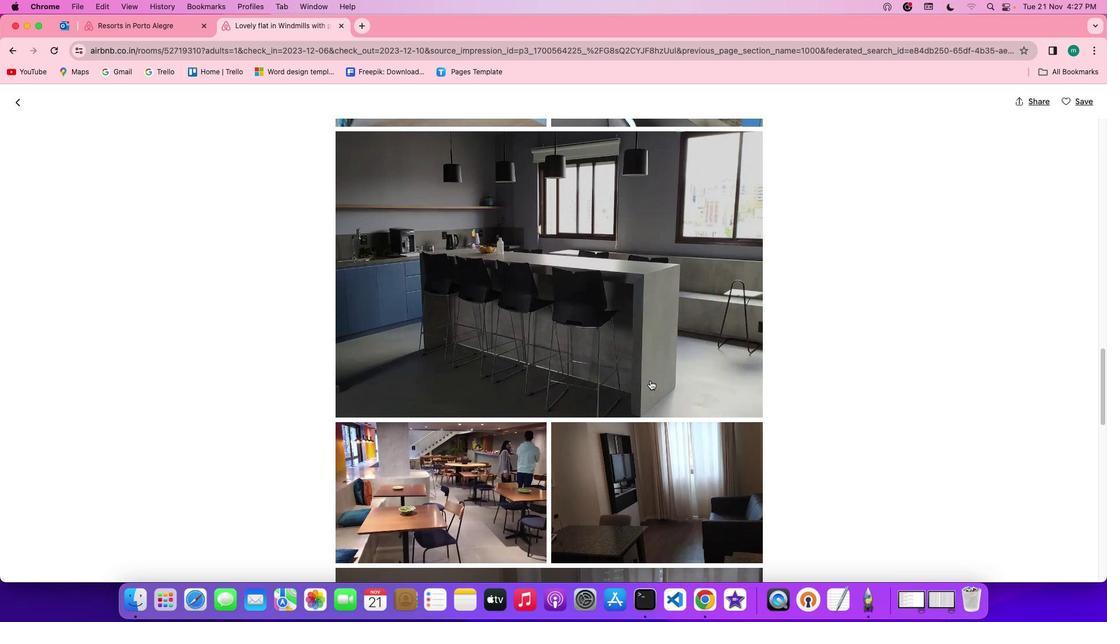 
Action: Mouse scrolled (650, 381) with delta (0, 0)
Screenshot: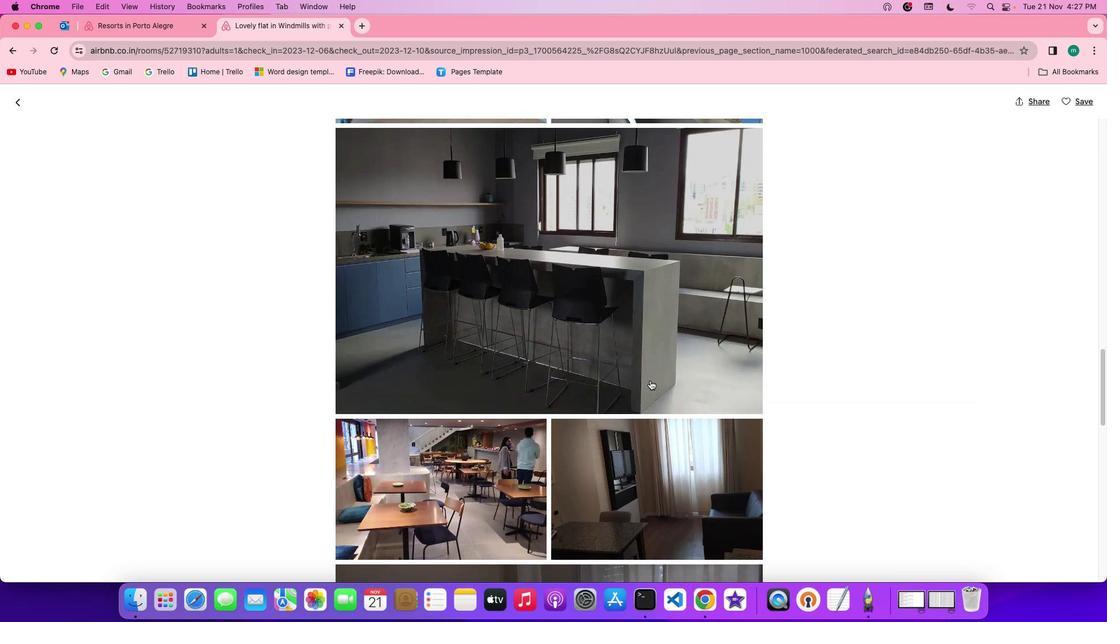 
Action: Mouse scrolled (650, 381) with delta (0, -1)
Screenshot: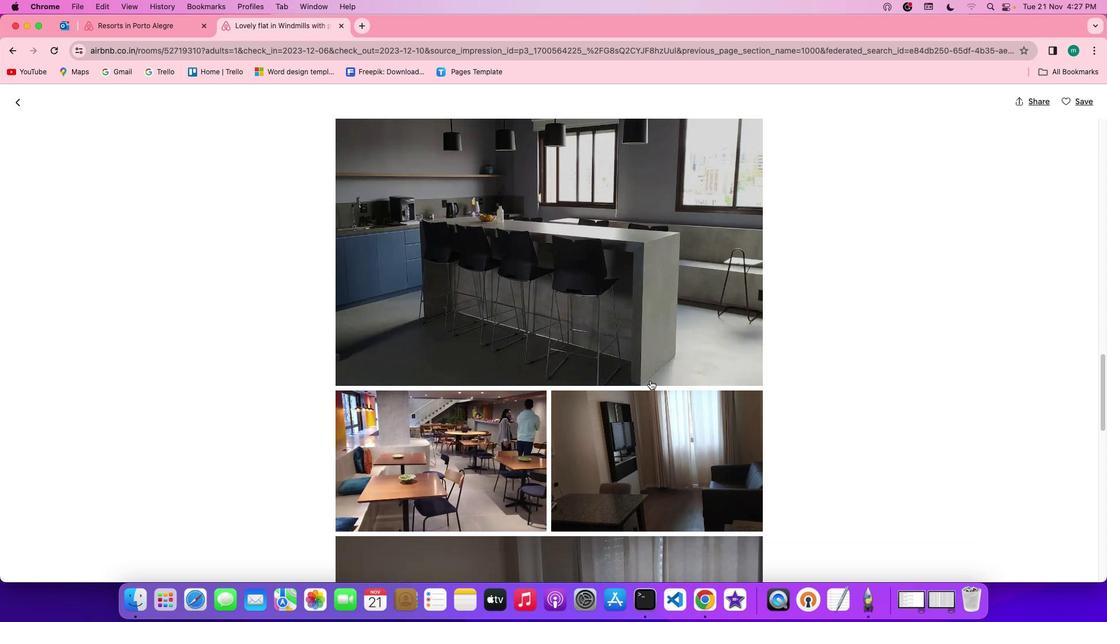 
Action: Mouse scrolled (650, 381) with delta (0, 0)
Screenshot: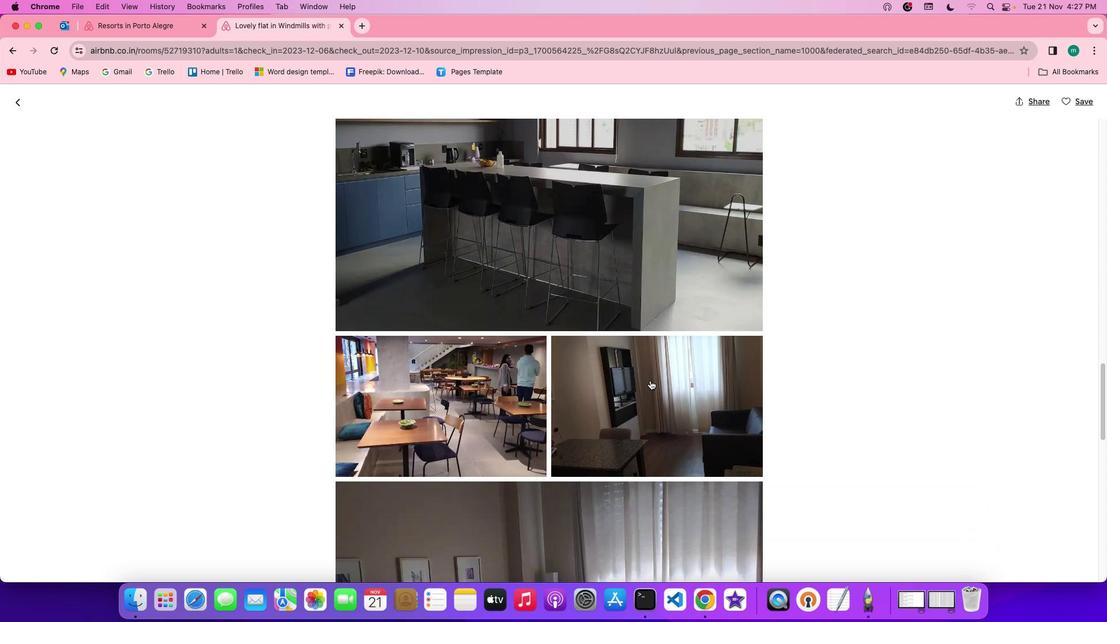 
Action: Mouse moved to (650, 381)
Screenshot: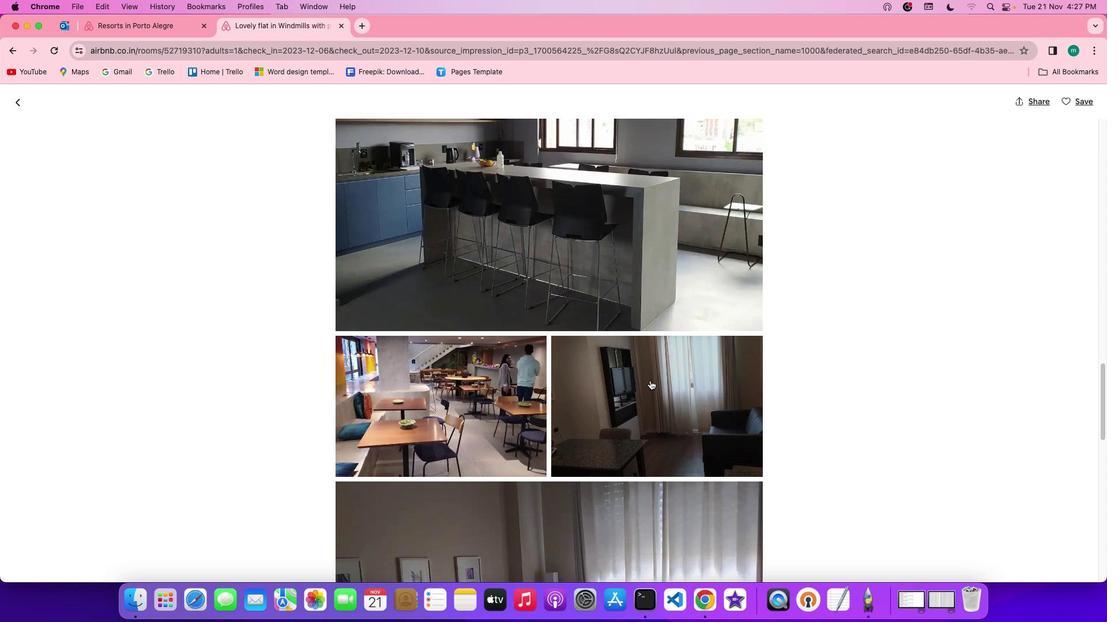 
Action: Mouse scrolled (650, 381) with delta (0, 0)
Screenshot: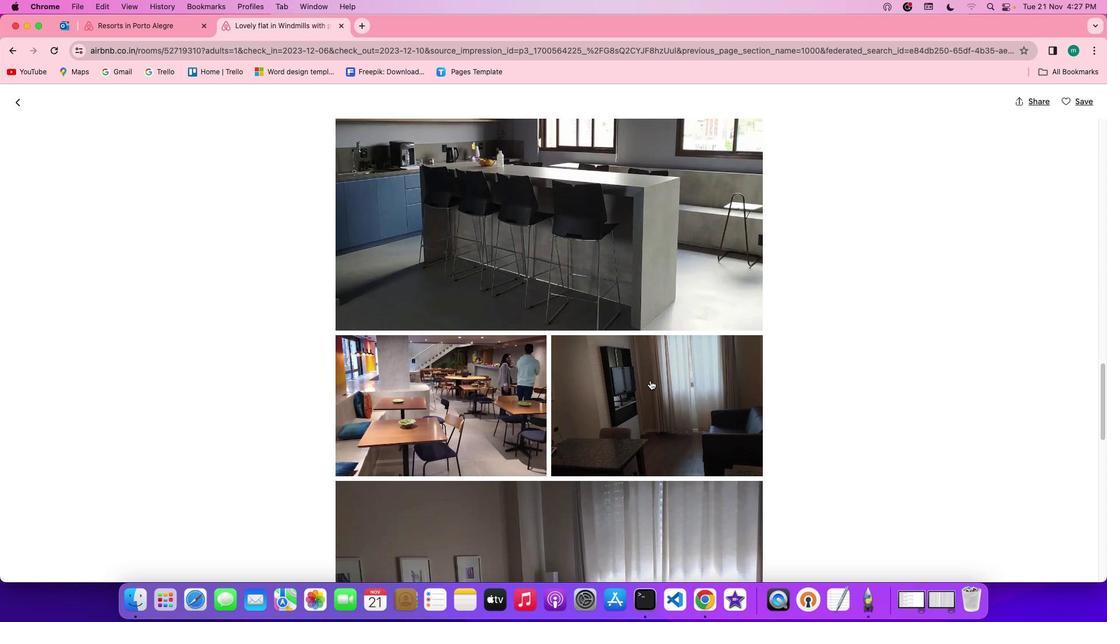 
Action: Mouse scrolled (650, 381) with delta (0, 0)
Screenshot: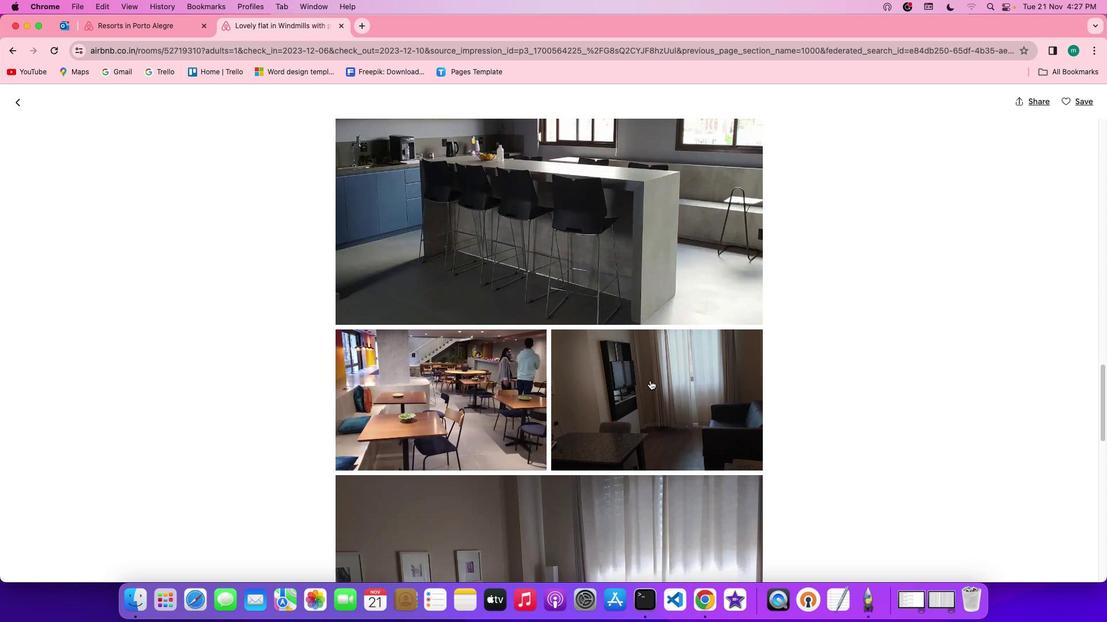 
Action: Mouse scrolled (650, 381) with delta (0, -1)
Screenshot: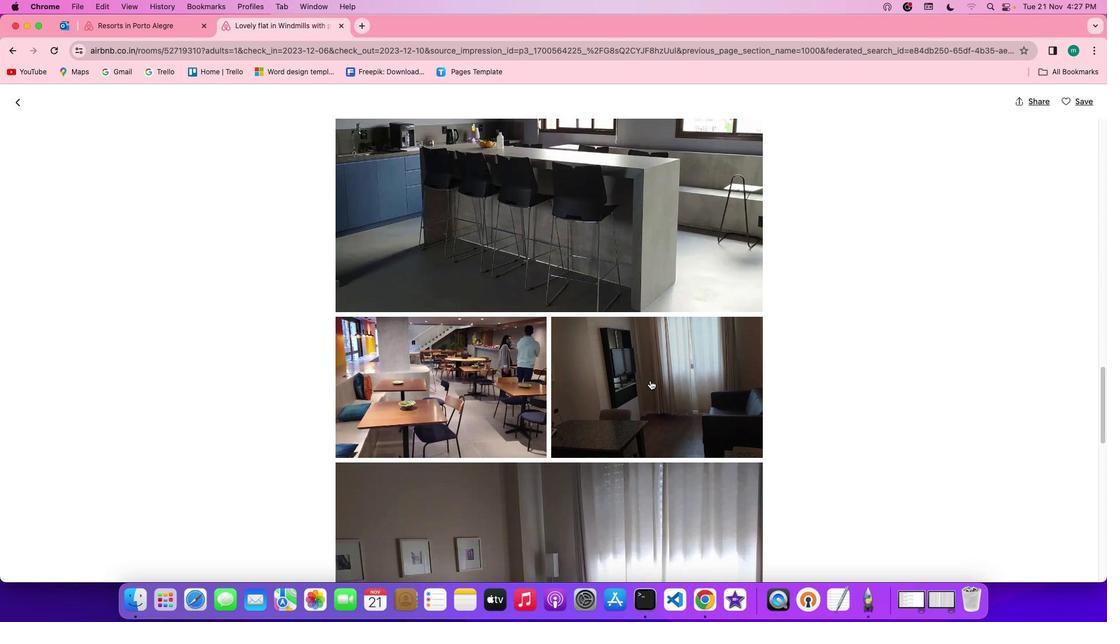 
Action: Mouse scrolled (650, 381) with delta (0, -1)
Screenshot: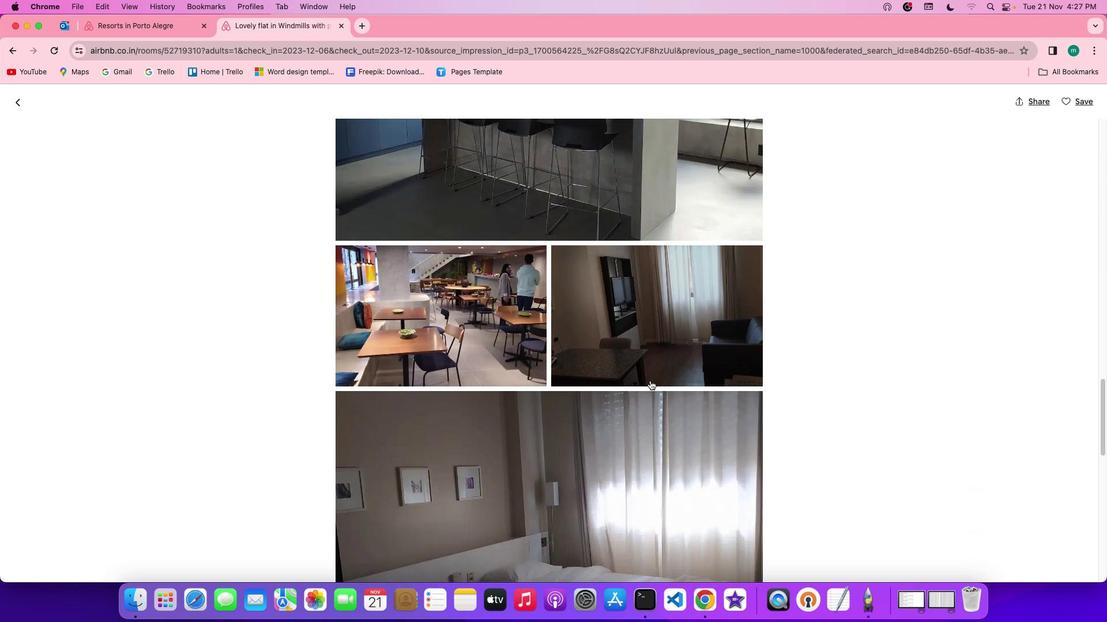 
Action: Mouse moved to (650, 381)
Screenshot: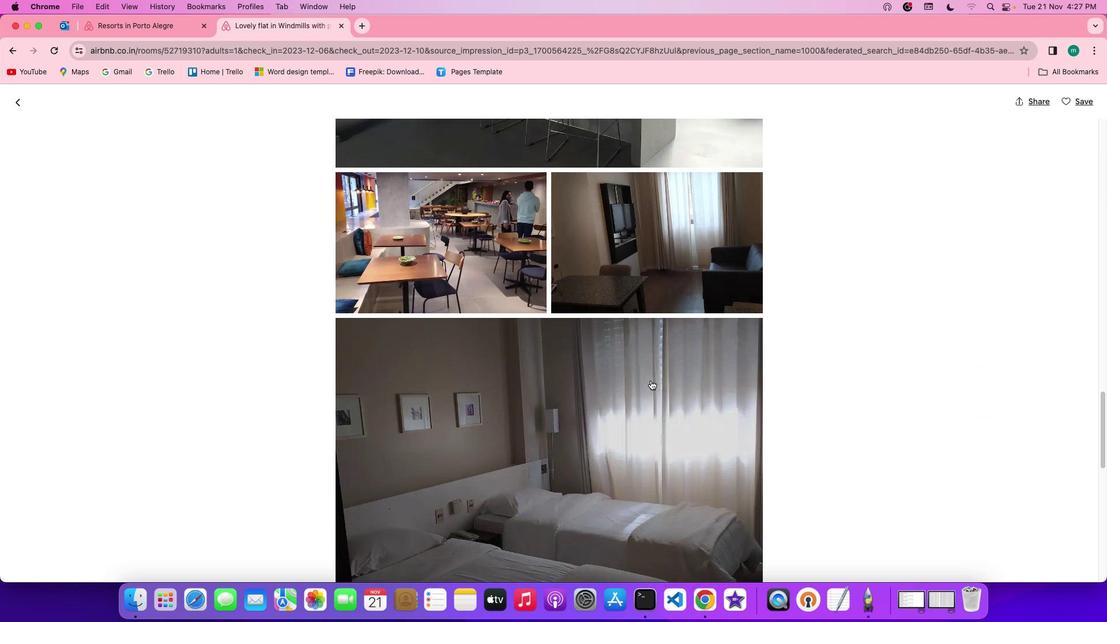 
Action: Mouse scrolled (650, 381) with delta (0, 0)
Screenshot: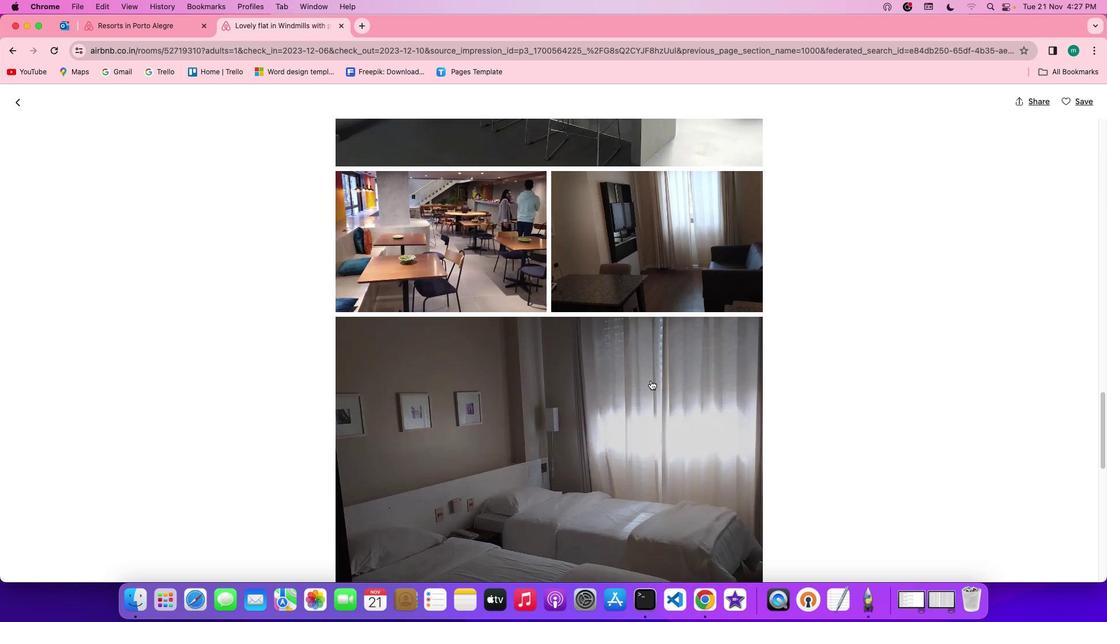 
Action: Mouse scrolled (650, 381) with delta (0, 0)
Screenshot: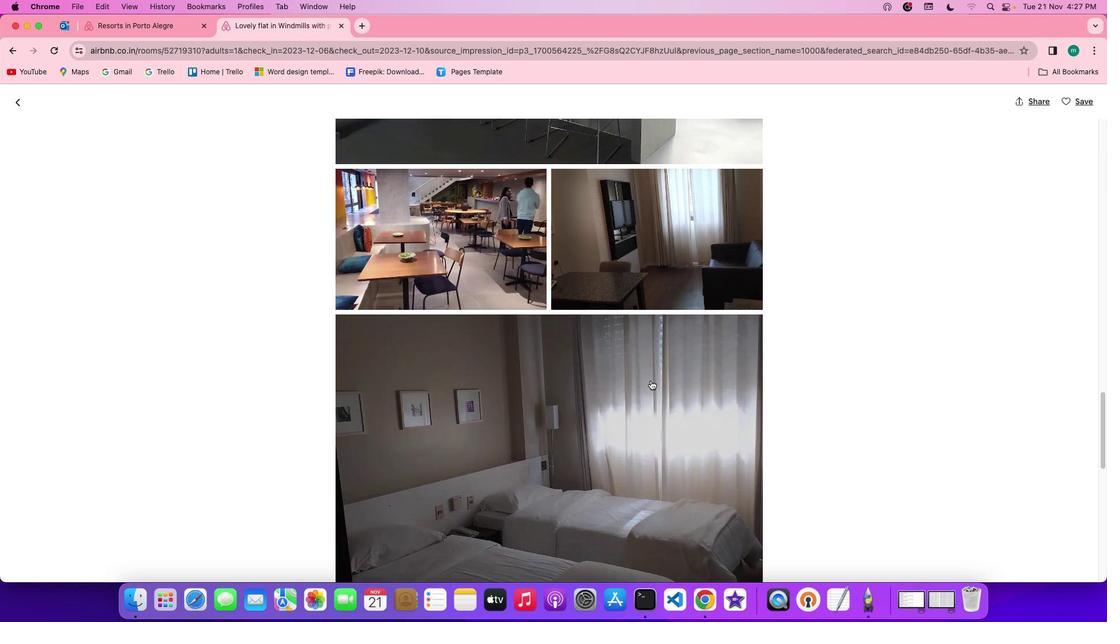 
Action: Mouse scrolled (650, 381) with delta (0, -1)
Screenshot: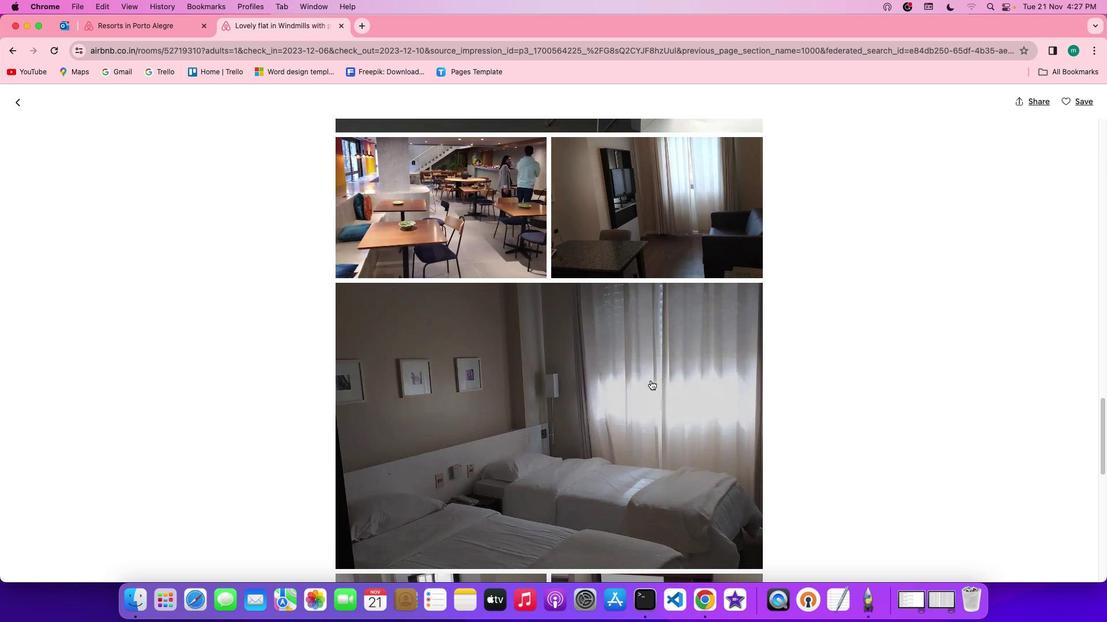 
Action: Mouse scrolled (650, 381) with delta (0, -1)
Screenshot: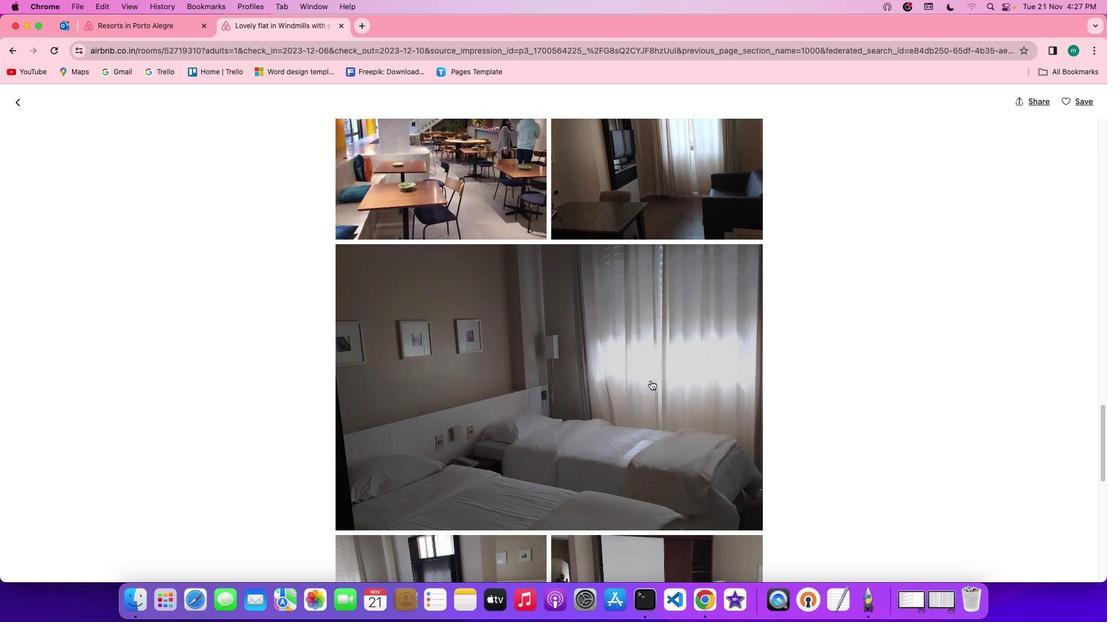 
Action: Mouse scrolled (650, 381) with delta (0, 0)
Screenshot: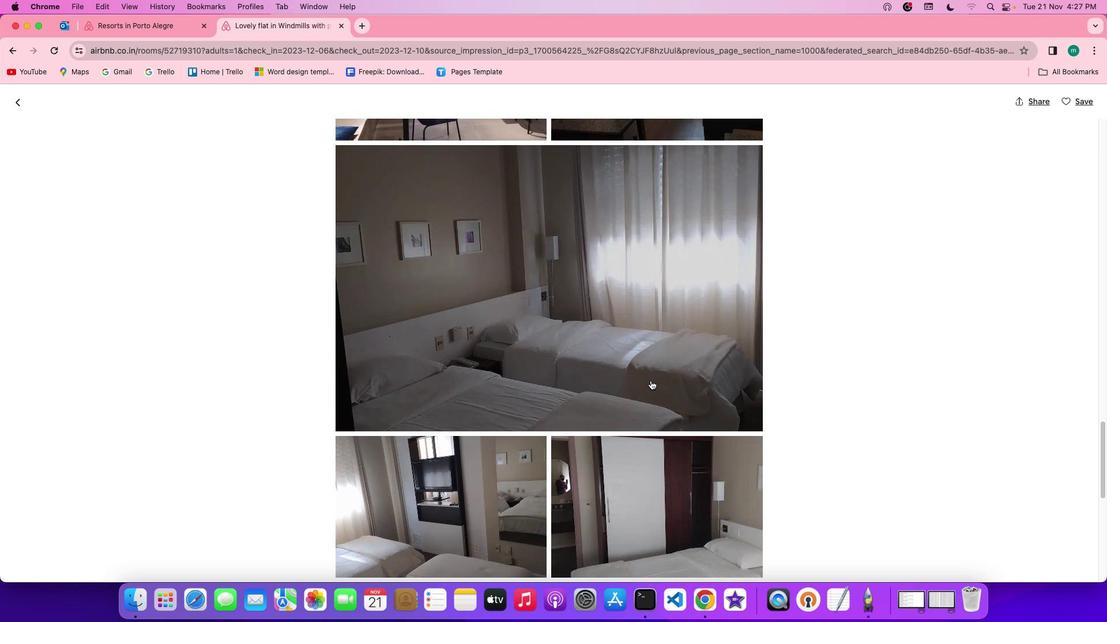 
Action: Mouse scrolled (650, 381) with delta (0, 0)
Screenshot: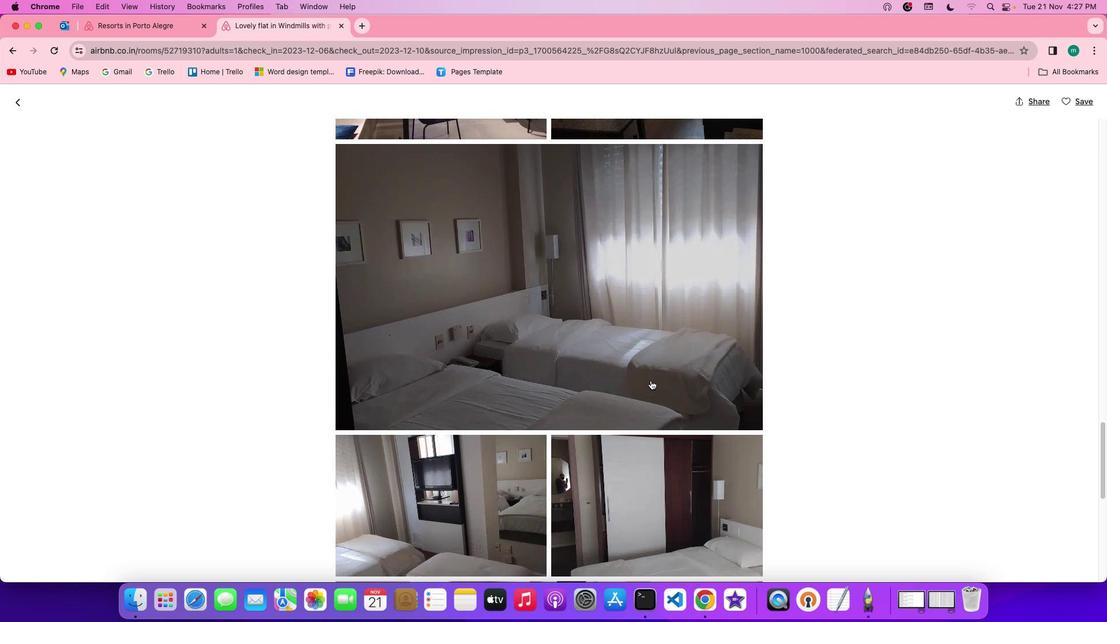 
Action: Mouse scrolled (650, 381) with delta (0, 0)
Screenshot: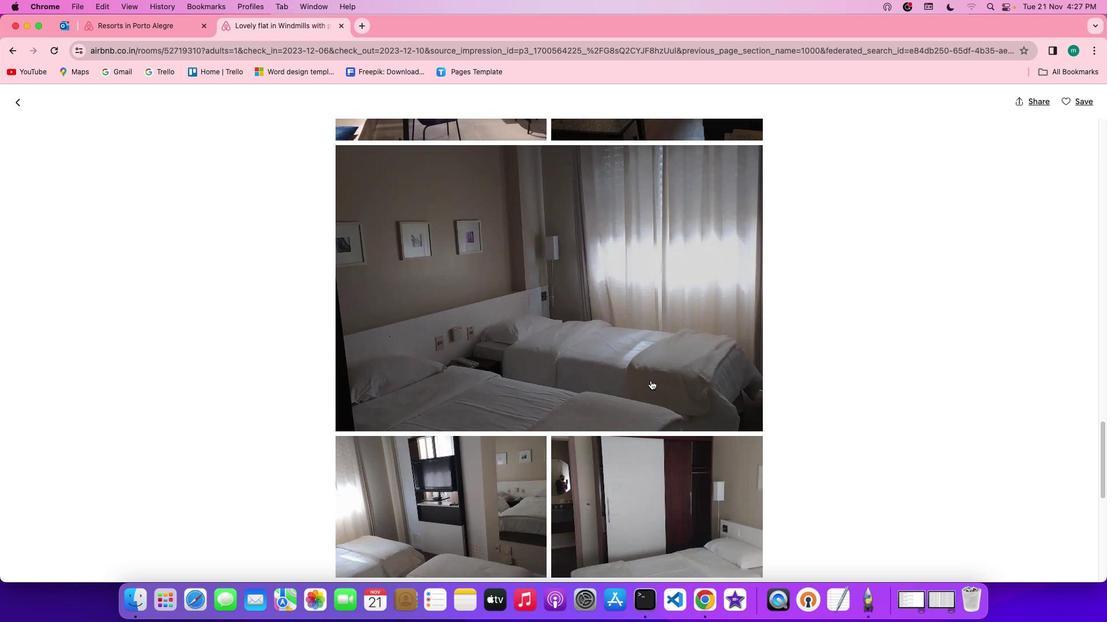 
Action: Mouse scrolled (650, 381) with delta (0, 0)
Screenshot: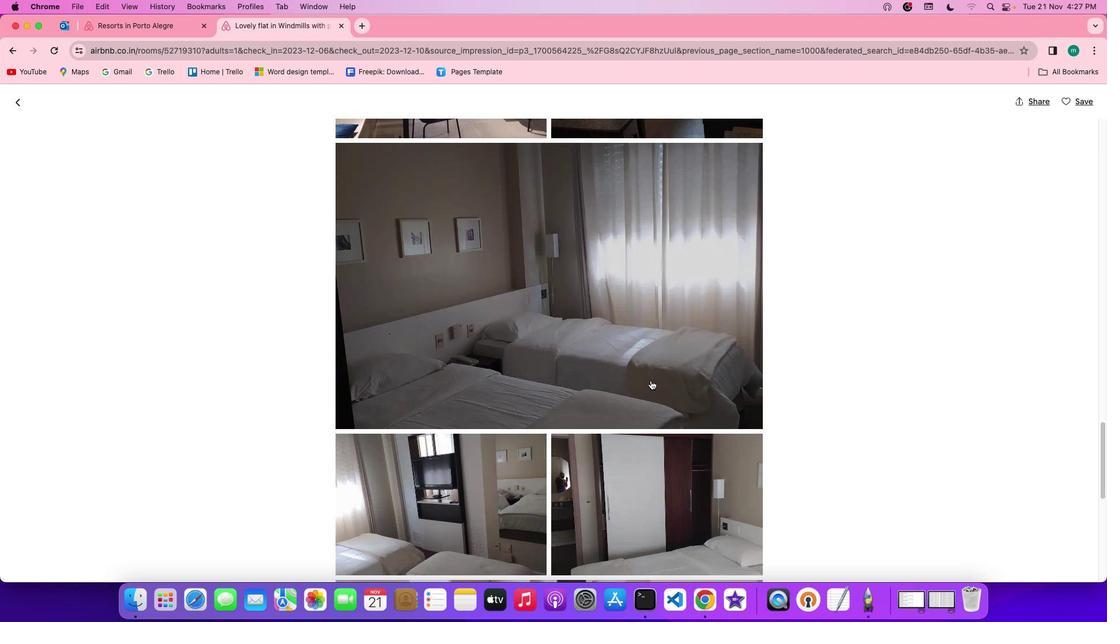 
Action: Mouse scrolled (650, 381) with delta (0, -1)
Screenshot: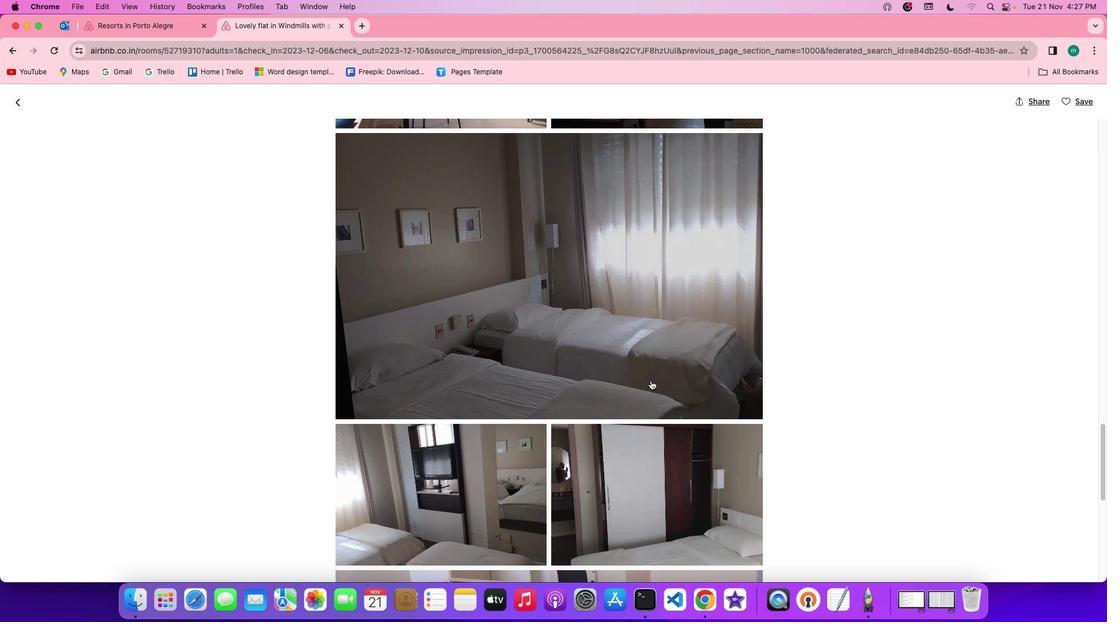 
Action: Mouse scrolled (650, 381) with delta (0, -1)
Screenshot: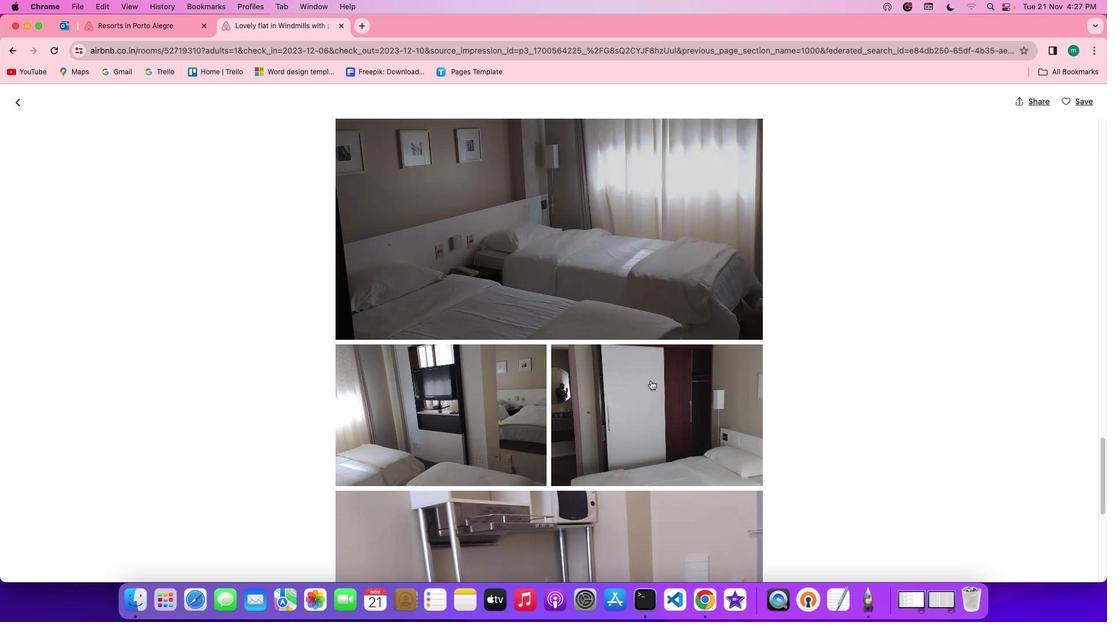 
Action: Mouse scrolled (650, 381) with delta (0, 0)
Screenshot: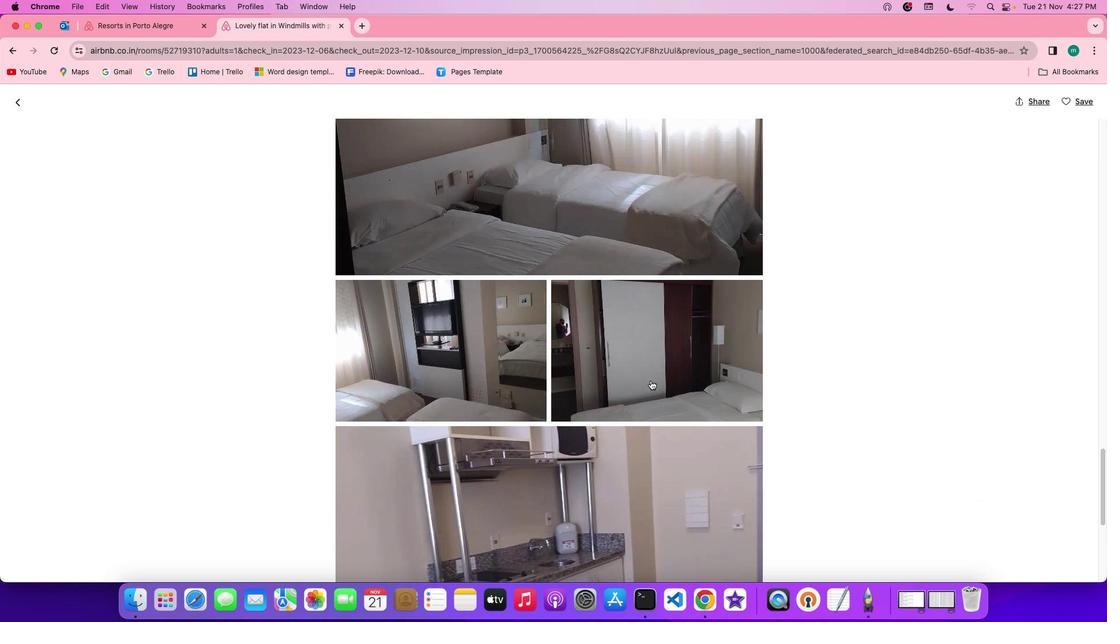 
Action: Mouse scrolled (650, 381) with delta (0, 0)
Screenshot: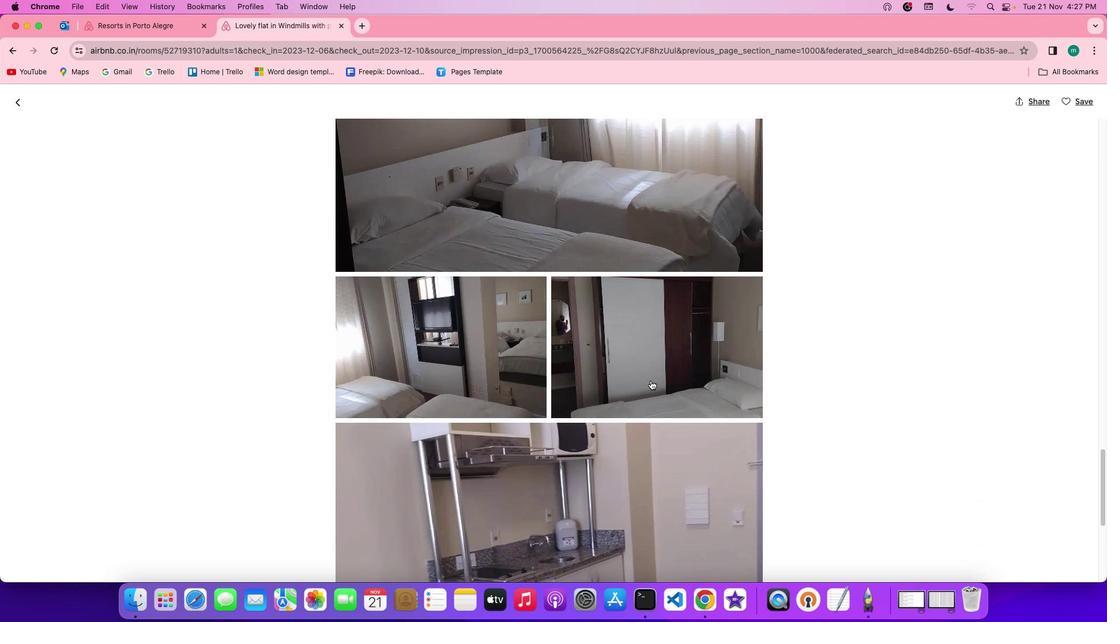 
Action: Mouse scrolled (650, 381) with delta (0, -1)
Screenshot: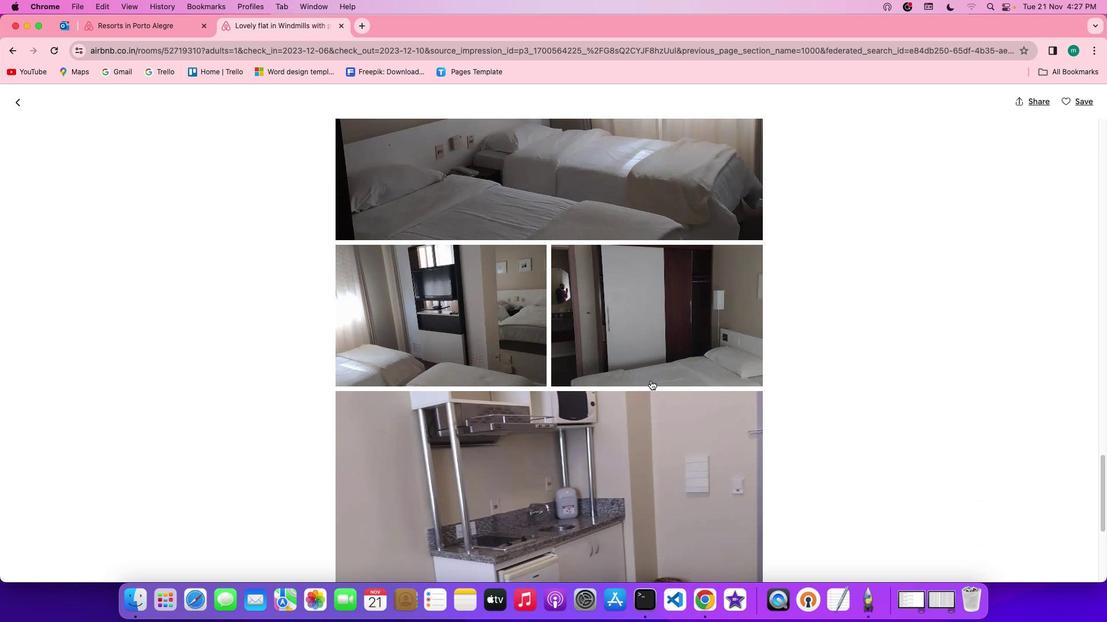 
Action: Mouse scrolled (650, 381) with delta (0, -1)
Screenshot: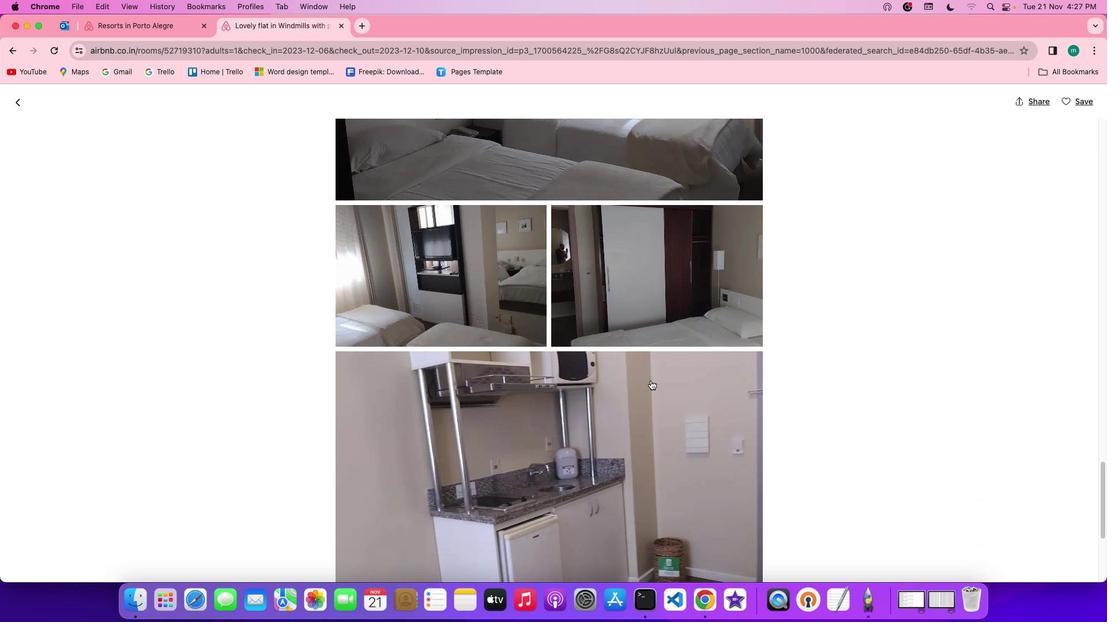 
Action: Mouse scrolled (650, 381) with delta (0, 0)
Screenshot: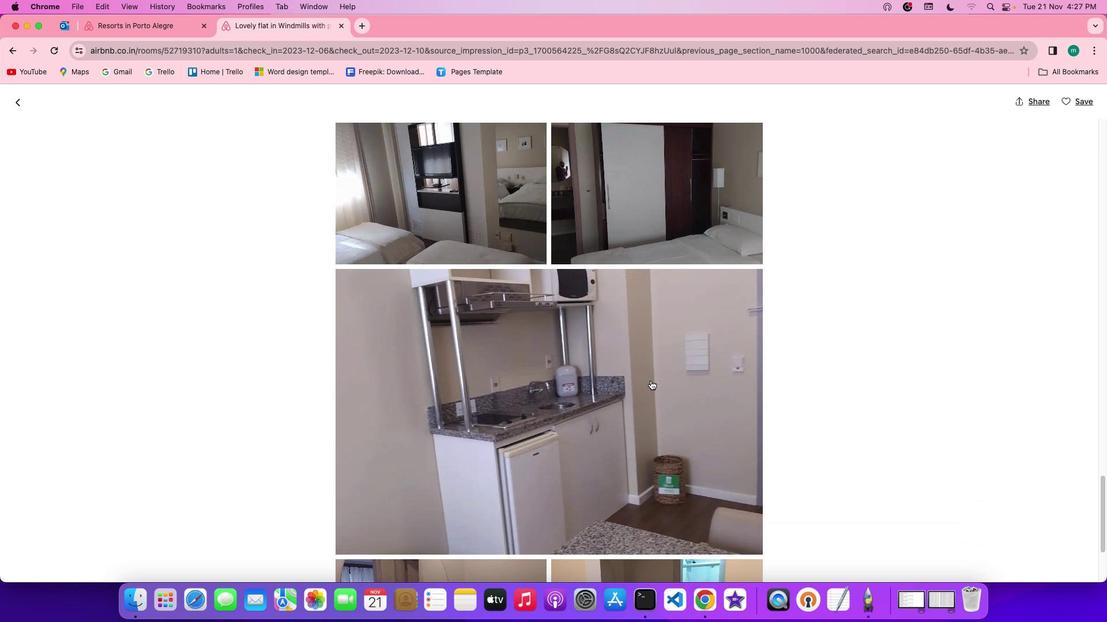 
Action: Mouse scrolled (650, 381) with delta (0, 0)
Screenshot: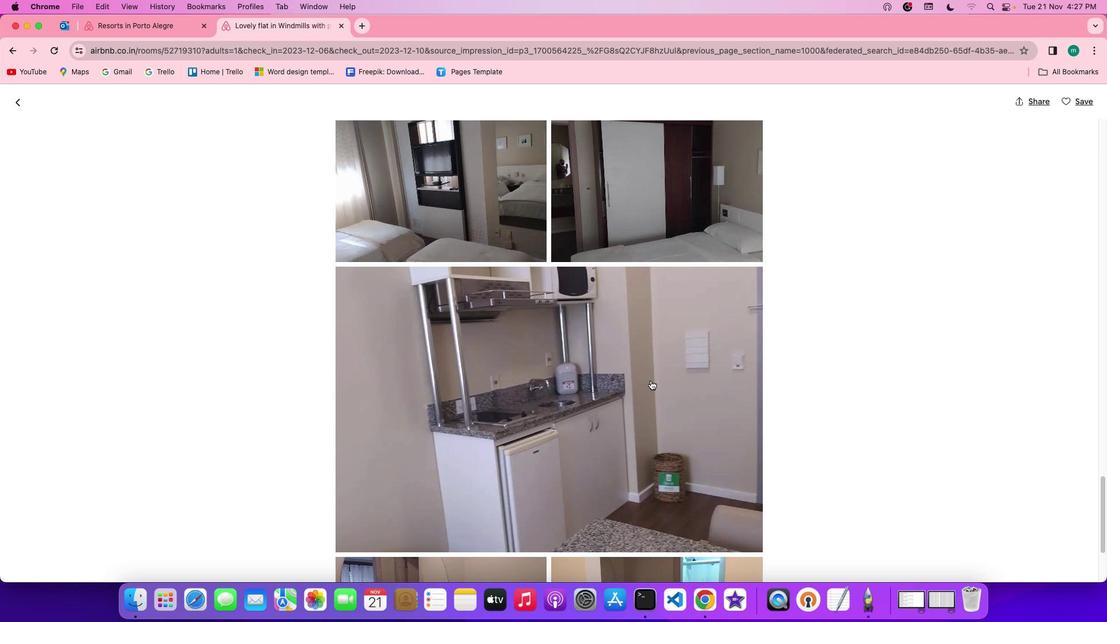
Action: Mouse scrolled (650, 381) with delta (0, 0)
Screenshot: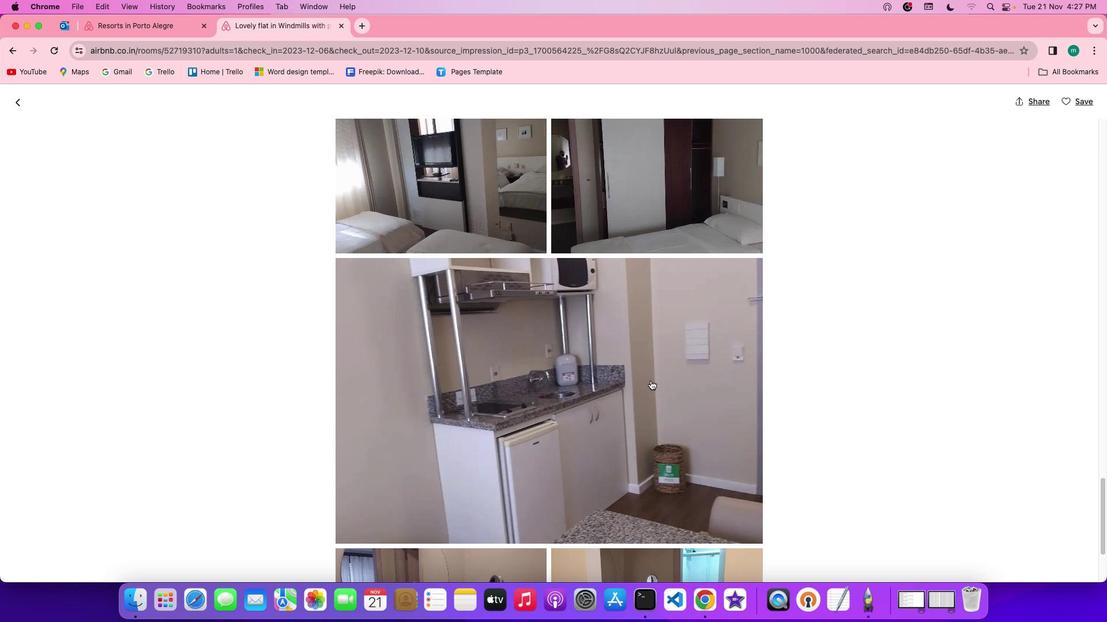 
Action: Mouse scrolled (650, 381) with delta (0, -1)
Screenshot: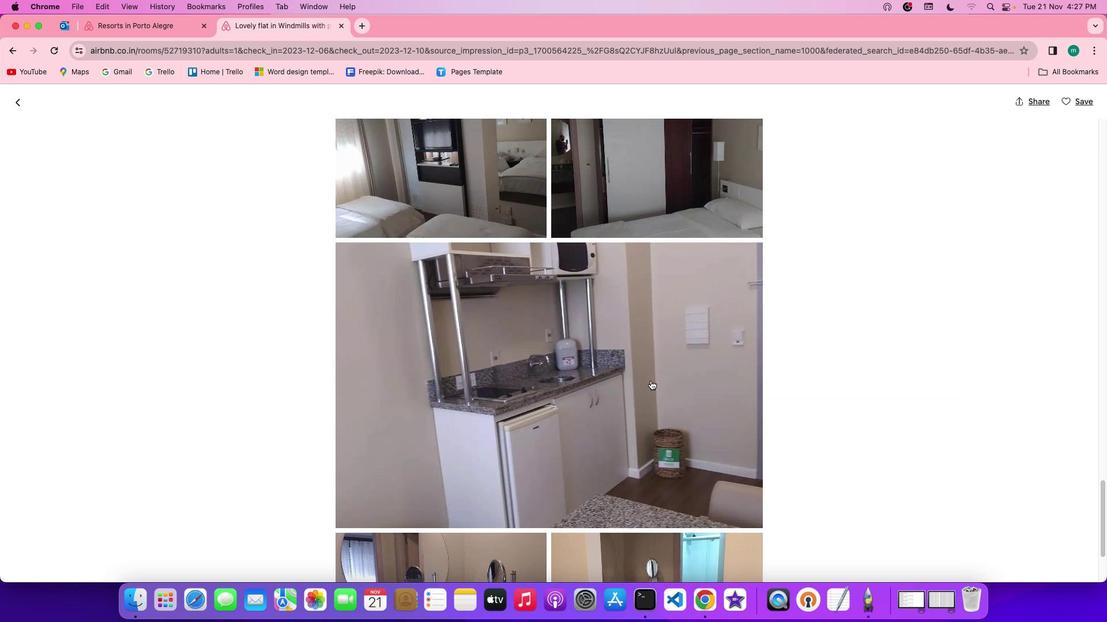 
Action: Mouse scrolled (650, 381) with delta (0, -1)
Screenshot: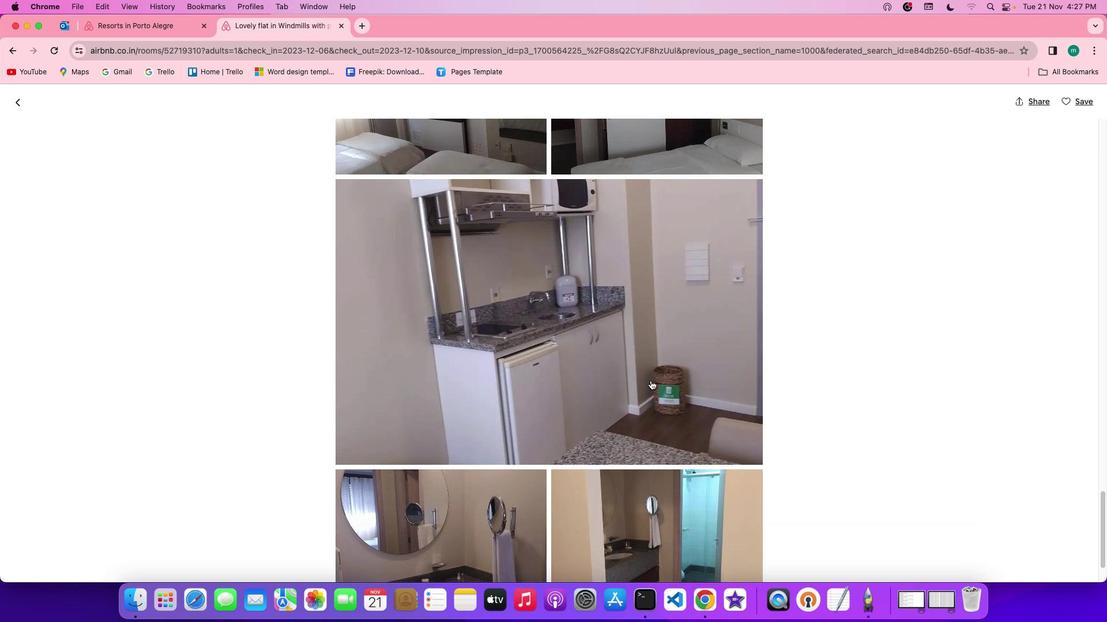 
Action: Mouse scrolled (650, 381) with delta (0, 0)
Screenshot: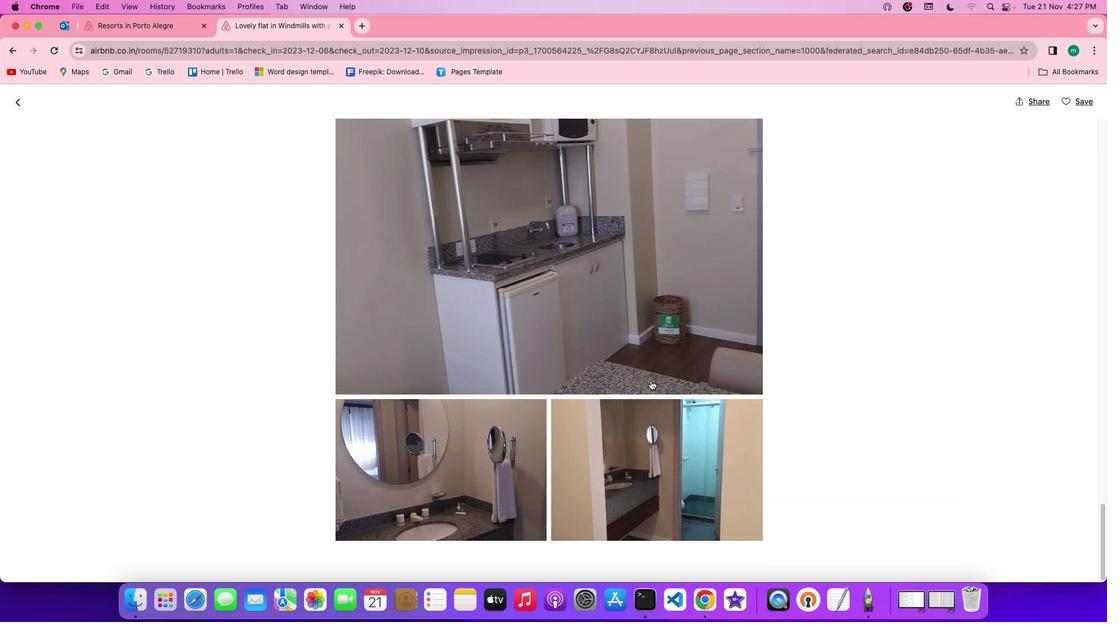 
Action: Mouse scrolled (650, 381) with delta (0, 0)
Screenshot: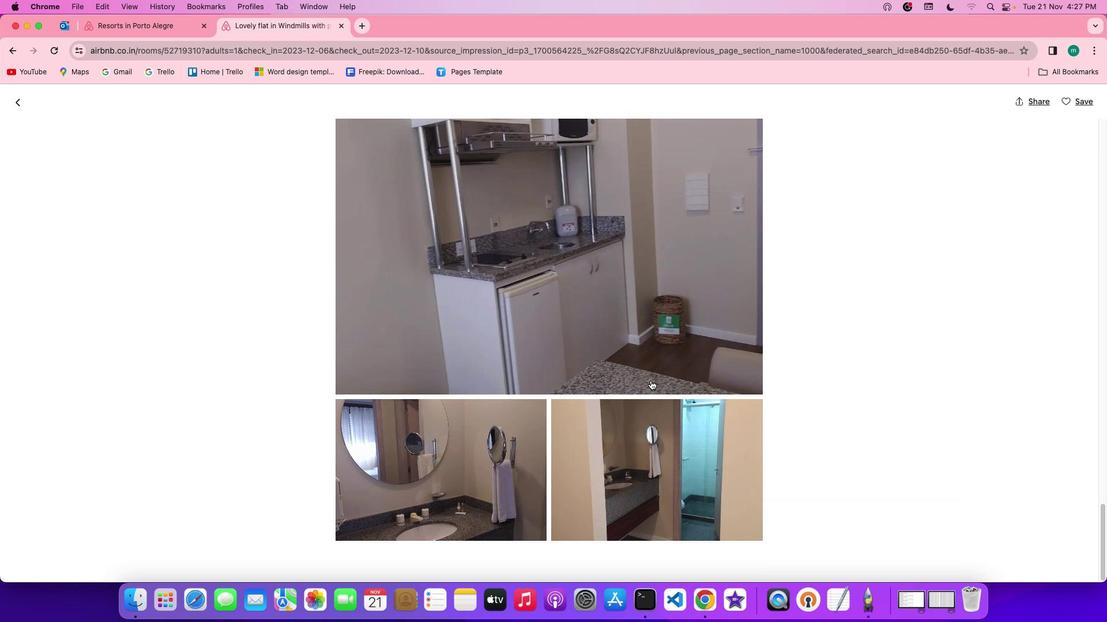 
Action: Mouse scrolled (650, 381) with delta (0, -1)
Screenshot: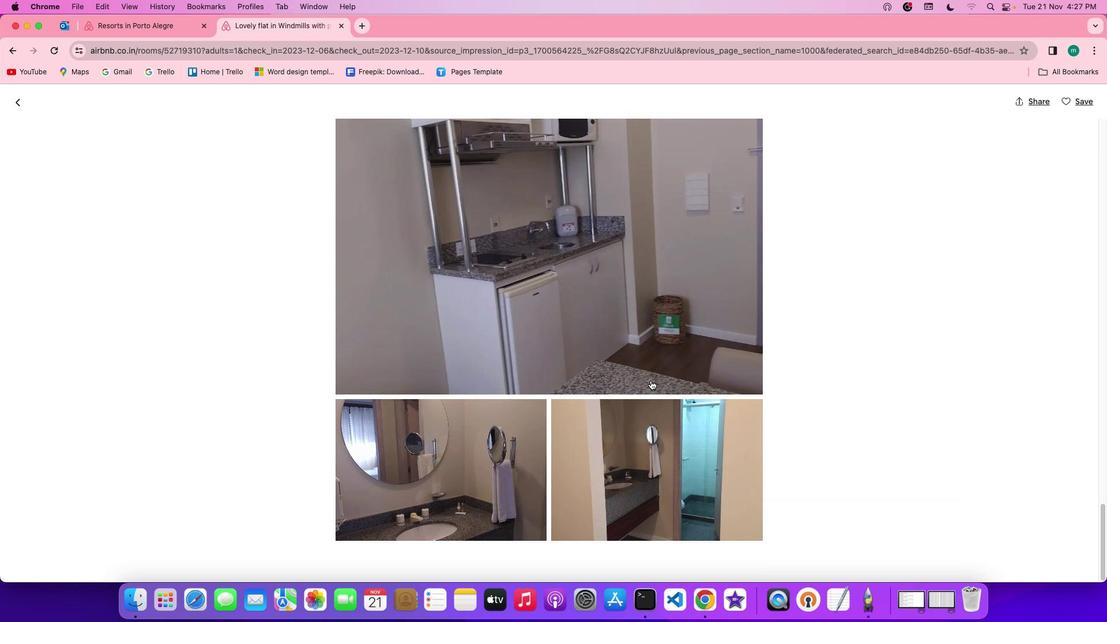 
Action: Mouse scrolled (650, 381) with delta (0, -1)
Screenshot: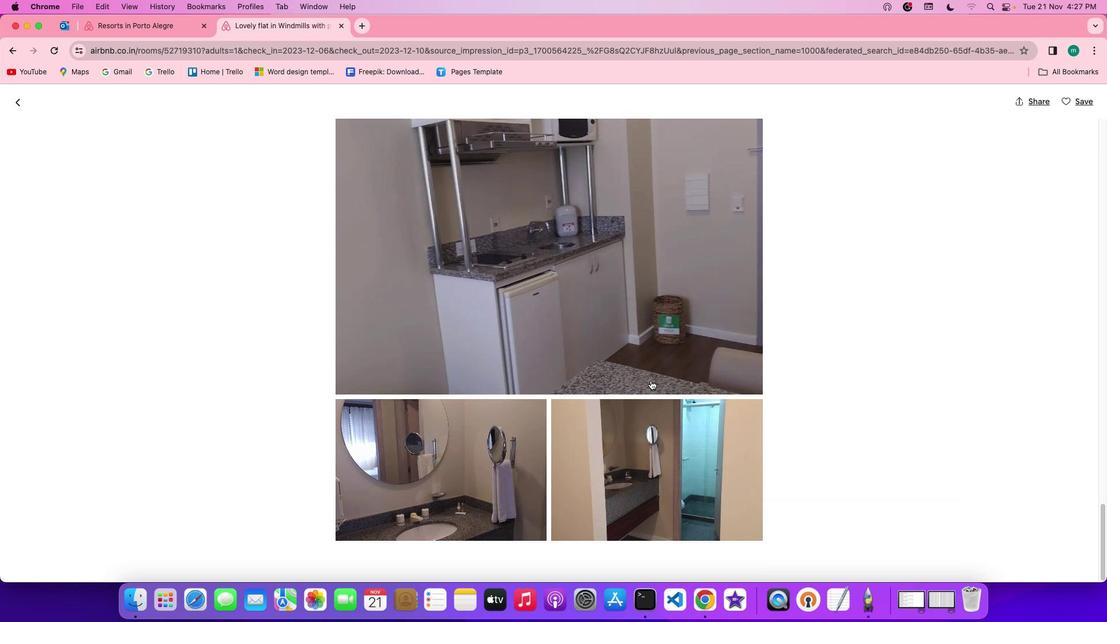 
Action: Mouse scrolled (650, 381) with delta (0, 0)
Screenshot: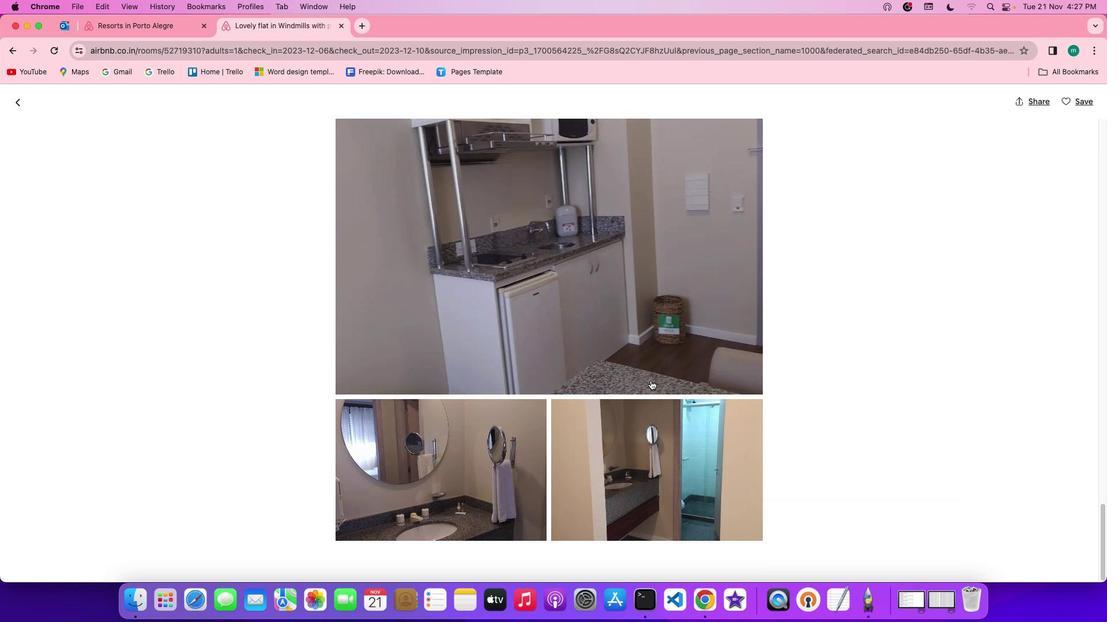 
Action: Mouse scrolled (650, 381) with delta (0, 0)
Screenshot: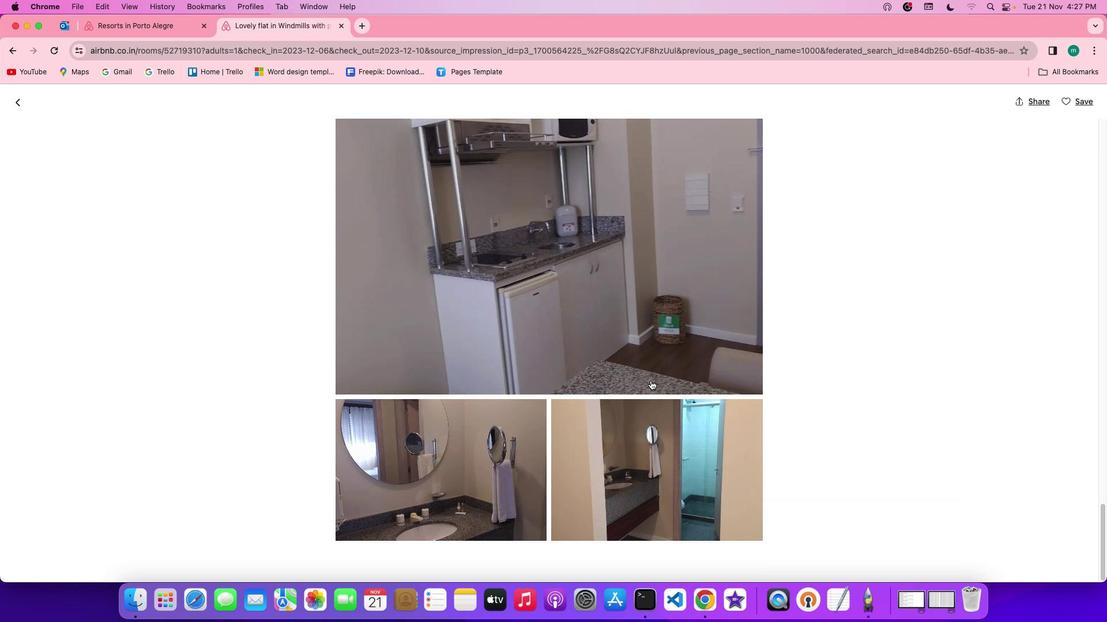 
Action: Mouse scrolled (650, 381) with delta (0, 0)
Screenshot: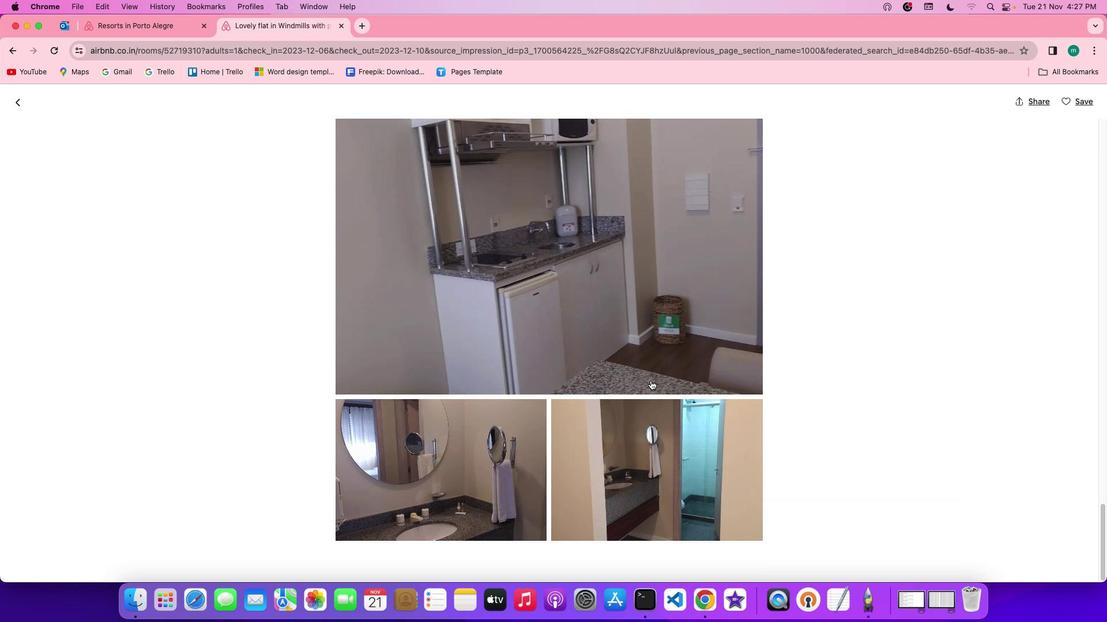 
Action: Mouse moved to (19, 105)
Screenshot: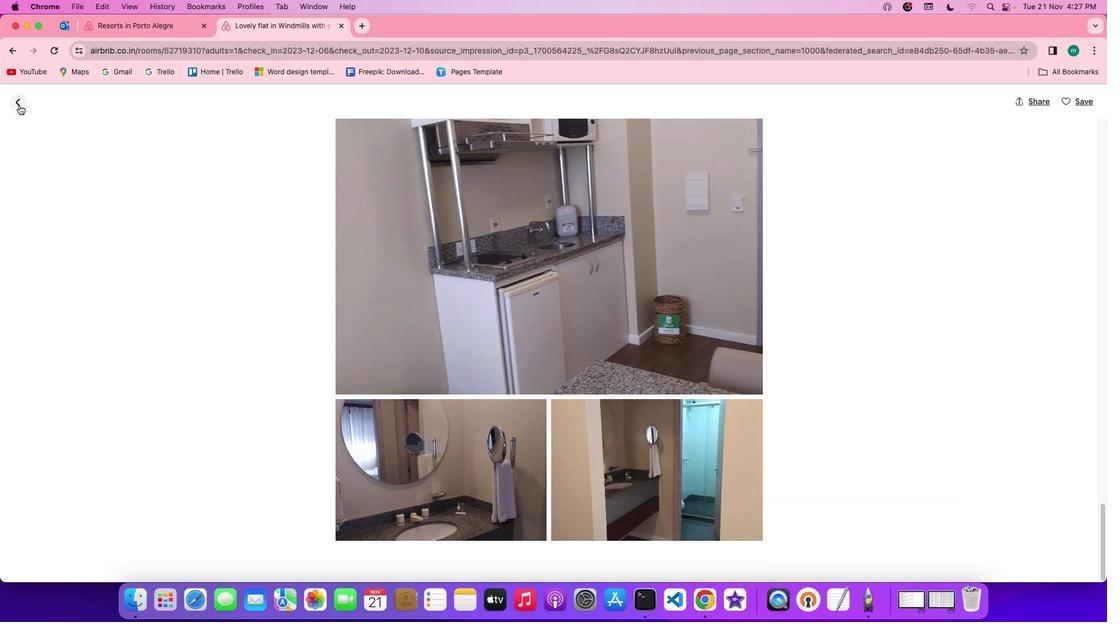 
Action: Mouse pressed left at (19, 105)
Screenshot: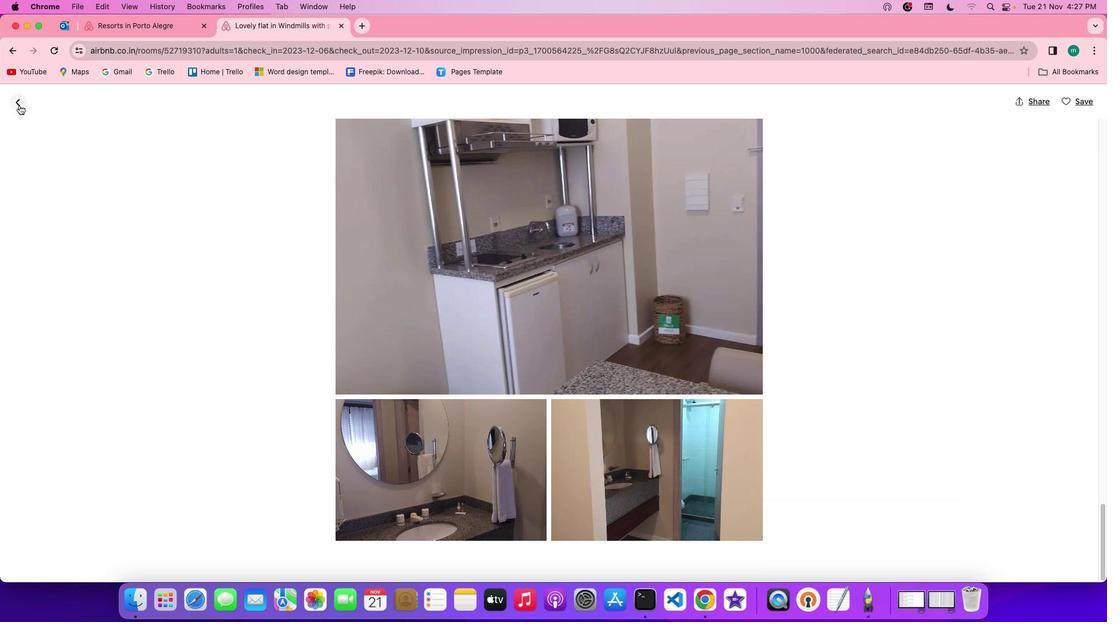 
Action: Mouse moved to (451, 406)
Screenshot: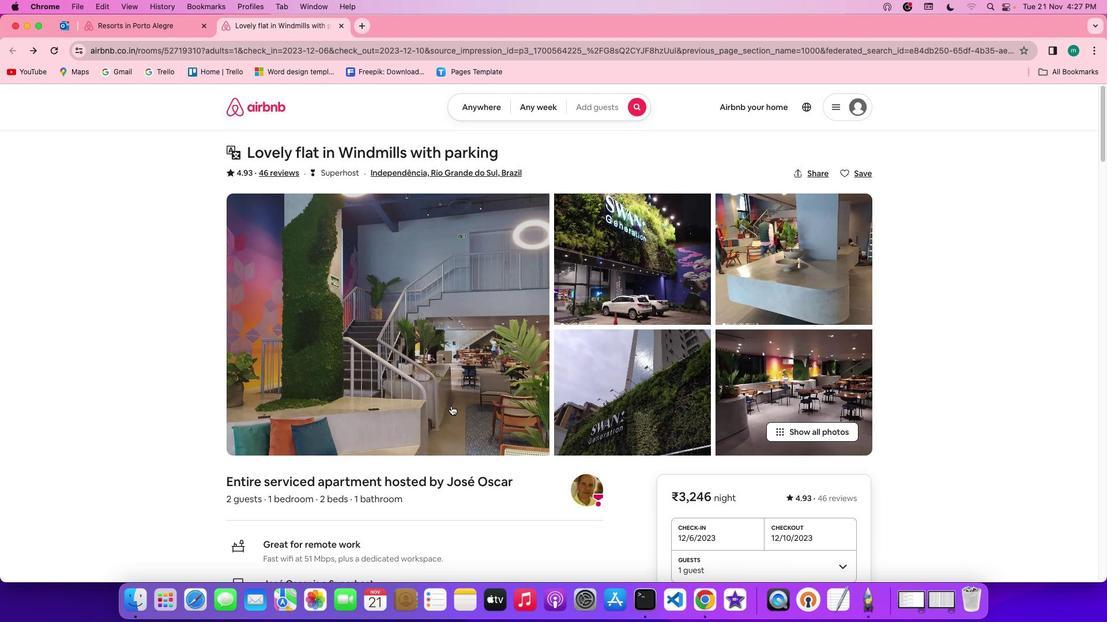 
Action: Mouse scrolled (451, 406) with delta (0, 0)
Screenshot: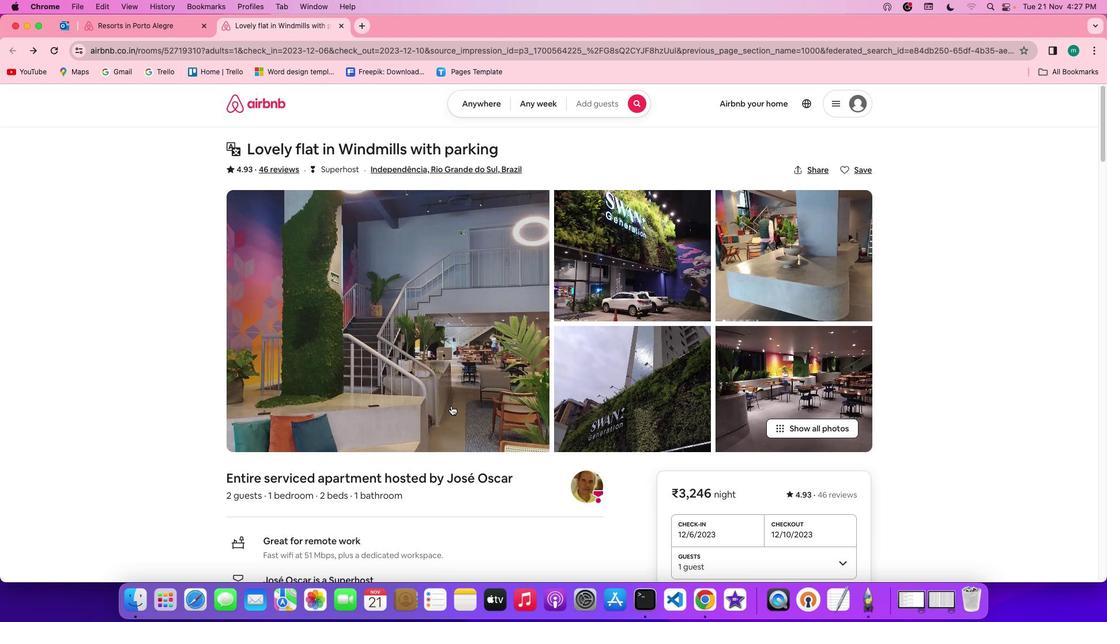 
Action: Mouse scrolled (451, 406) with delta (0, 0)
Screenshot: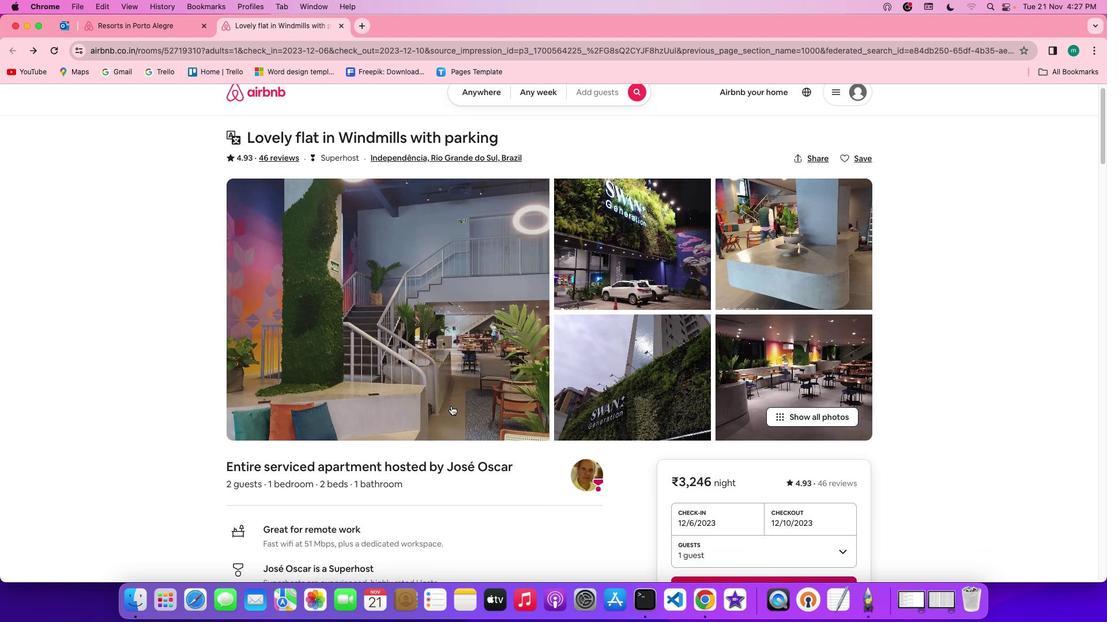 
Action: Mouse scrolled (451, 406) with delta (0, -1)
Screenshot: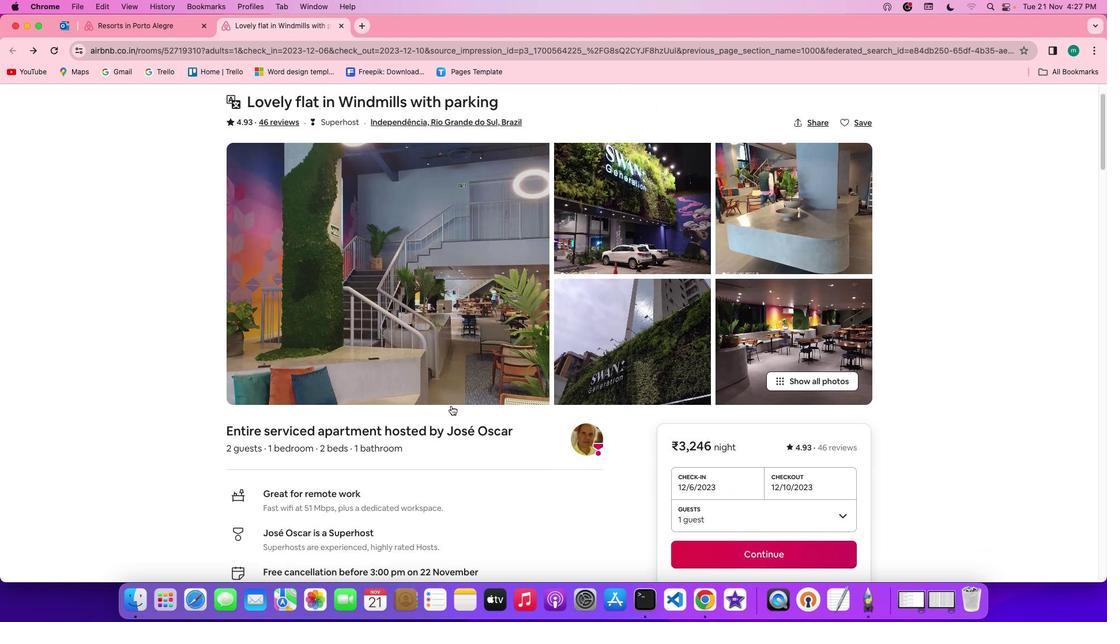 
Action: Mouse scrolled (451, 406) with delta (0, -2)
Screenshot: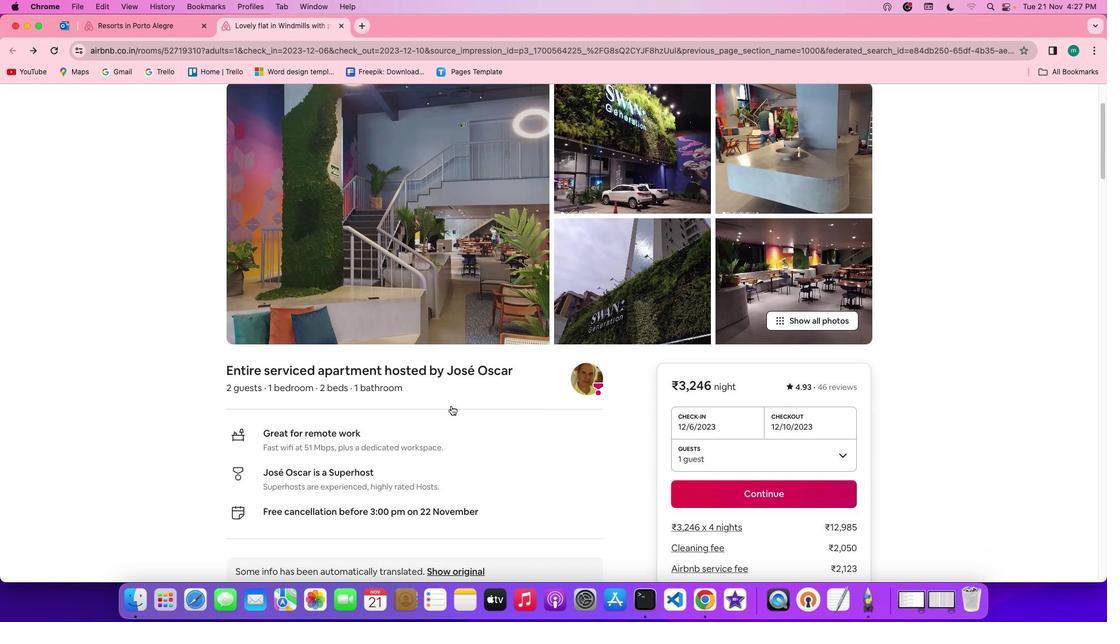 
Action: Mouse scrolled (451, 406) with delta (0, -2)
Screenshot: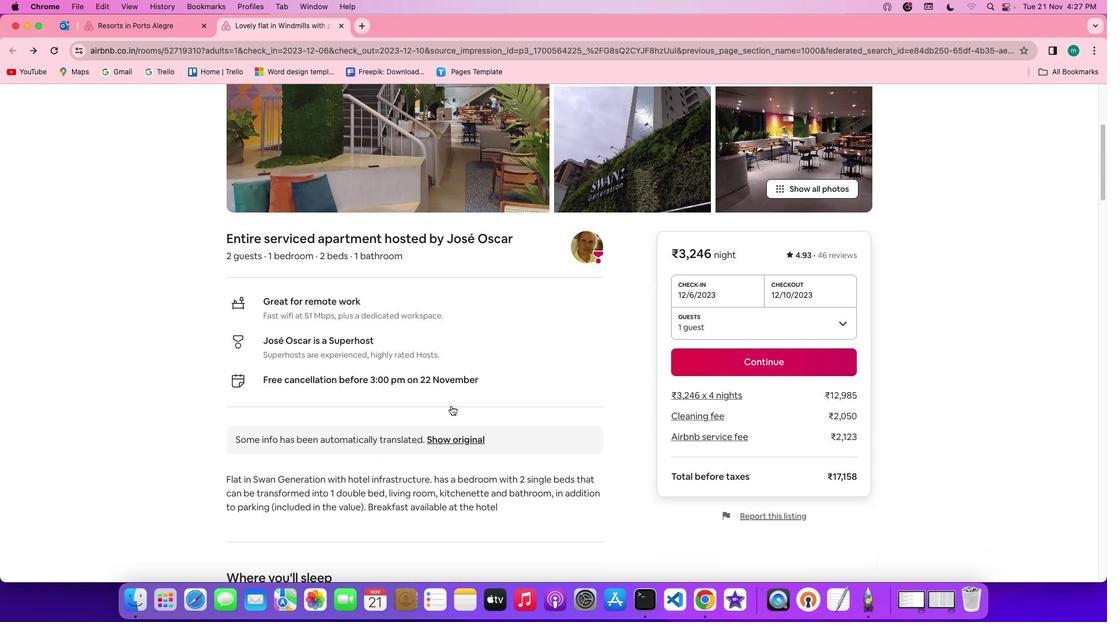 
Action: Mouse moved to (451, 405)
Screenshot: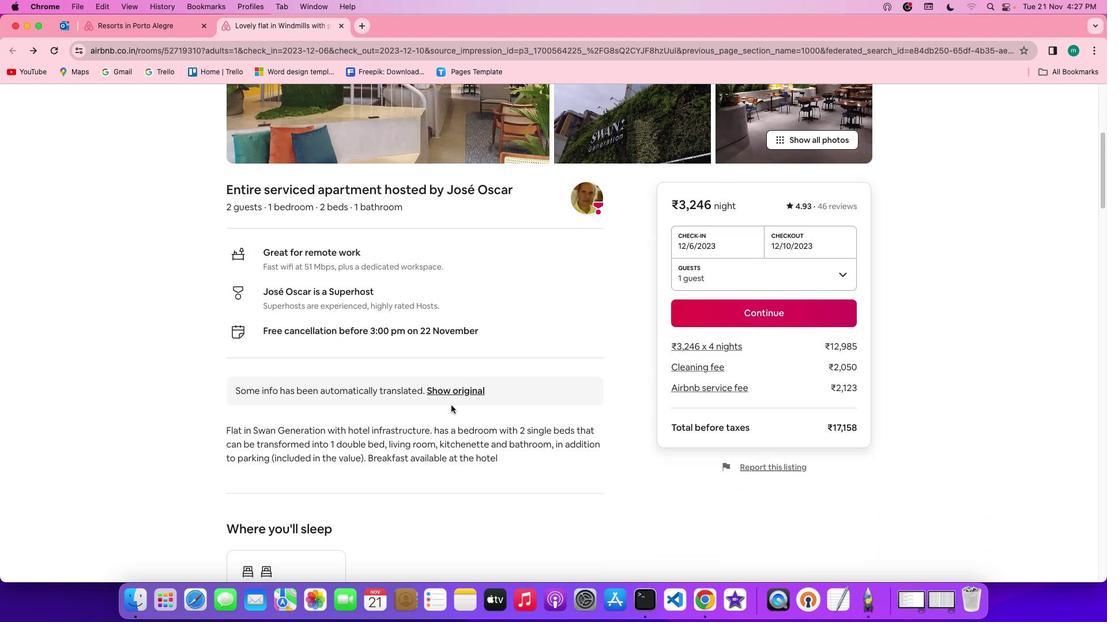 
Action: Mouse scrolled (451, 405) with delta (0, 0)
Screenshot: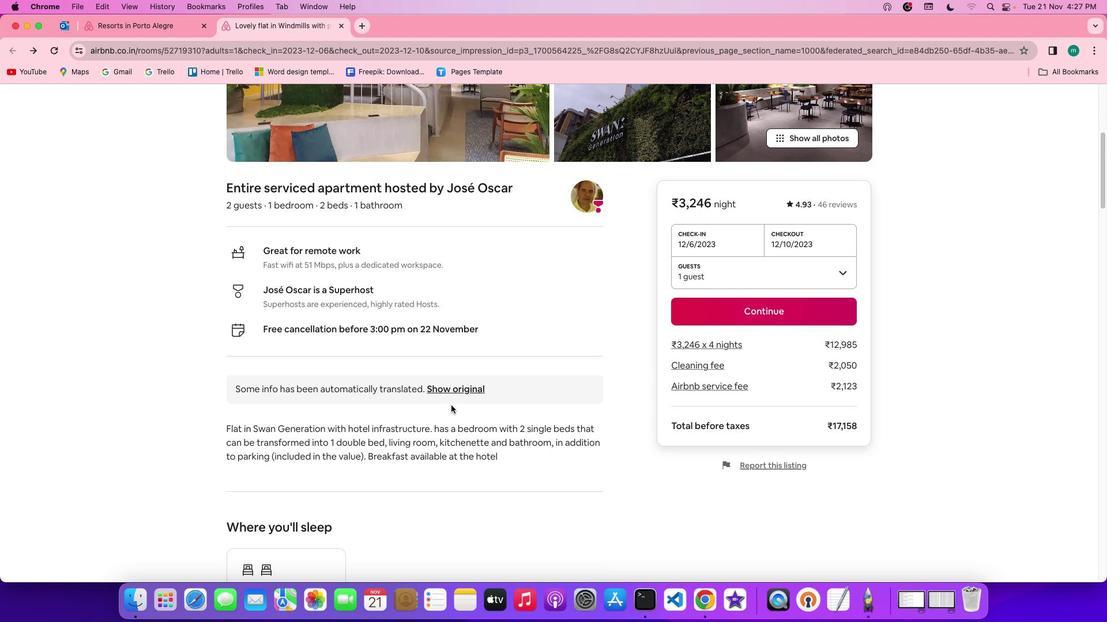 
Action: Mouse scrolled (451, 405) with delta (0, 0)
Screenshot: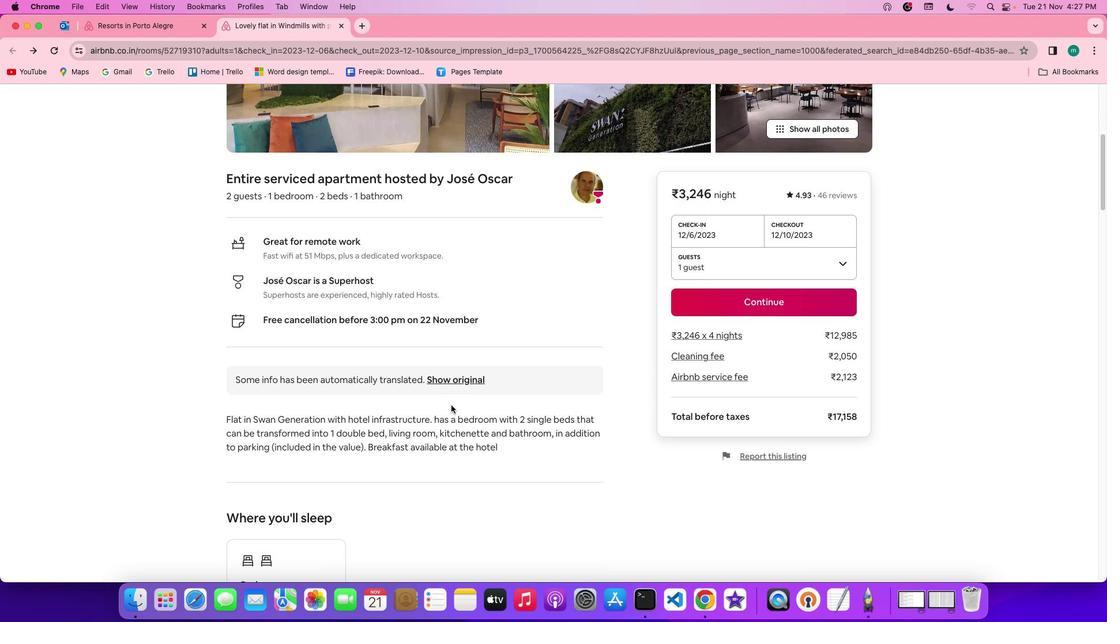
Action: Mouse scrolled (451, 405) with delta (0, -1)
Screenshot: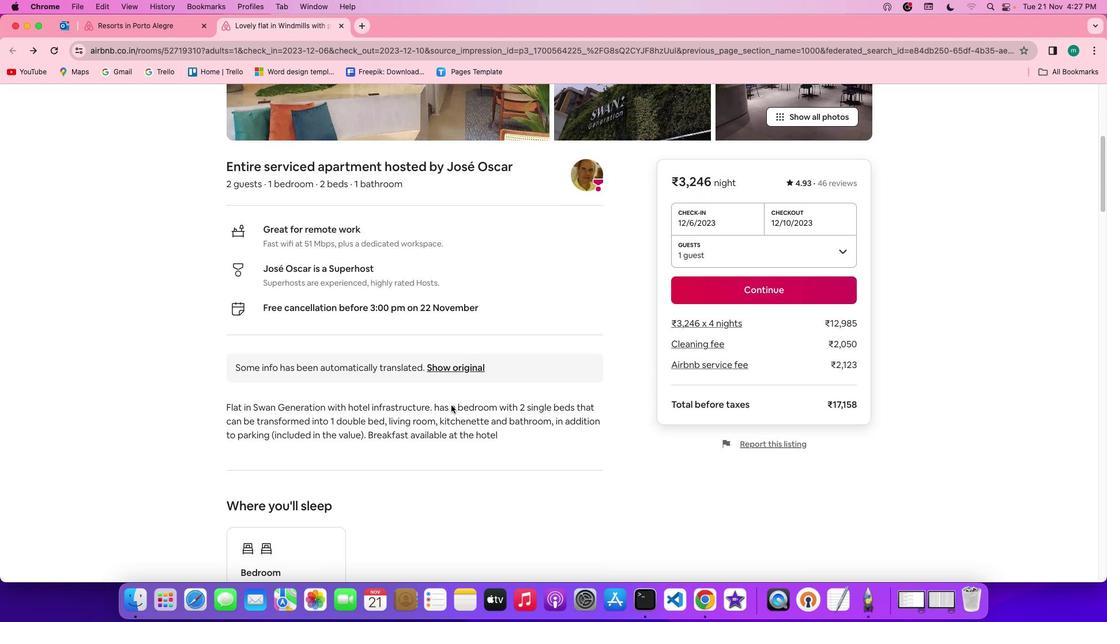 
Action: Mouse scrolled (451, 405) with delta (0, -1)
Screenshot: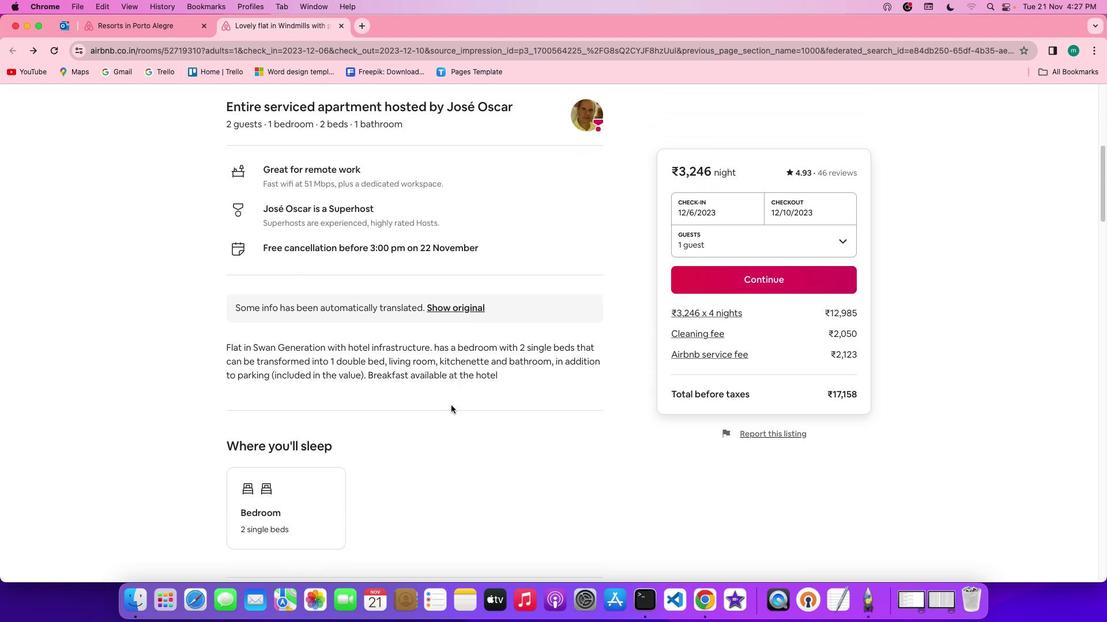 
Action: Mouse moved to (440, 396)
Screenshot: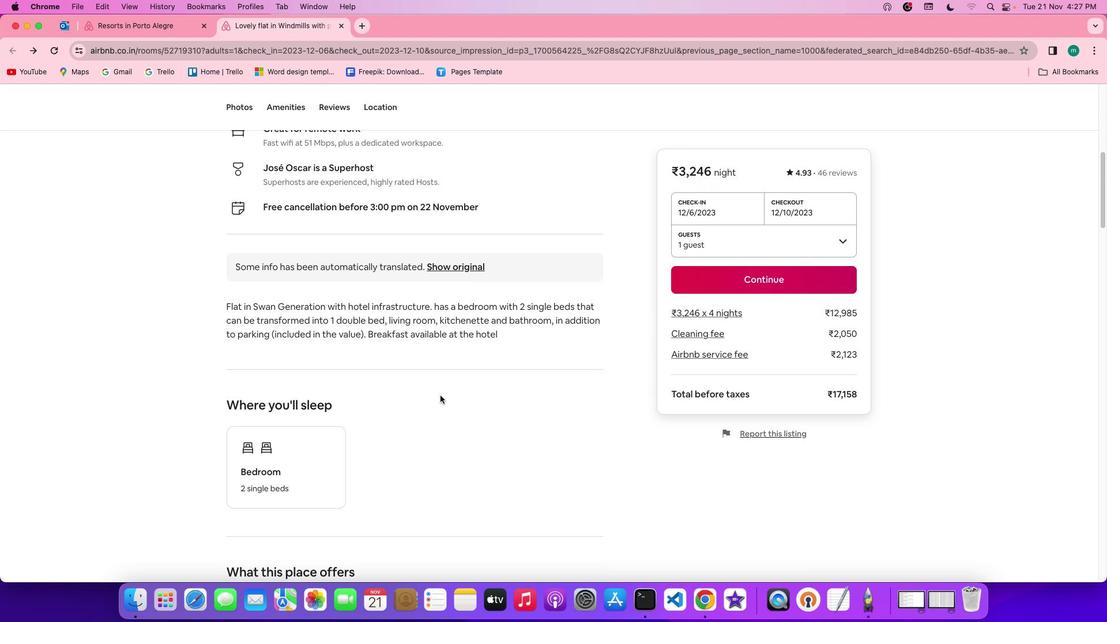 
Action: Mouse scrolled (440, 396) with delta (0, 0)
Screenshot: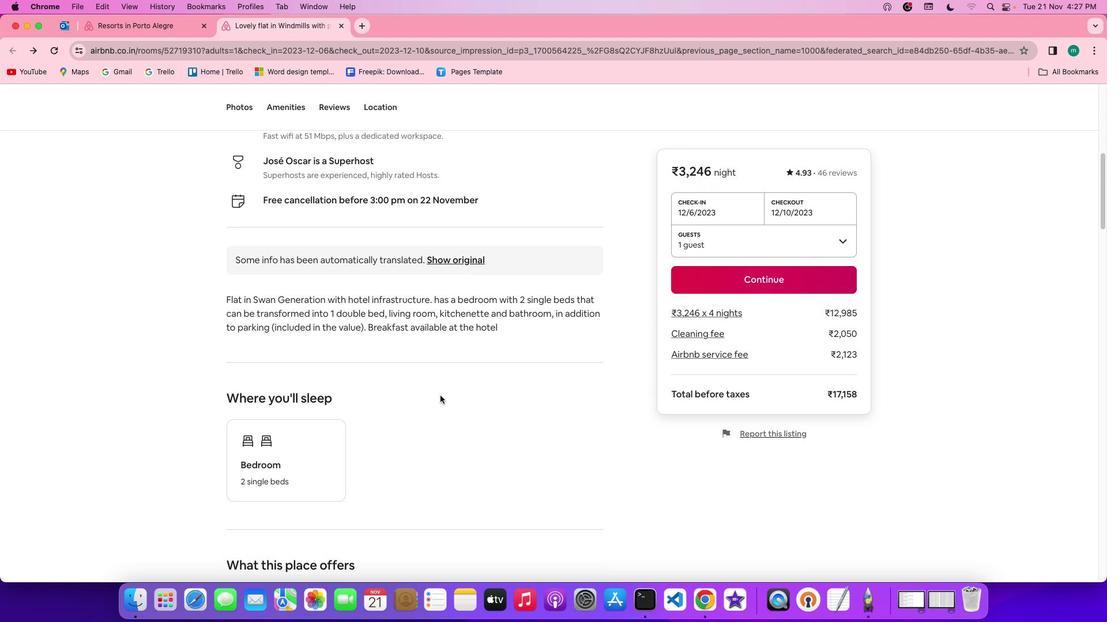 
Action: Mouse scrolled (440, 396) with delta (0, 0)
Screenshot: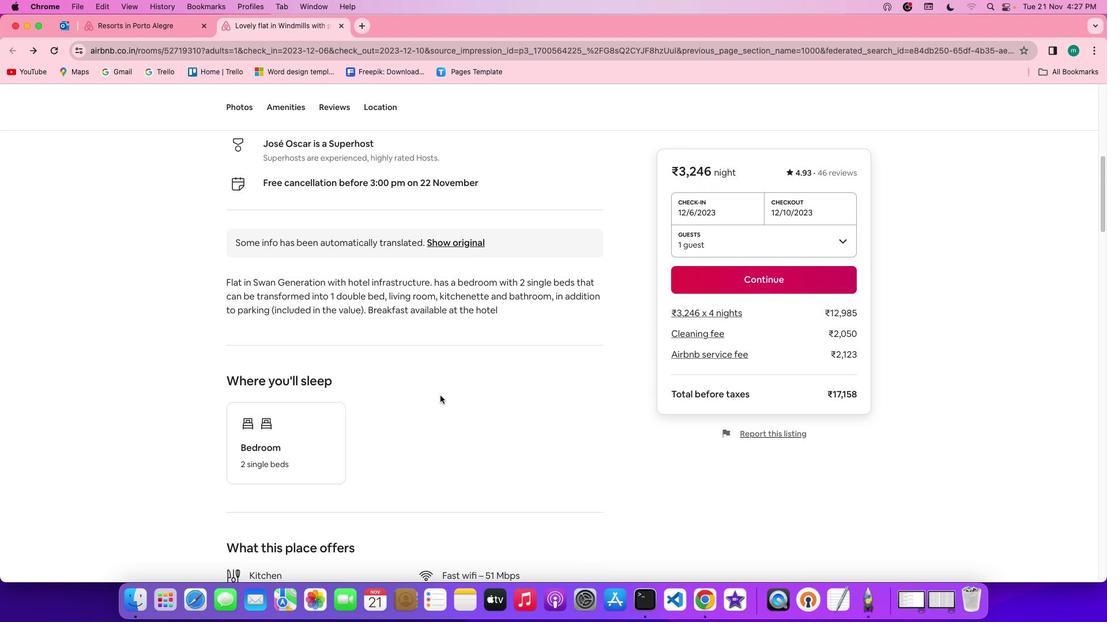 
Action: Mouse scrolled (440, 396) with delta (0, -1)
Screenshot: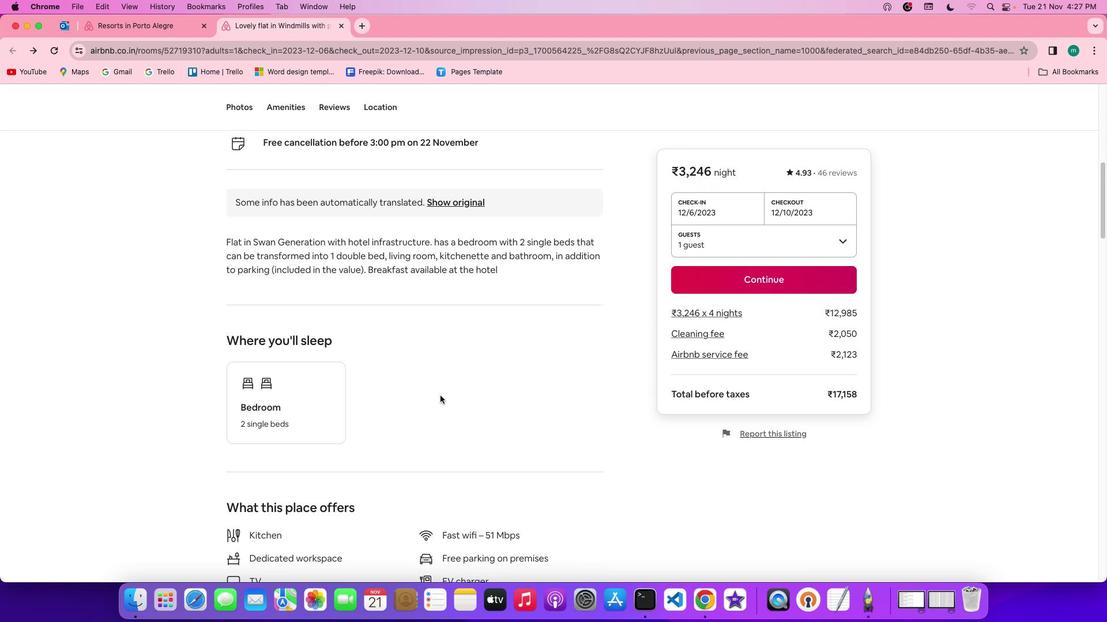 
Action: Mouse scrolled (440, 396) with delta (0, -2)
Screenshot: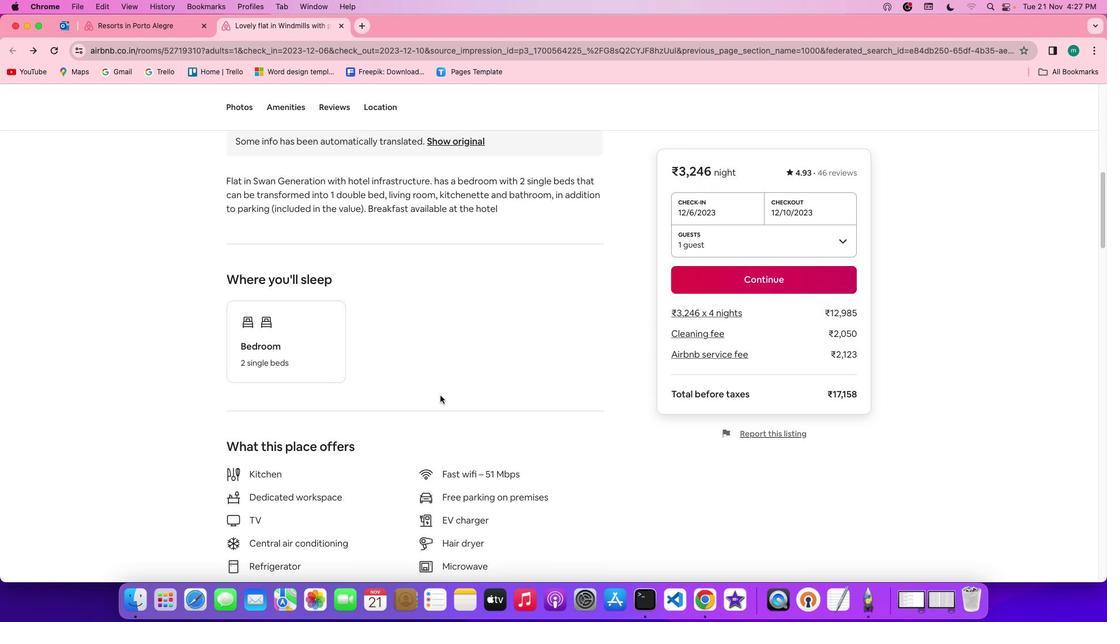 
Action: Mouse moved to (284, 397)
Screenshot: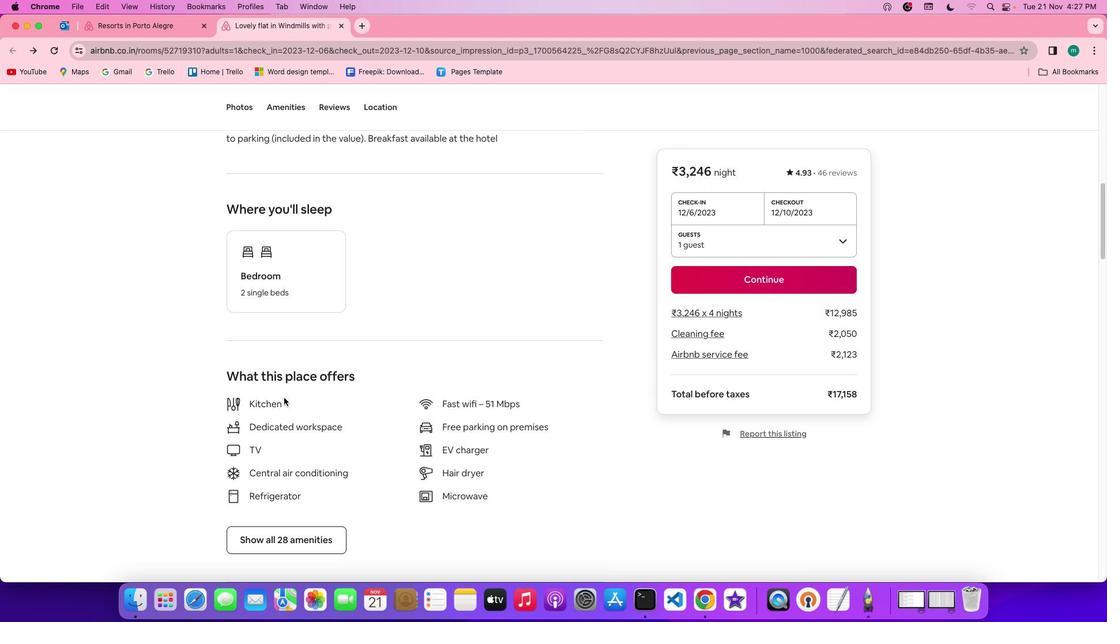 
Action: Mouse scrolled (284, 397) with delta (0, 0)
Screenshot: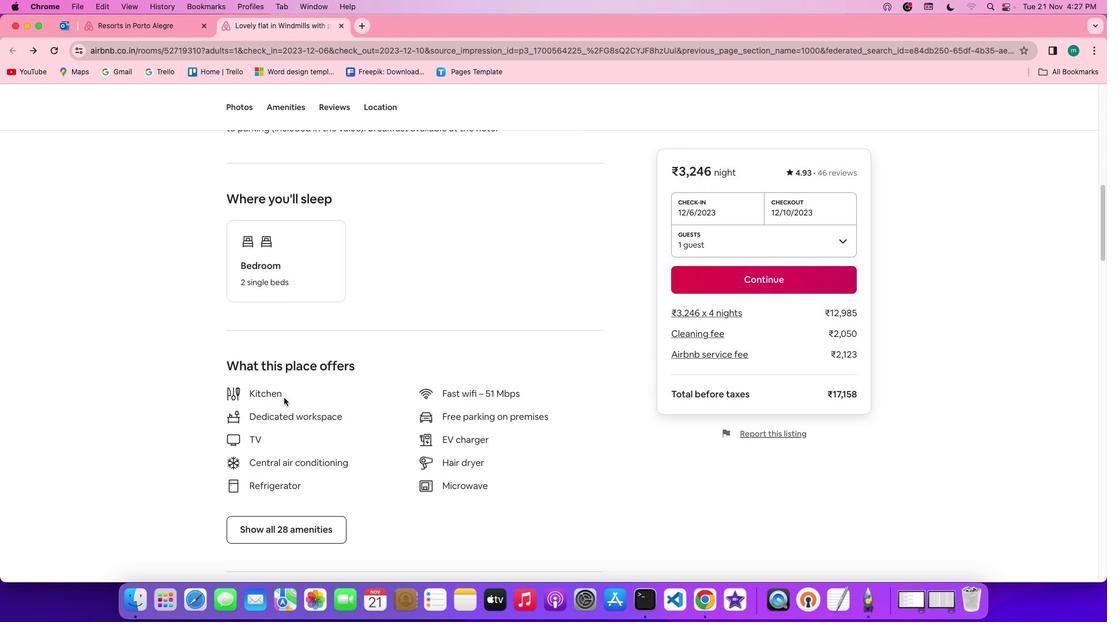 
Action: Mouse scrolled (284, 397) with delta (0, 0)
Screenshot: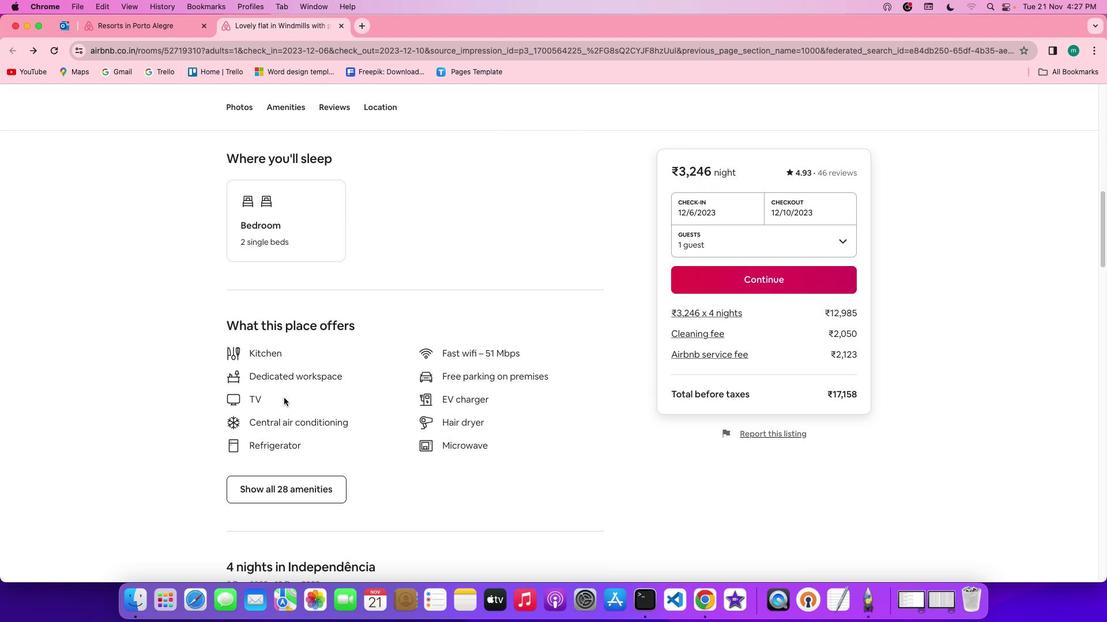 
Action: Mouse scrolled (284, 397) with delta (0, -1)
Screenshot: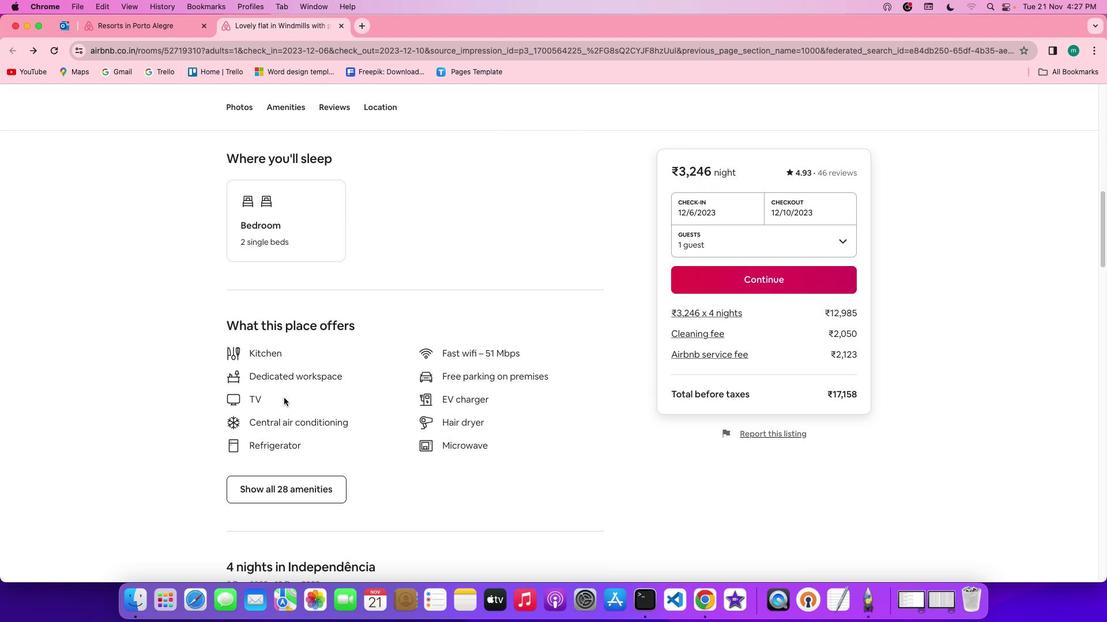 
Action: Mouse scrolled (284, 397) with delta (0, -2)
Screenshot: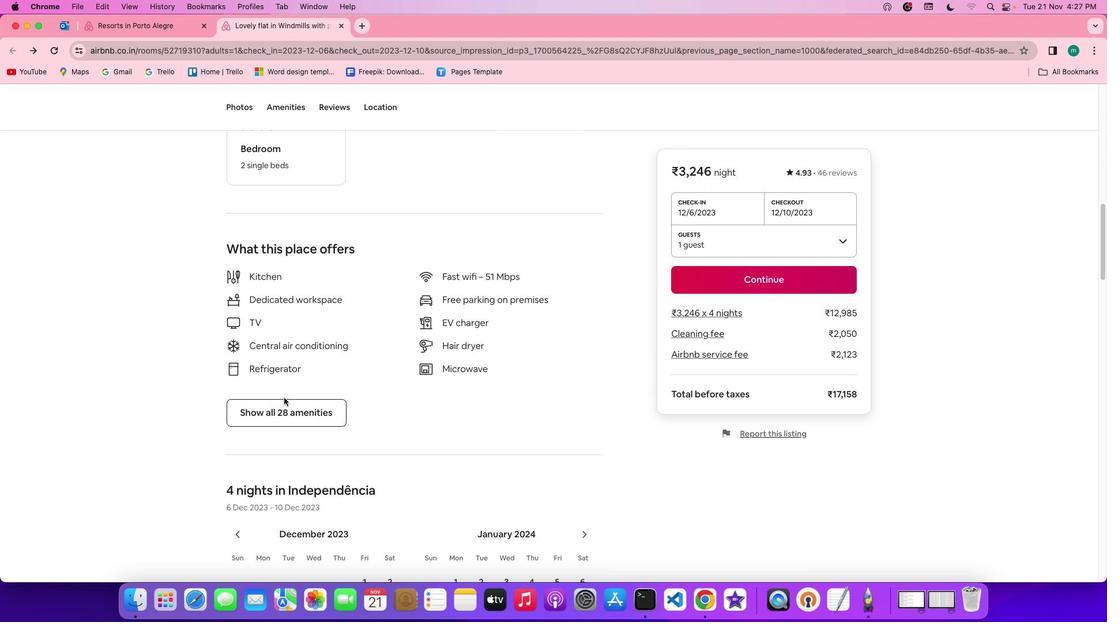 
Action: Mouse moved to (264, 327)
Screenshot: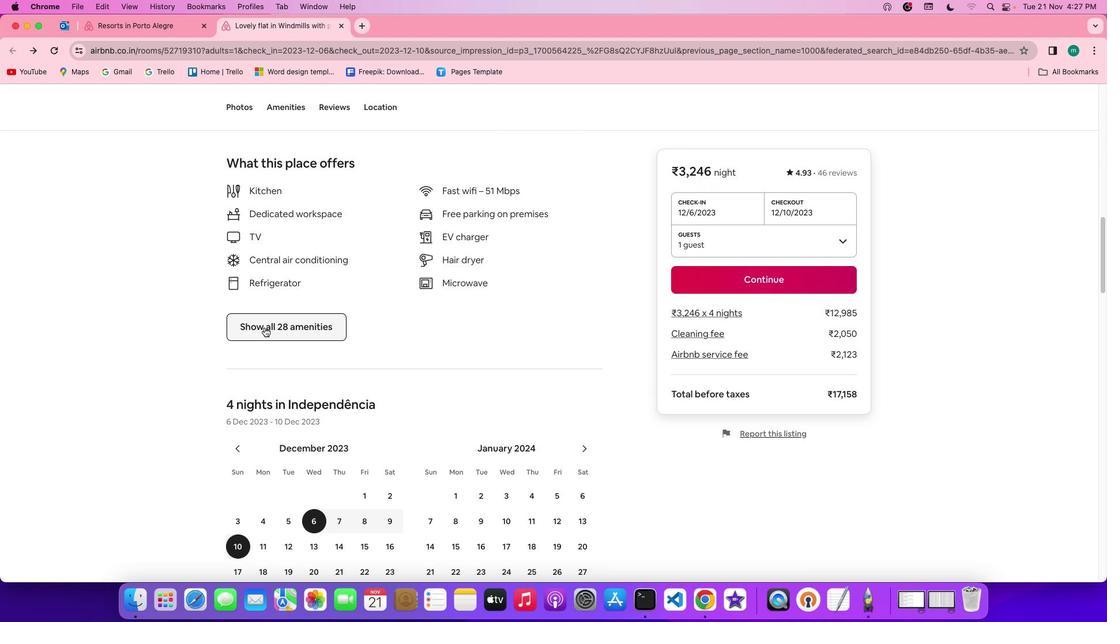 
Action: Mouse pressed left at (264, 327)
Screenshot: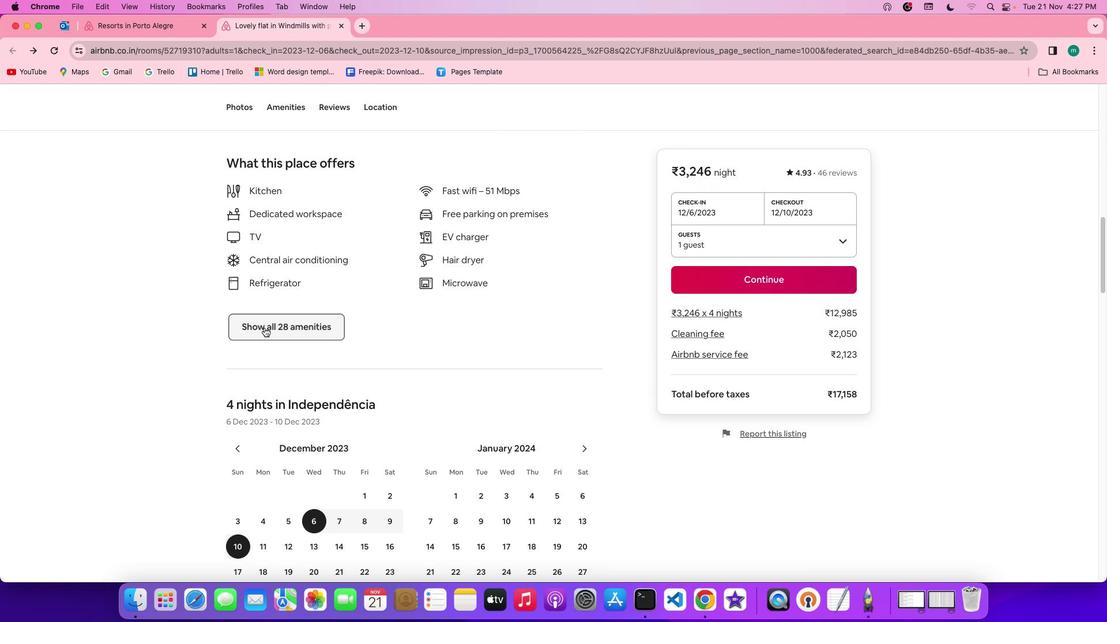 
Action: Mouse moved to (660, 414)
